 Task: Research Airbnb properties for attending a professional conference in Denver, Colorado, with a focus on accommodations near the conference center.
Action: Mouse moved to (581, 85)
Screenshot: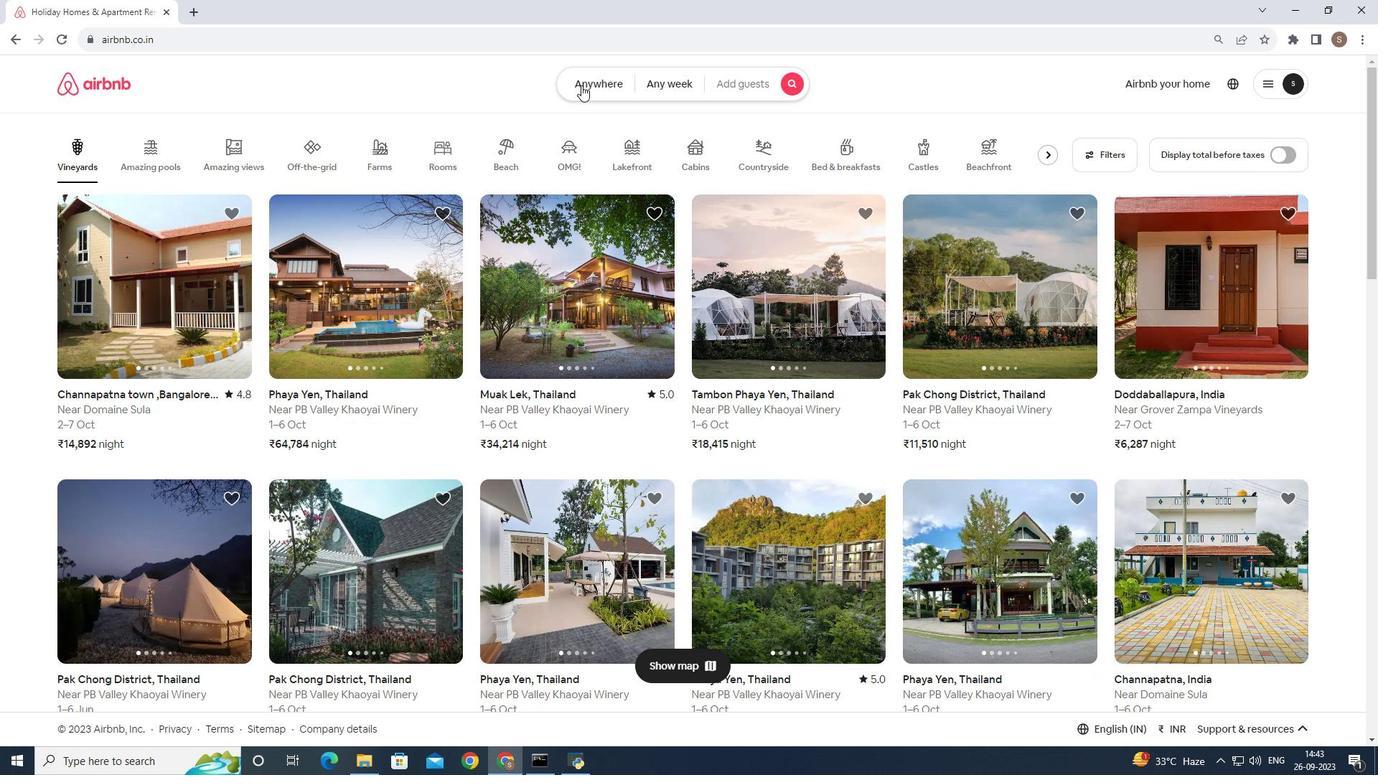 
Action: Mouse pressed left at (581, 85)
Screenshot: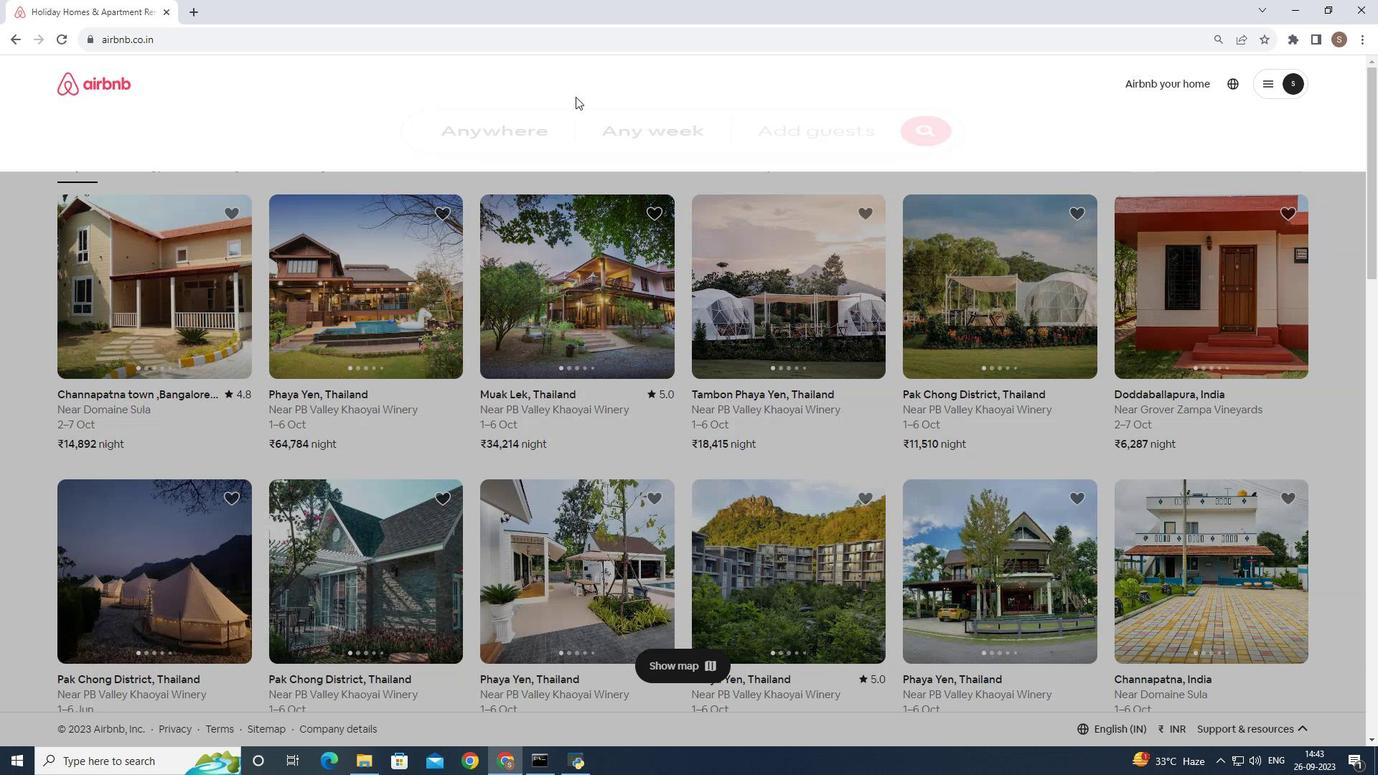 
Action: Mouse moved to (495, 137)
Screenshot: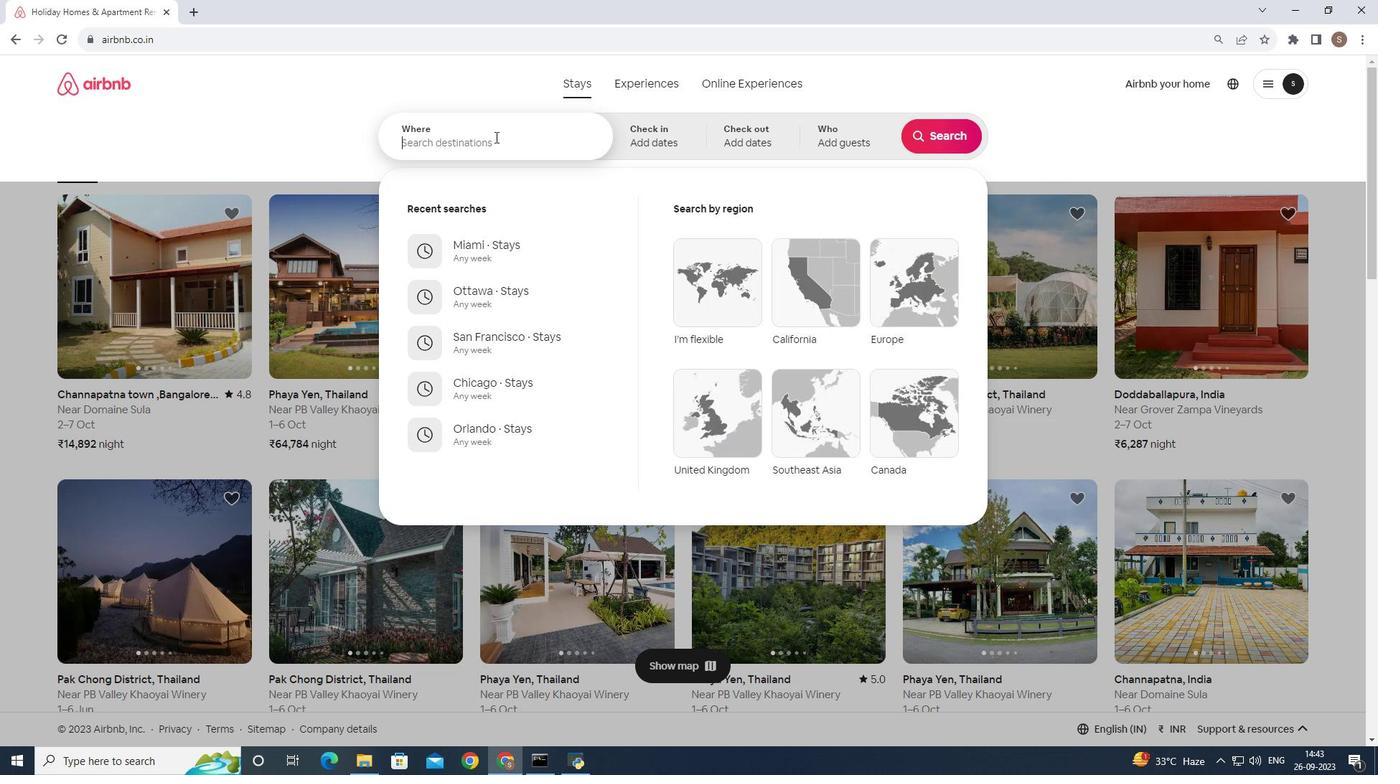 
Action: Mouse pressed left at (495, 137)
Screenshot: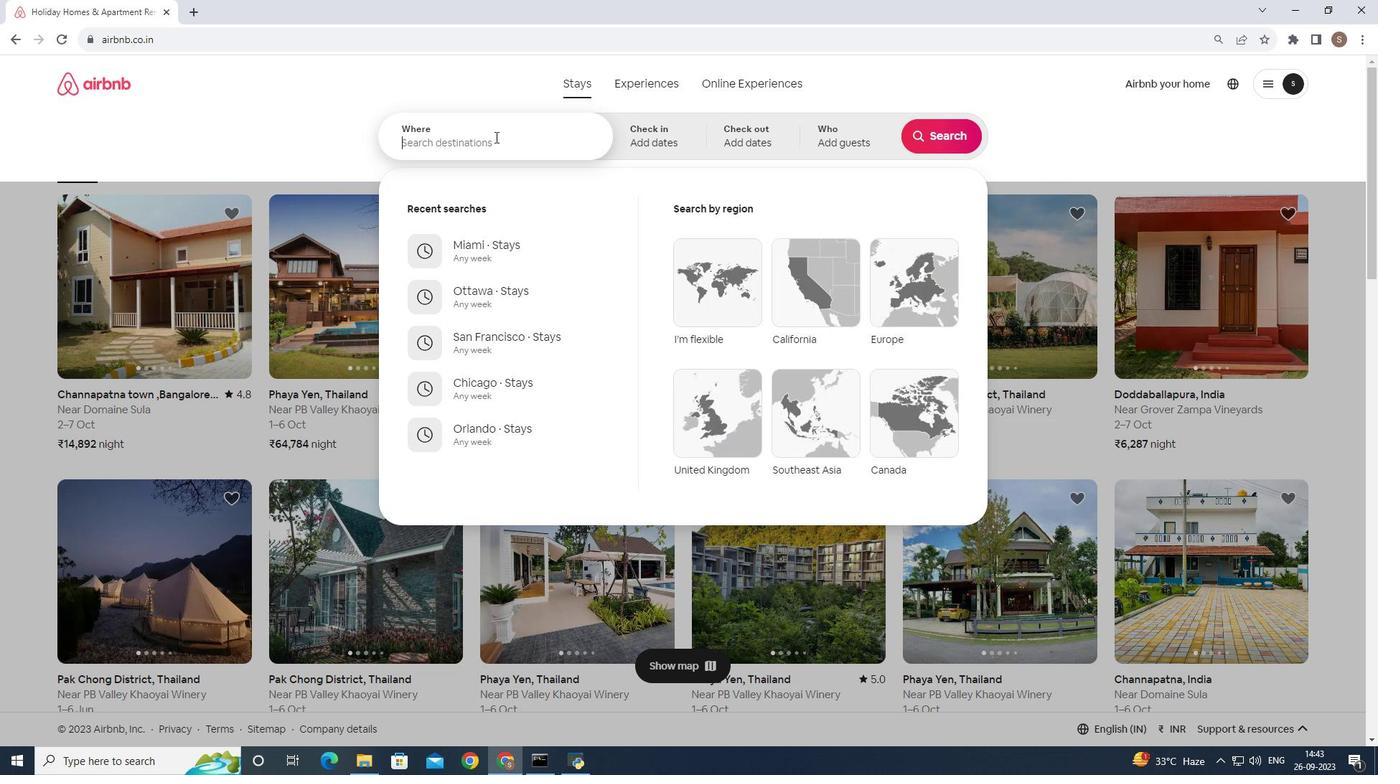
Action: Mouse moved to (488, 157)
Screenshot: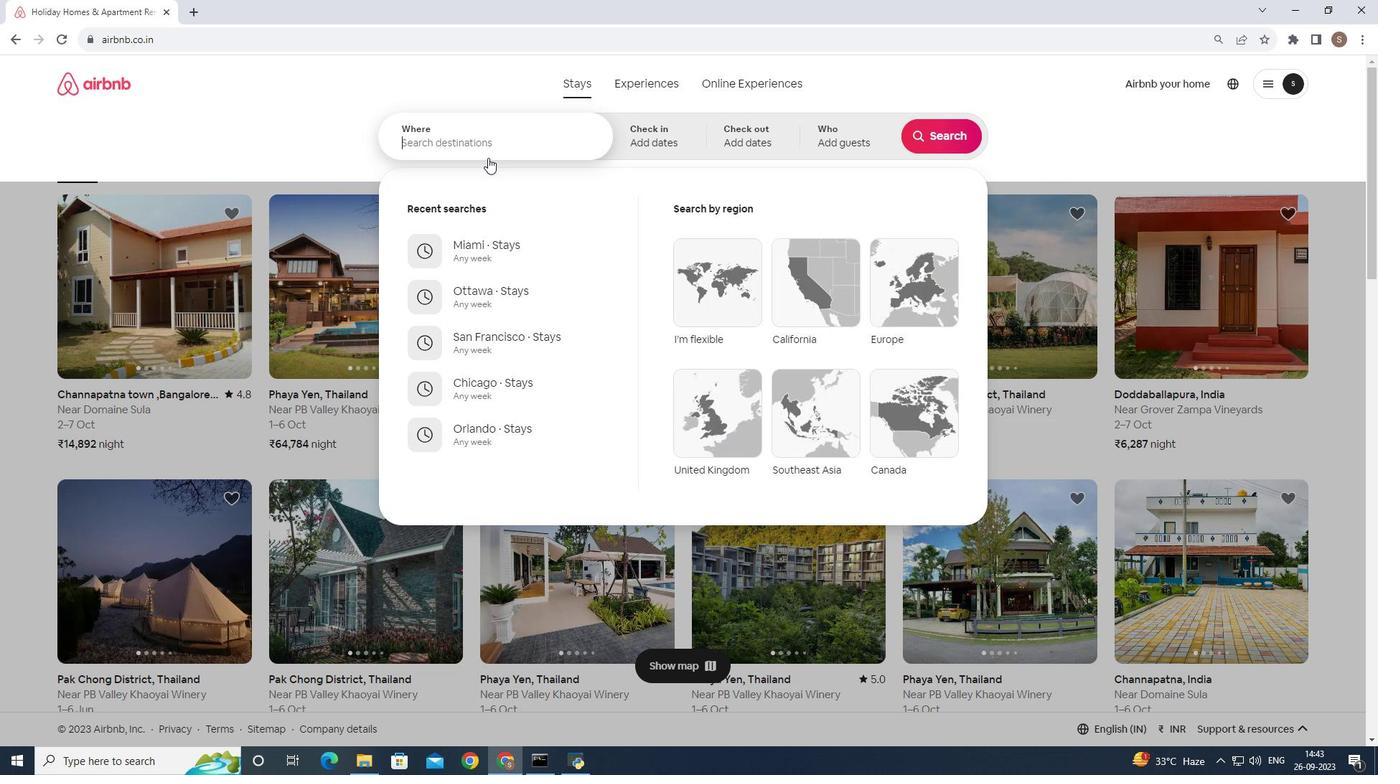 
Action: Key pressed <Key.shift><Key.shift><Key.shift><Key.shift>Denver,<Key.space>aa<Key.backspace><Key.backspace><Key.caps_lock><Key.caps_lock><Key.caps_lock><Key.caps_lock>colorado
Screenshot: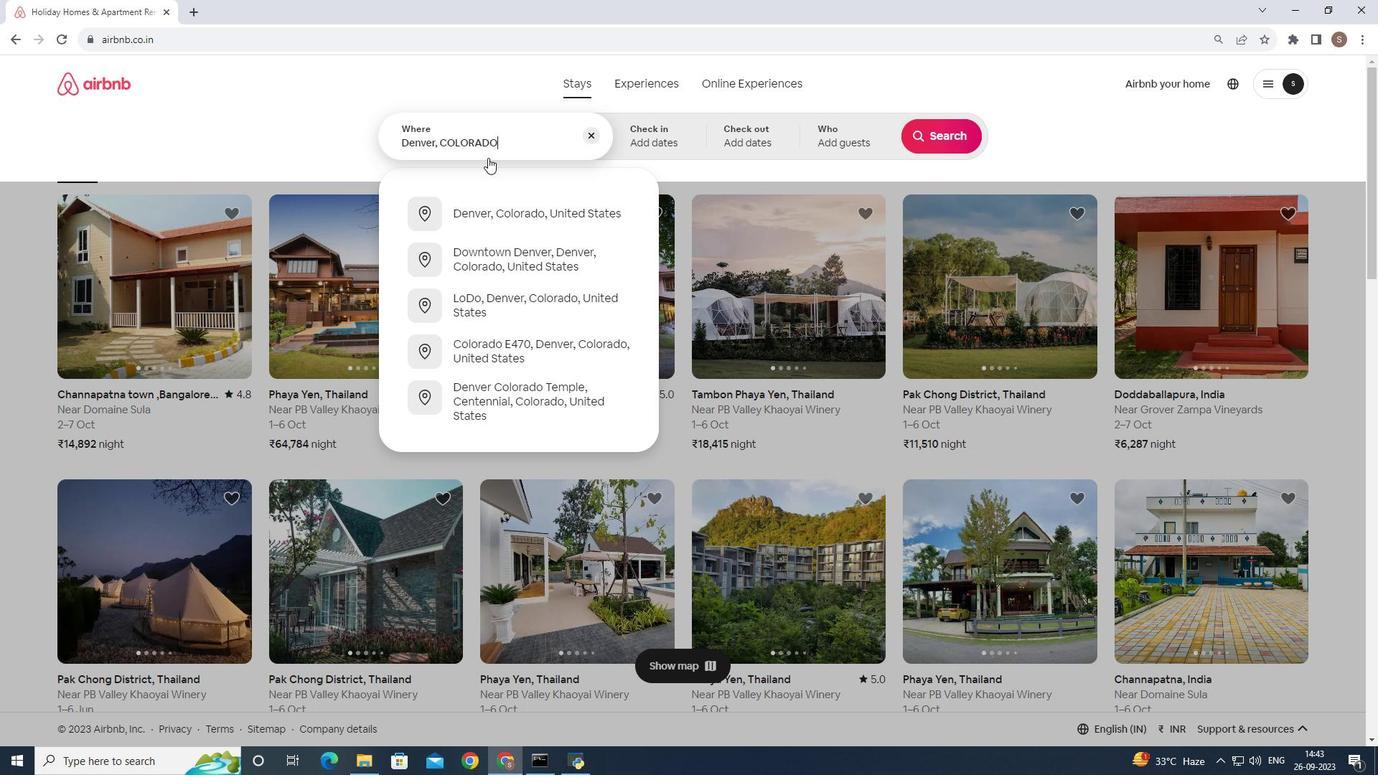 
Action: Mouse moved to (524, 222)
Screenshot: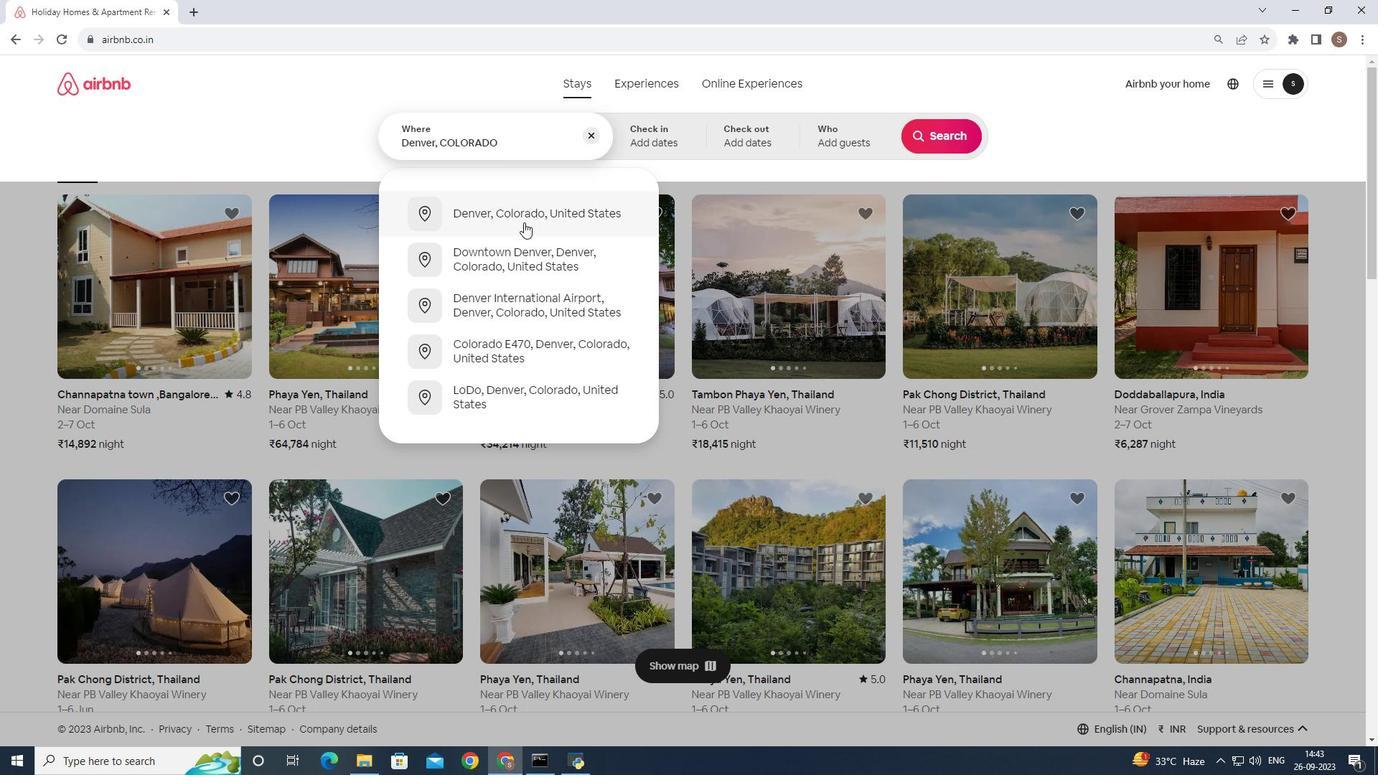 
Action: Mouse pressed left at (524, 222)
Screenshot: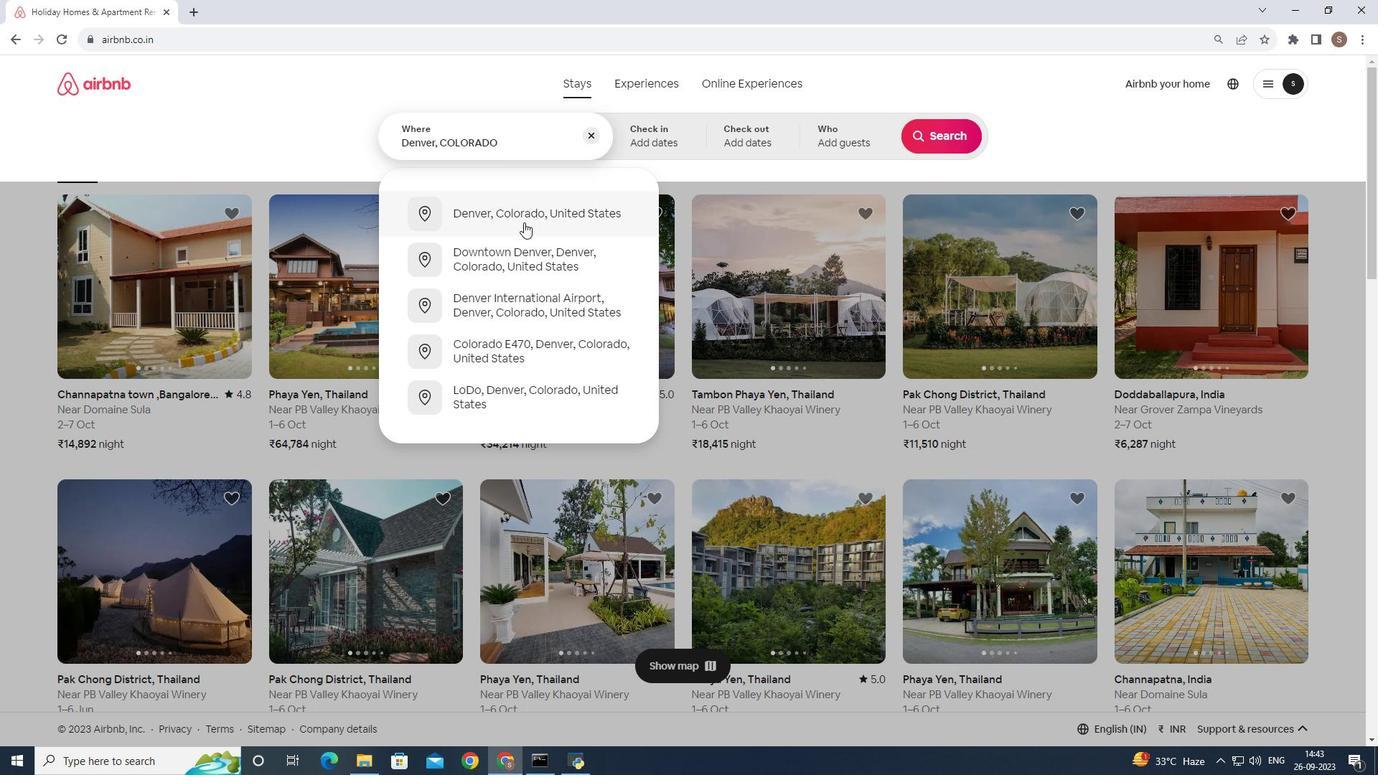 
Action: Mouse moved to (965, 135)
Screenshot: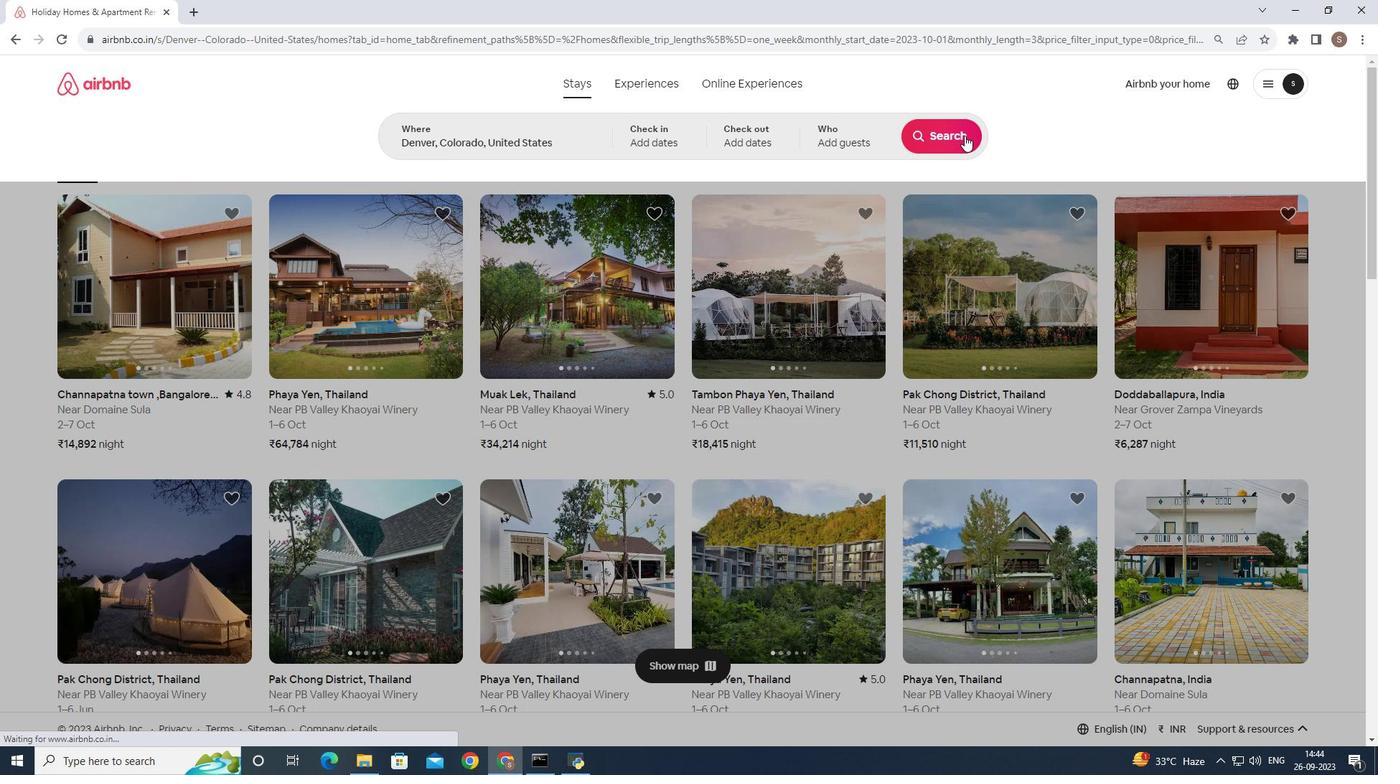 
Action: Mouse pressed left at (965, 135)
Screenshot: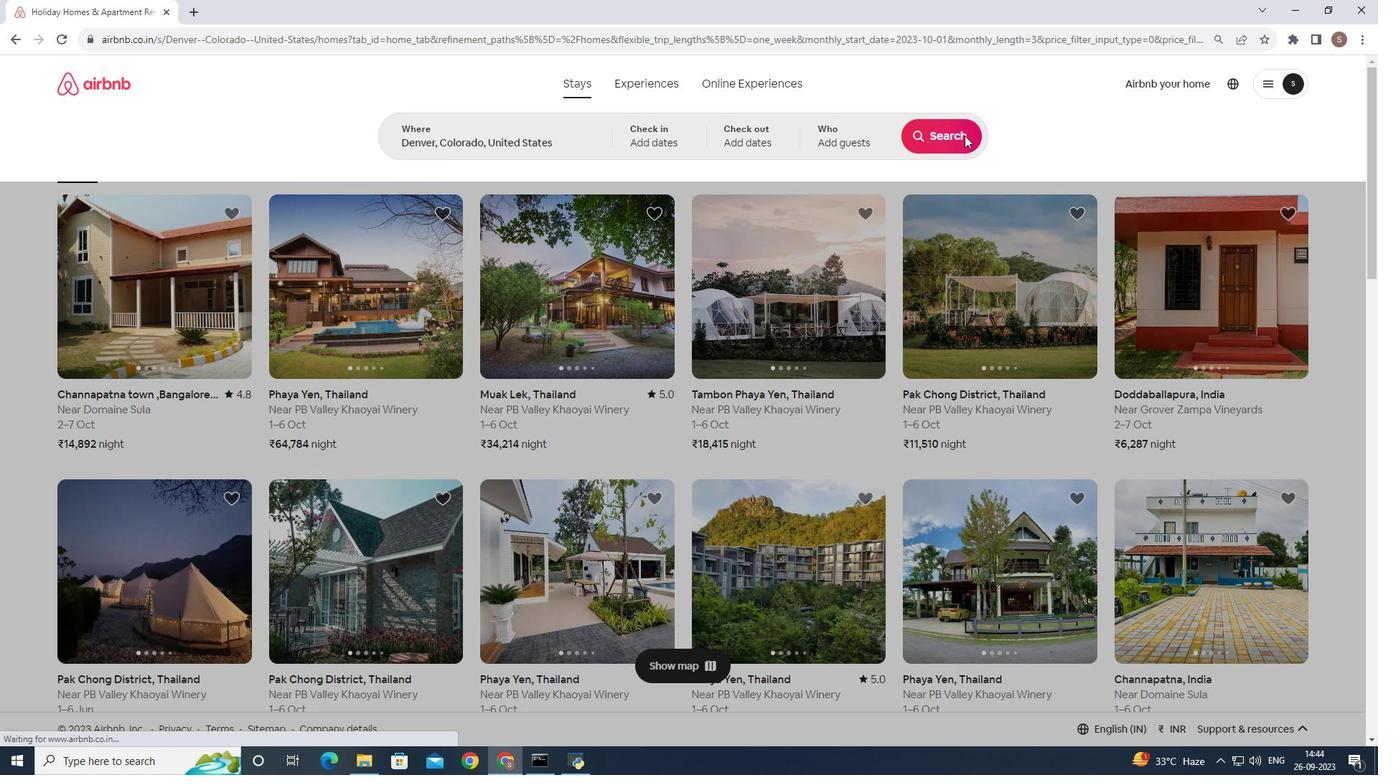 
Action: Mouse moved to (1166, 136)
Screenshot: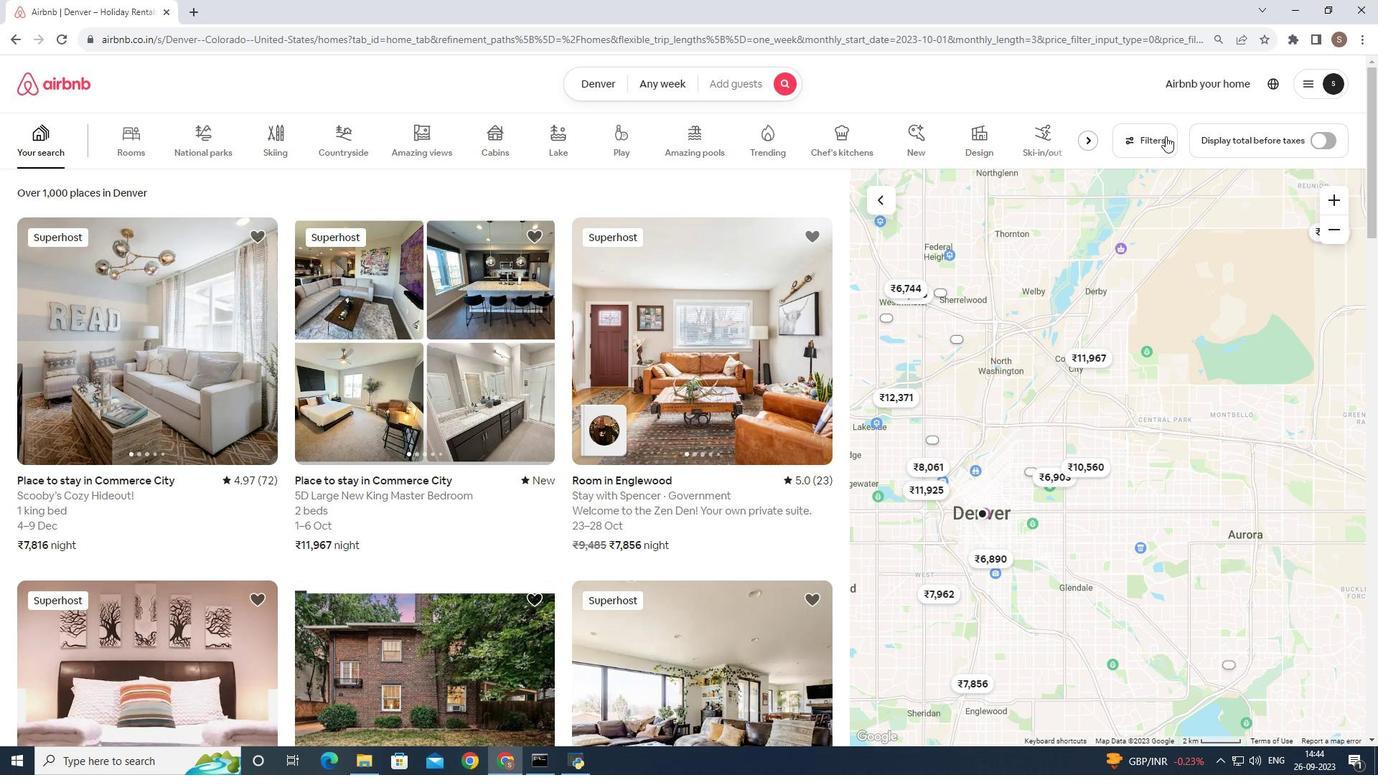 
Action: Mouse pressed left at (1166, 136)
Screenshot: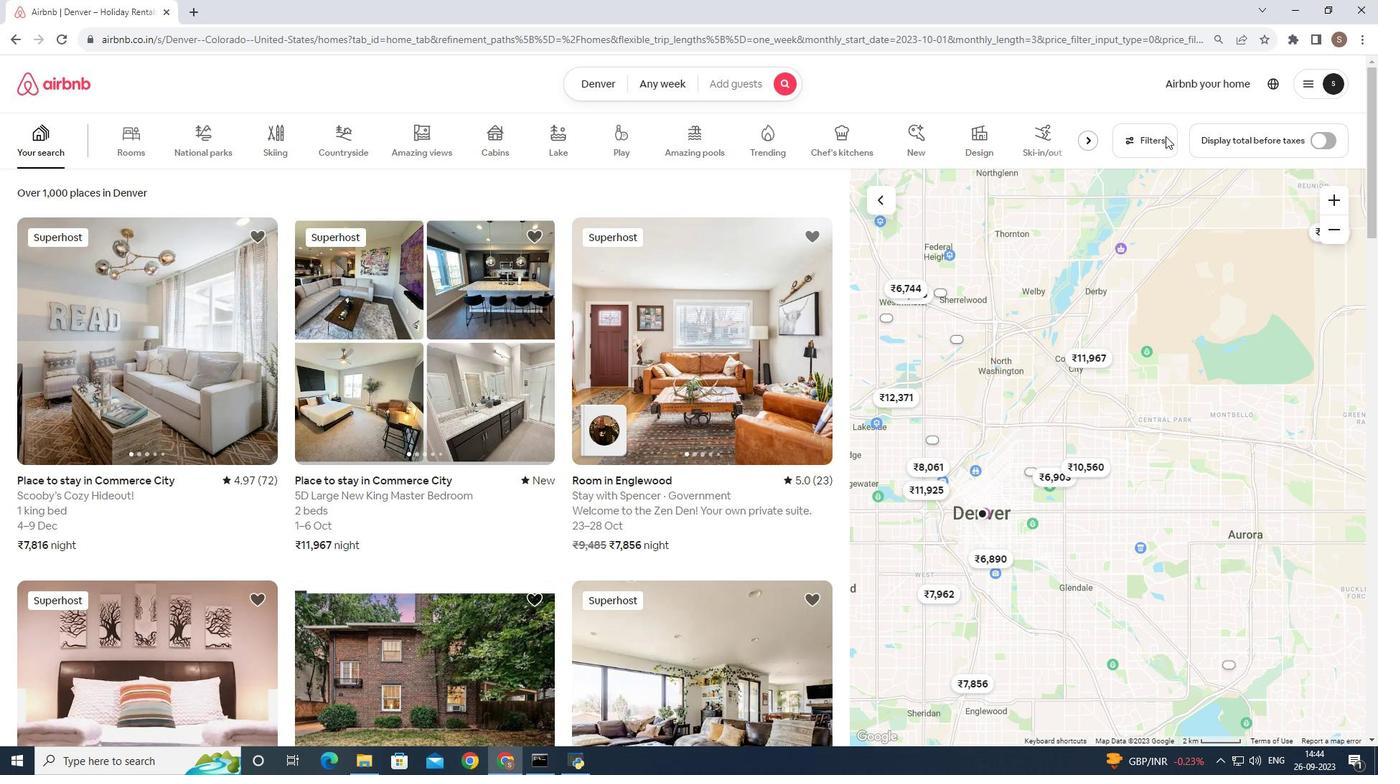 
Action: Mouse moved to (794, 543)
Screenshot: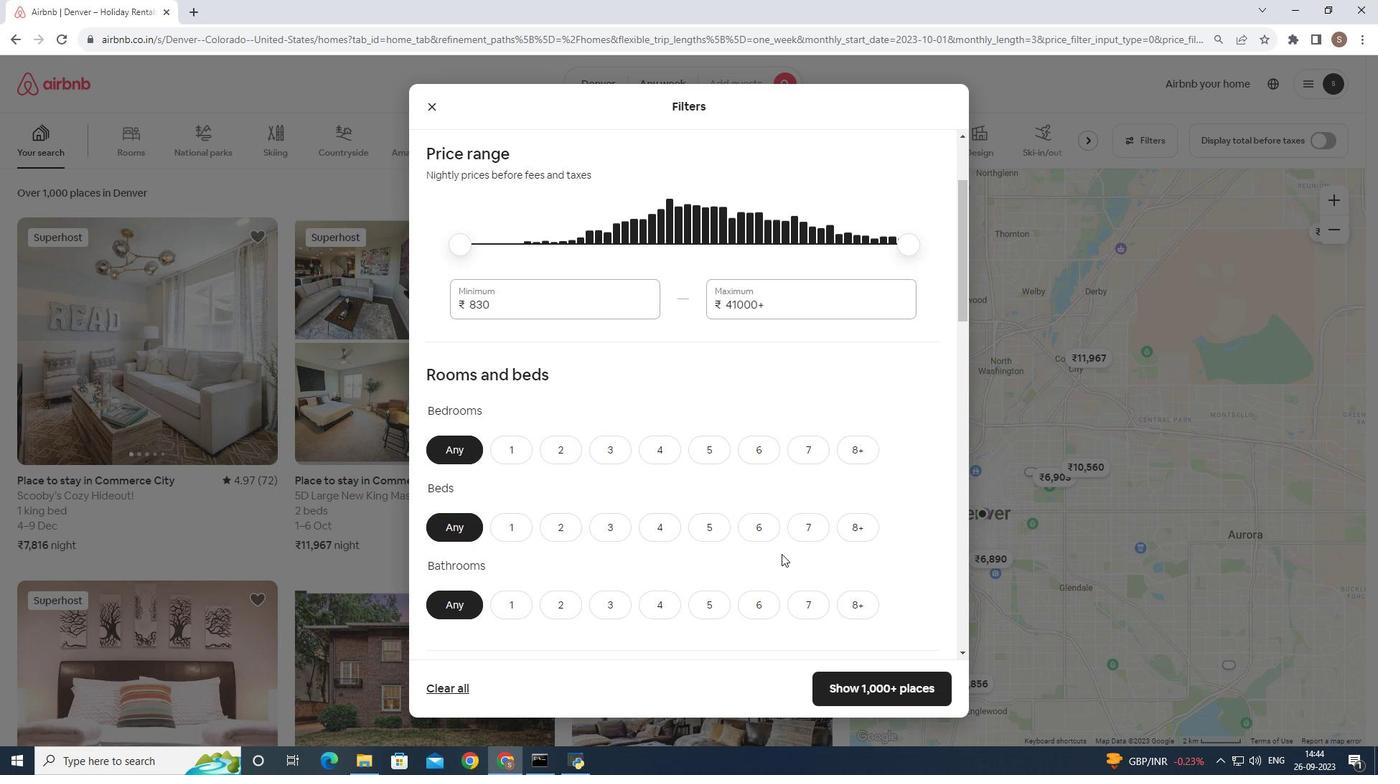 
Action: Mouse scrolled (794, 542) with delta (0, 0)
Screenshot: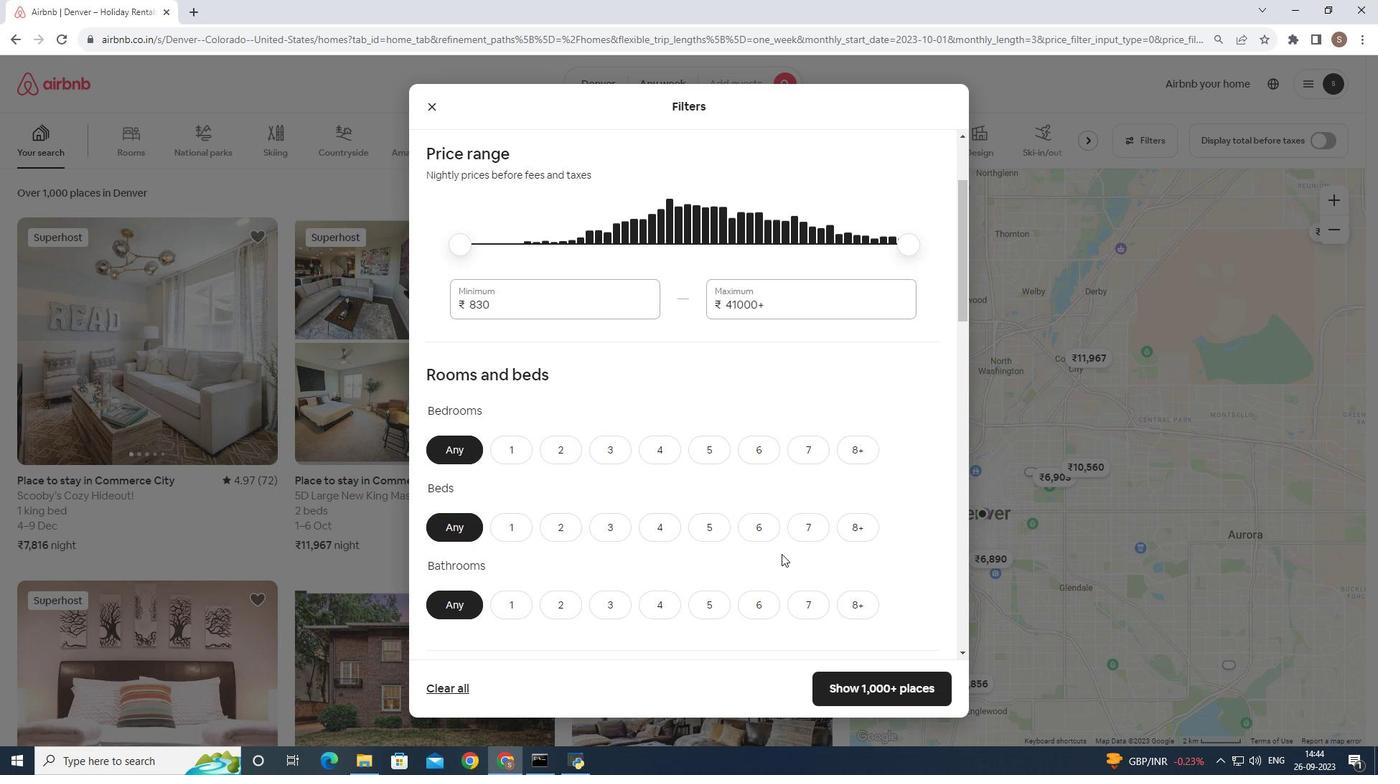 
Action: Mouse moved to (784, 552)
Screenshot: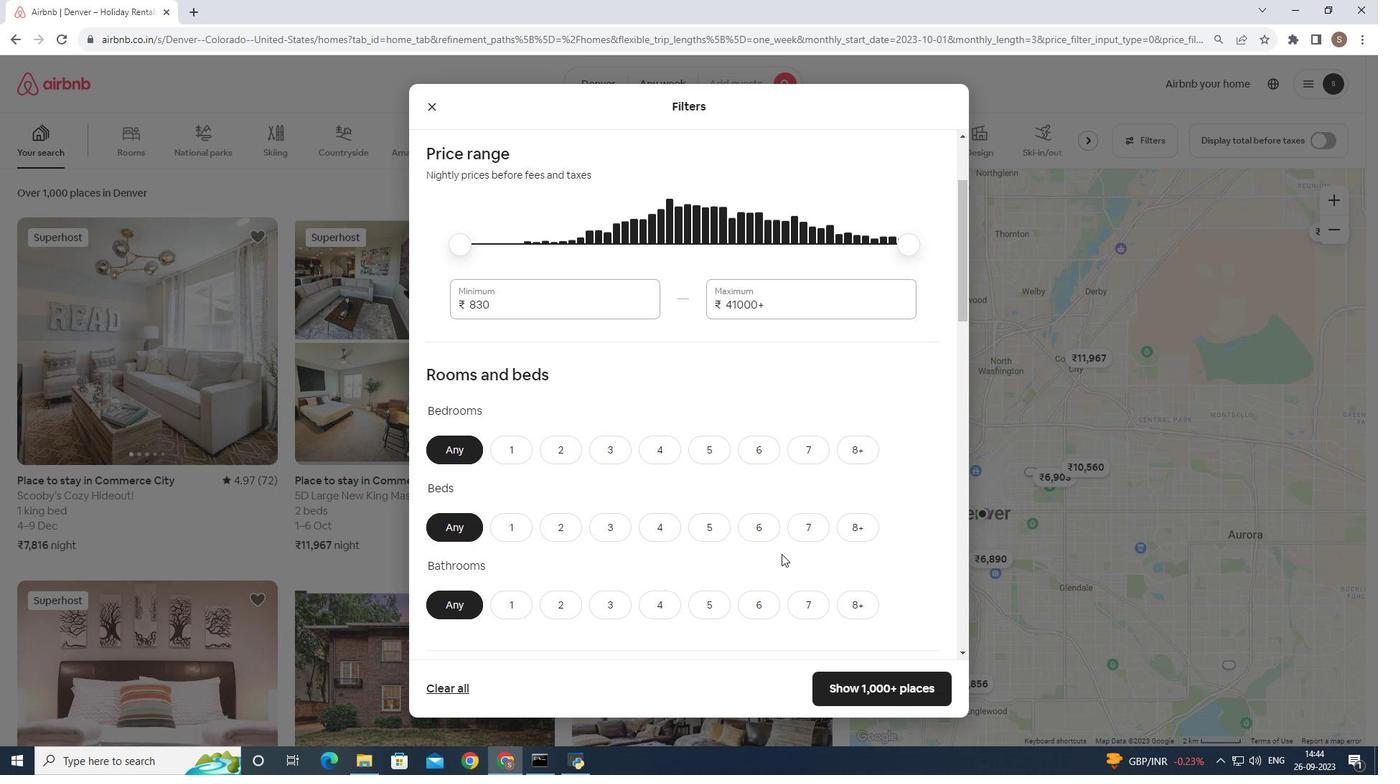 
Action: Mouse scrolled (784, 551) with delta (0, 0)
Screenshot: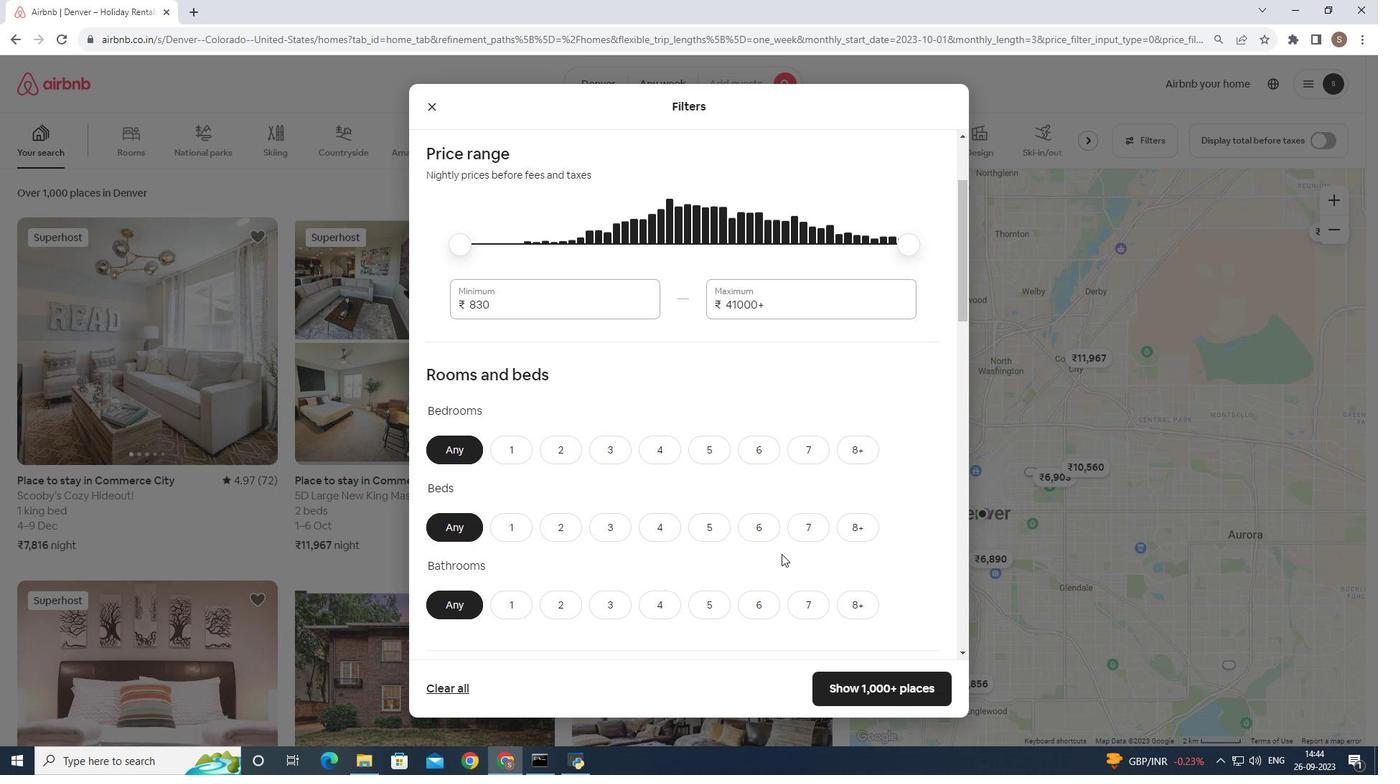 
Action: Mouse moved to (781, 554)
Screenshot: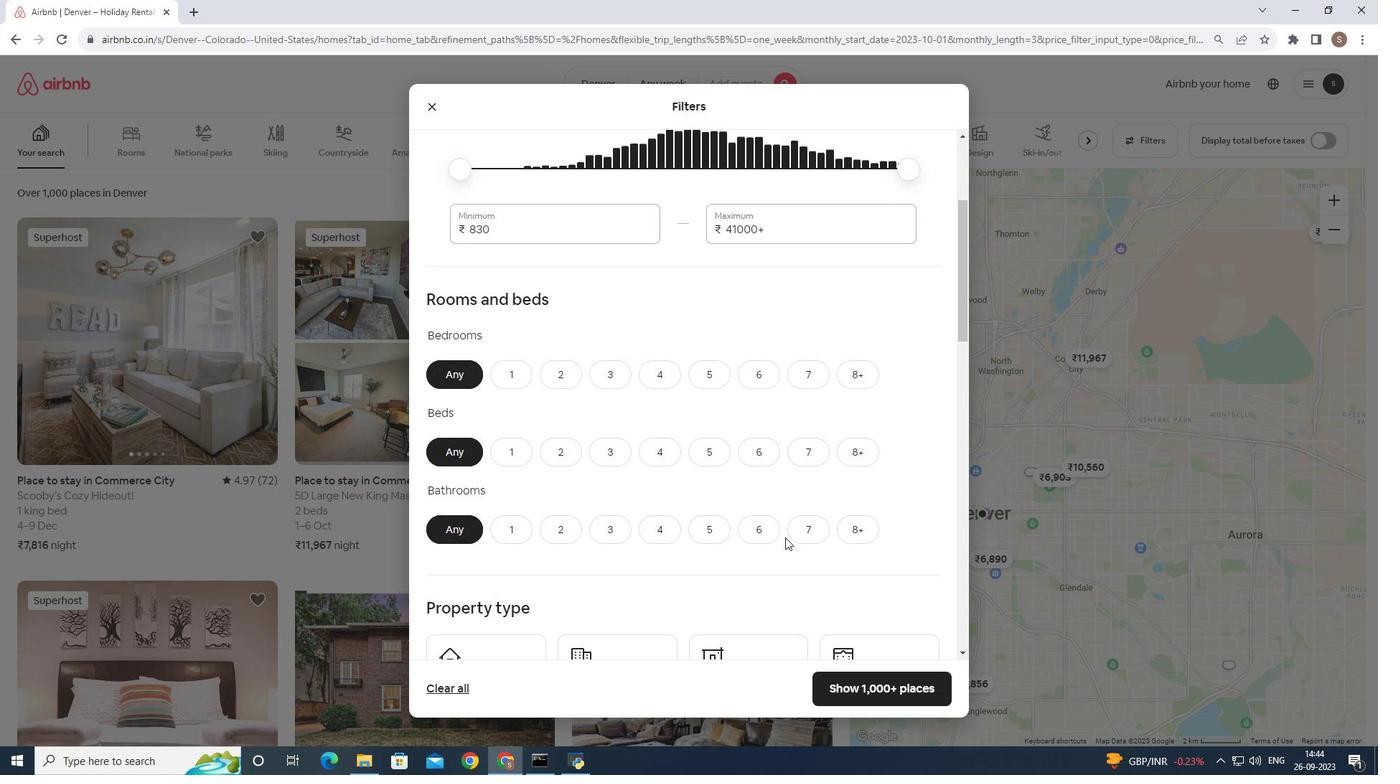 
Action: Mouse scrolled (781, 553) with delta (0, 0)
Screenshot: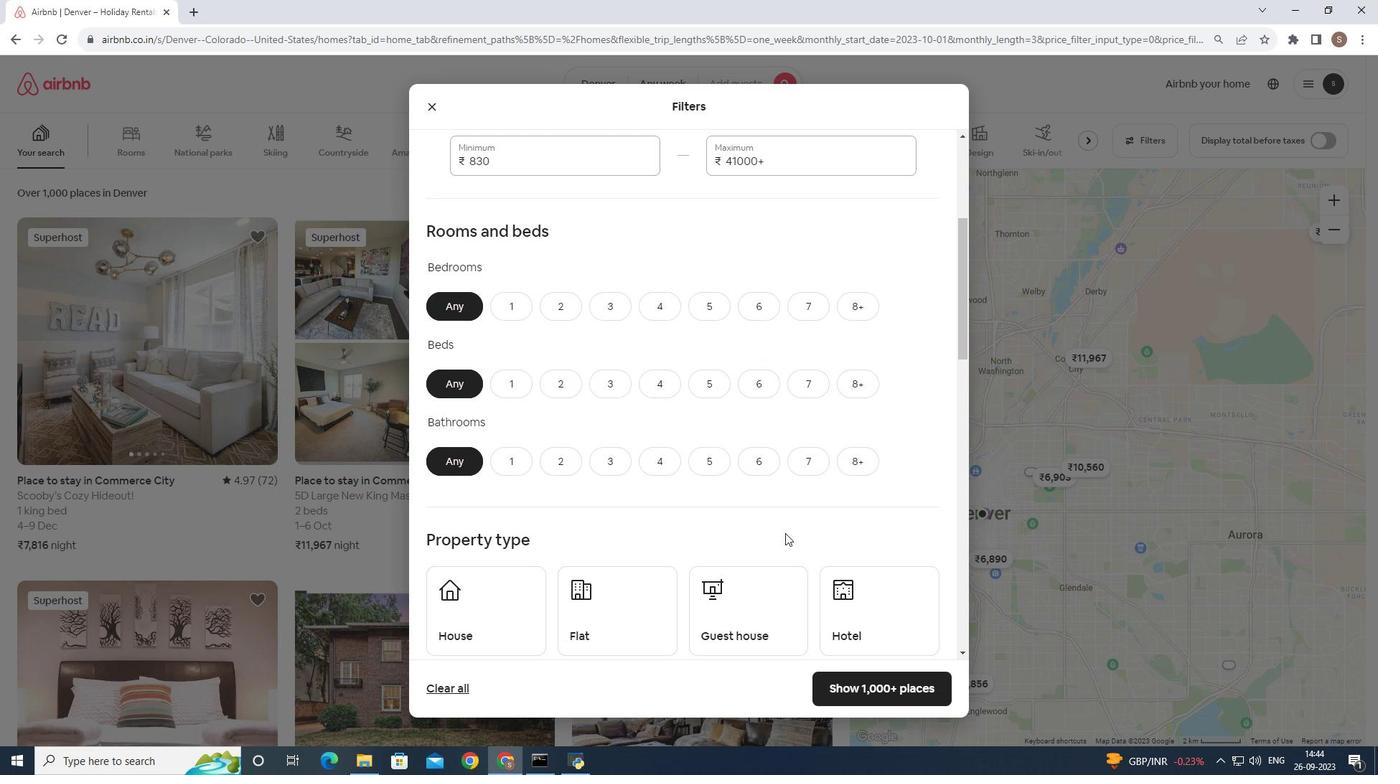
Action: Mouse scrolled (781, 553) with delta (0, 0)
Screenshot: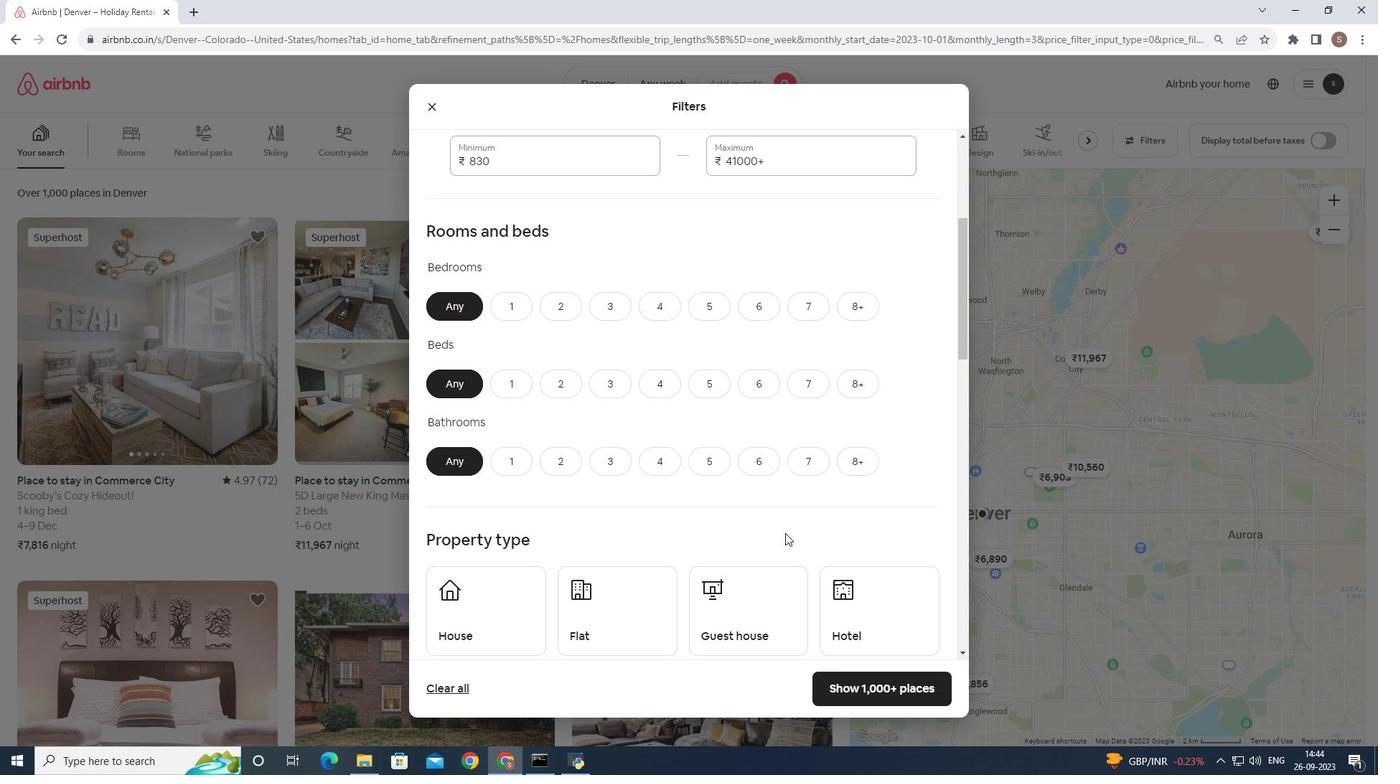 
Action: Mouse moved to (785, 533)
Screenshot: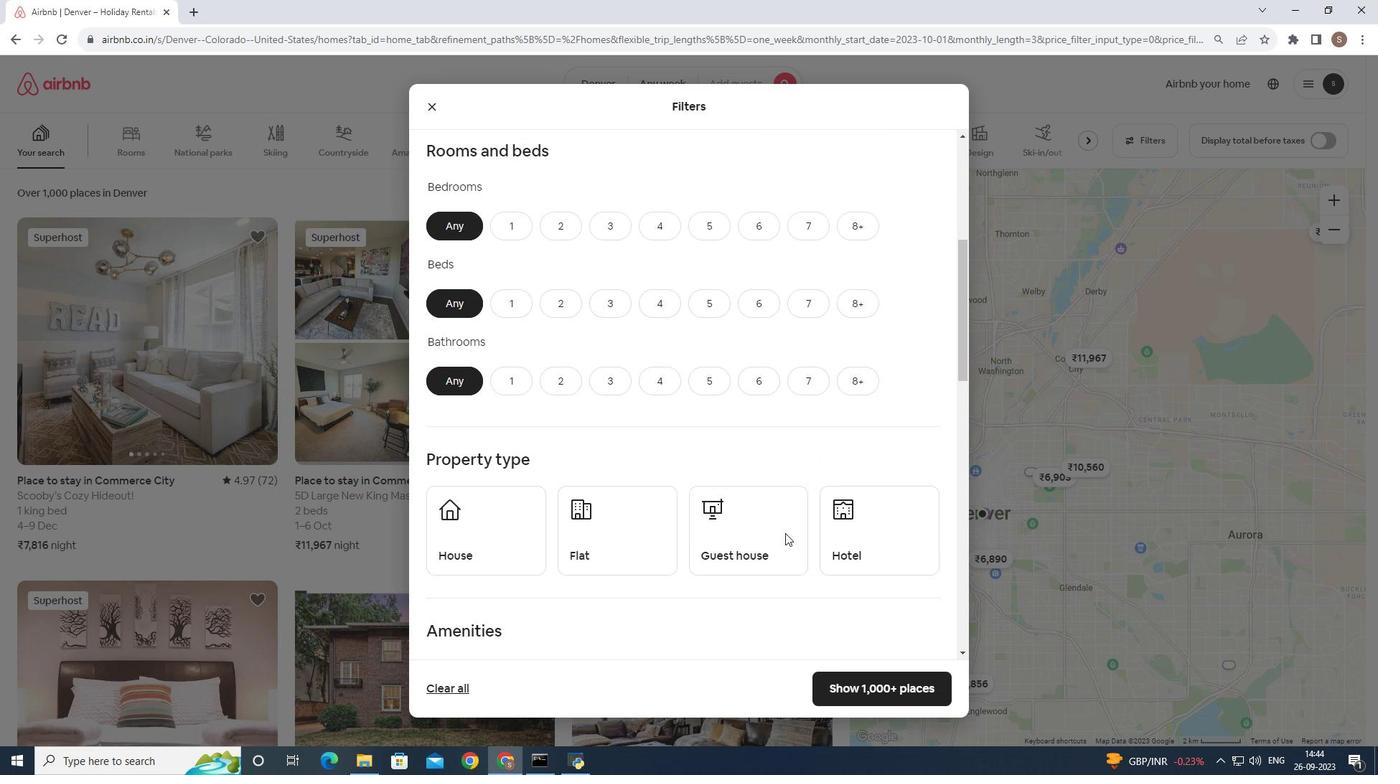 
Action: Mouse scrolled (785, 532) with delta (0, 0)
Screenshot: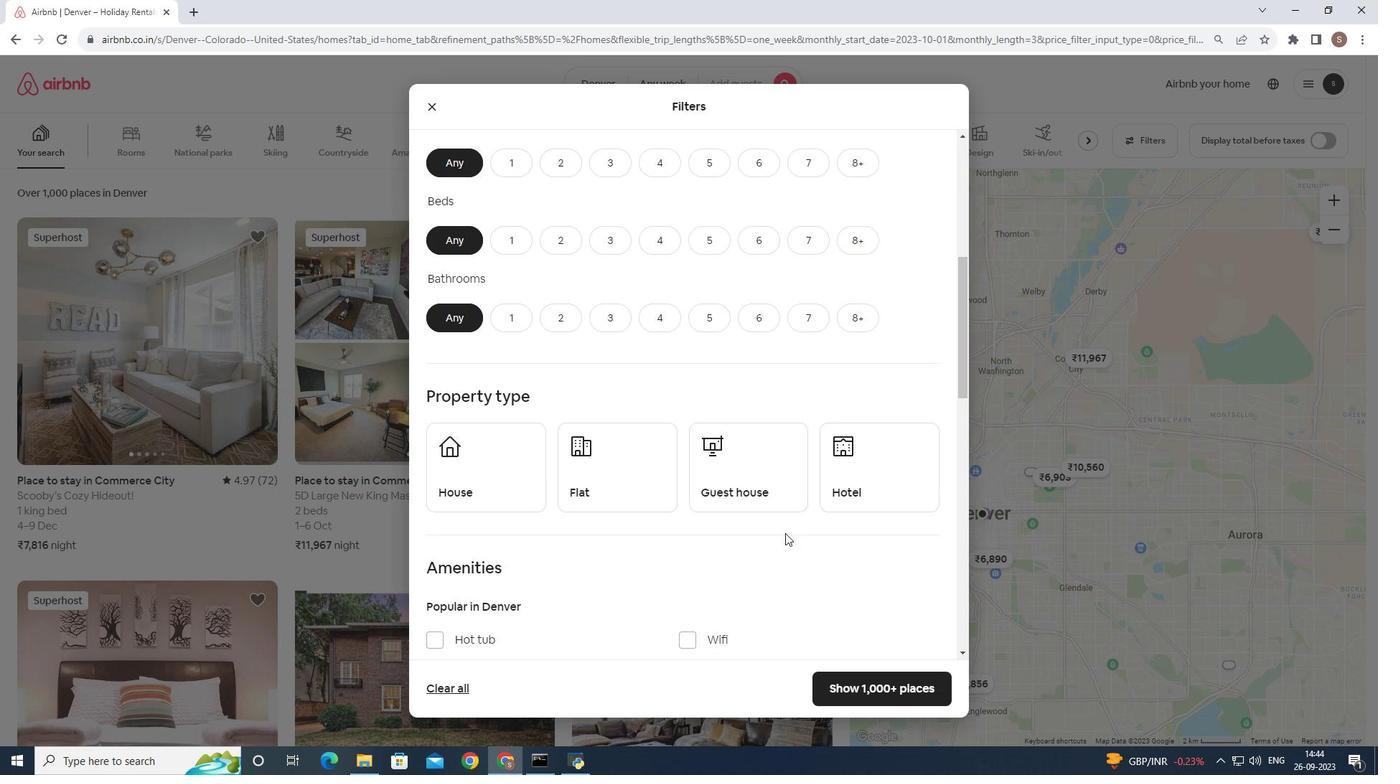 
Action: Mouse scrolled (785, 532) with delta (0, 0)
Screenshot: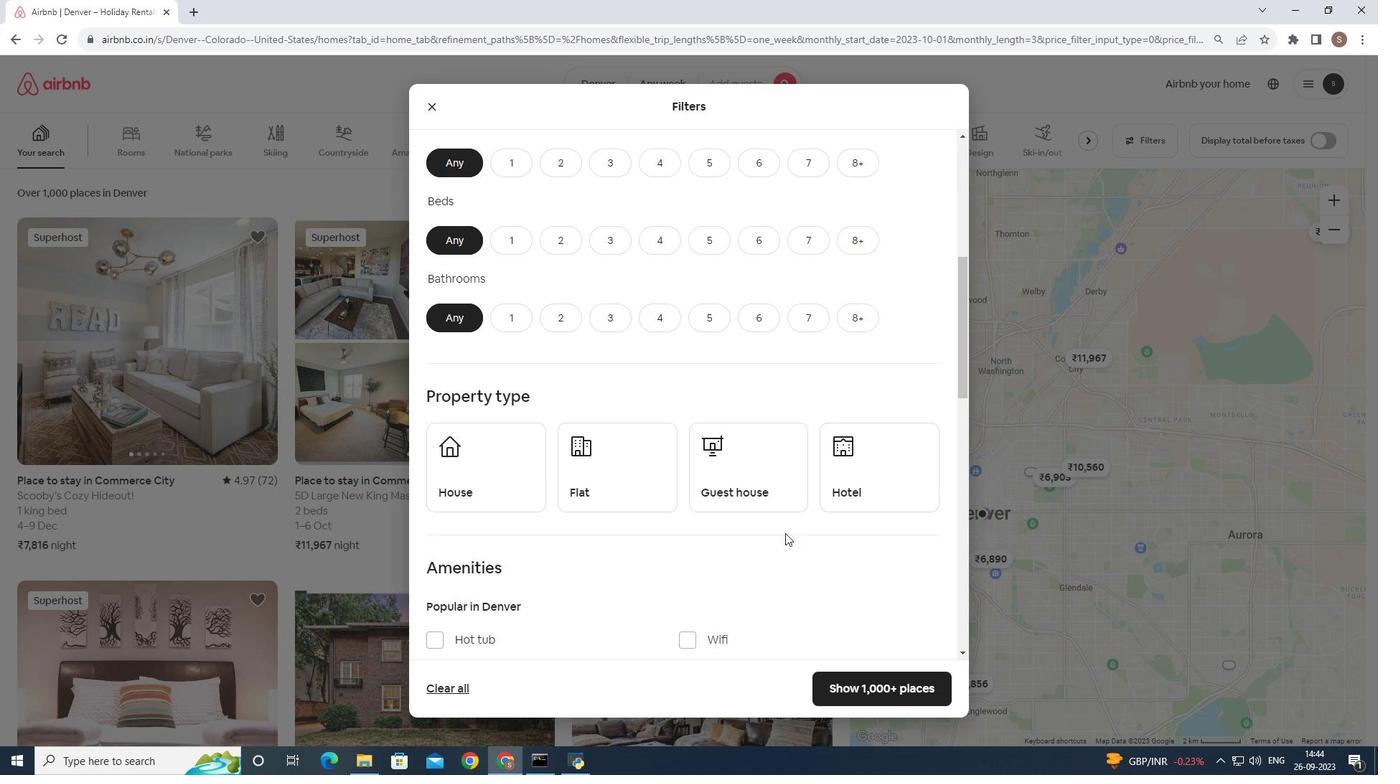 
Action: Mouse scrolled (785, 532) with delta (0, 0)
Screenshot: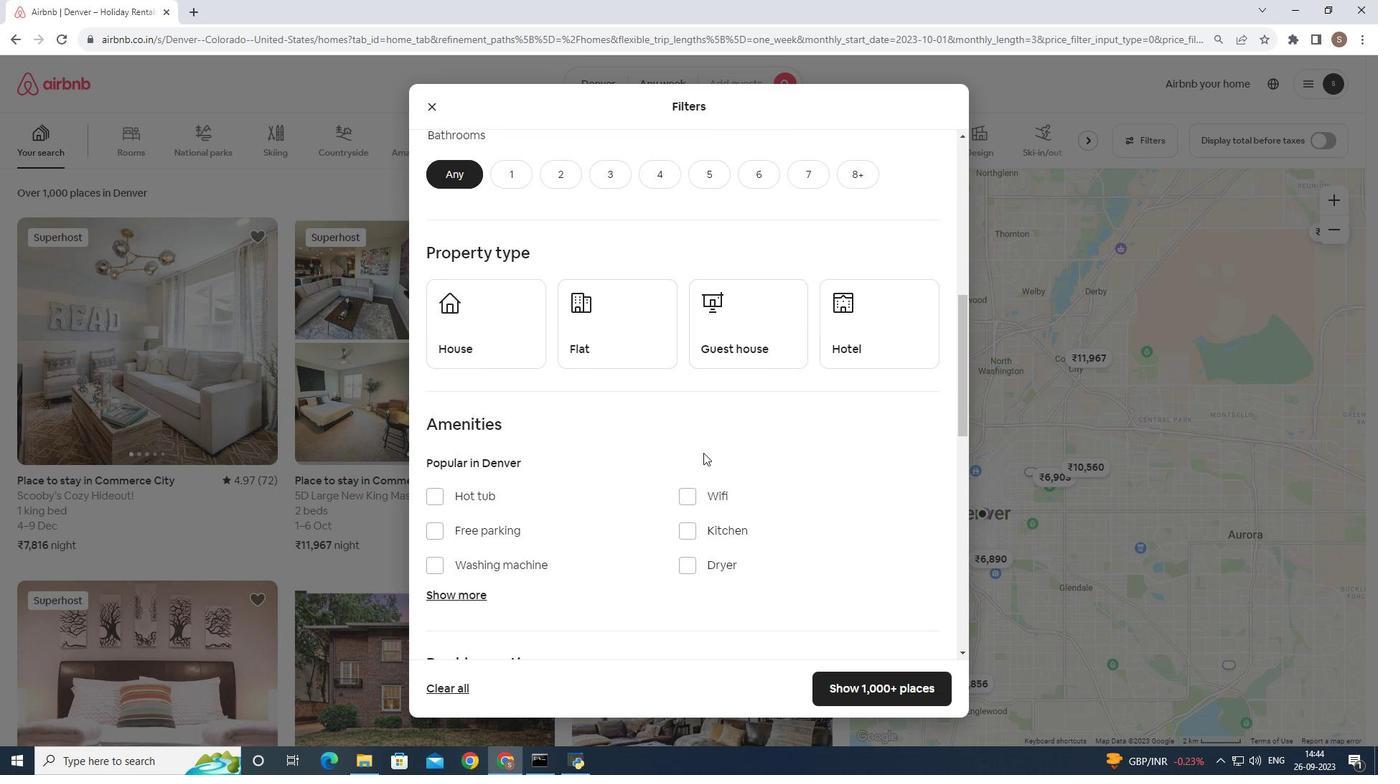 
Action: Mouse scrolled (785, 532) with delta (0, 0)
Screenshot: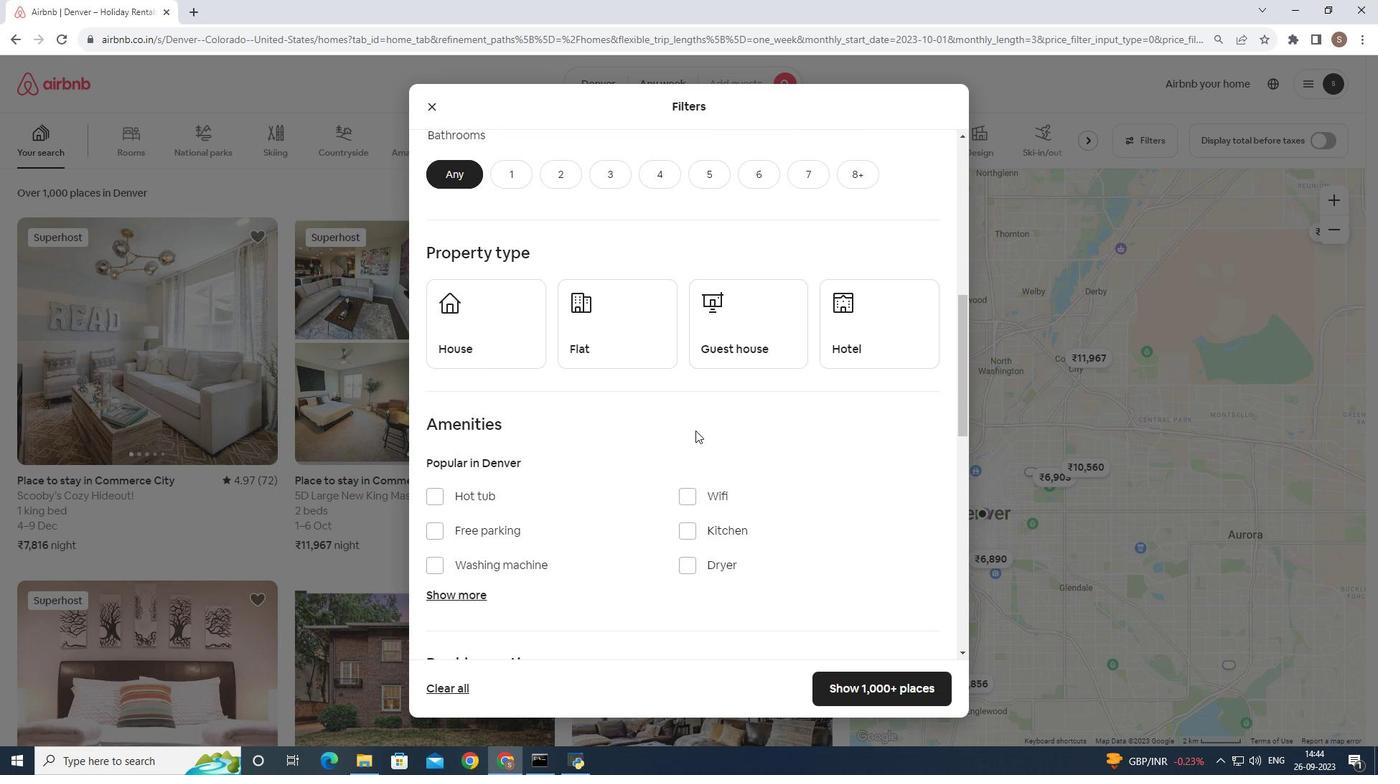 
Action: Mouse moved to (623, 339)
Screenshot: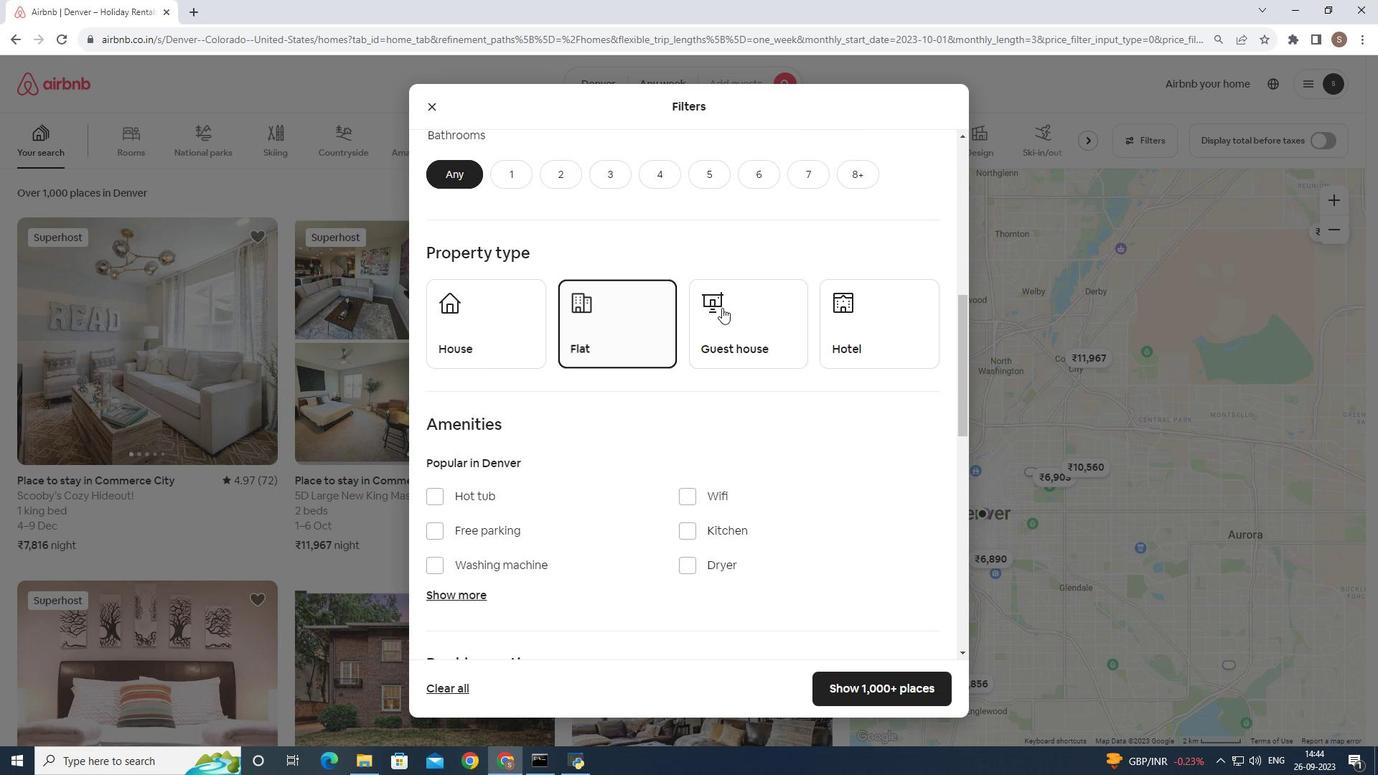 
Action: Mouse pressed left at (623, 339)
Screenshot: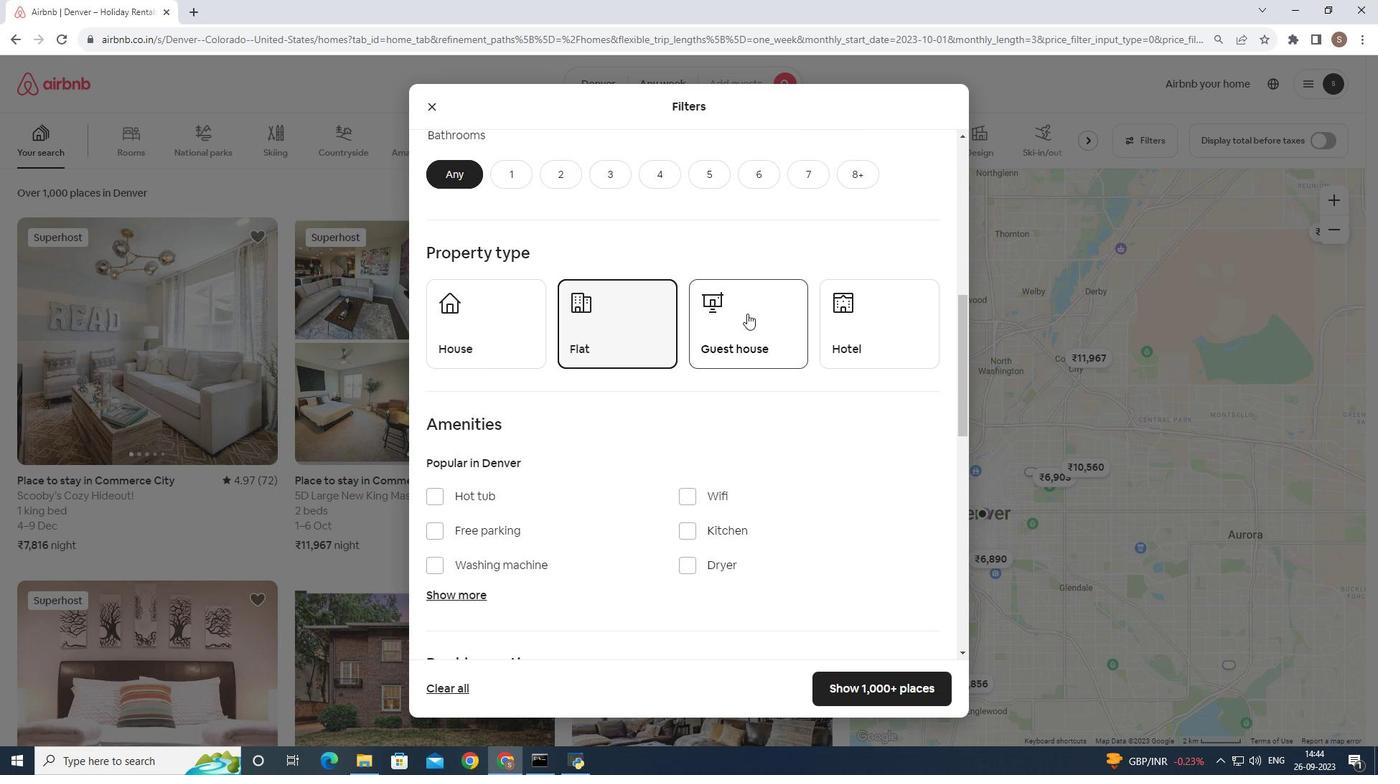 
Action: Mouse moved to (747, 313)
Screenshot: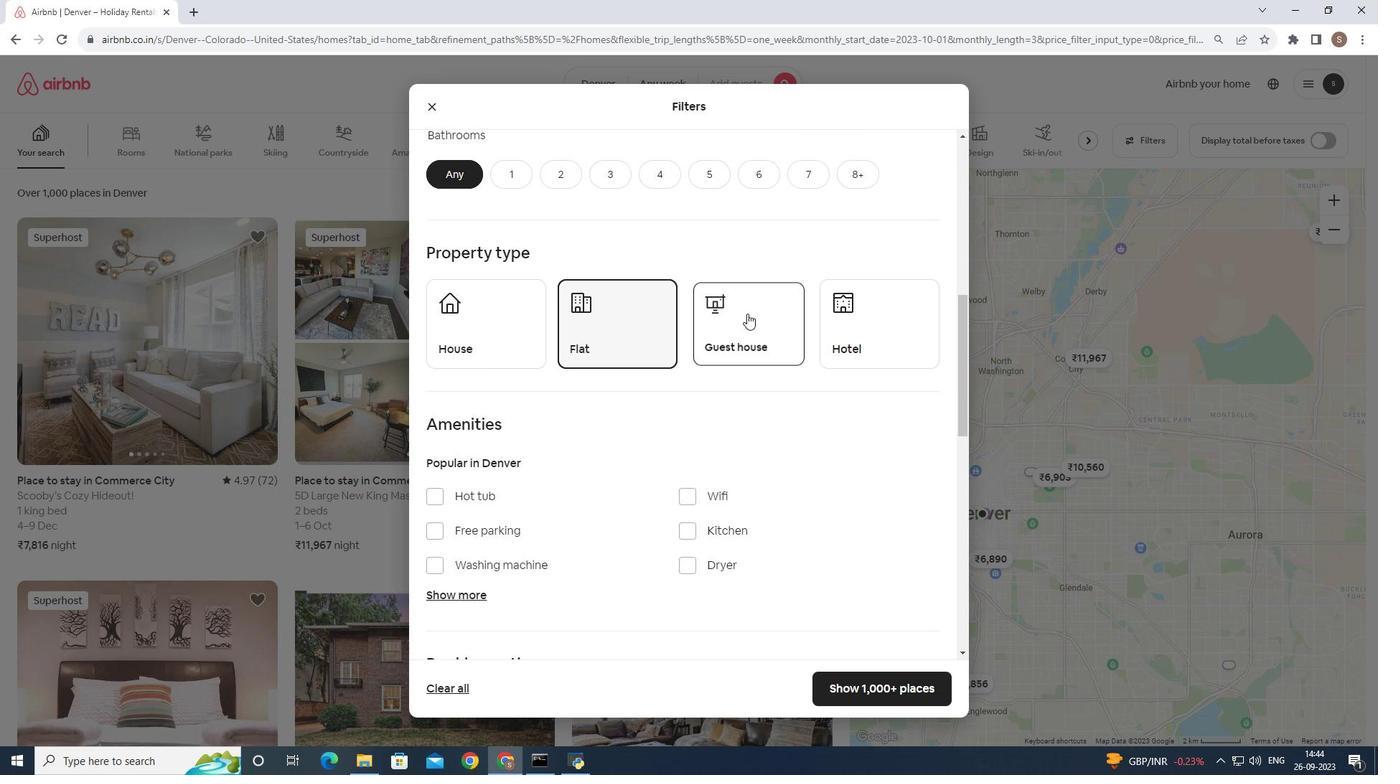 
Action: Mouse pressed left at (747, 313)
Screenshot: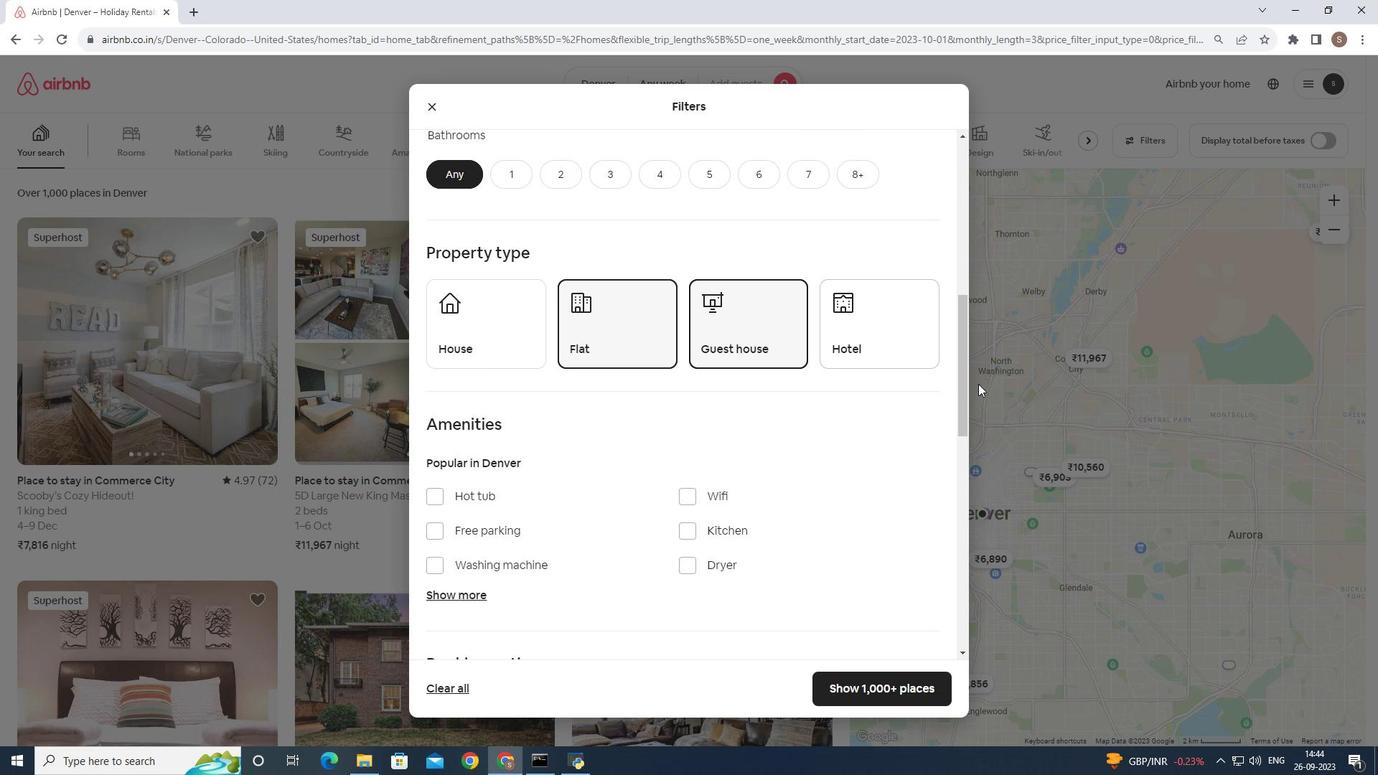 
Action: Mouse moved to (856, 315)
Screenshot: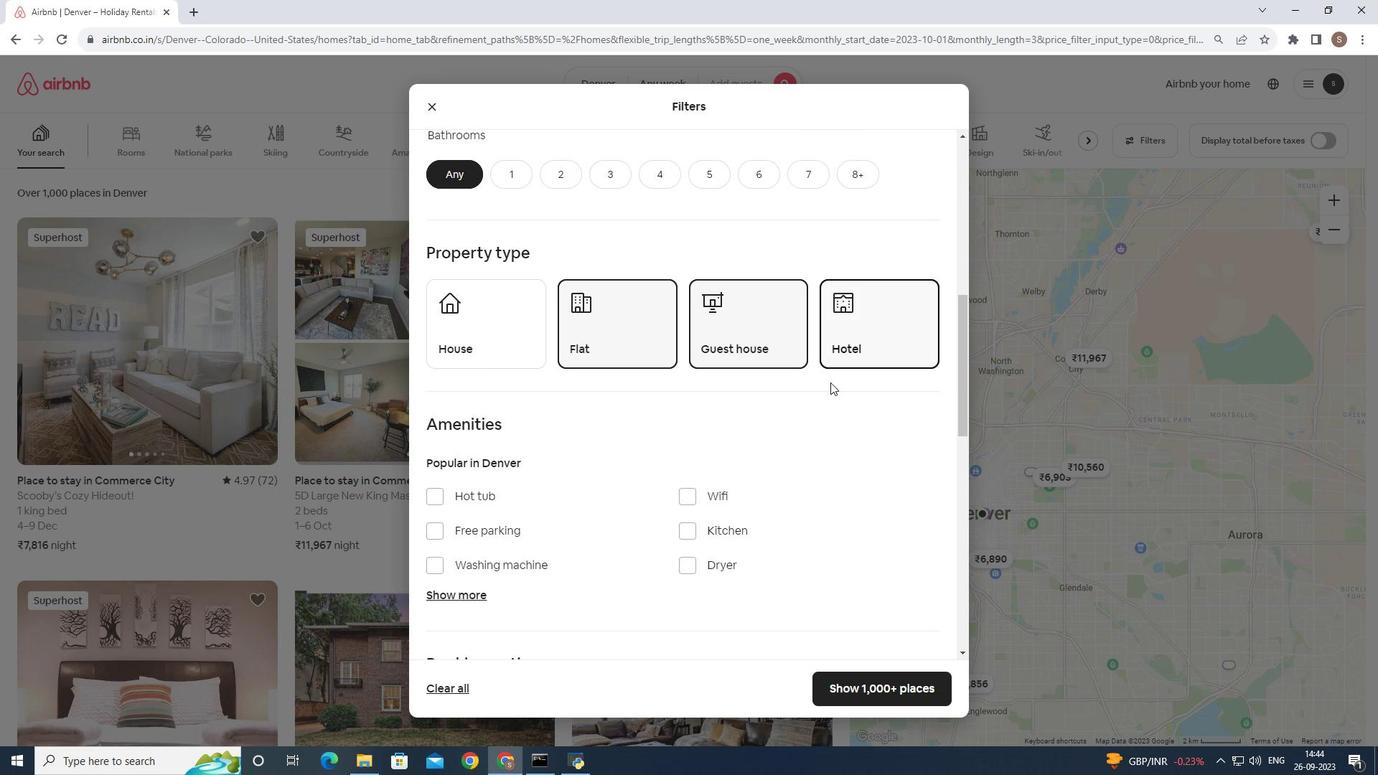 
Action: Mouse pressed left at (856, 315)
Screenshot: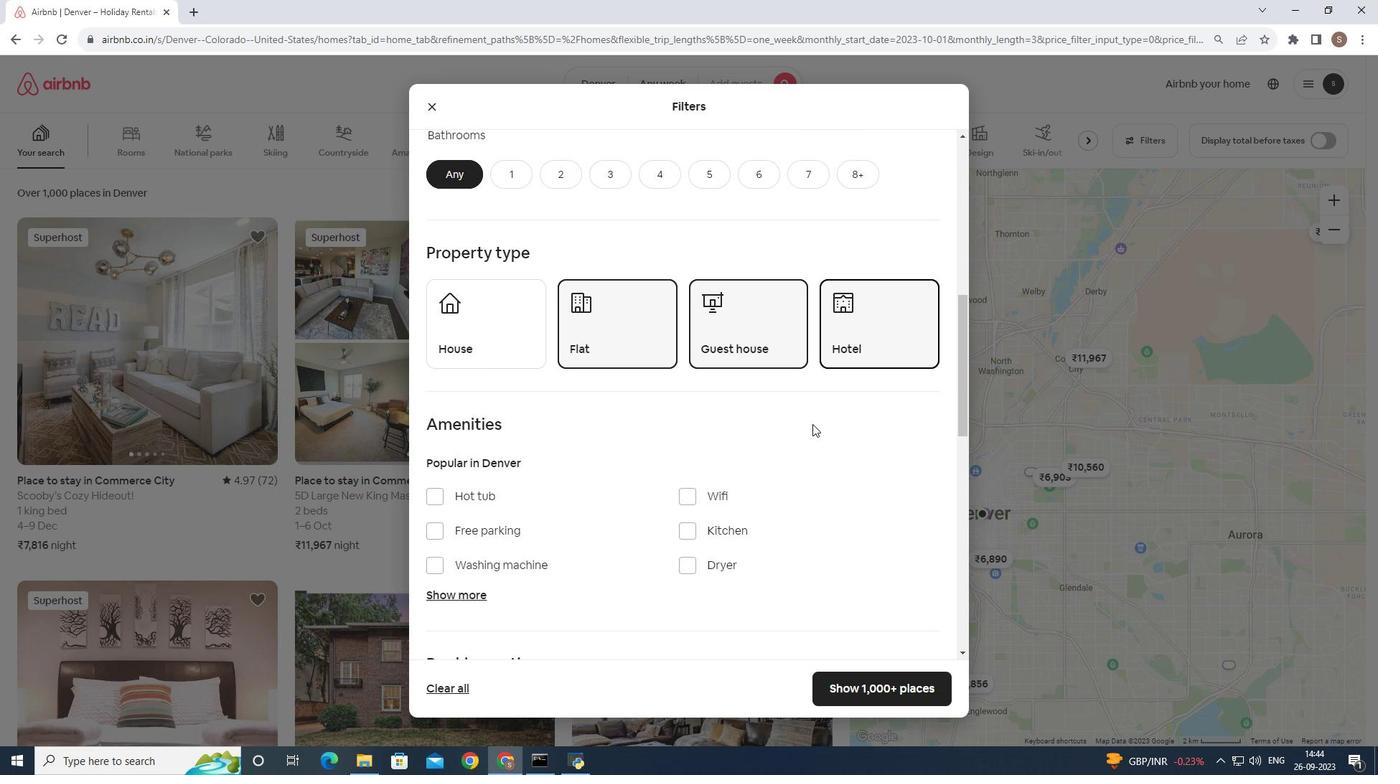 
Action: Mouse moved to (695, 487)
Screenshot: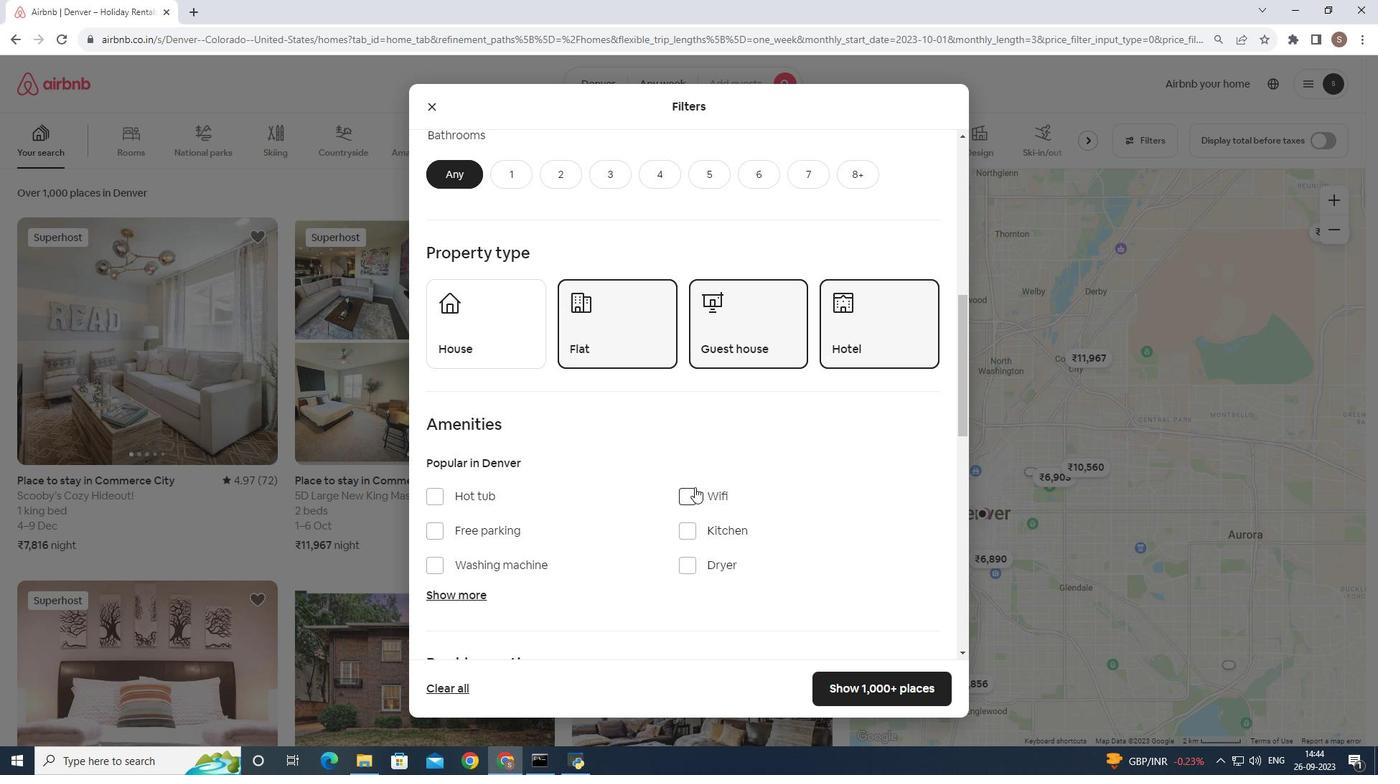 
Action: Mouse pressed left at (695, 487)
Screenshot: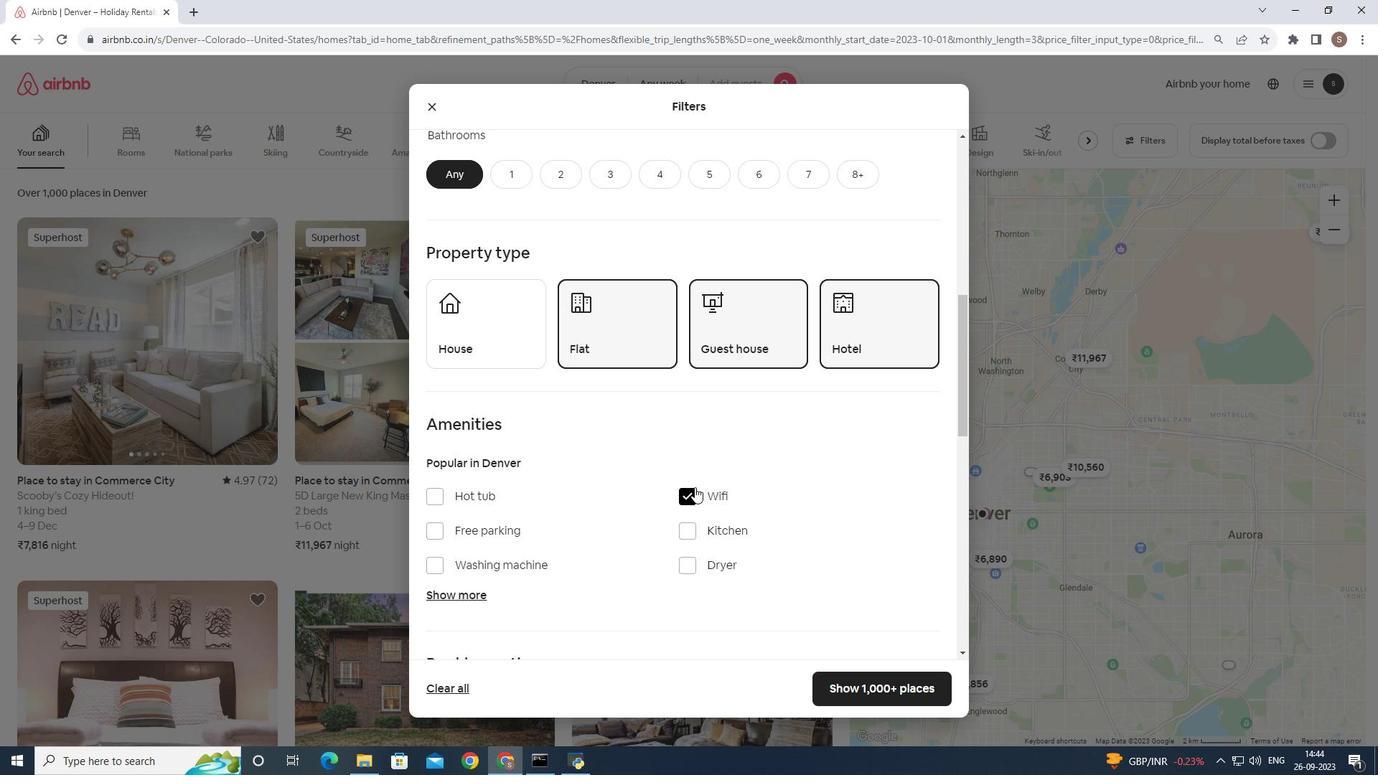 
Action: Mouse moved to (695, 520)
Screenshot: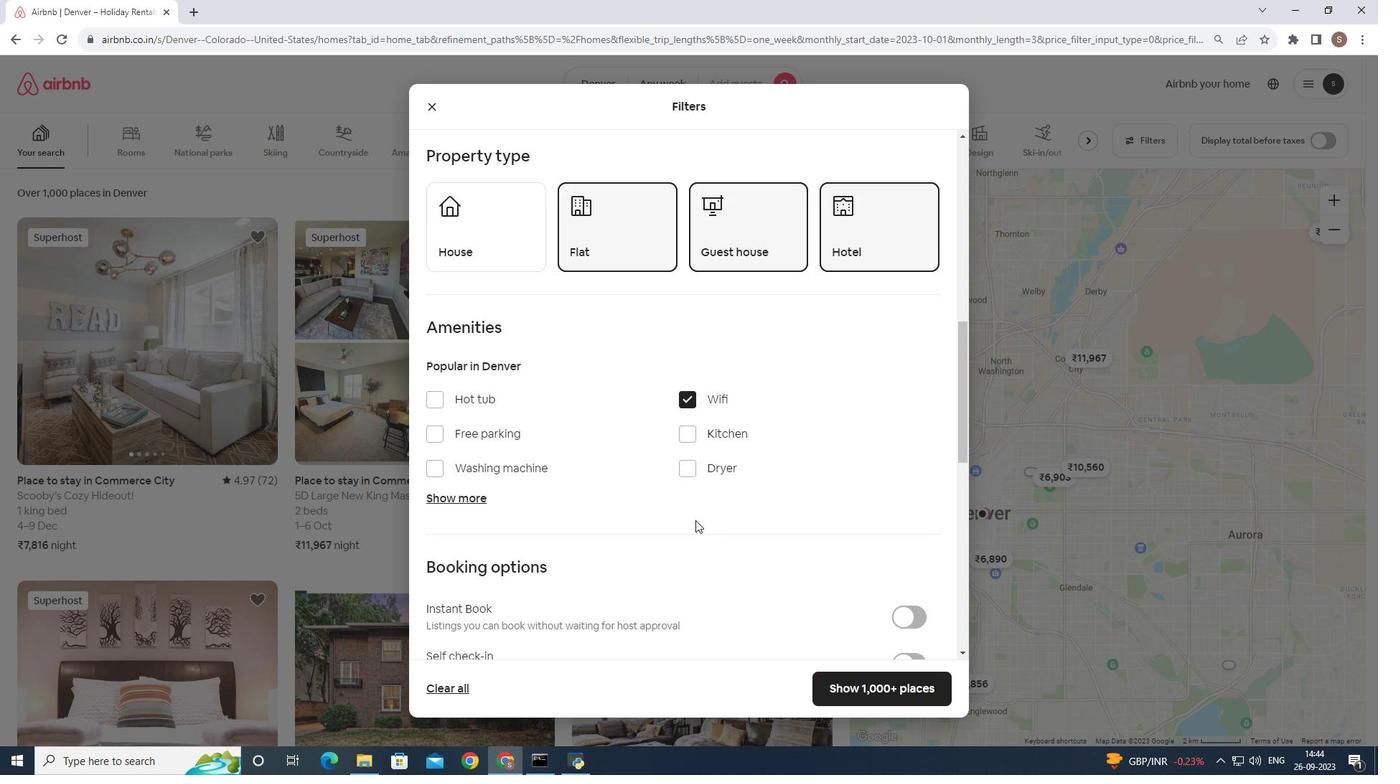 
Action: Mouse scrolled (695, 519) with delta (0, 0)
Screenshot: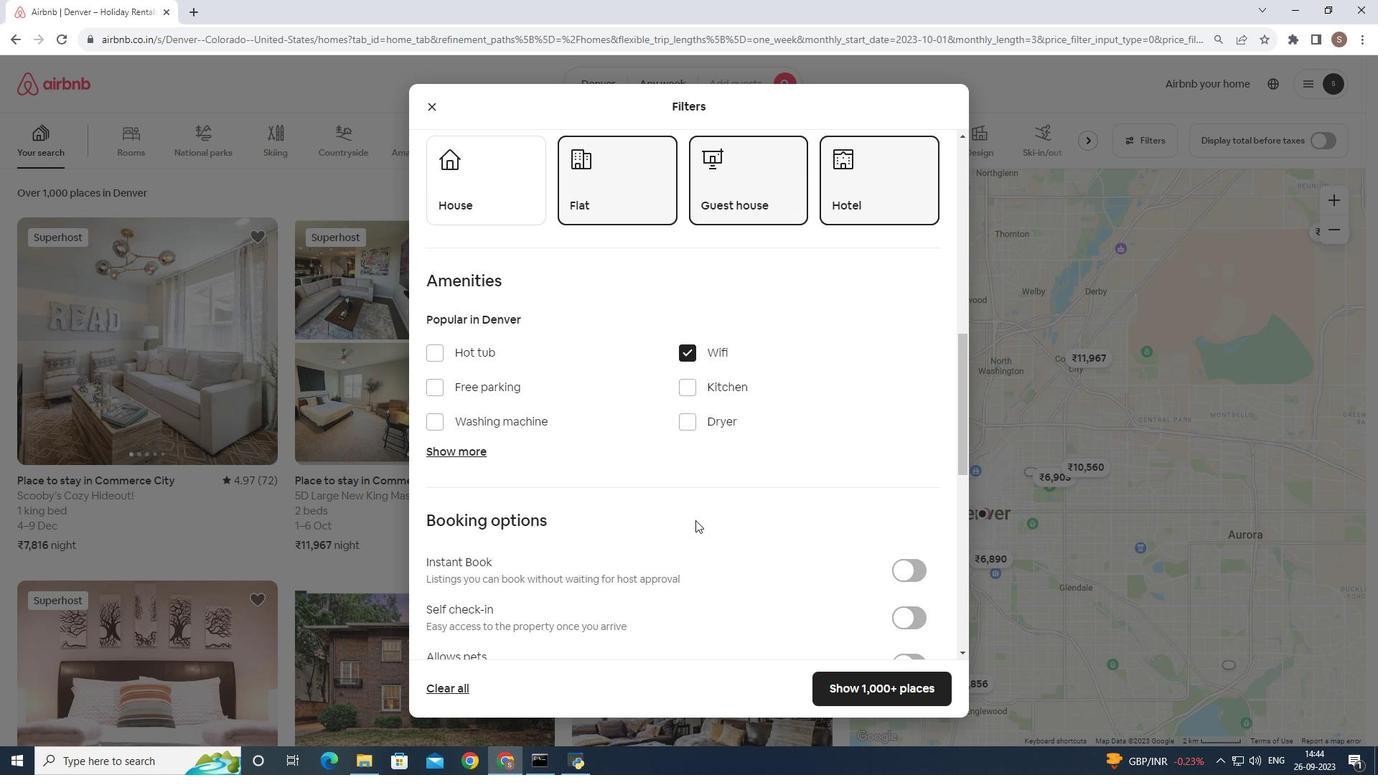 
Action: Mouse scrolled (695, 519) with delta (0, 0)
Screenshot: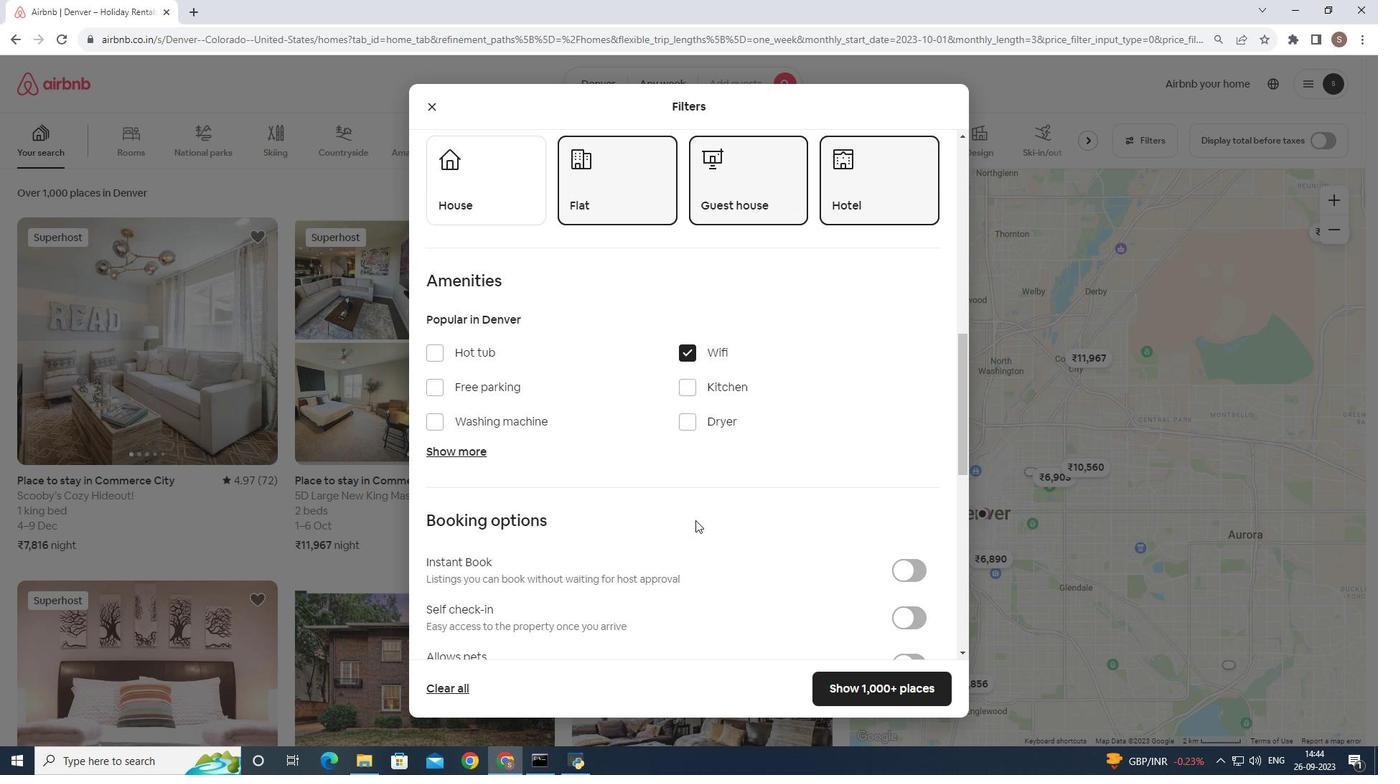 
Action: Mouse scrolled (695, 519) with delta (0, 0)
Screenshot: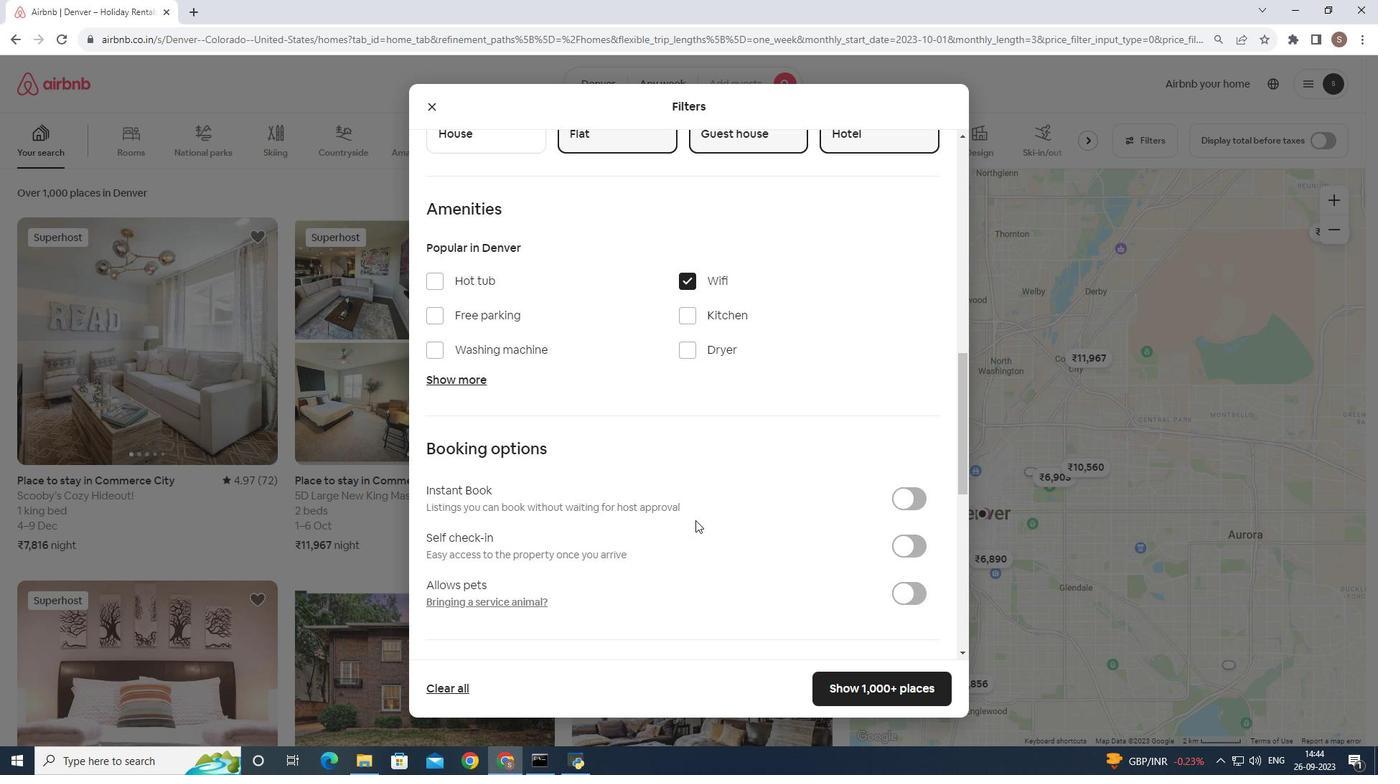 
Action: Mouse scrolled (695, 519) with delta (0, 0)
Screenshot: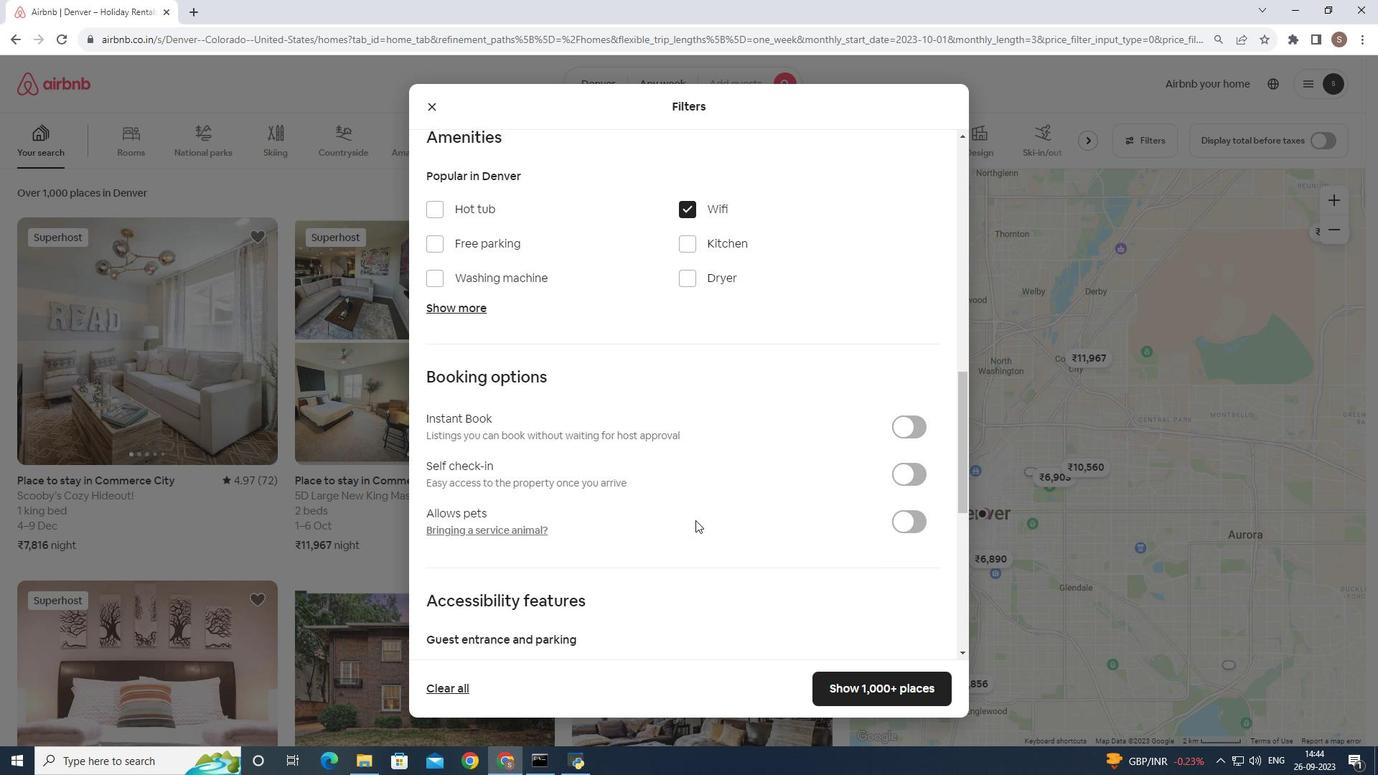
Action: Mouse moved to (454, 309)
Screenshot: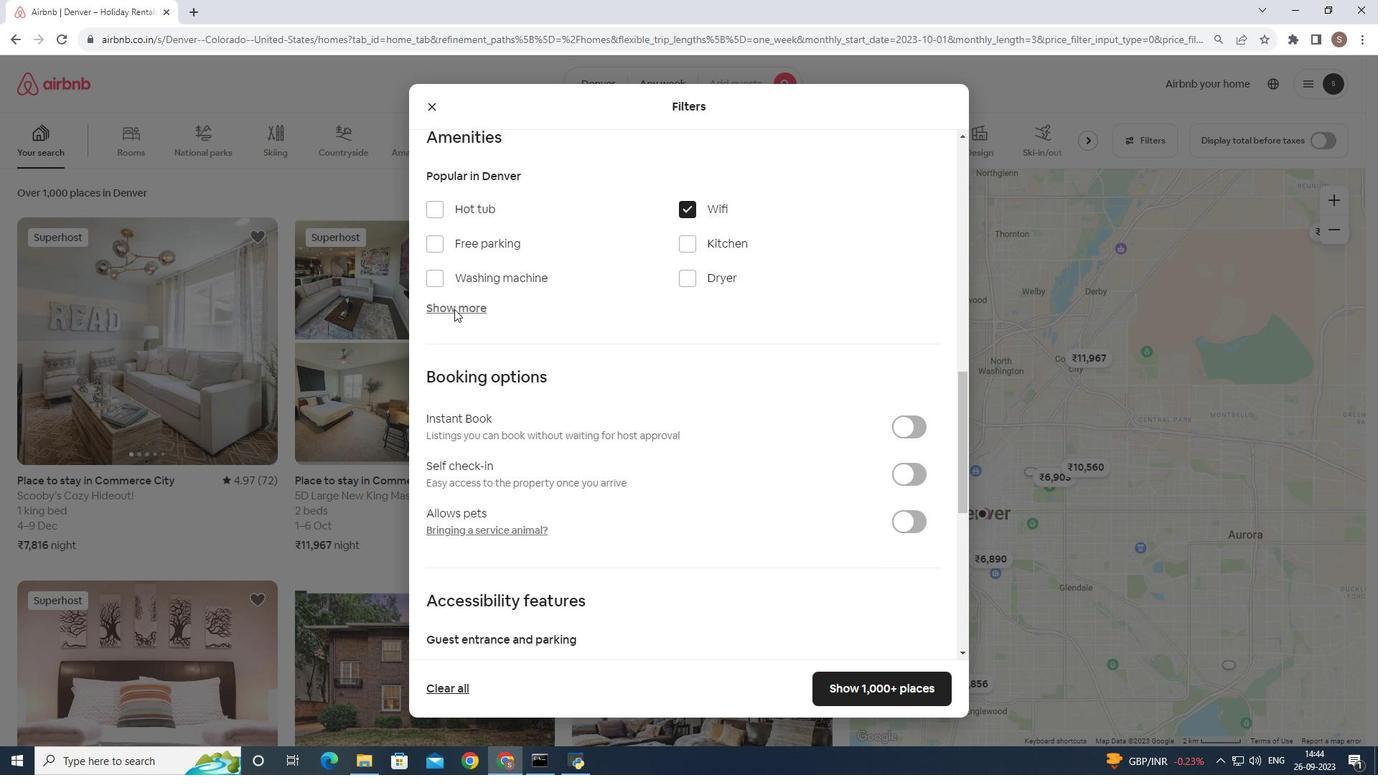 
Action: Mouse pressed left at (454, 309)
Screenshot: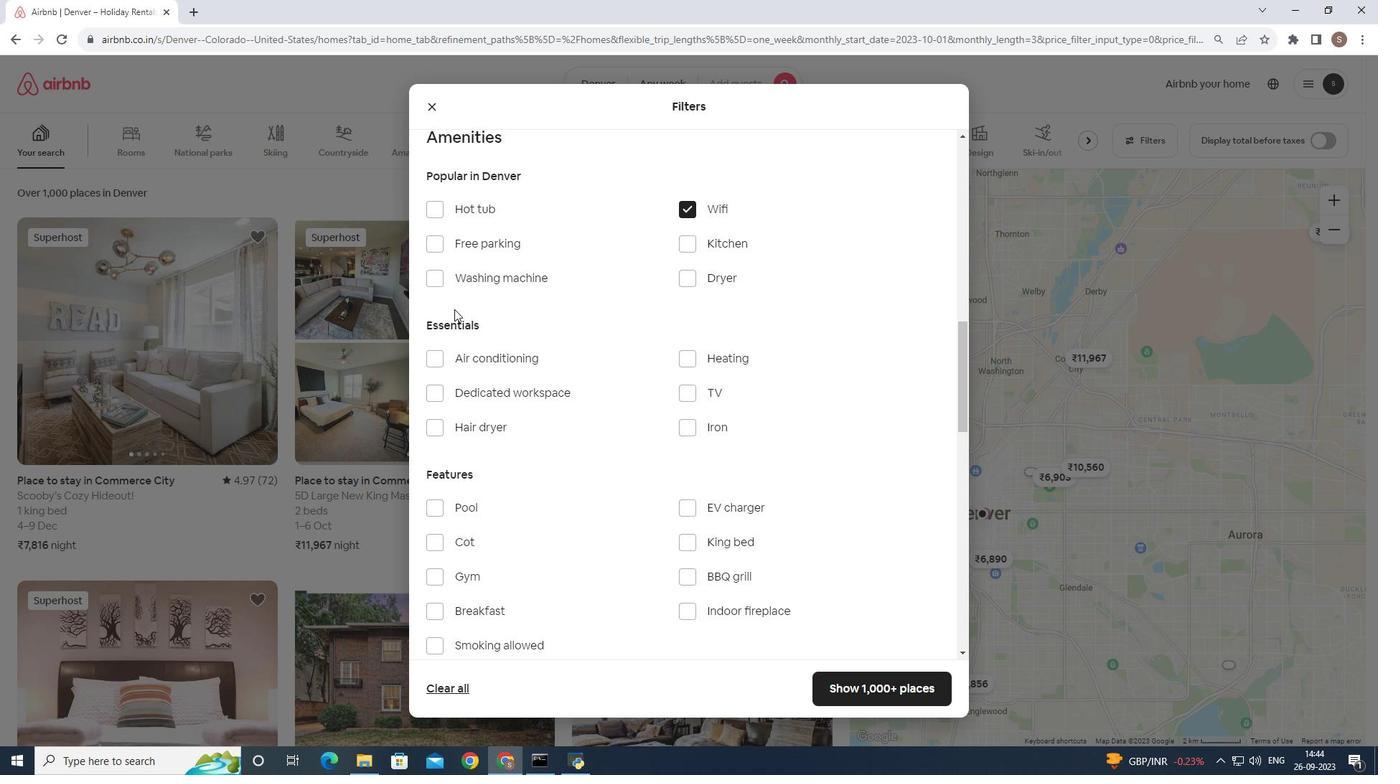 
Action: Mouse moved to (435, 398)
Screenshot: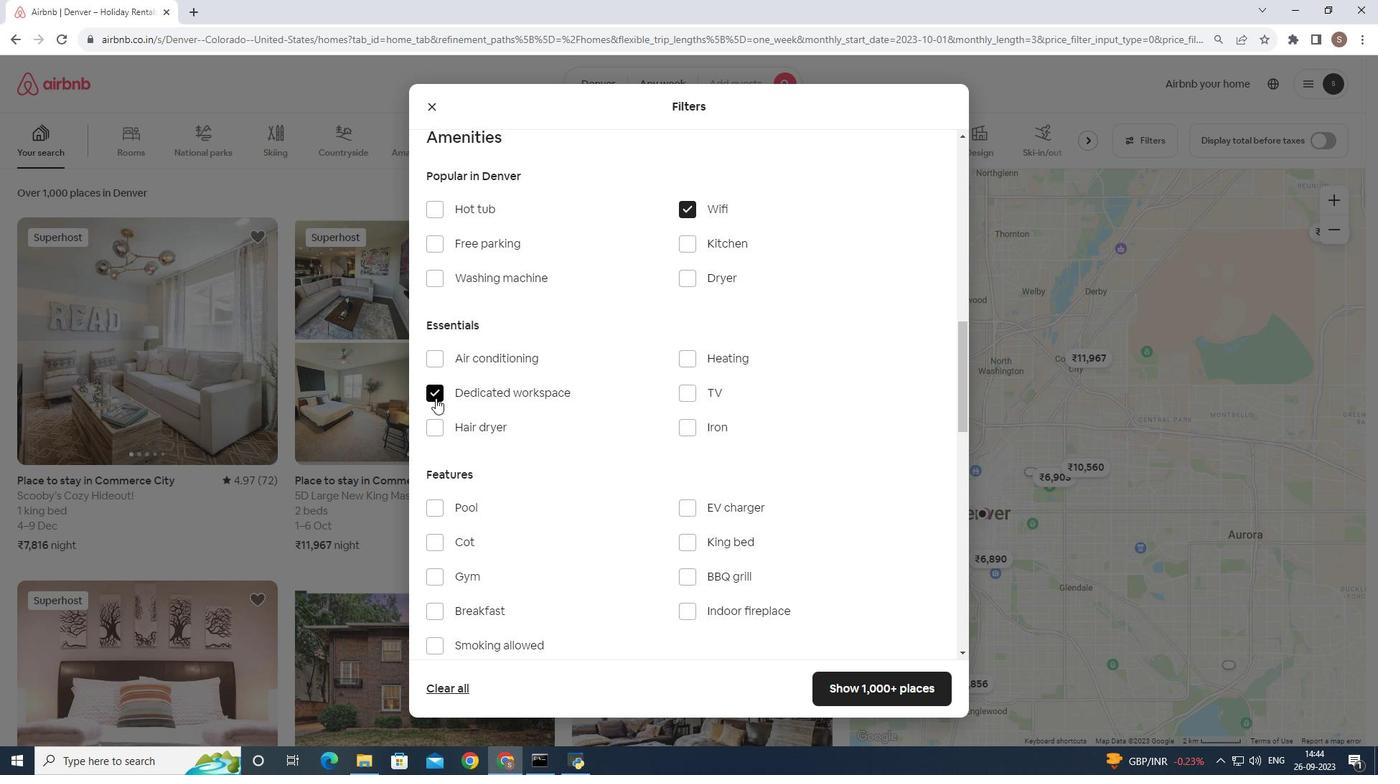 
Action: Mouse pressed left at (435, 398)
Screenshot: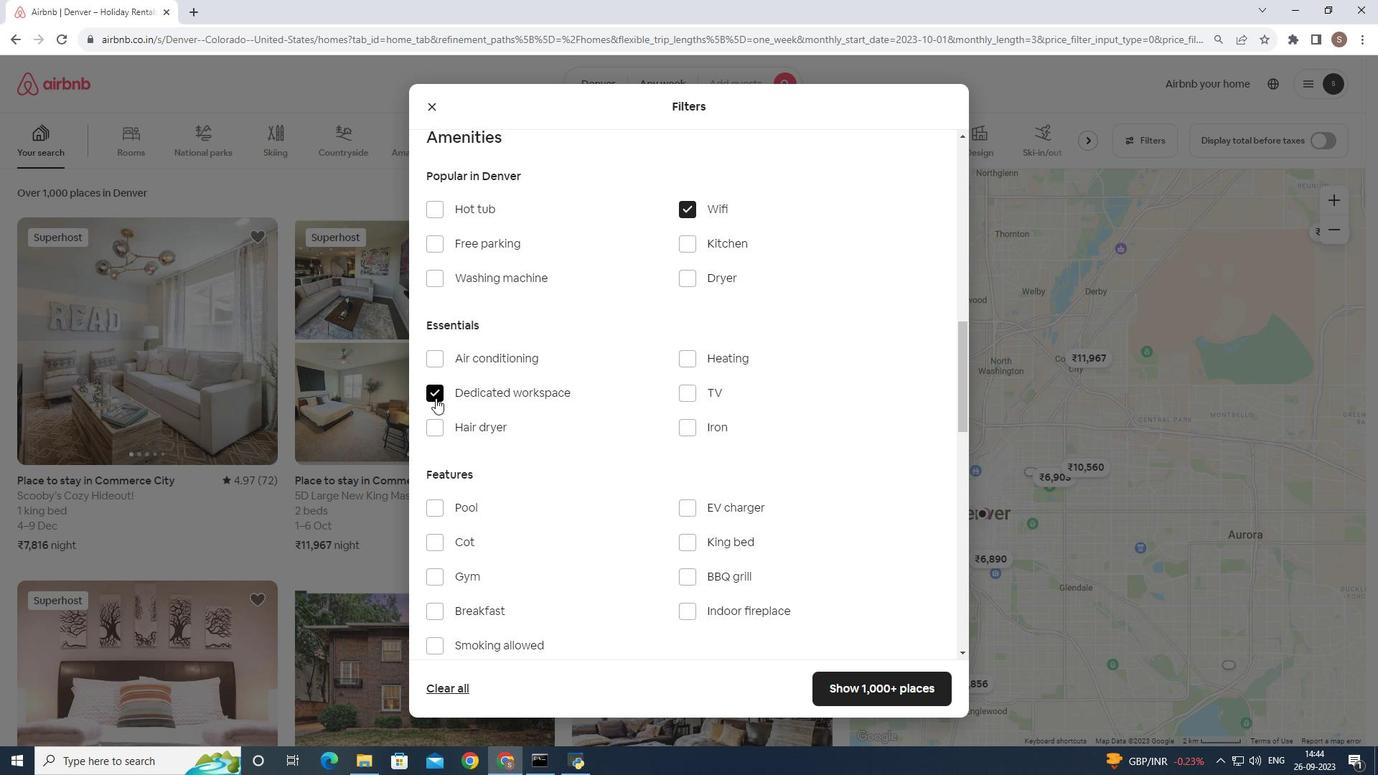 
Action: Mouse moved to (436, 397)
Screenshot: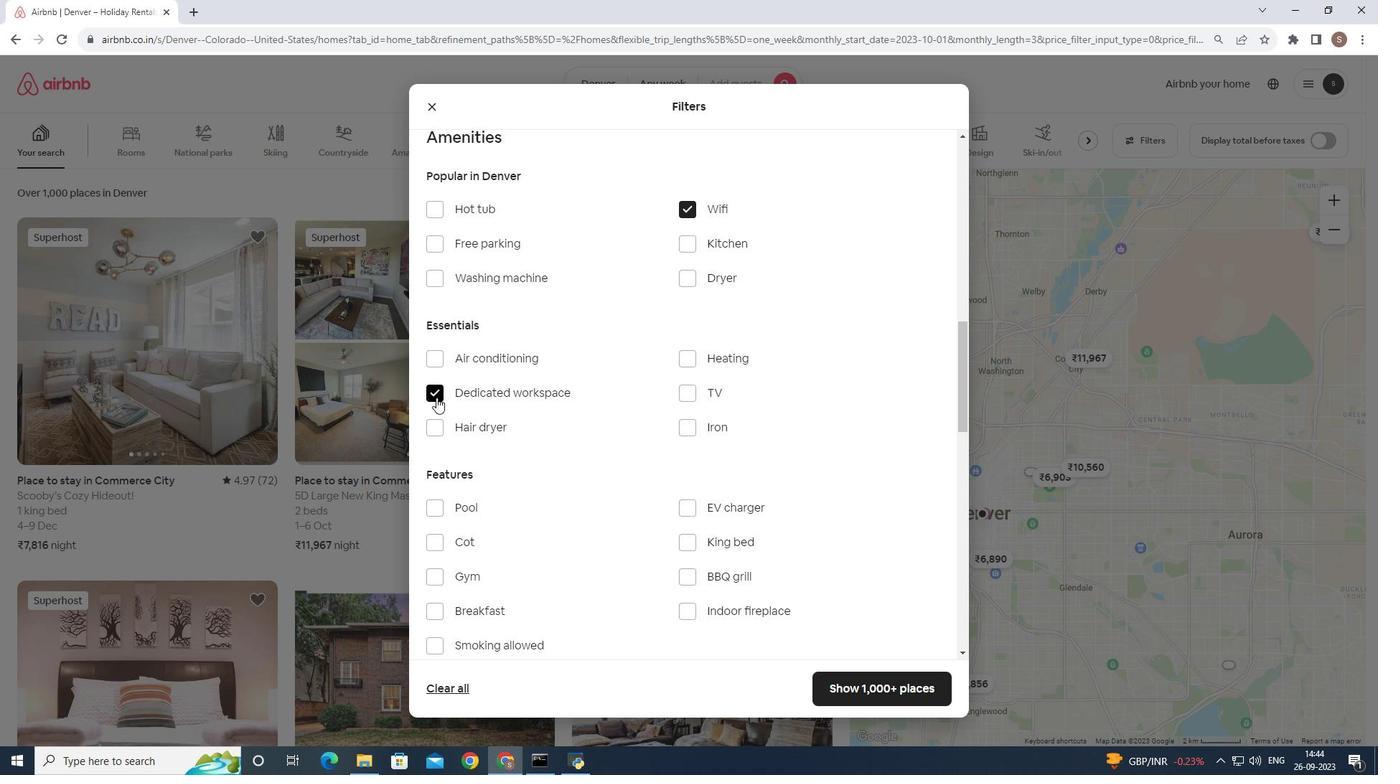 
Action: Mouse scrolled (436, 397) with delta (0, 0)
Screenshot: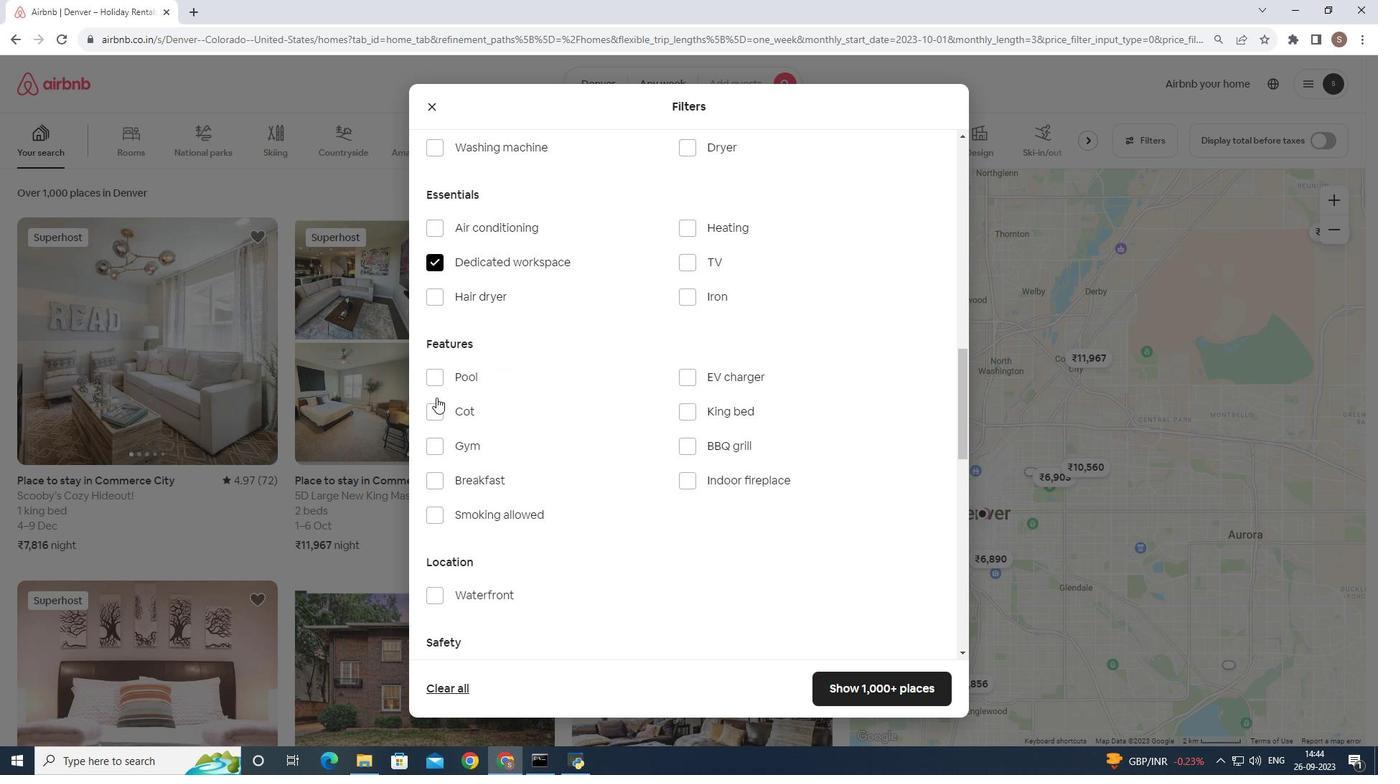 
Action: Mouse scrolled (436, 397) with delta (0, 0)
Screenshot: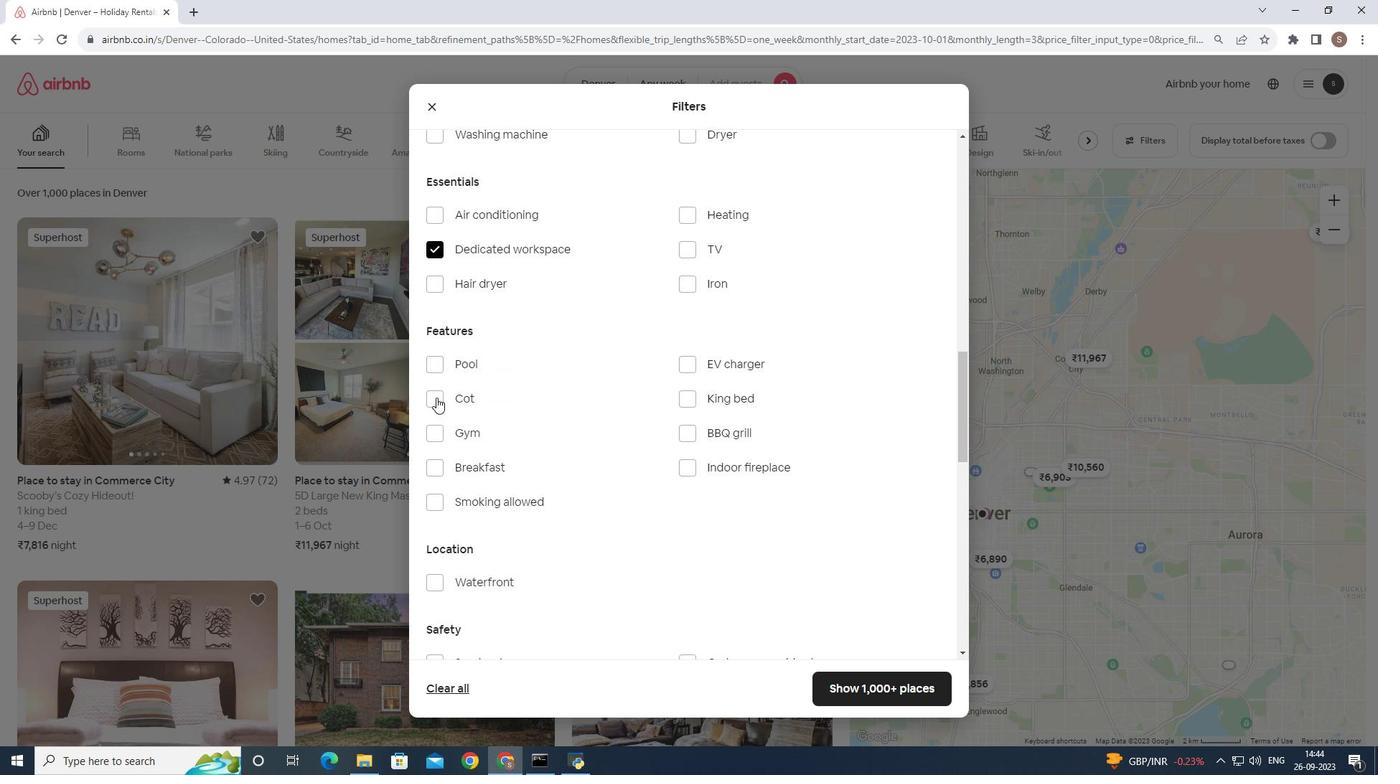 
Action: Mouse moved to (437, 397)
Screenshot: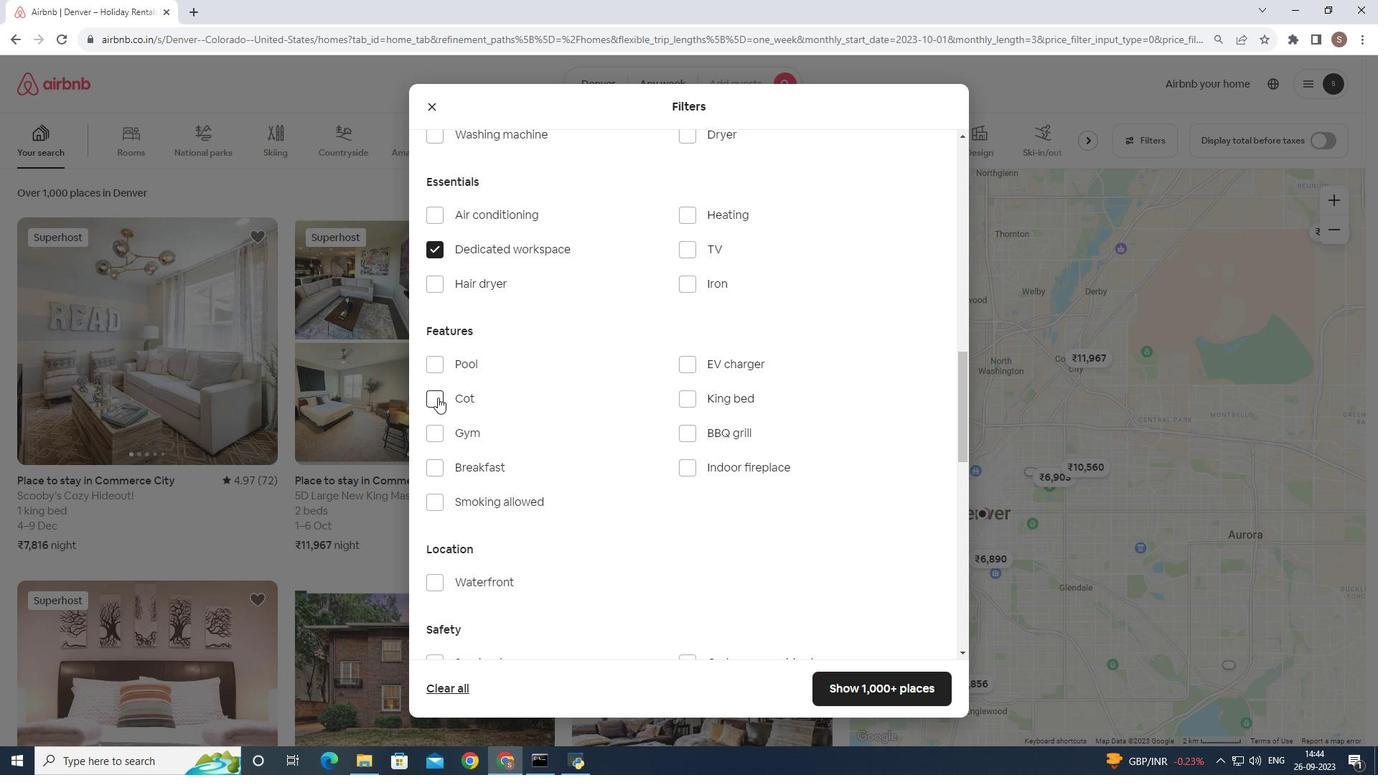 
Action: Mouse scrolled (437, 397) with delta (0, 0)
Screenshot: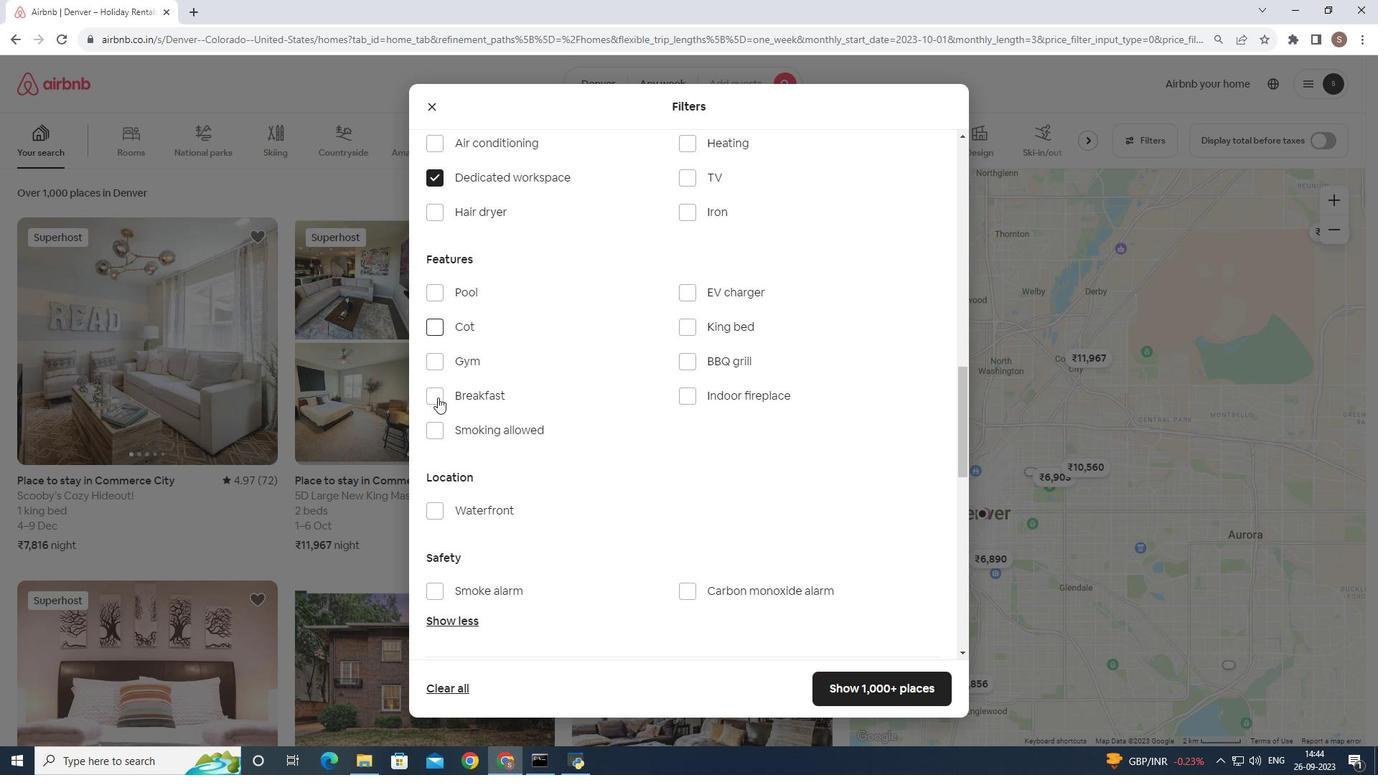 
Action: Mouse scrolled (437, 397) with delta (0, 0)
Screenshot: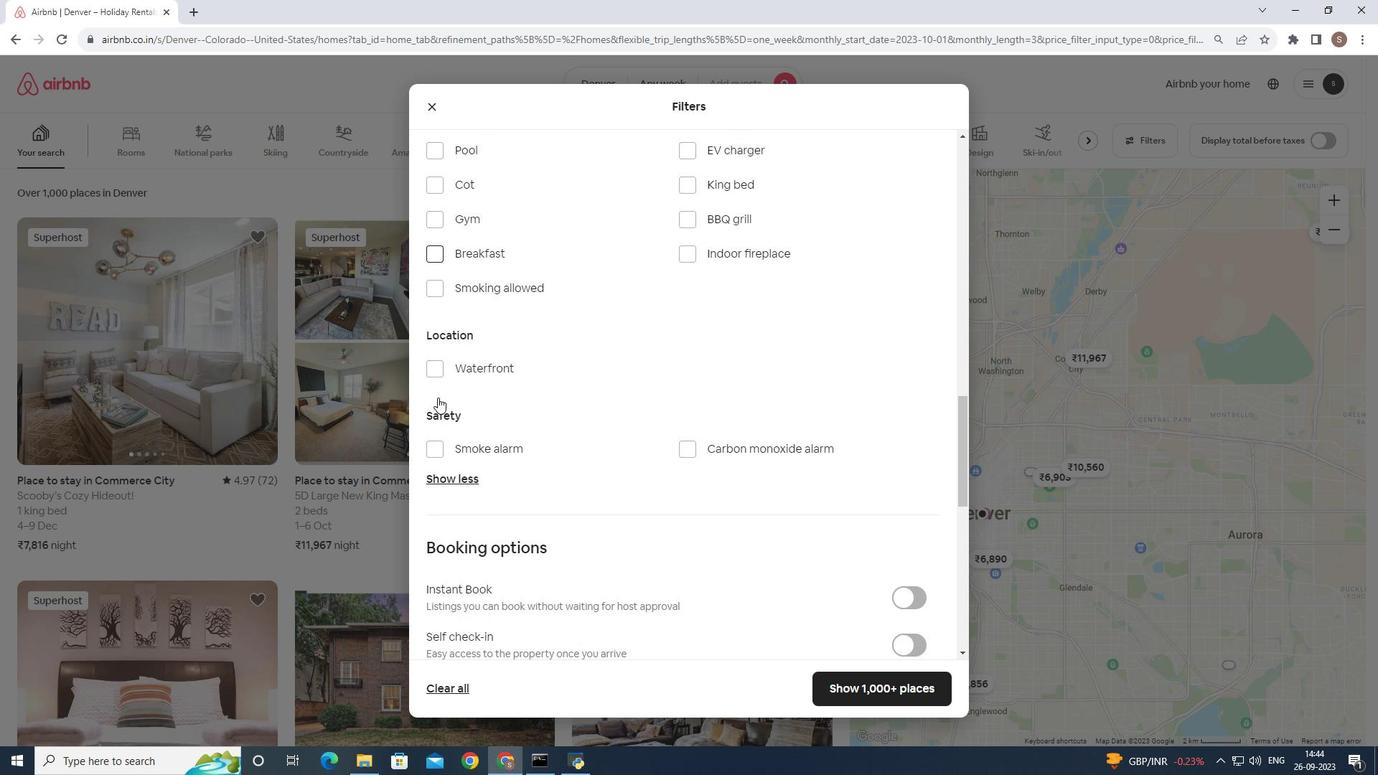 
Action: Mouse scrolled (437, 397) with delta (0, 0)
Screenshot: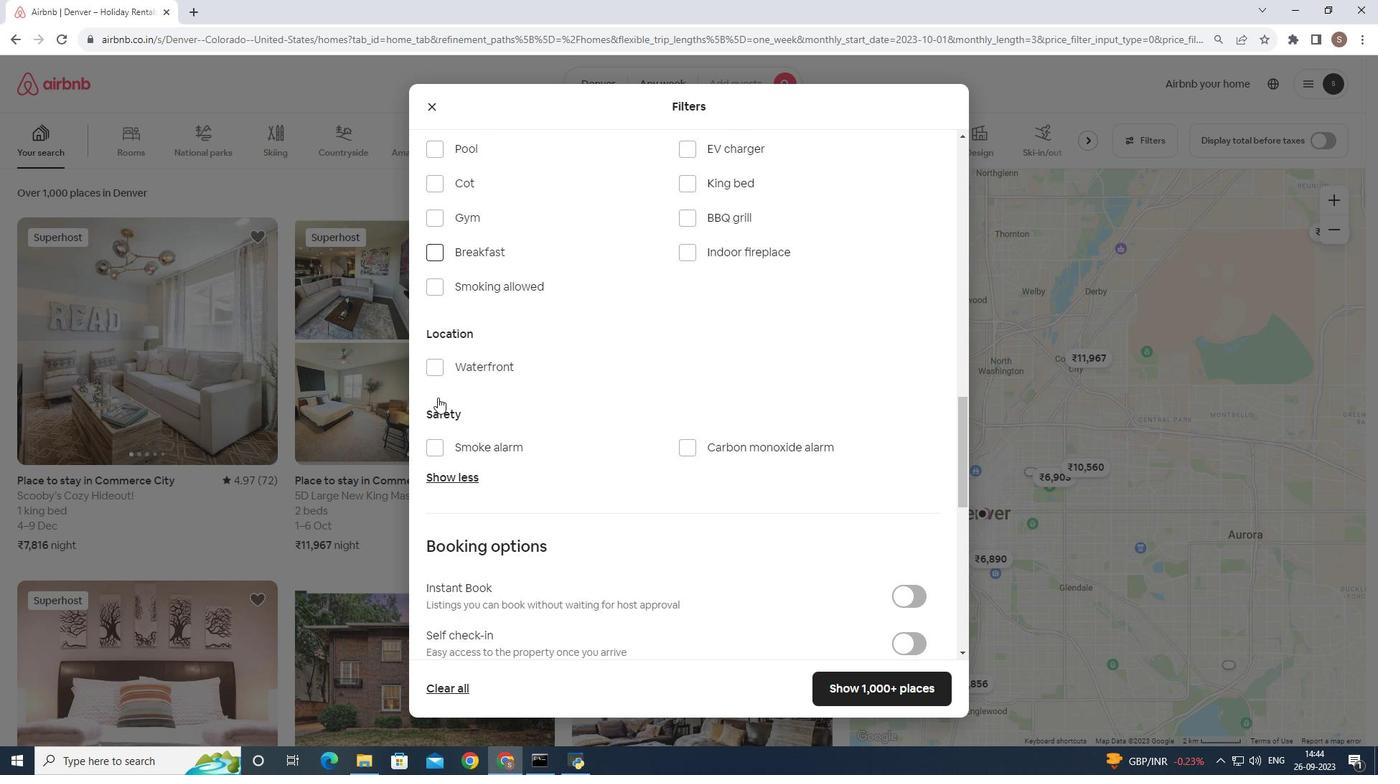 
Action: Mouse scrolled (437, 397) with delta (0, 0)
Screenshot: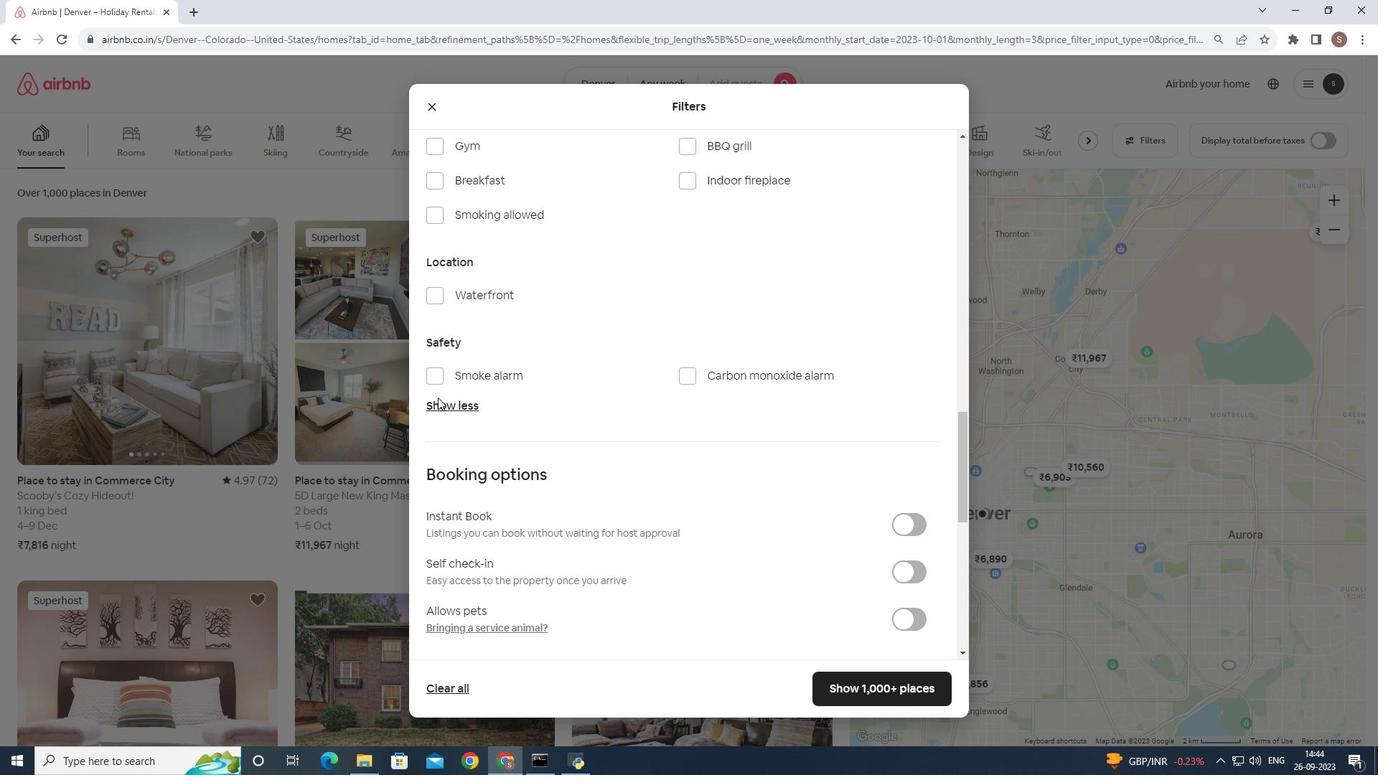
Action: Mouse moved to (436, 213)
Screenshot: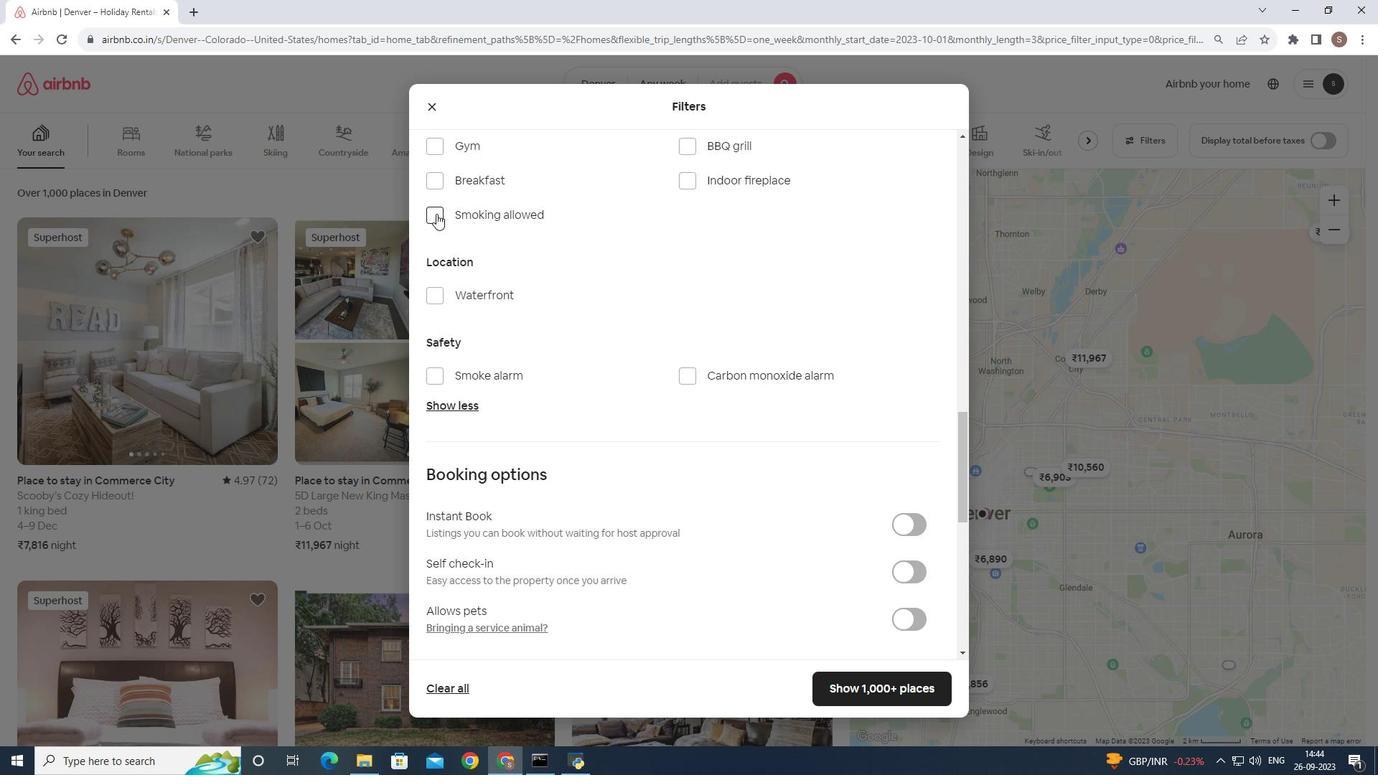 
Action: Mouse pressed left at (436, 213)
Screenshot: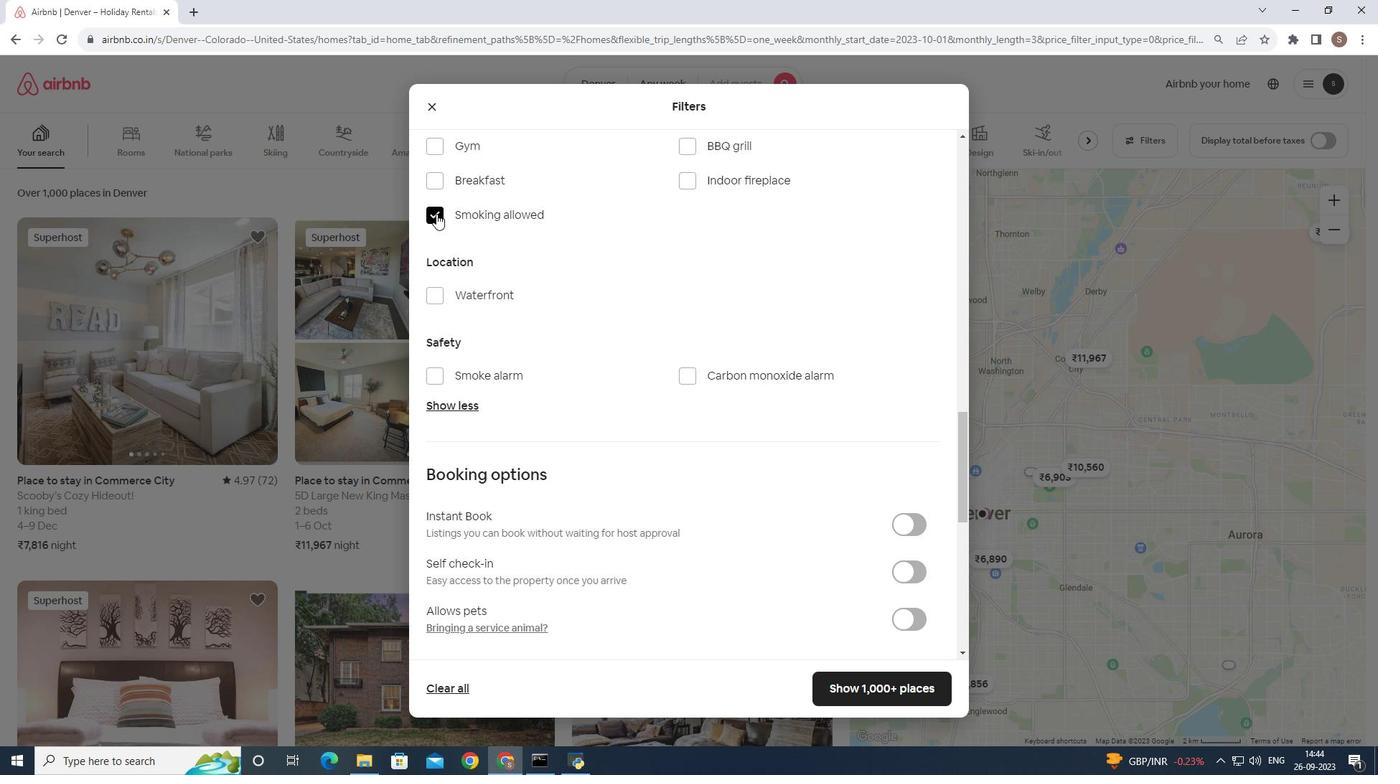 
Action: Mouse moved to (434, 210)
Screenshot: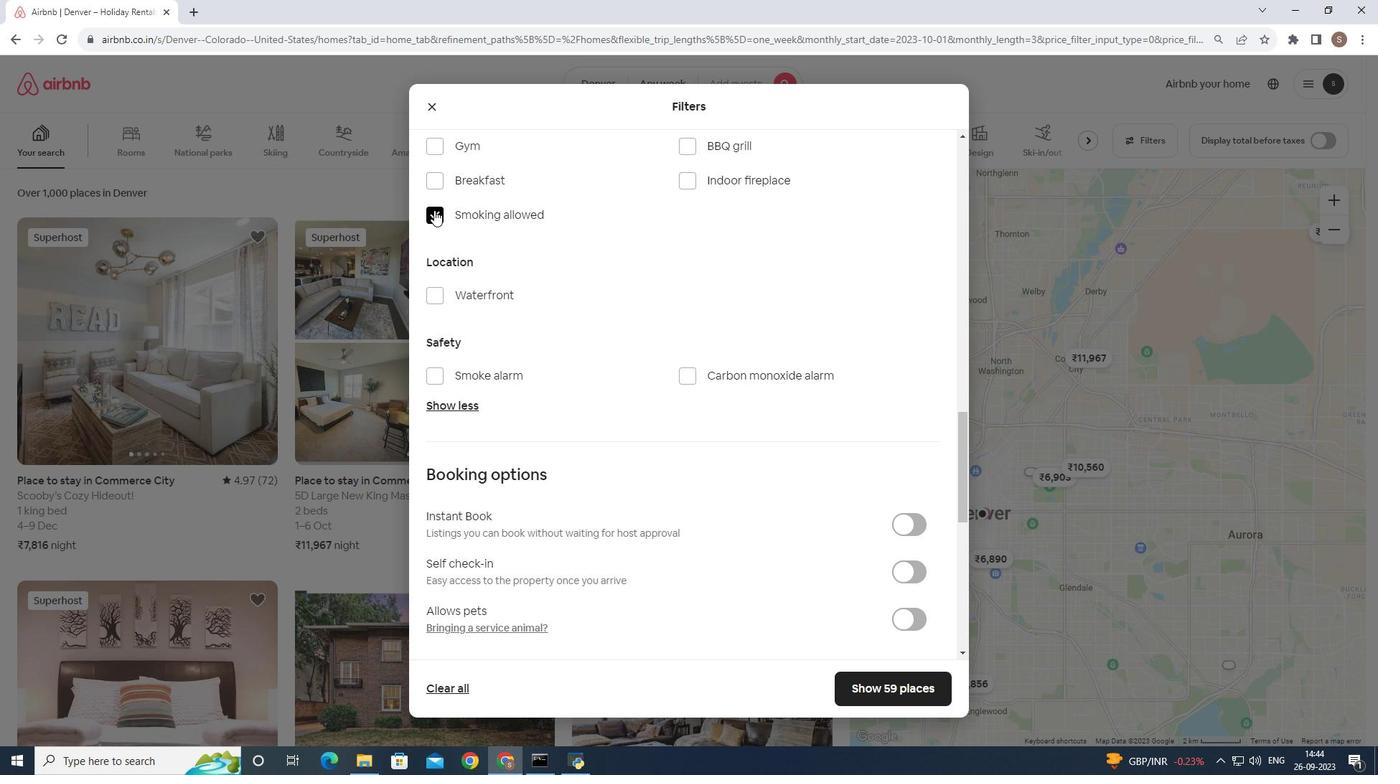 
Action: Mouse pressed left at (434, 210)
Screenshot: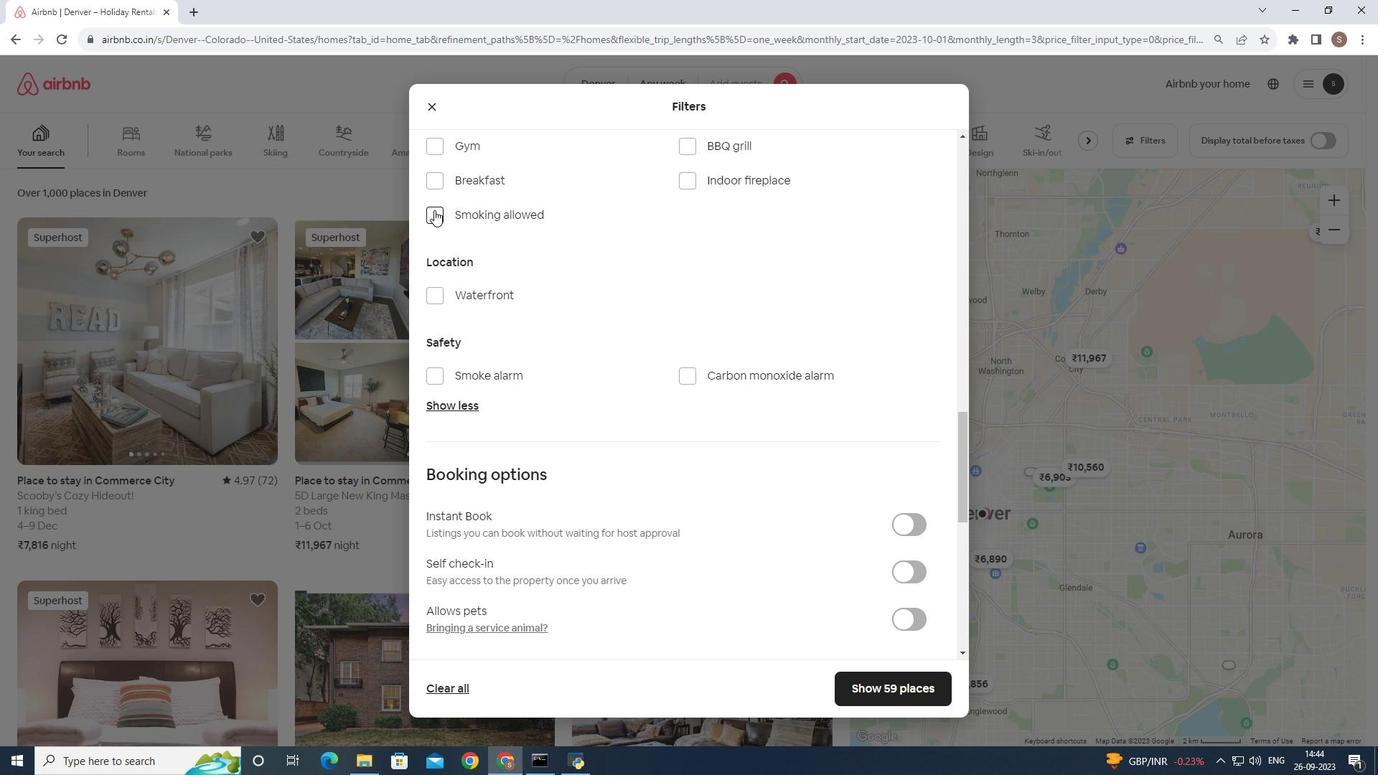 
Action: Mouse moved to (844, 682)
Screenshot: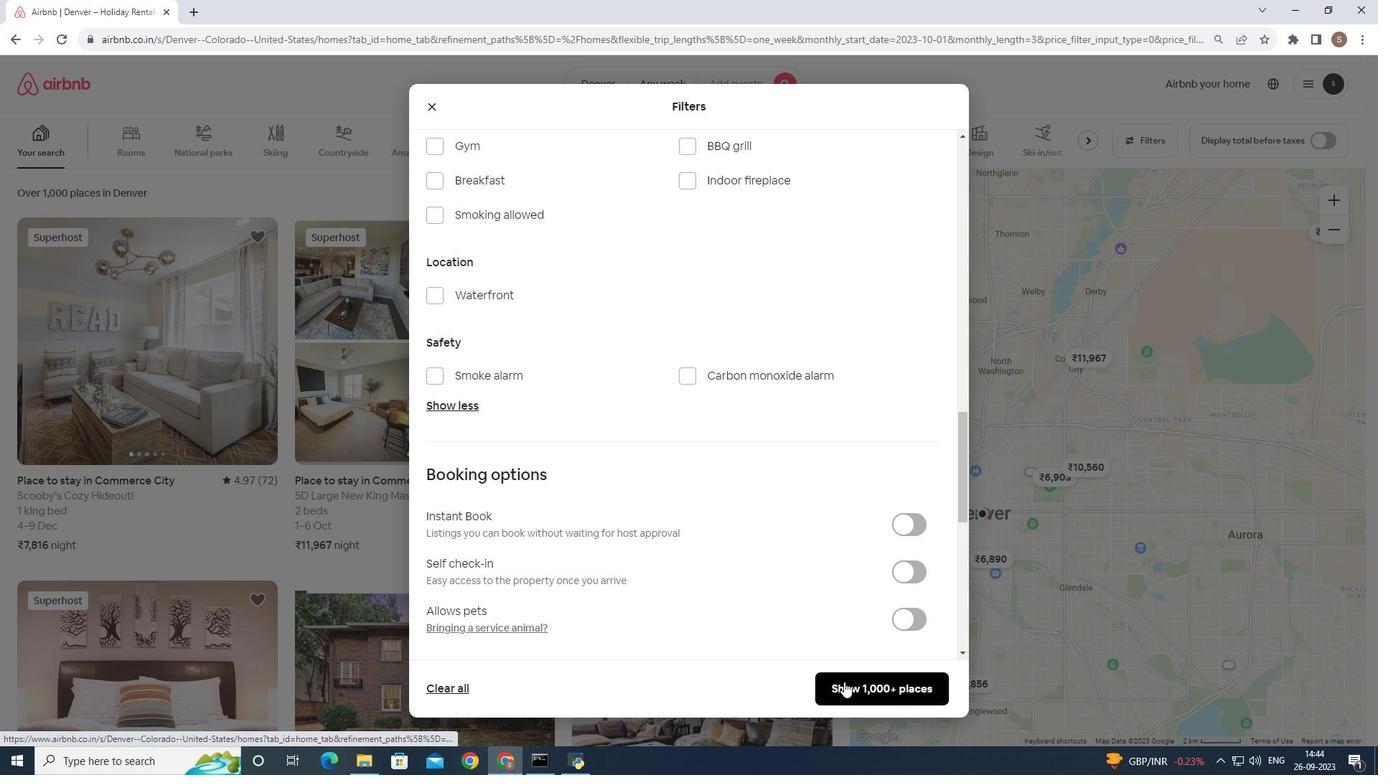 
Action: Mouse pressed left at (844, 682)
Screenshot: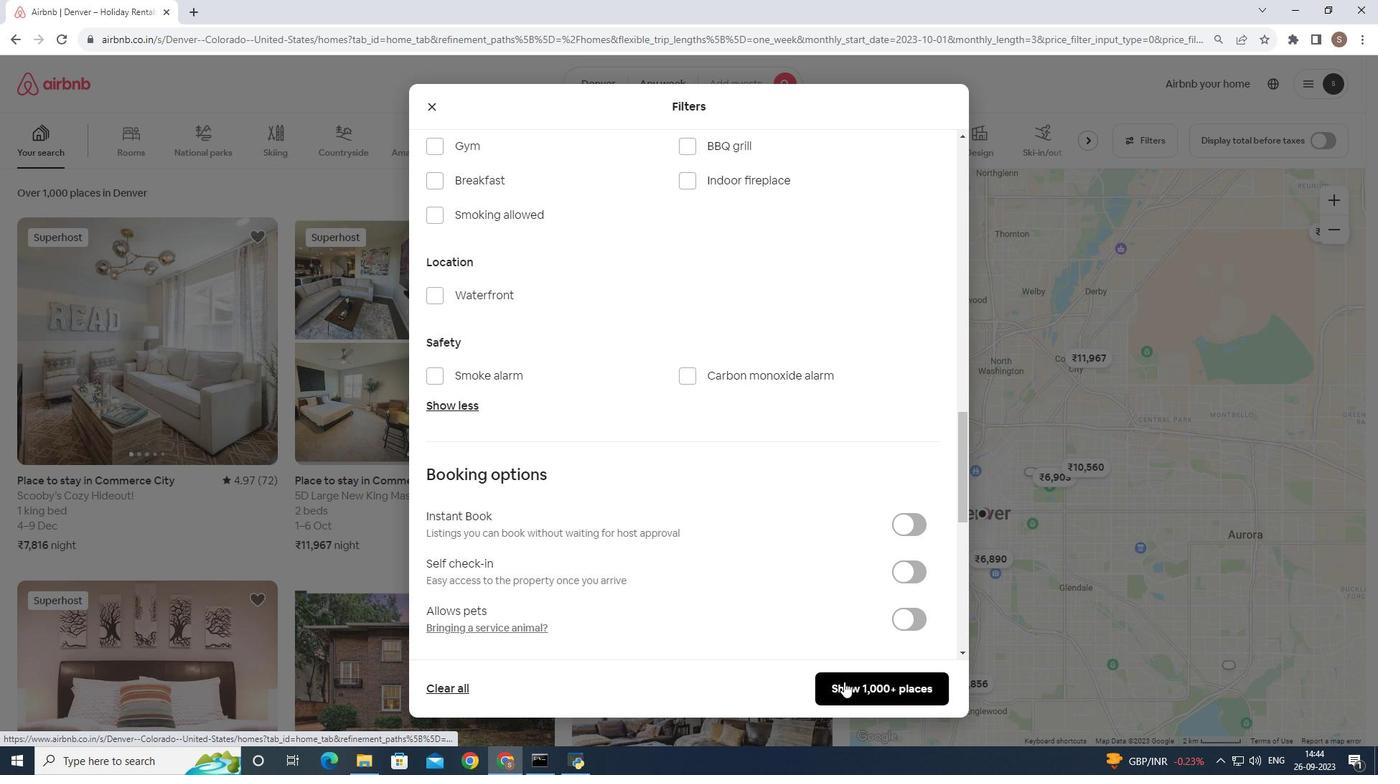 
Action: Mouse moved to (232, 399)
Screenshot: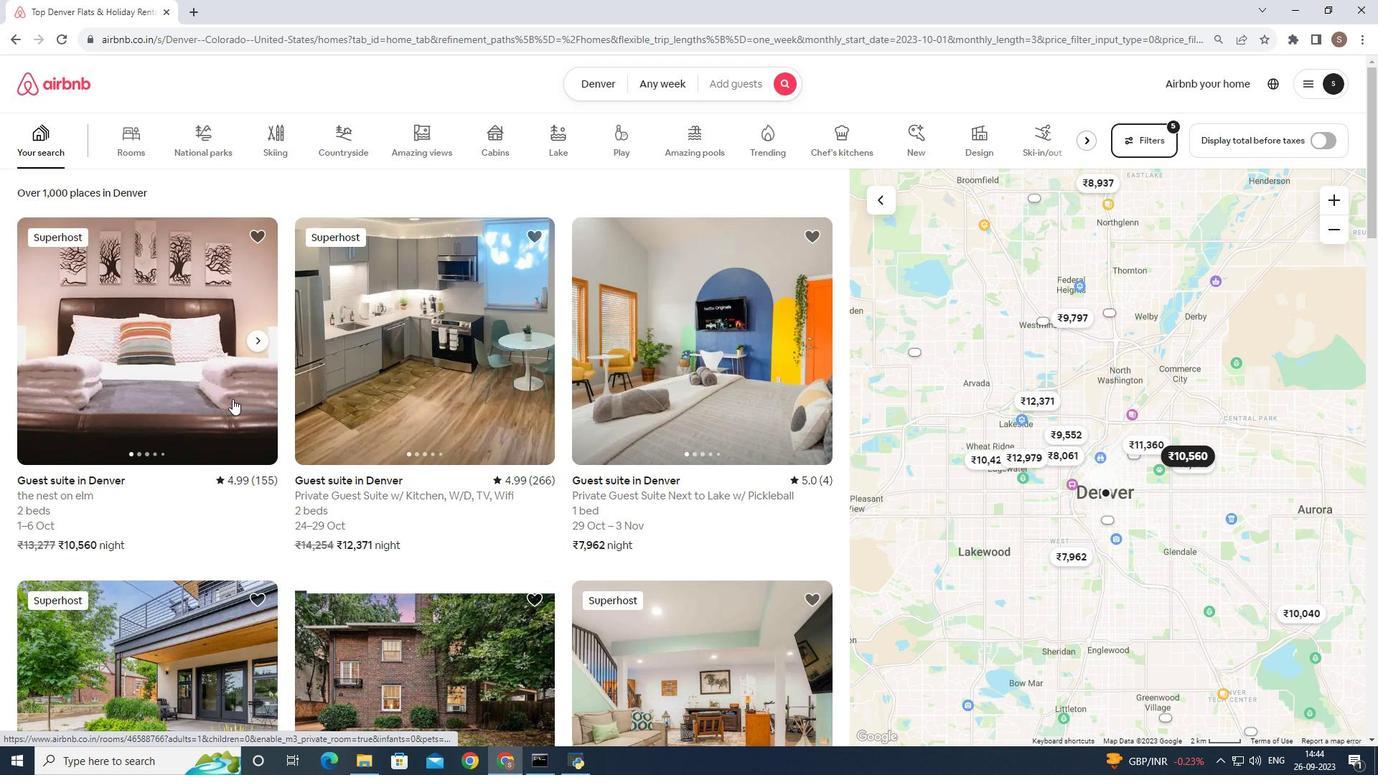
Action: Mouse scrolled (232, 398) with delta (0, 0)
Screenshot: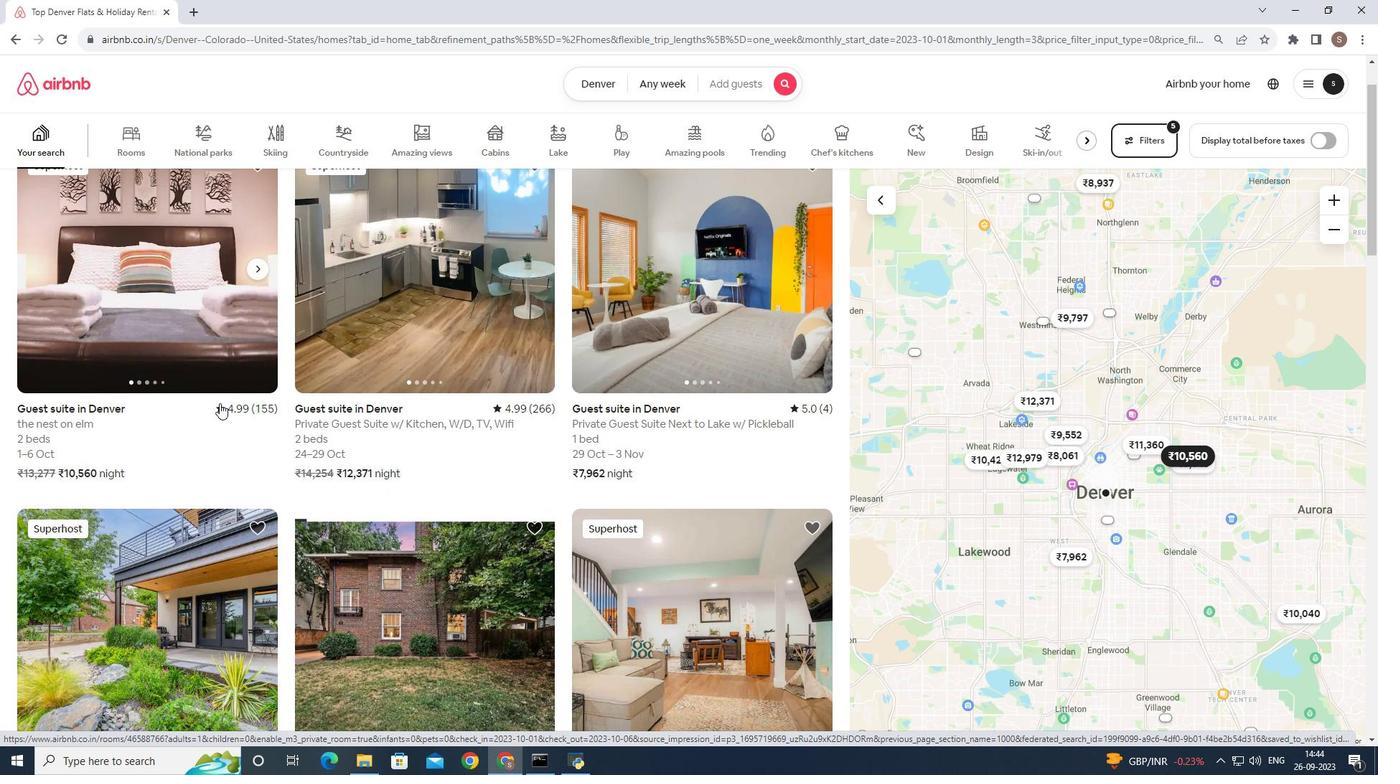 
Action: Mouse moved to (193, 367)
Screenshot: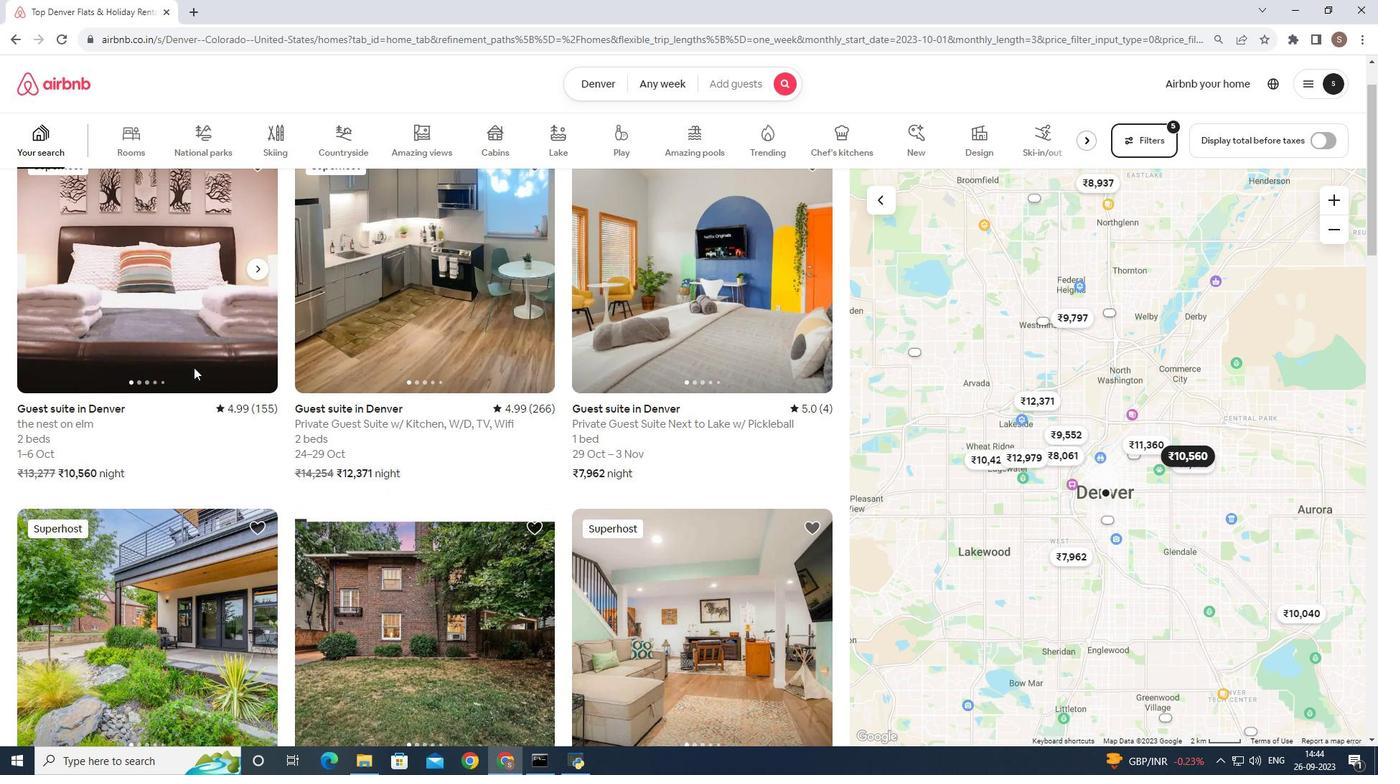 
Action: Mouse pressed left at (193, 367)
Screenshot: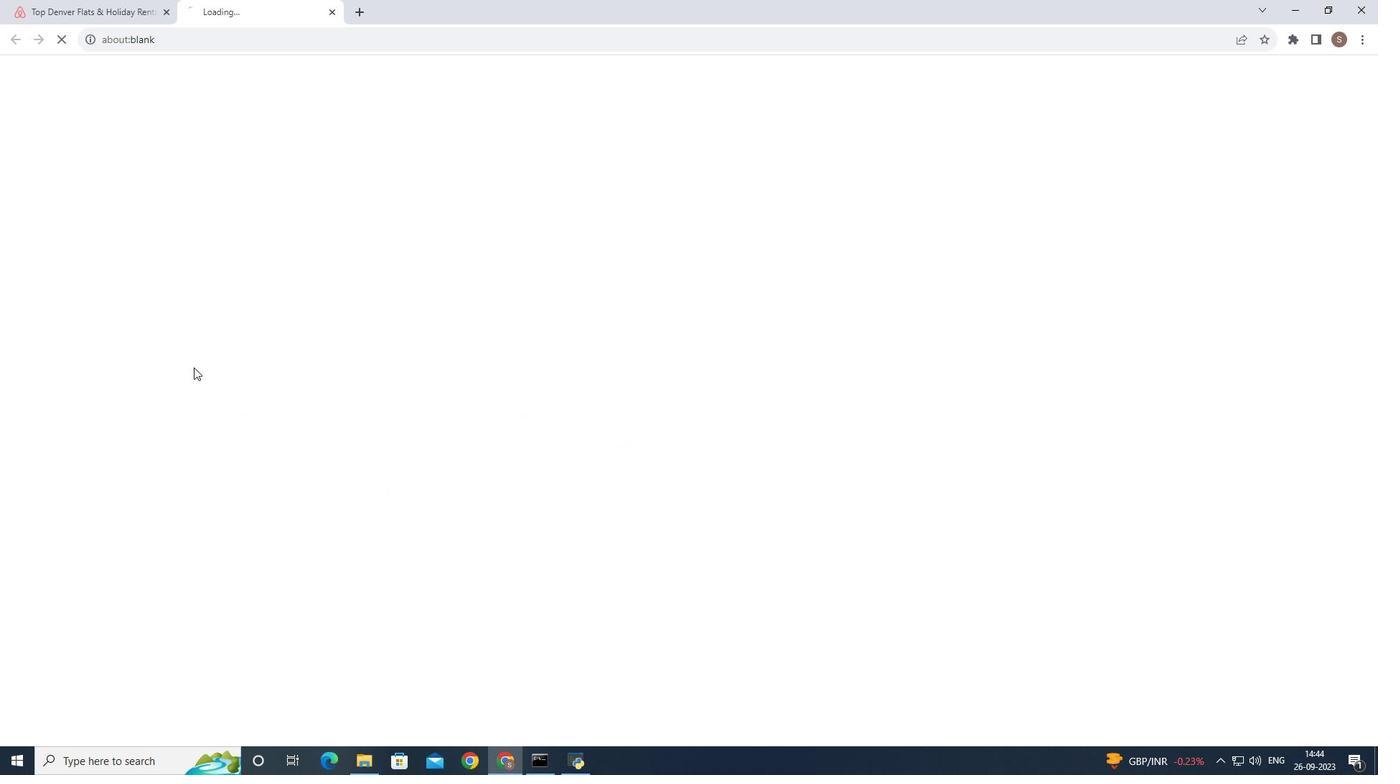 
Action: Mouse moved to (1000, 529)
Screenshot: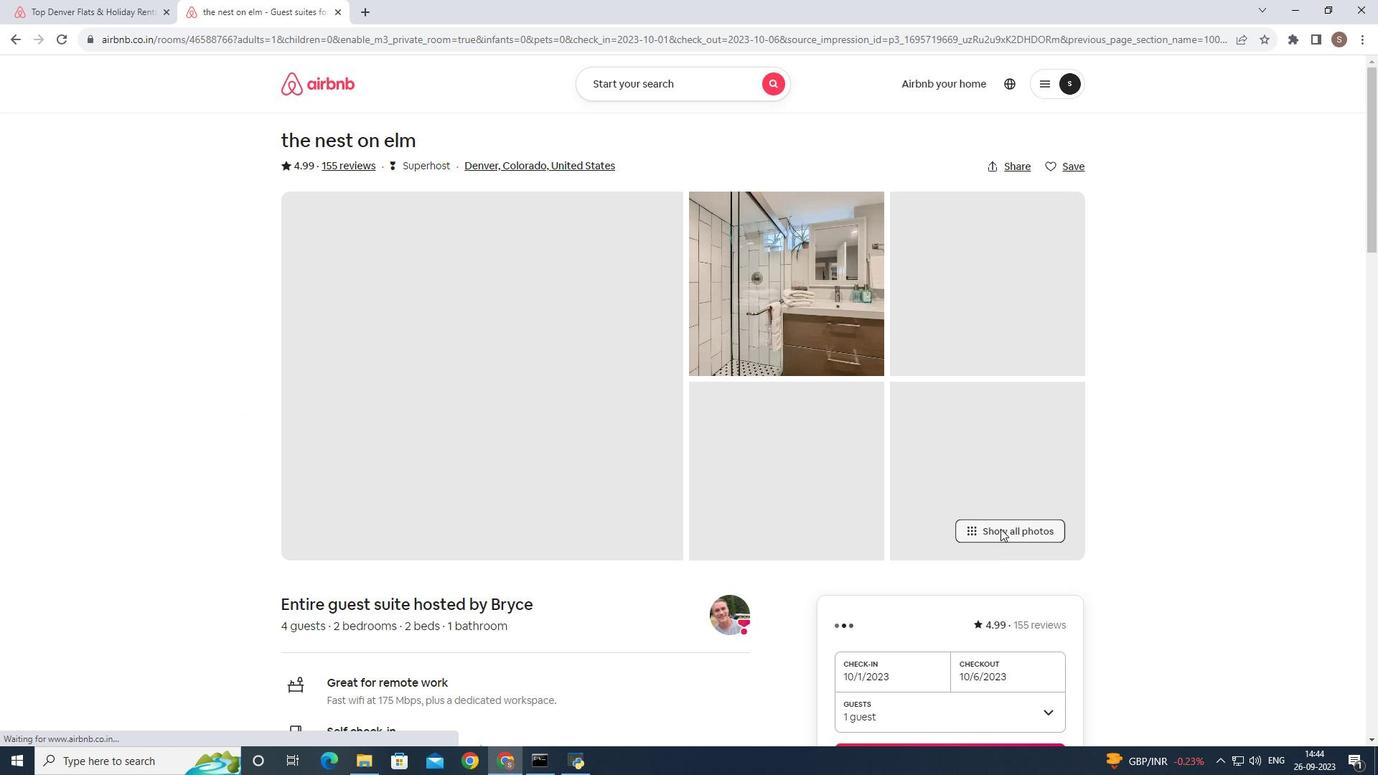 
Action: Mouse pressed left at (1000, 529)
Screenshot: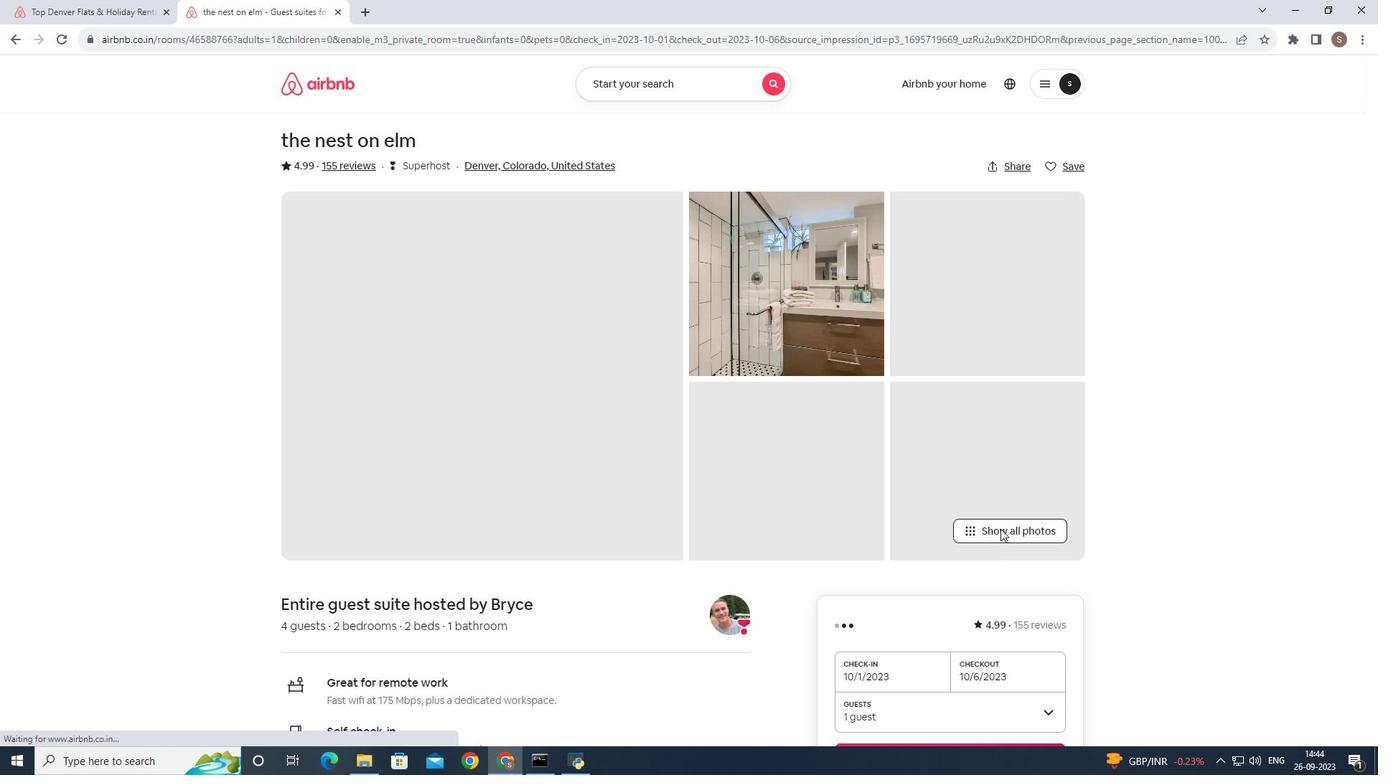 
Action: Mouse moved to (725, 483)
Screenshot: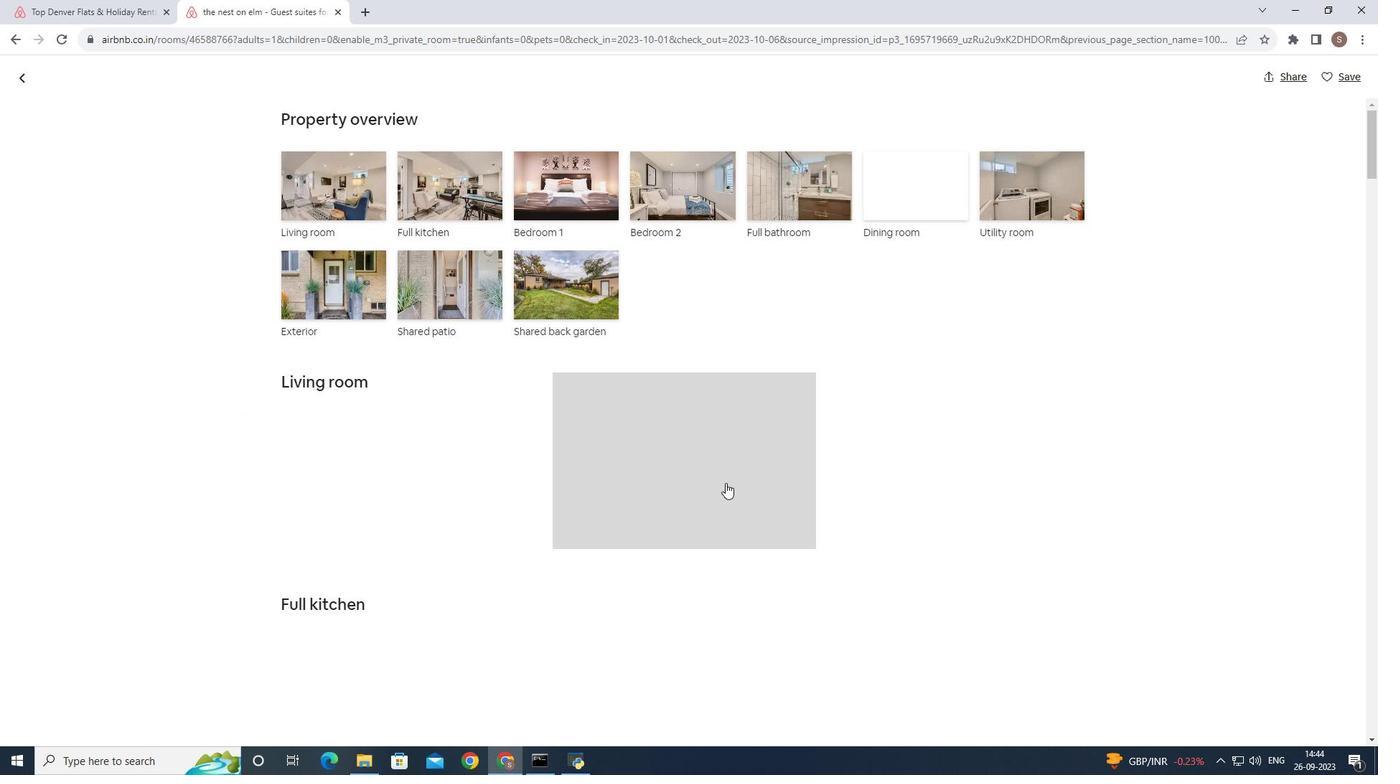
Action: Mouse pressed left at (725, 483)
Screenshot: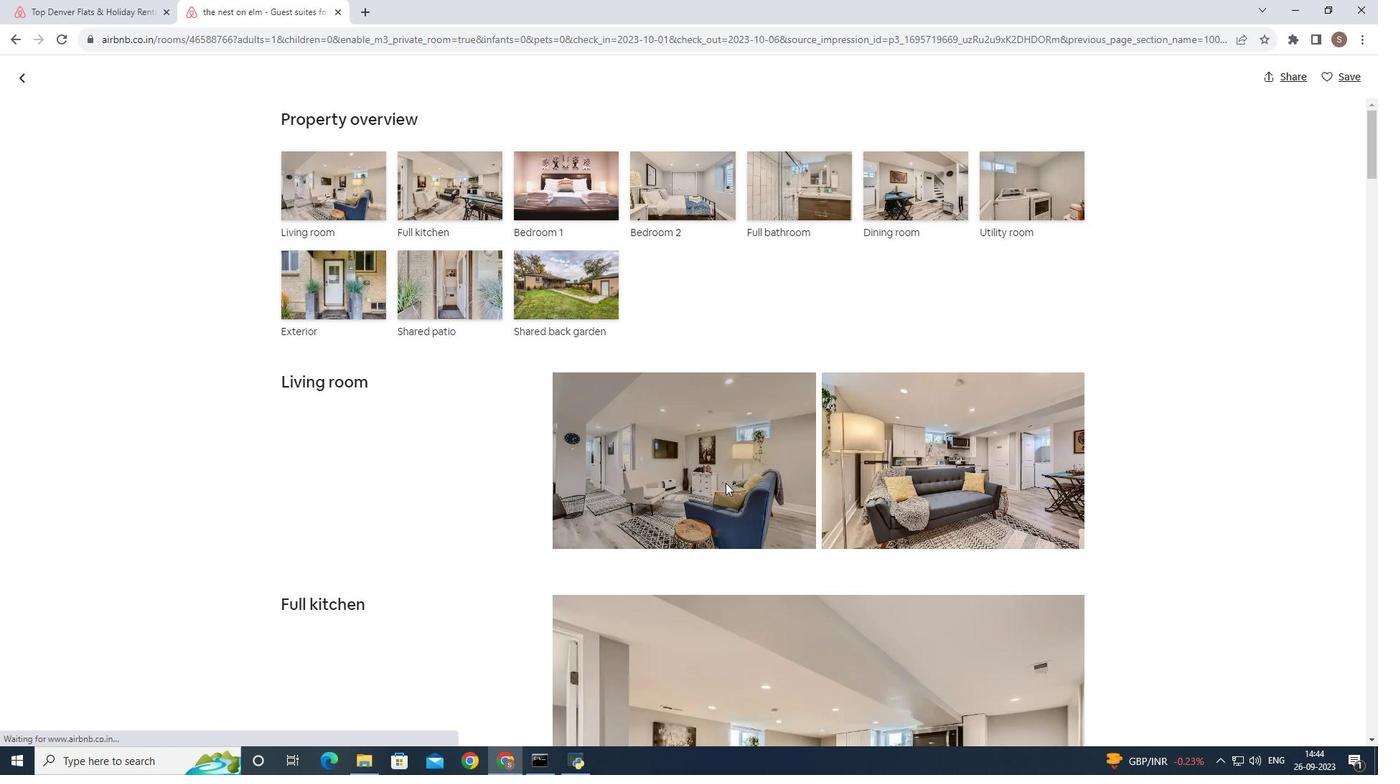 
Action: Key pressed <Key.right><Key.right><Key.right><Key.right><Key.right><Key.right><Key.right><Key.right><Key.right><Key.right><Key.right><Key.right><Key.right><Key.right><Key.right><Key.right><Key.right><Key.right><Key.right><Key.right><Key.right><Key.right><Key.right><Key.right>
Screenshot: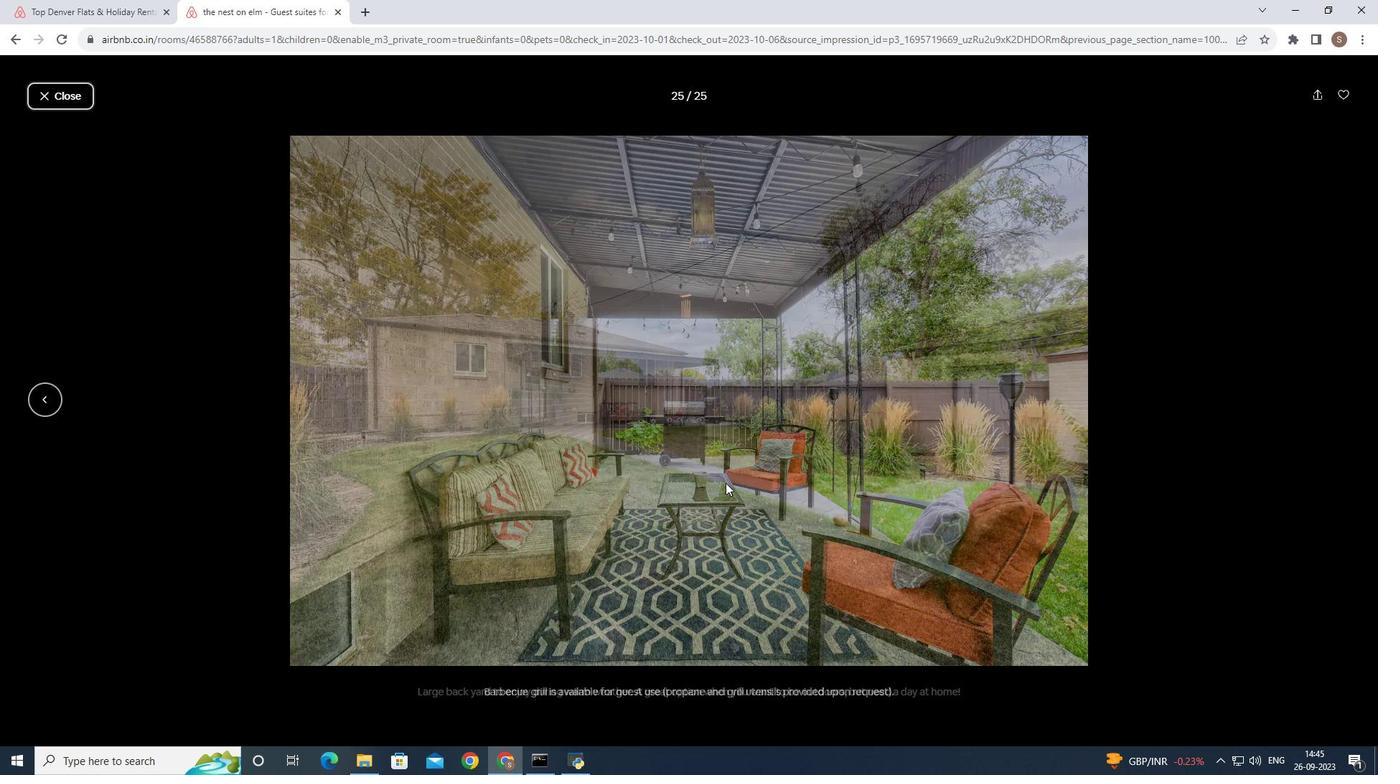 
Action: Mouse moved to (78, 94)
Screenshot: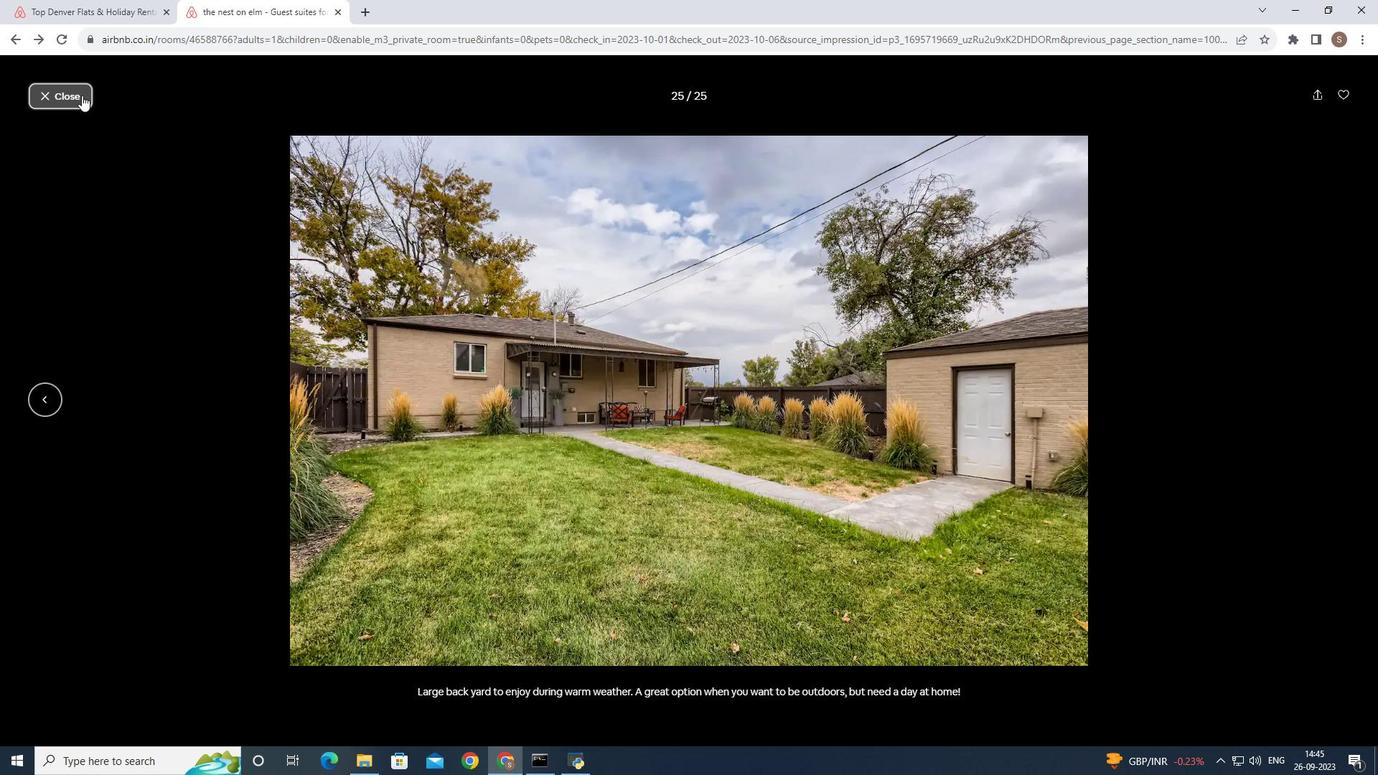 
Action: Mouse pressed left at (78, 94)
Screenshot: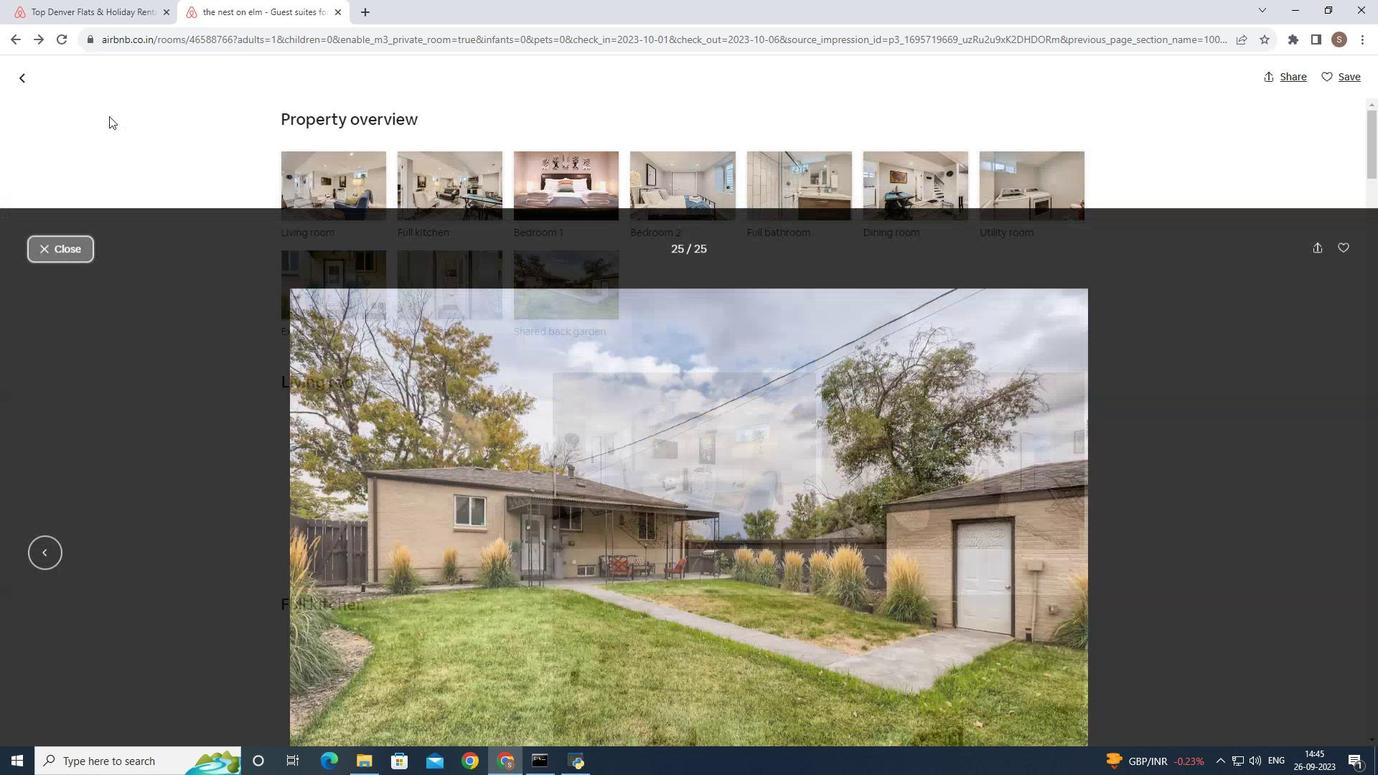 
Action: Mouse moved to (28, 75)
Screenshot: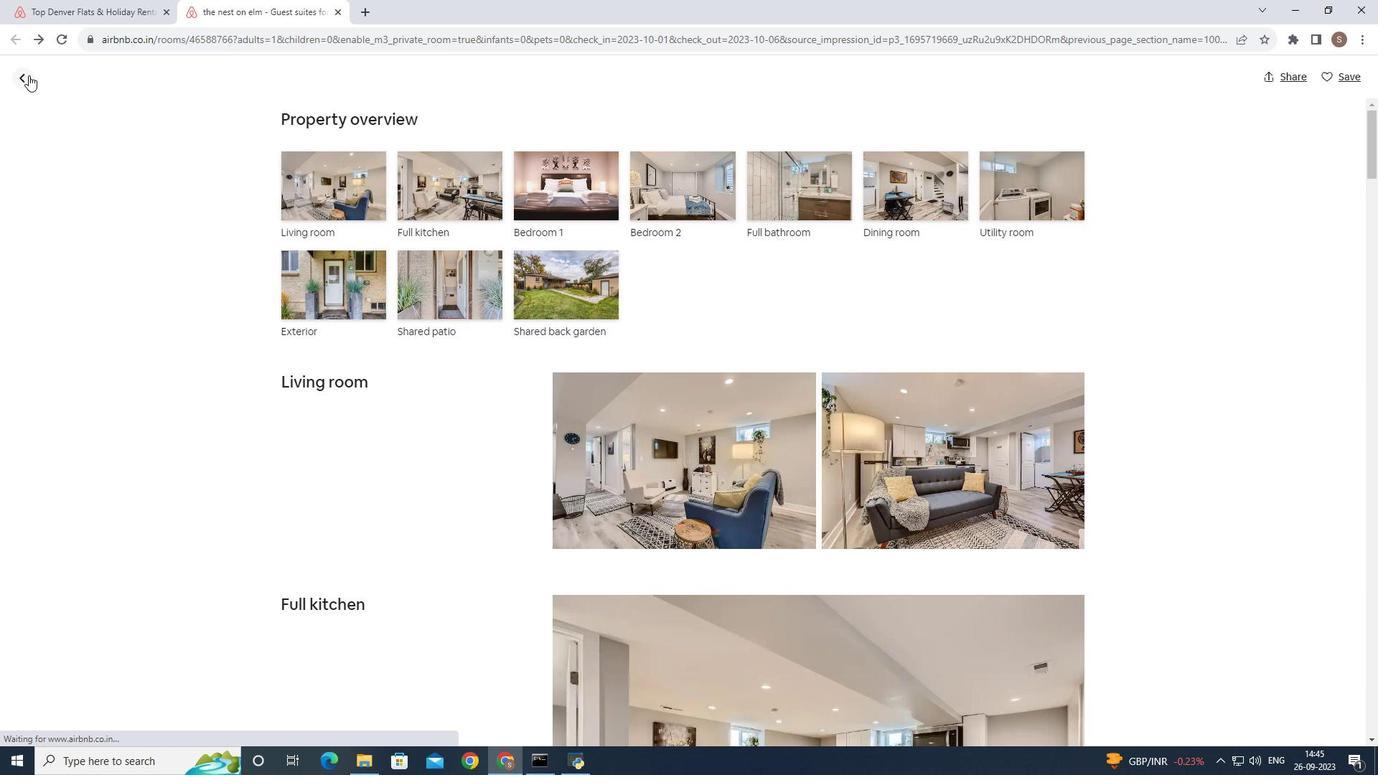 
Action: Mouse pressed left at (28, 75)
Screenshot: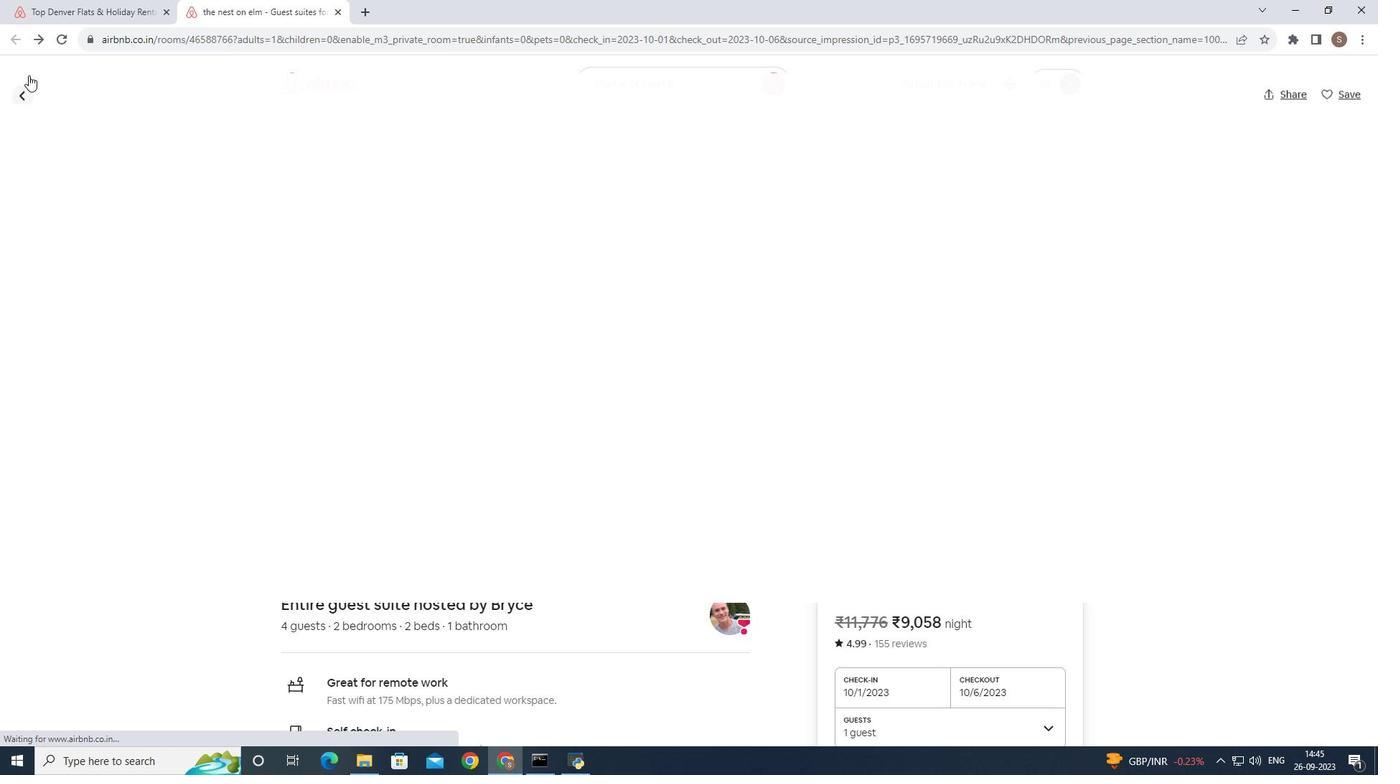 
Action: Mouse moved to (247, 344)
Screenshot: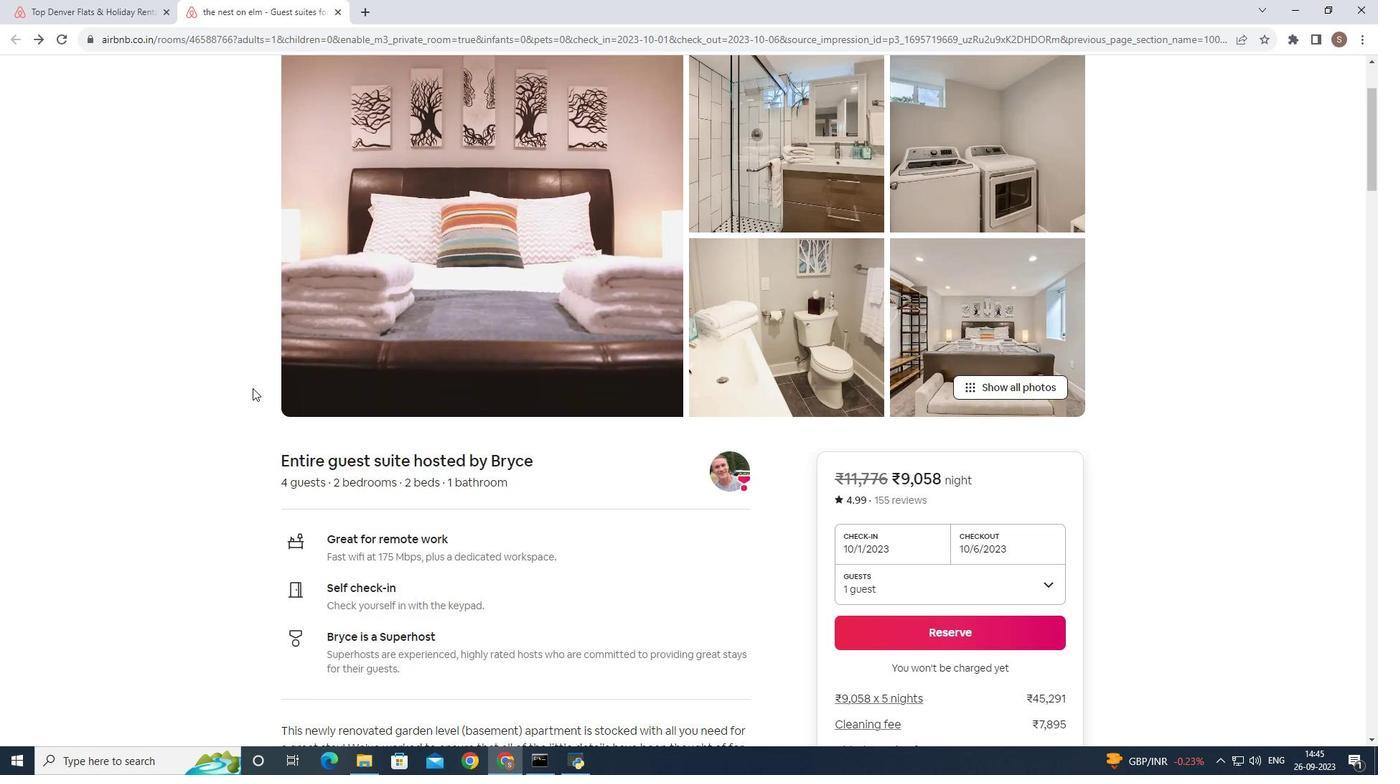 
Action: Mouse scrolled (247, 343) with delta (0, 0)
Screenshot: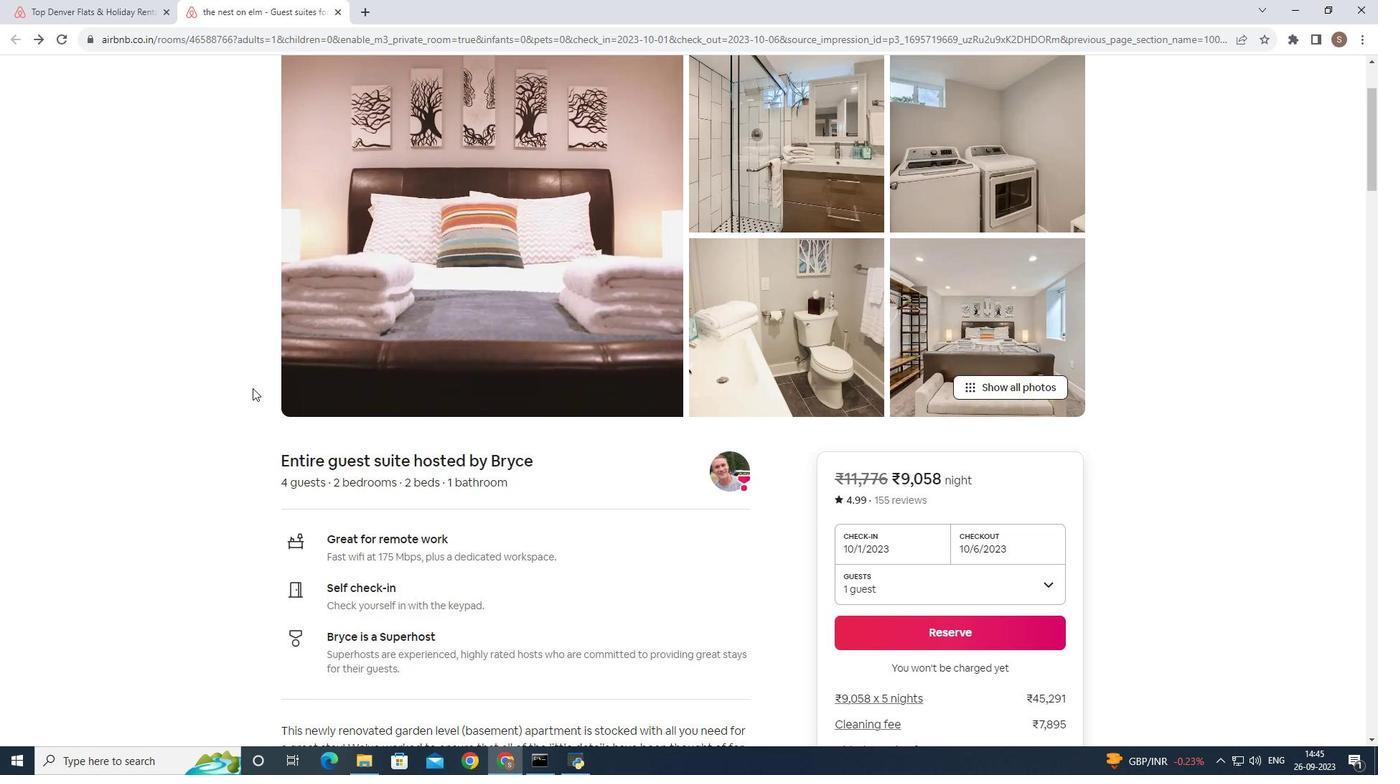 
Action: Mouse moved to (247, 346)
Screenshot: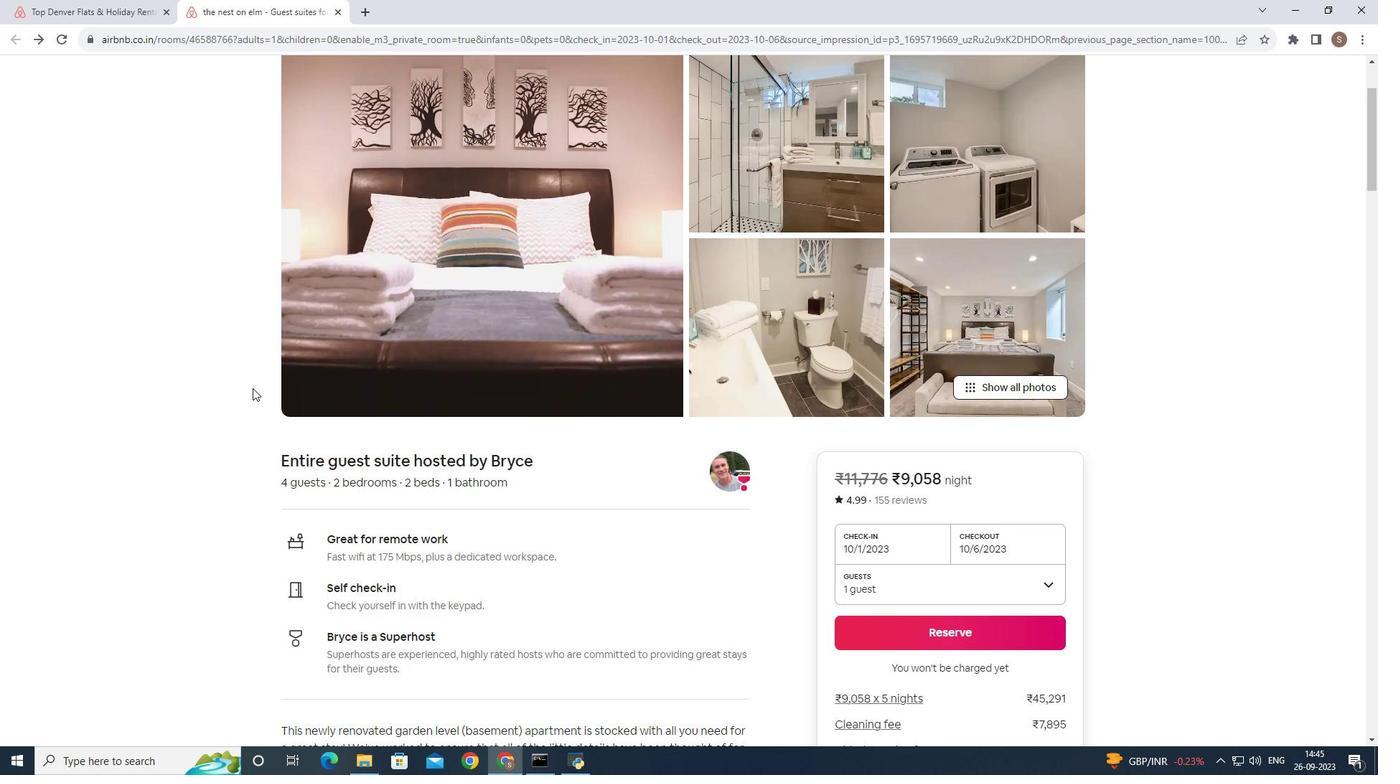 
Action: Mouse scrolled (247, 346) with delta (0, 0)
Screenshot: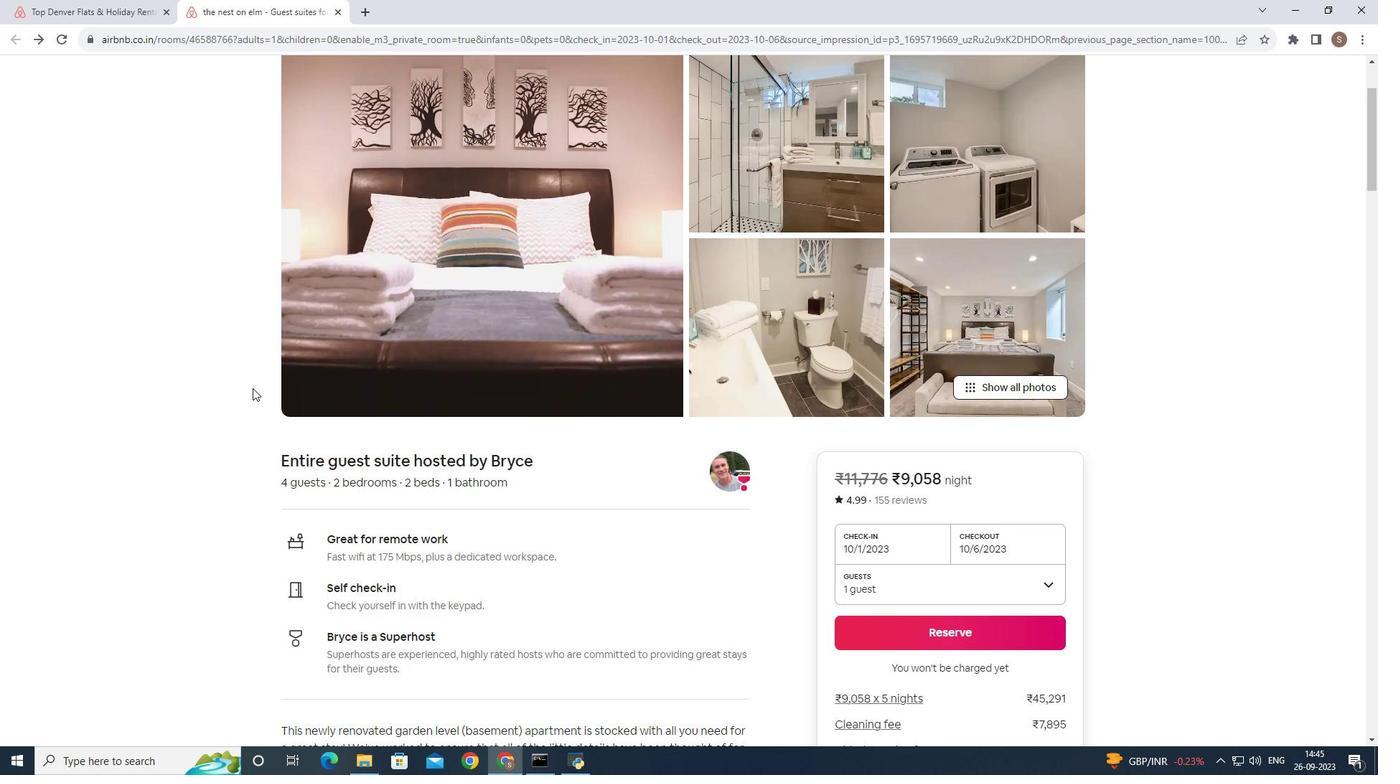 
Action: Mouse moved to (252, 388)
Screenshot: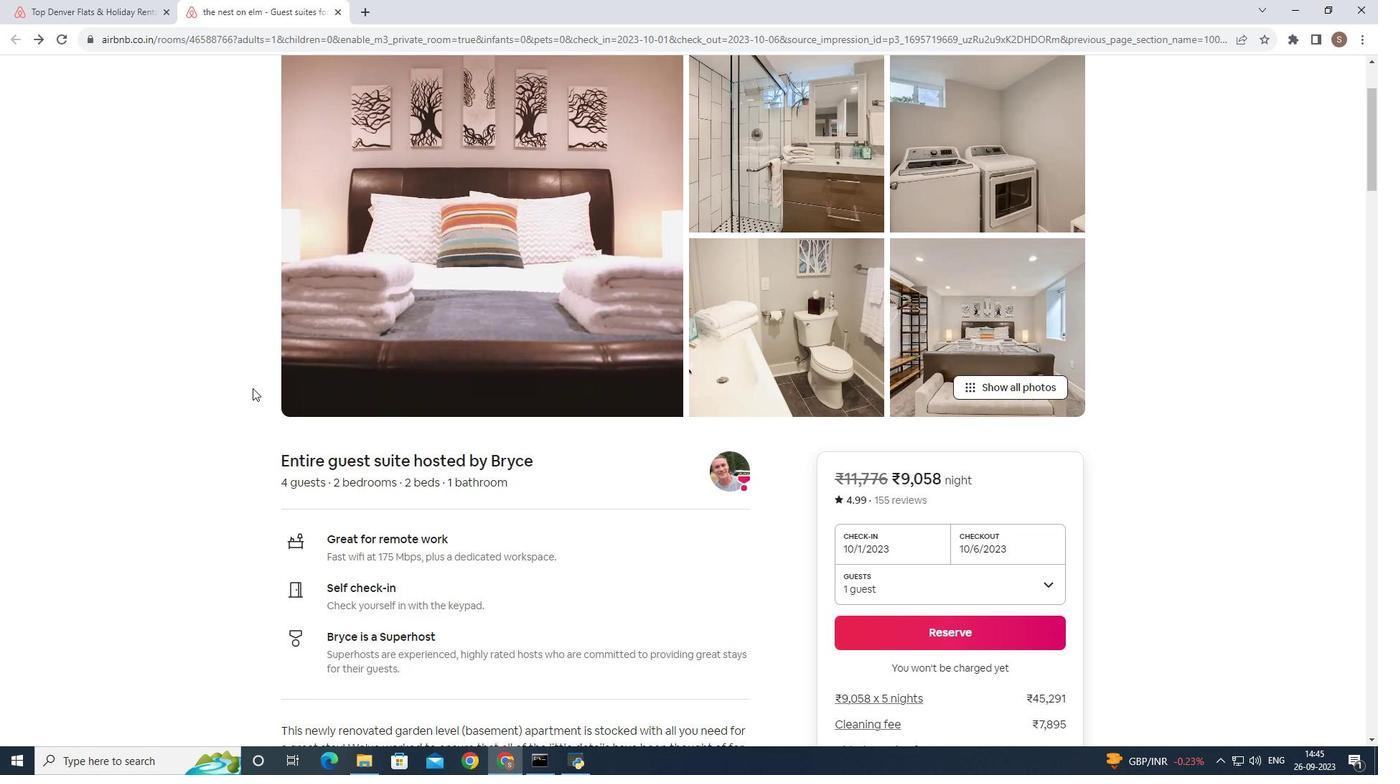 
Action: Mouse scrolled (252, 387) with delta (0, 0)
Screenshot: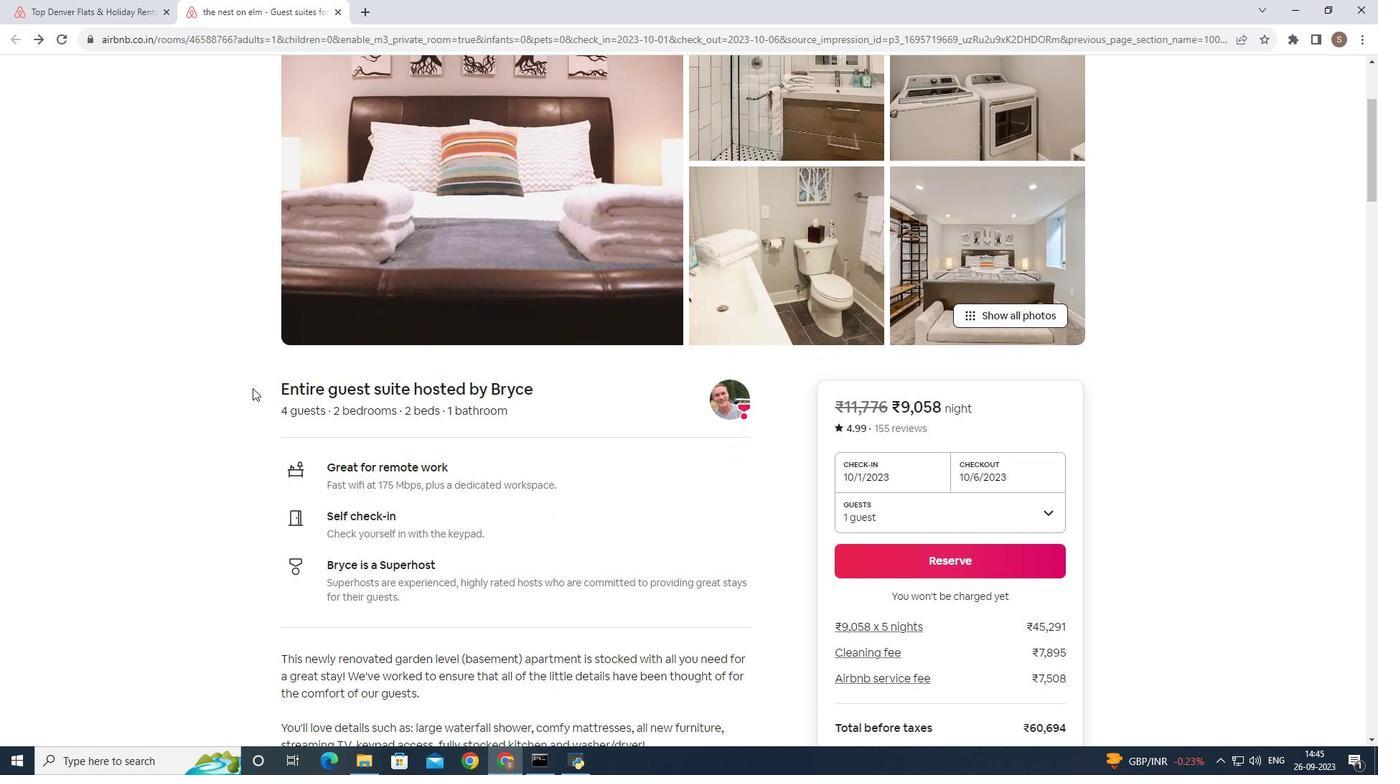
Action: Mouse scrolled (252, 387) with delta (0, 0)
Screenshot: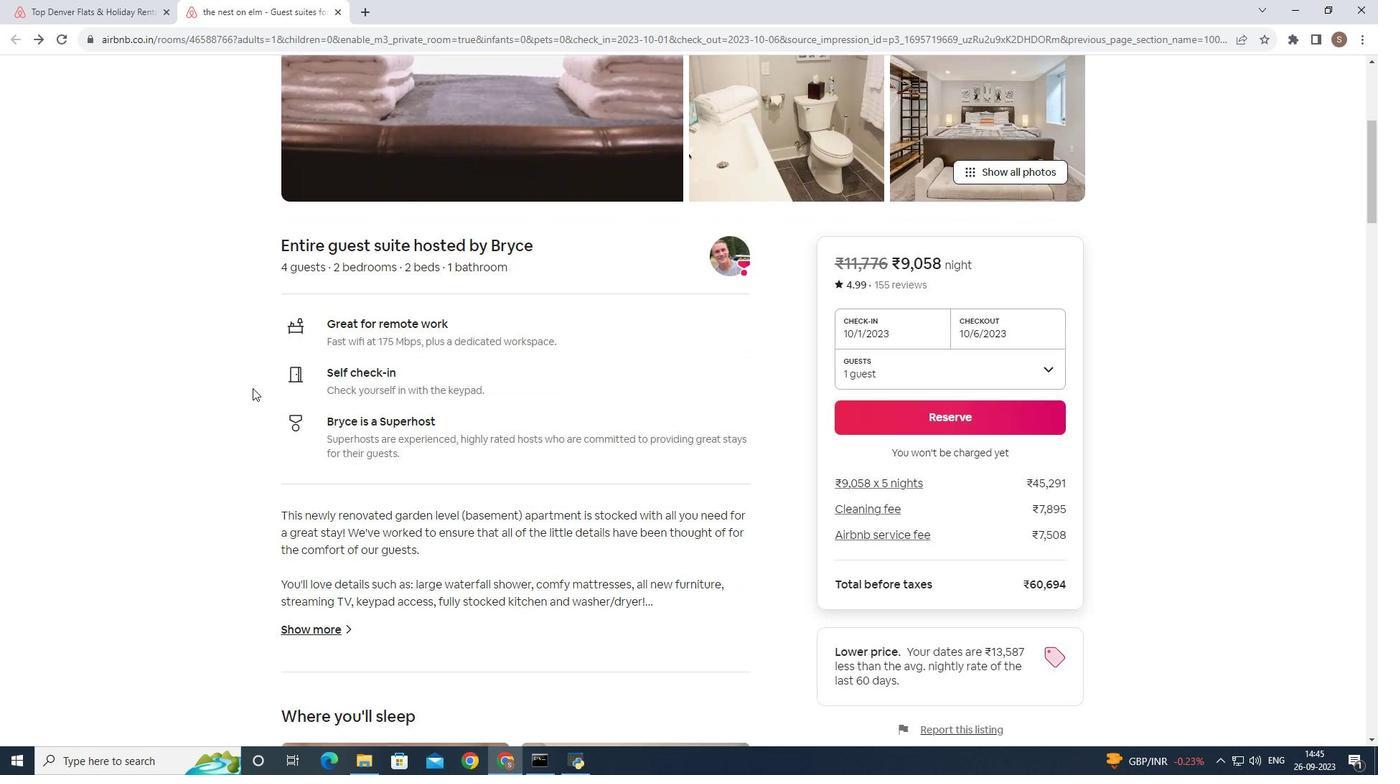 
Action: Mouse scrolled (252, 387) with delta (0, 0)
Screenshot: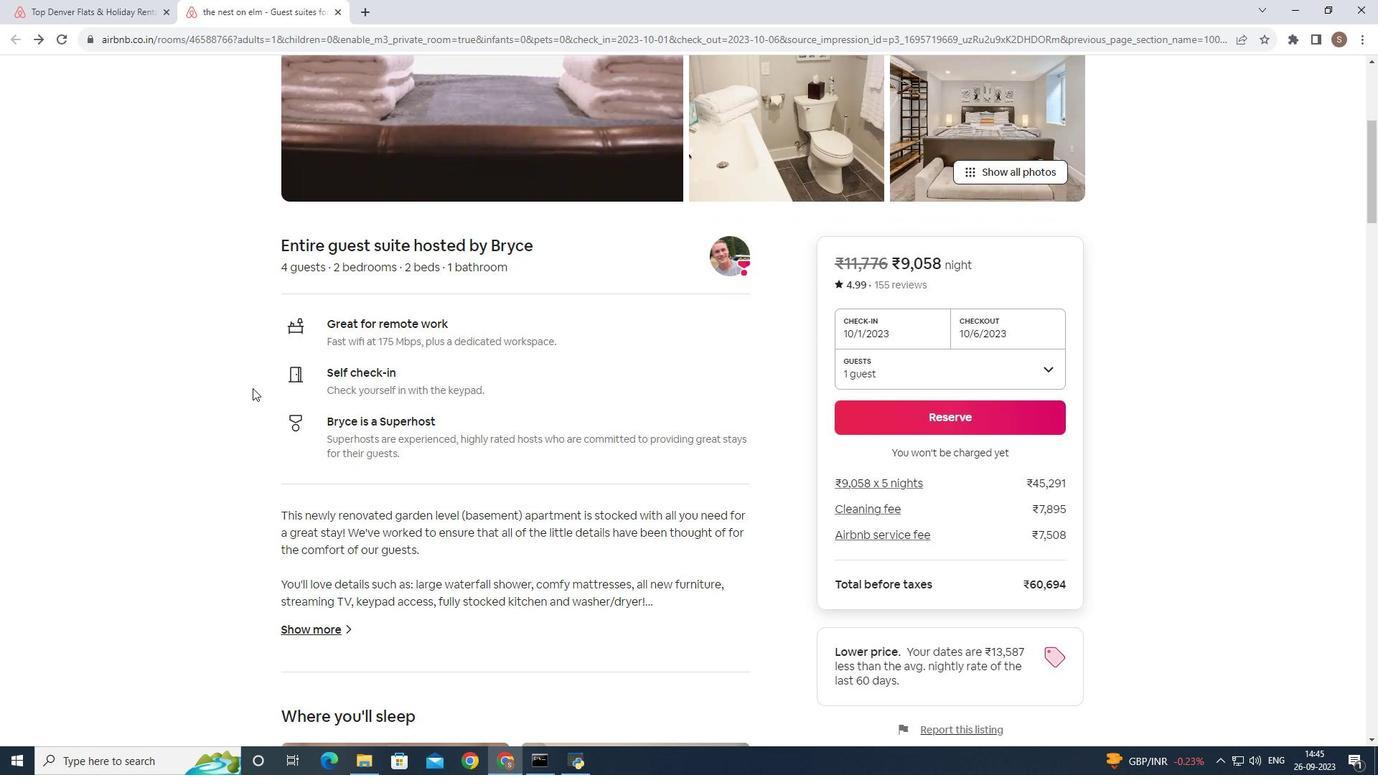 
Action: Mouse scrolled (252, 387) with delta (0, 0)
Screenshot: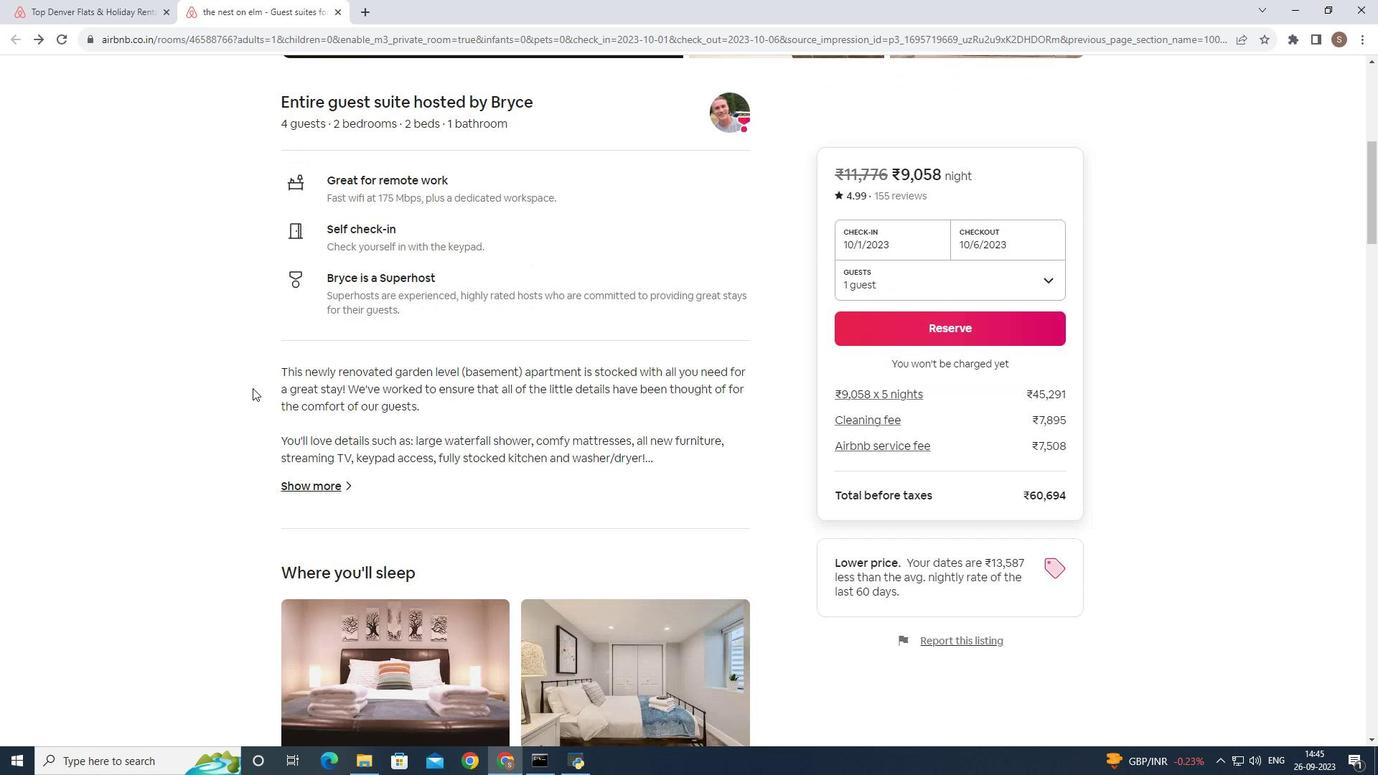 
Action: Mouse scrolled (252, 387) with delta (0, 0)
Screenshot: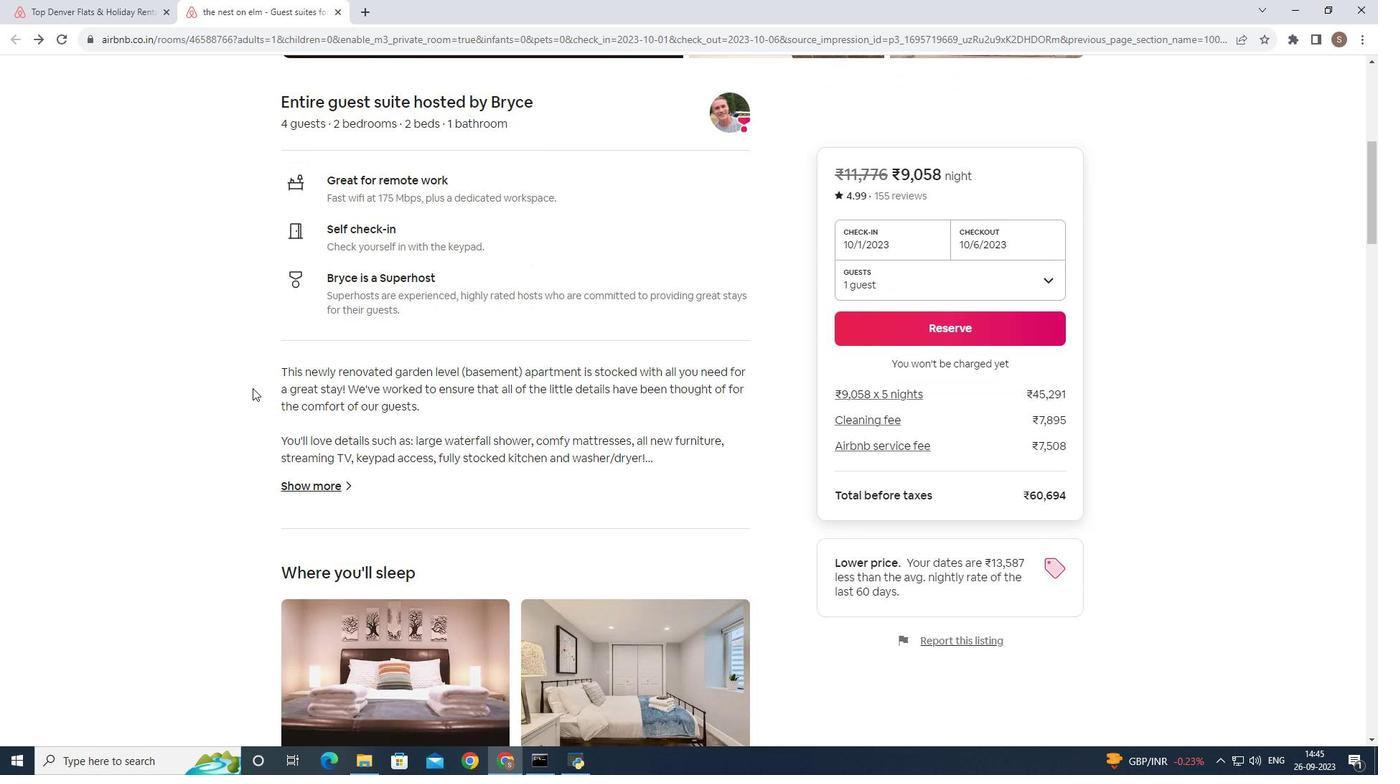 
Action: Mouse scrolled (252, 387) with delta (0, 0)
Screenshot: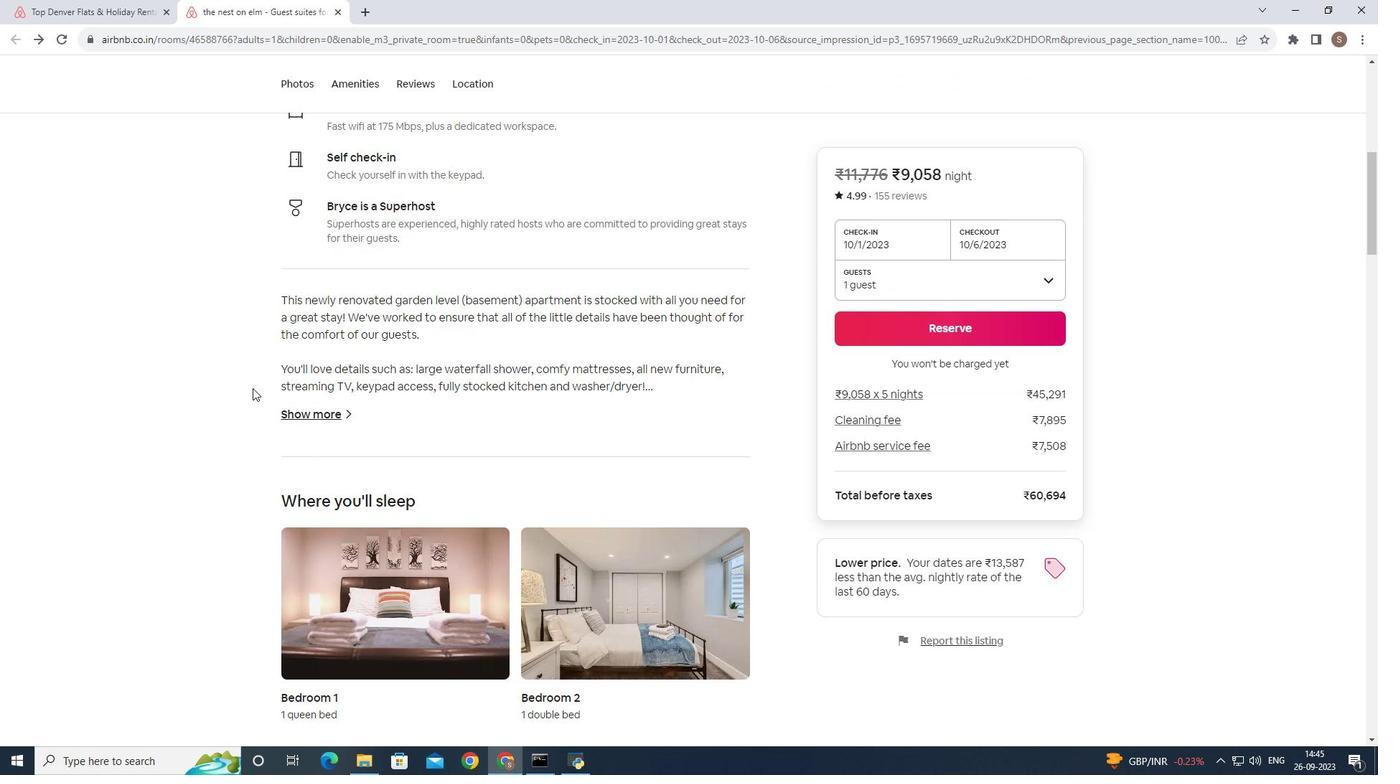 
Action: Mouse scrolled (252, 387) with delta (0, 0)
Screenshot: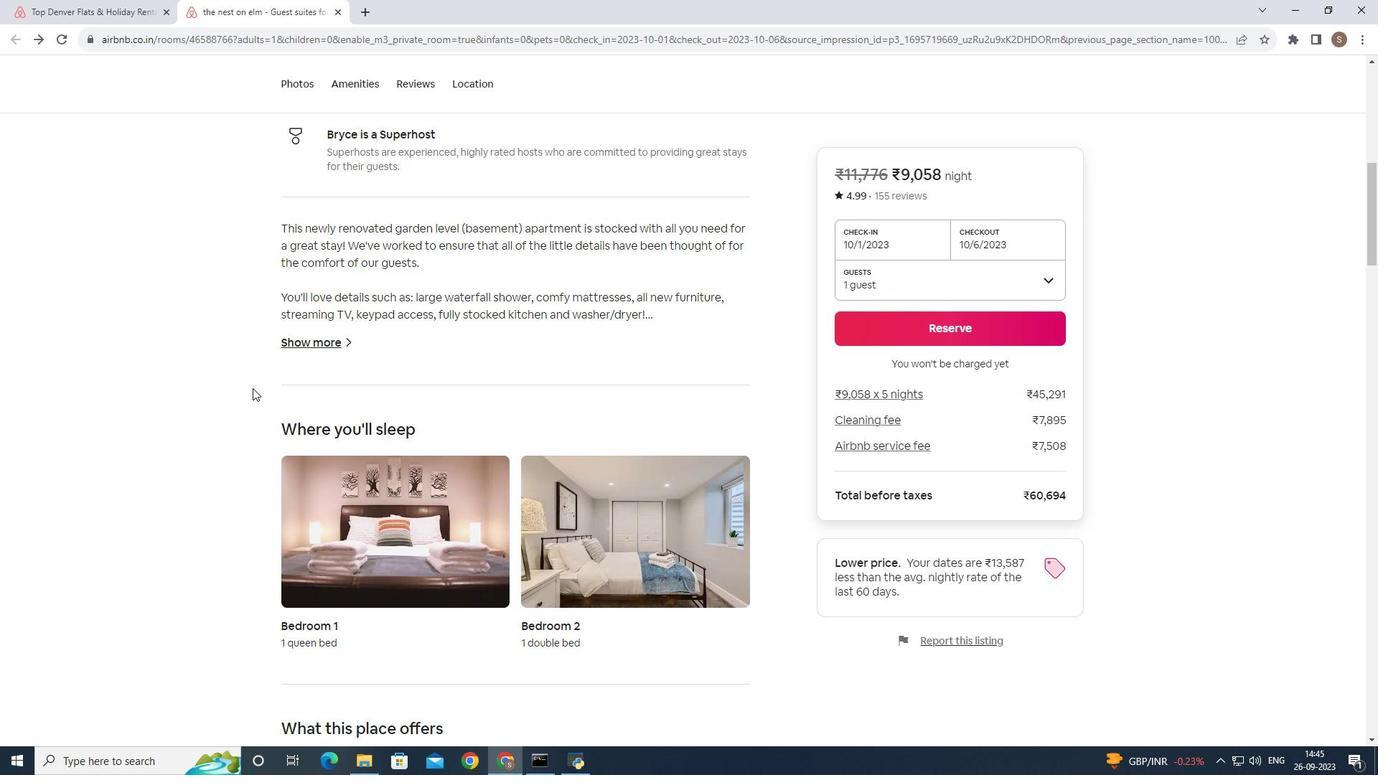 
Action: Mouse moved to (321, 343)
Screenshot: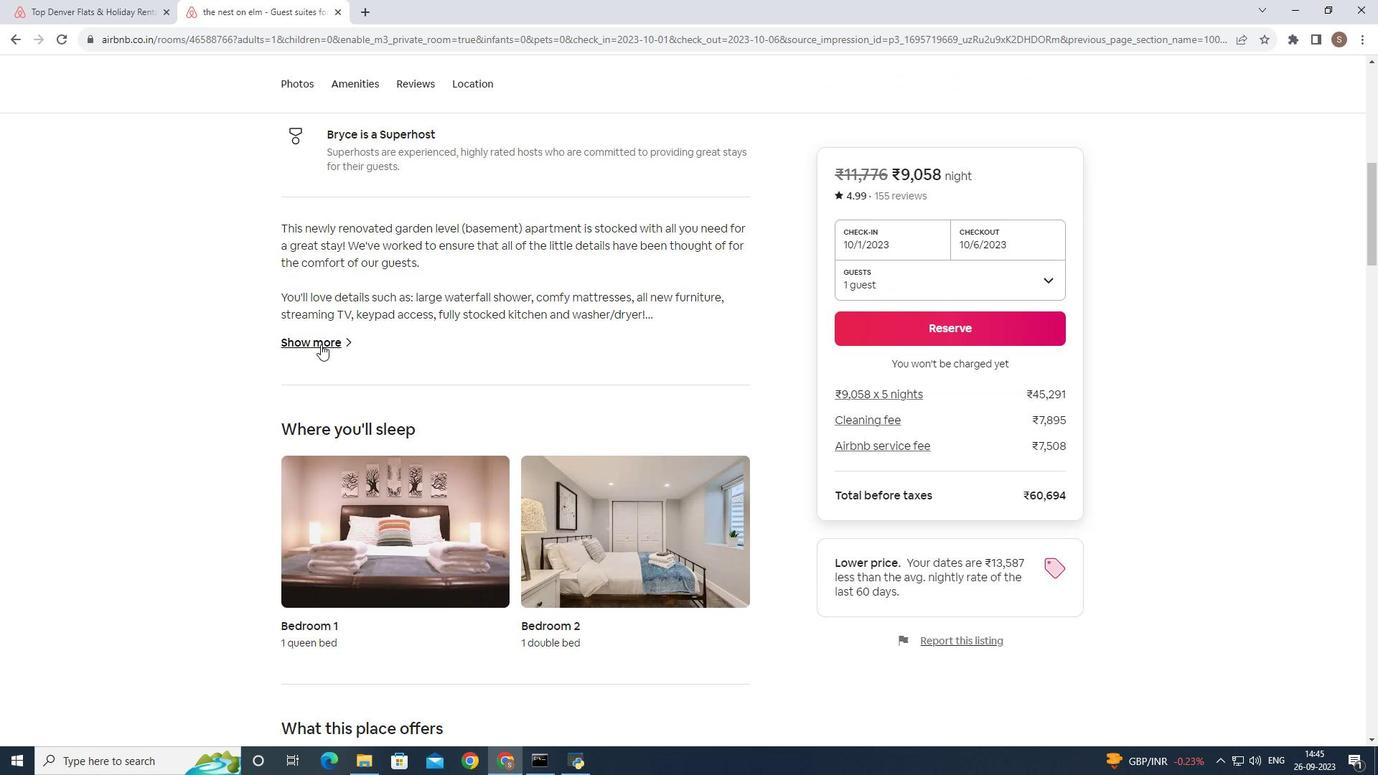 
Action: Mouse pressed left at (321, 343)
Screenshot: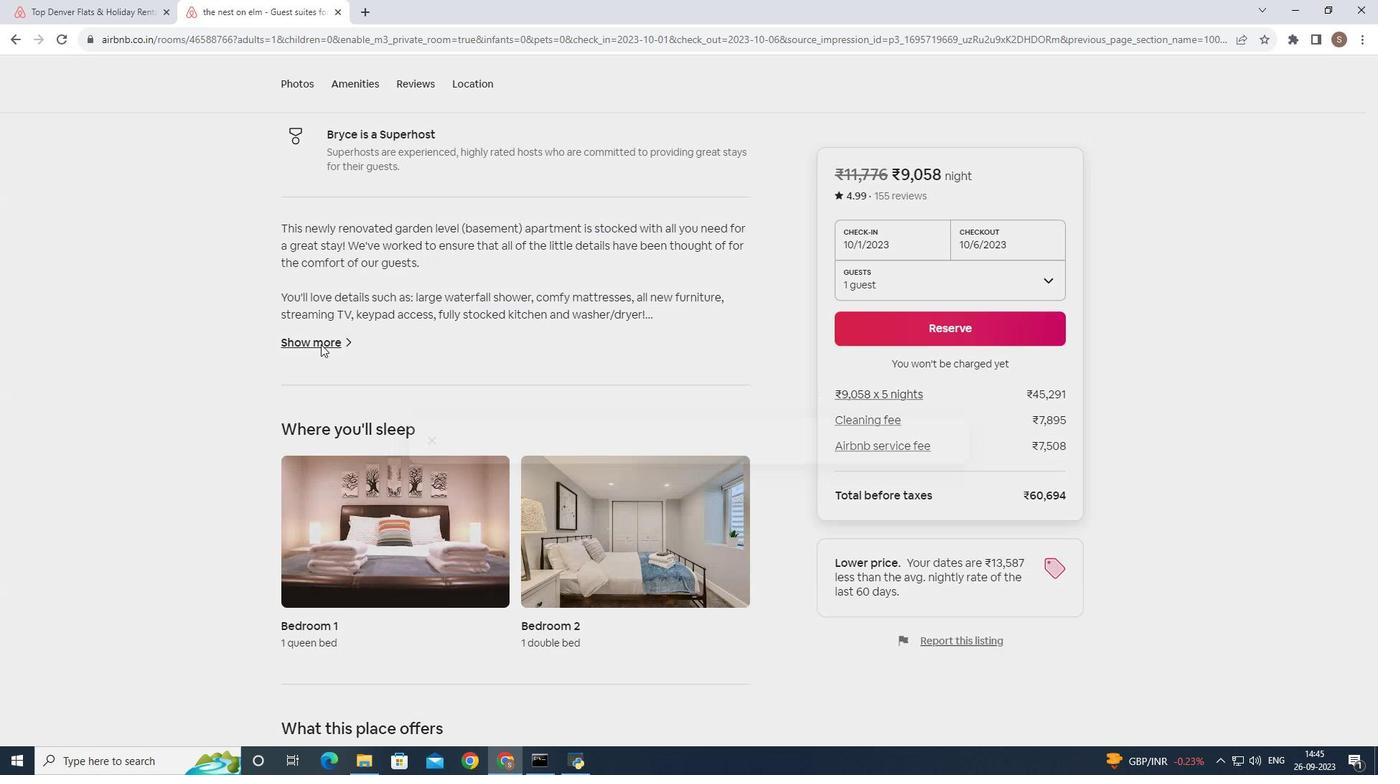 
Action: Mouse moved to (551, 382)
Screenshot: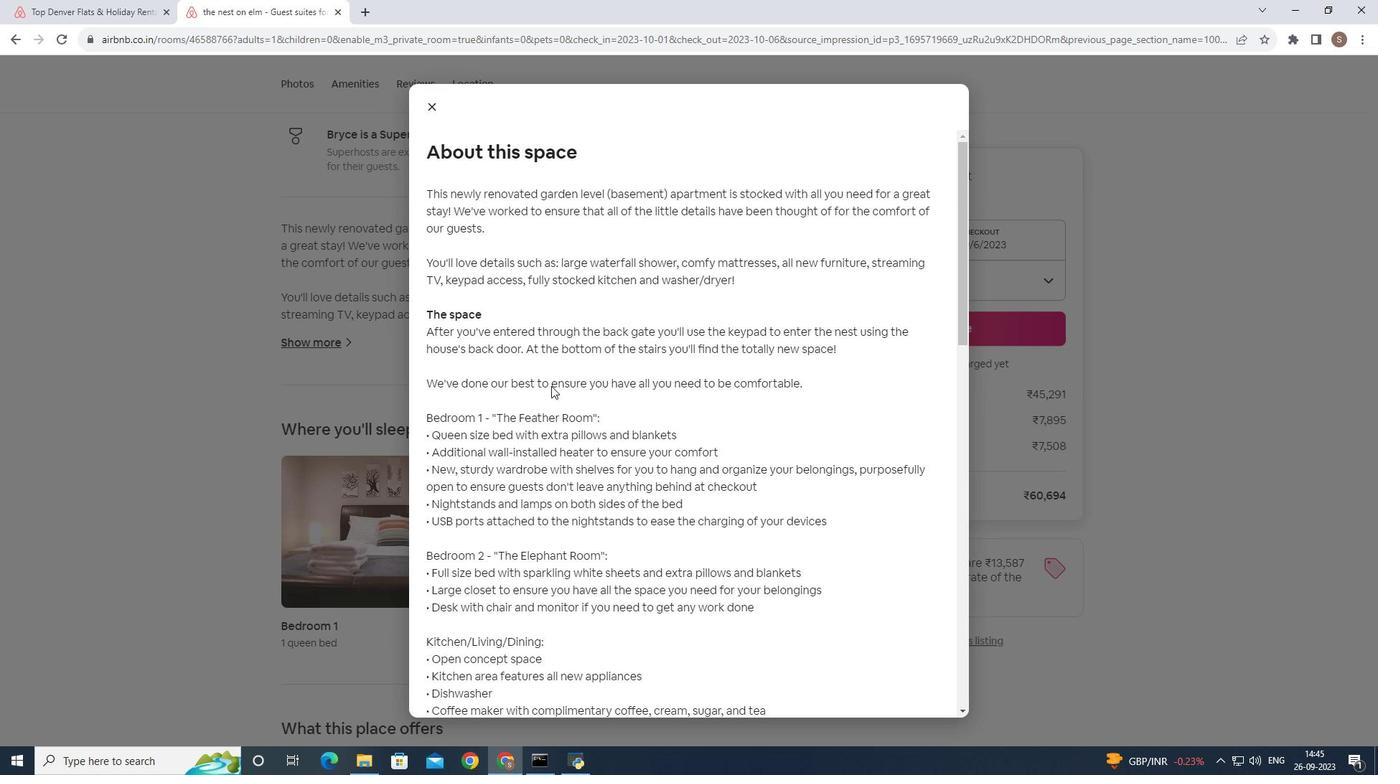 
Action: Mouse scrolled (551, 381) with delta (0, 0)
Screenshot: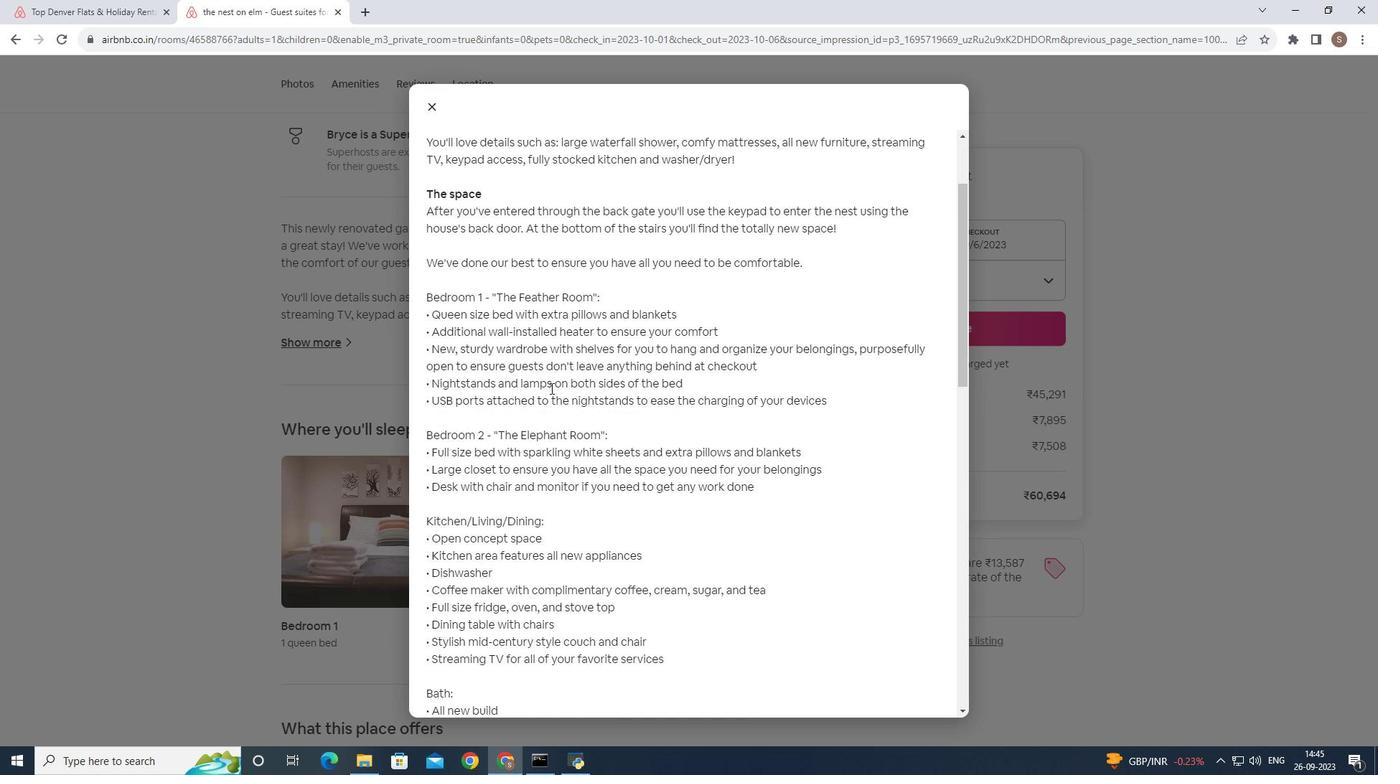 
Action: Mouse moved to (550, 388)
Screenshot: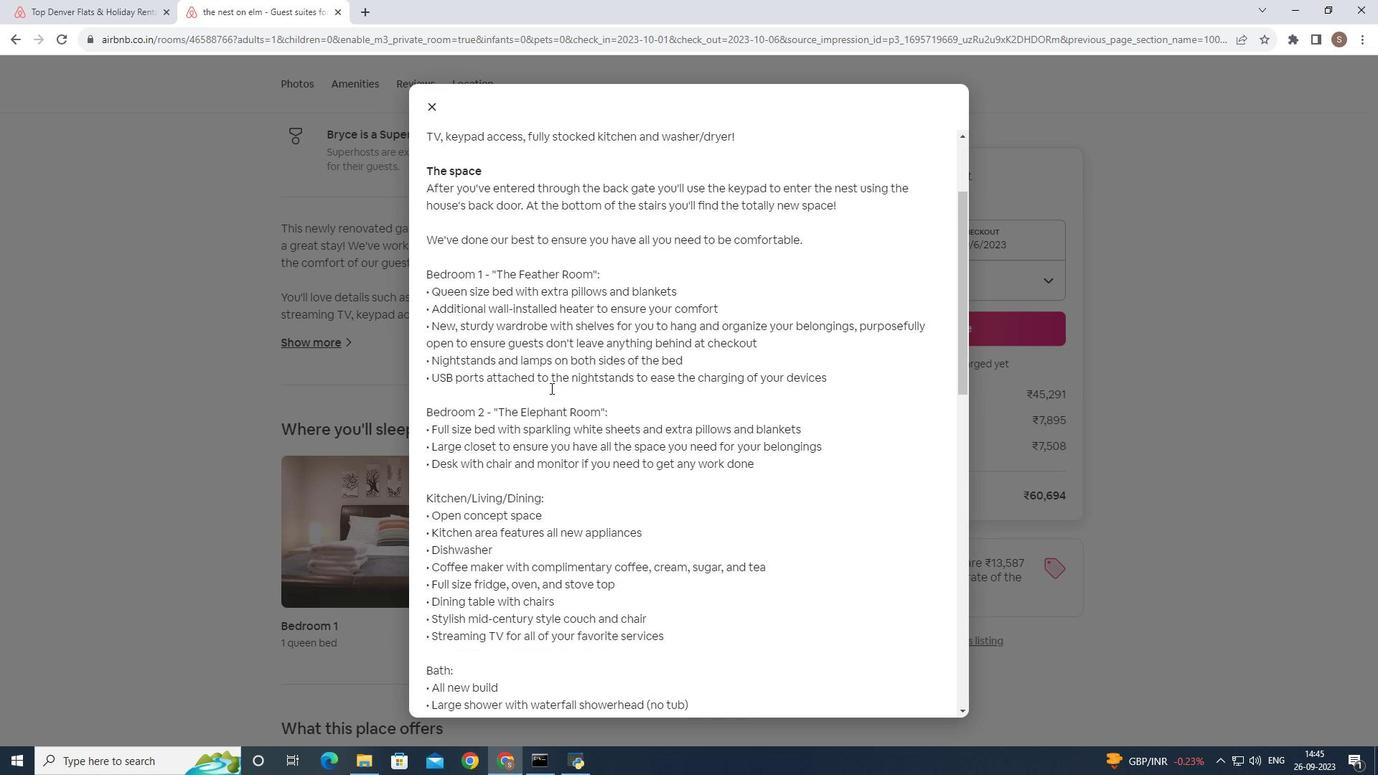 
Action: Mouse scrolled (550, 387) with delta (0, 0)
Screenshot: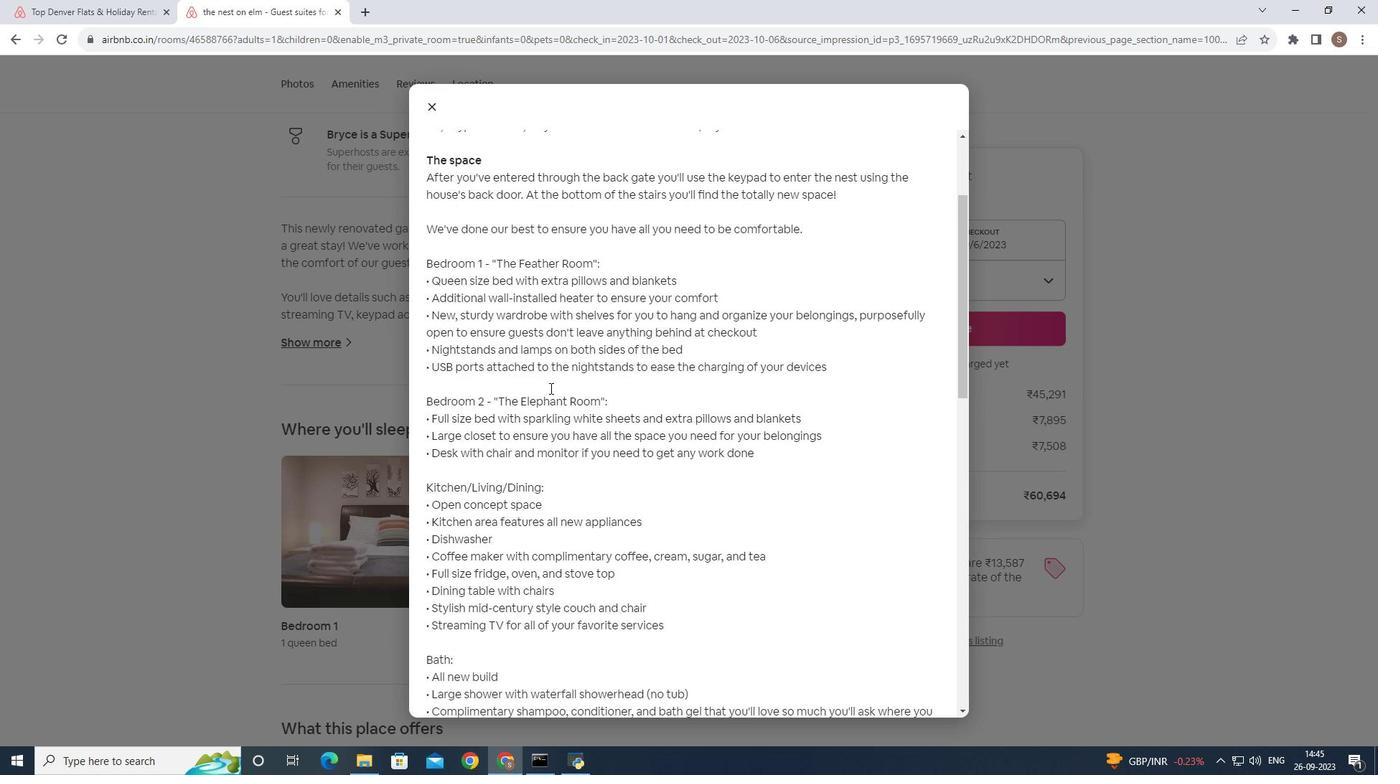
Action: Mouse scrolled (550, 387) with delta (0, 0)
Screenshot: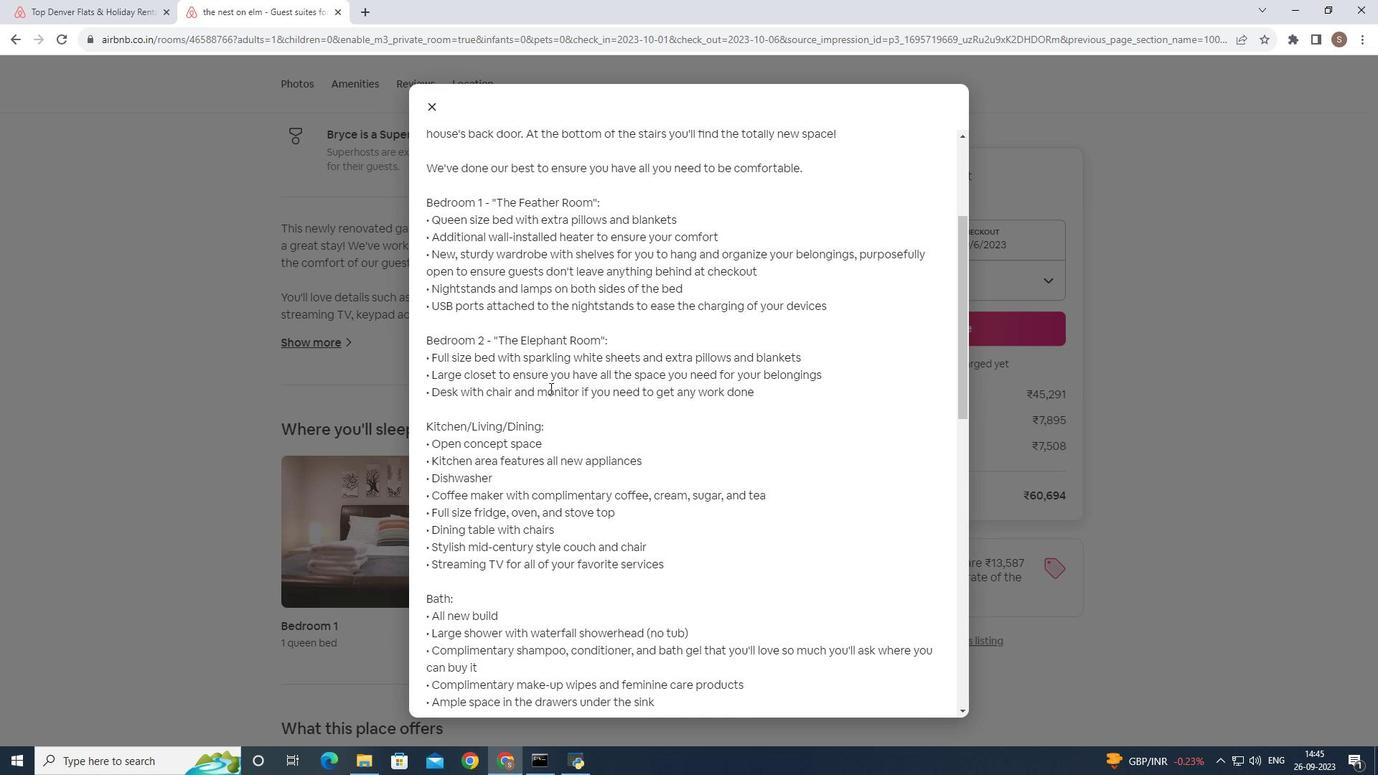 
Action: Mouse moved to (550, 388)
Screenshot: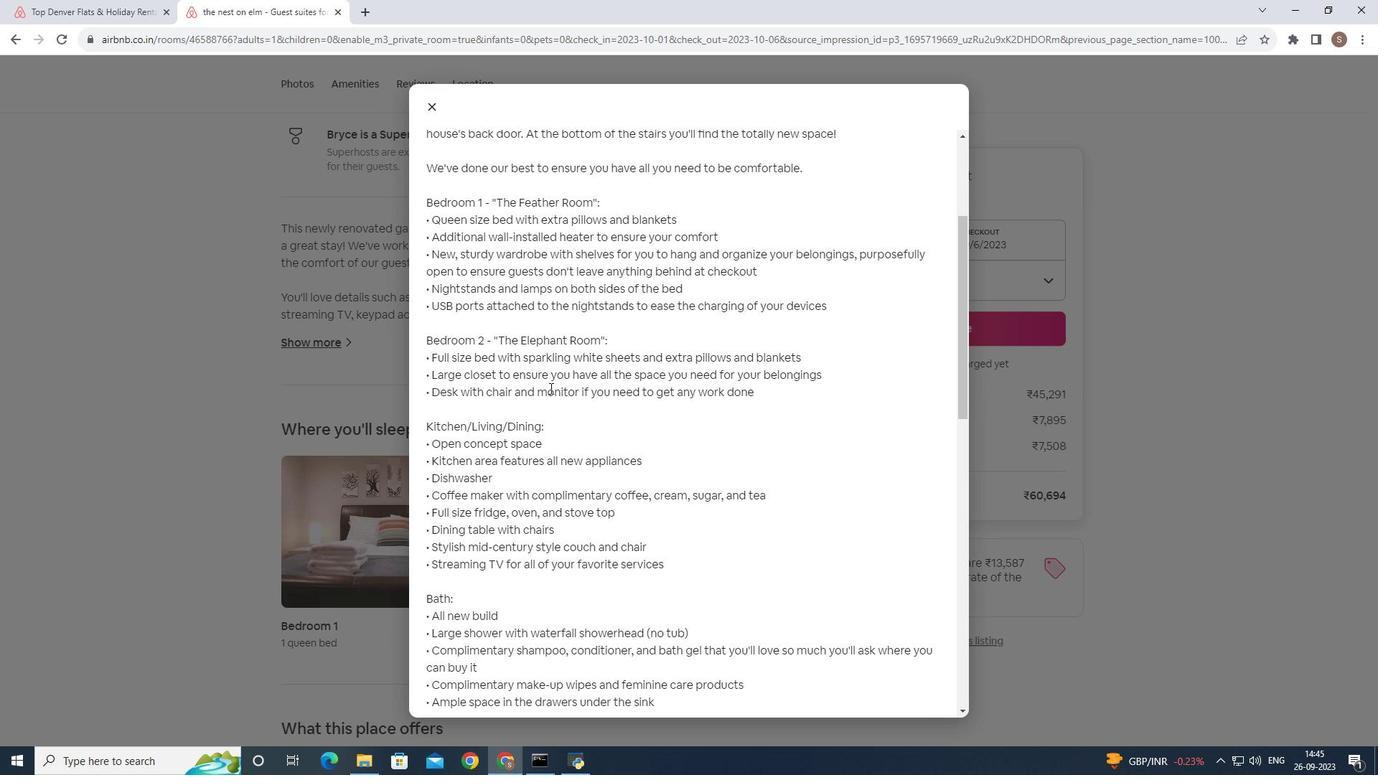 
Action: Mouse scrolled (550, 387) with delta (0, 0)
Screenshot: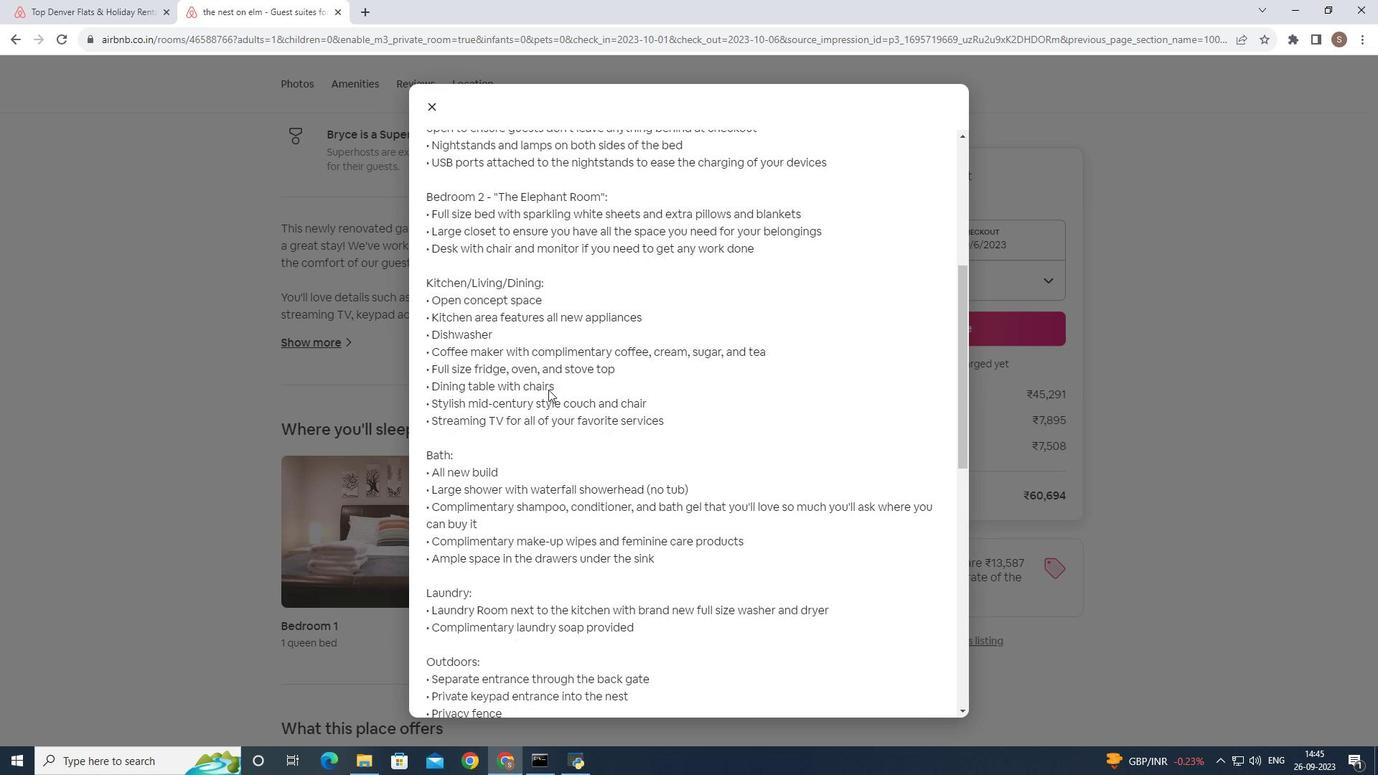 
Action: Mouse moved to (548, 389)
Screenshot: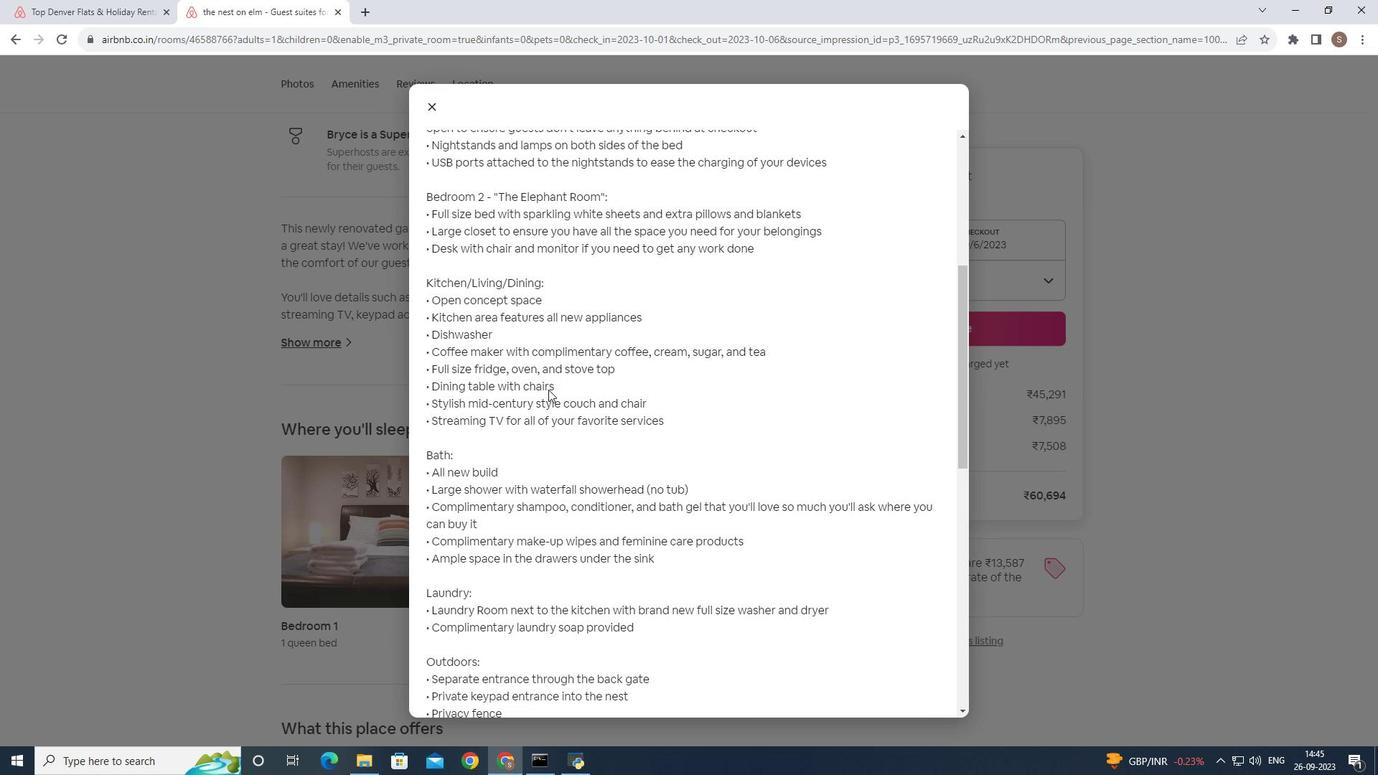 
Action: Mouse scrolled (548, 389) with delta (0, 0)
Screenshot: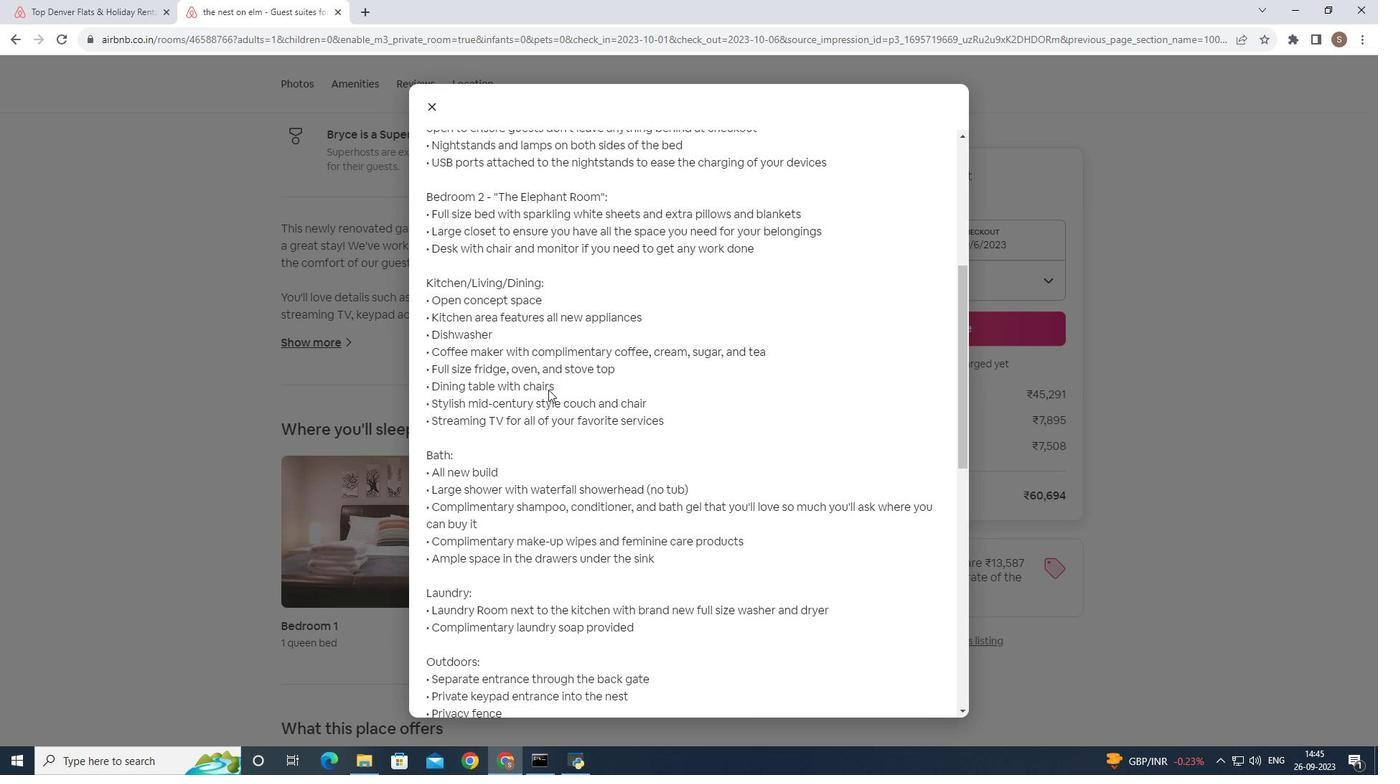 
Action: Mouse scrolled (548, 389) with delta (0, 0)
Screenshot: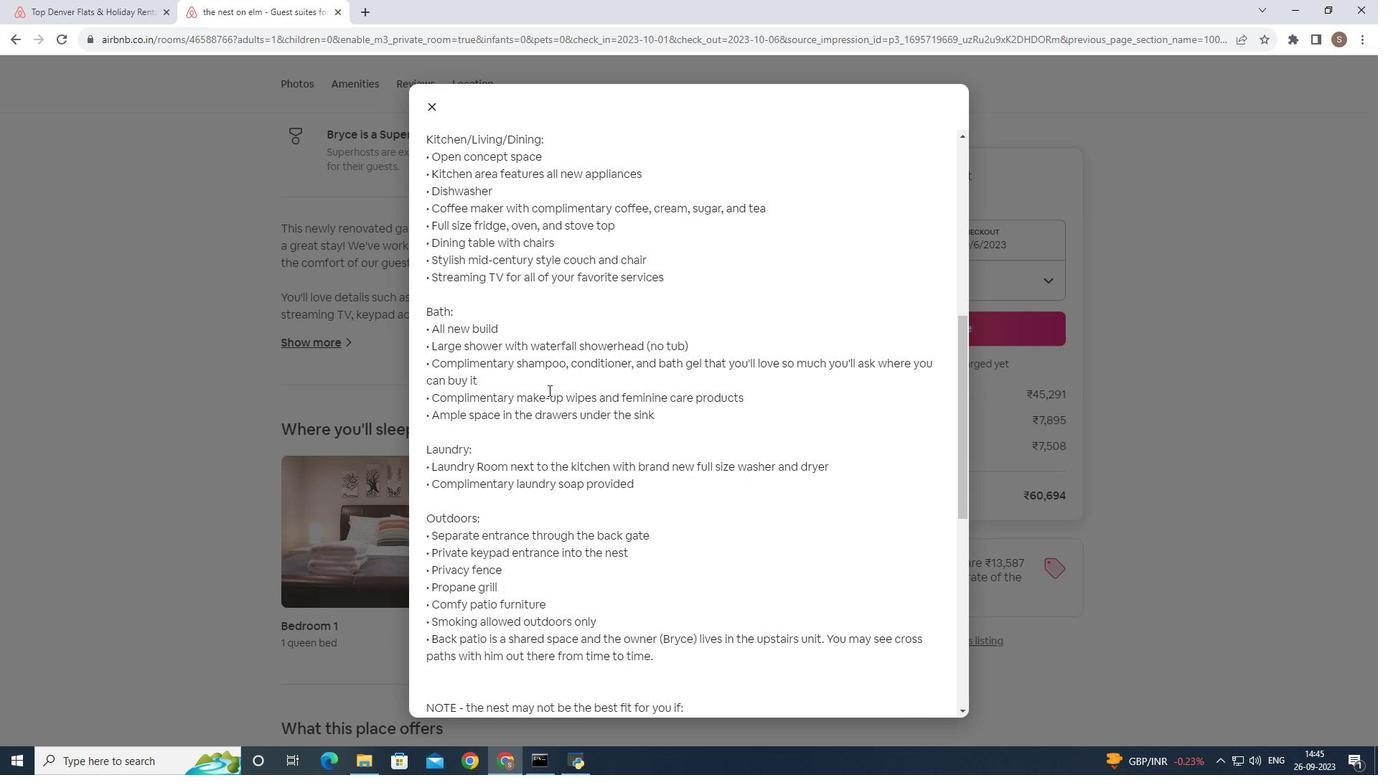 
Action: Mouse moved to (548, 390)
Screenshot: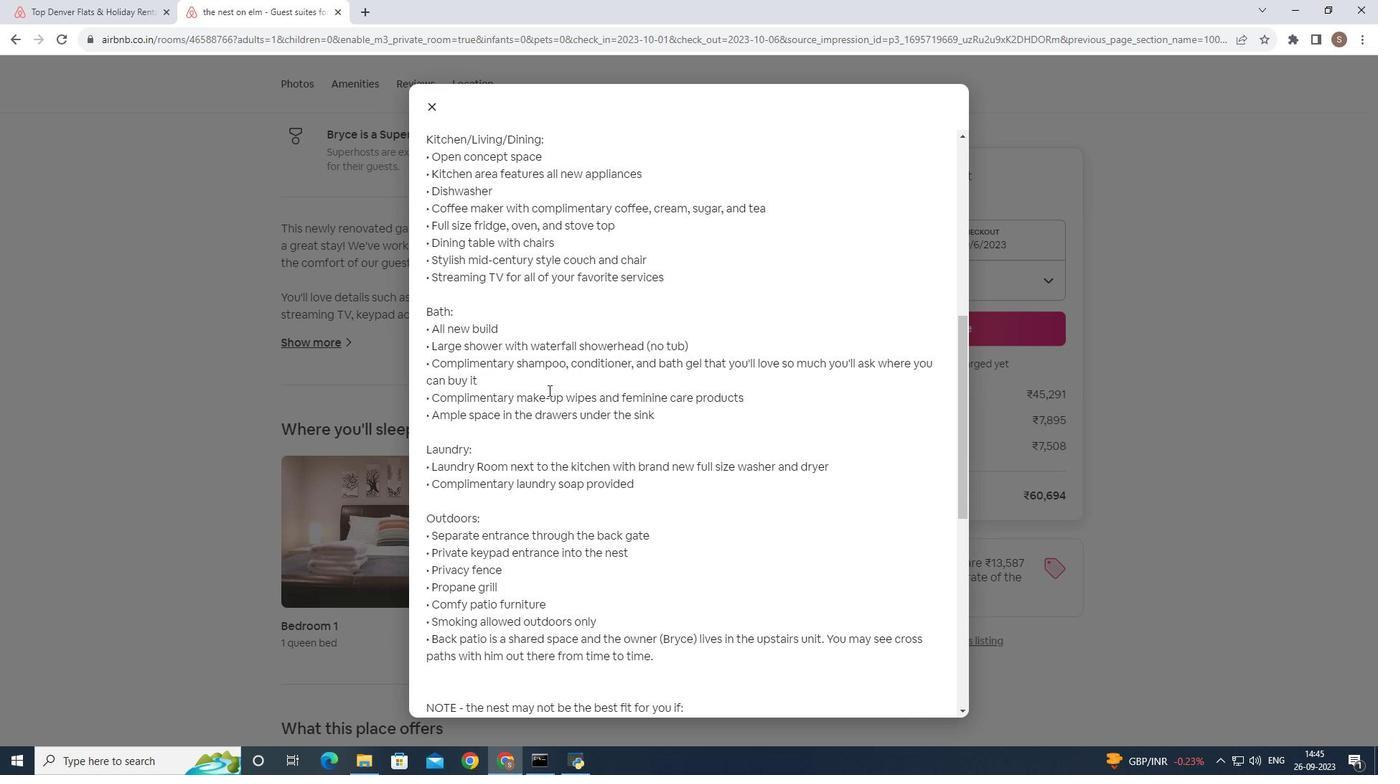 
Action: Mouse scrolled (548, 389) with delta (0, 0)
Screenshot: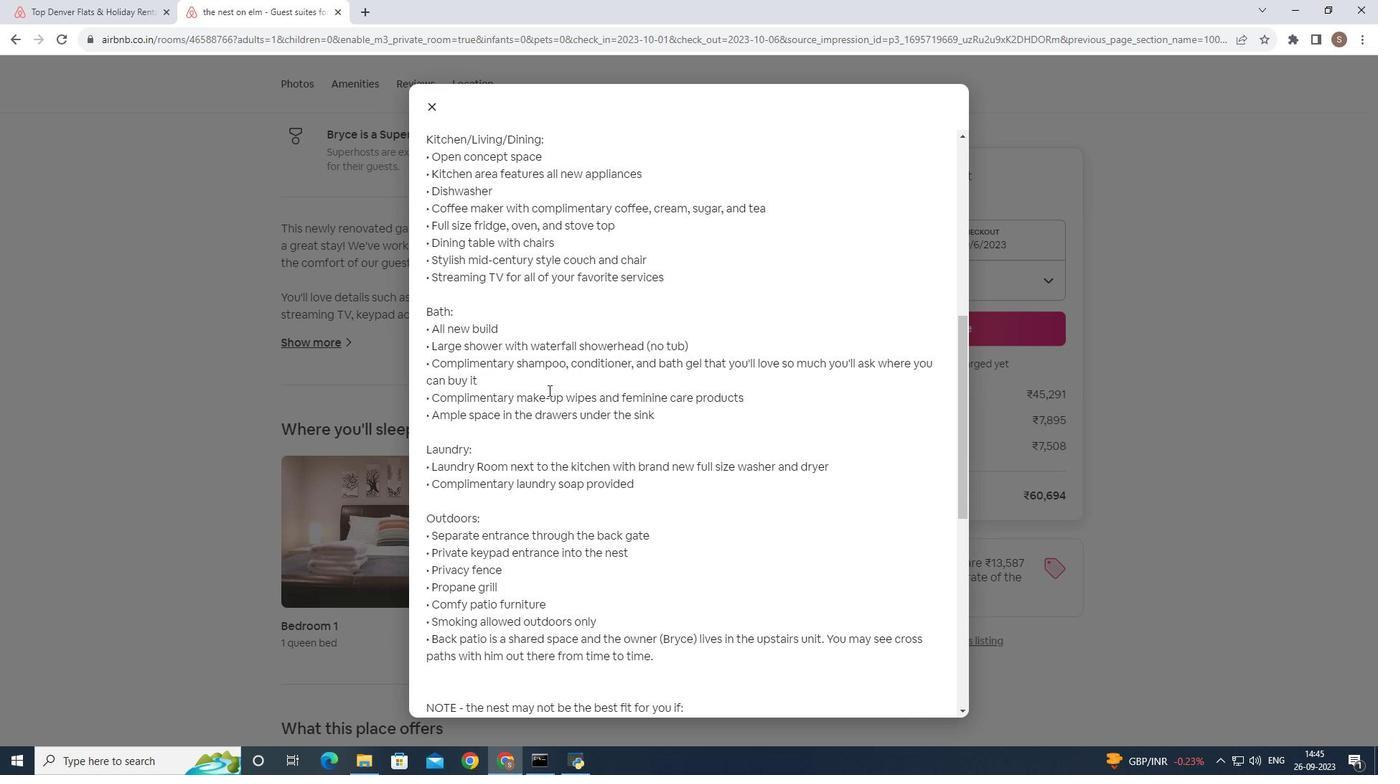 
Action: Mouse scrolled (548, 389) with delta (0, 0)
Screenshot: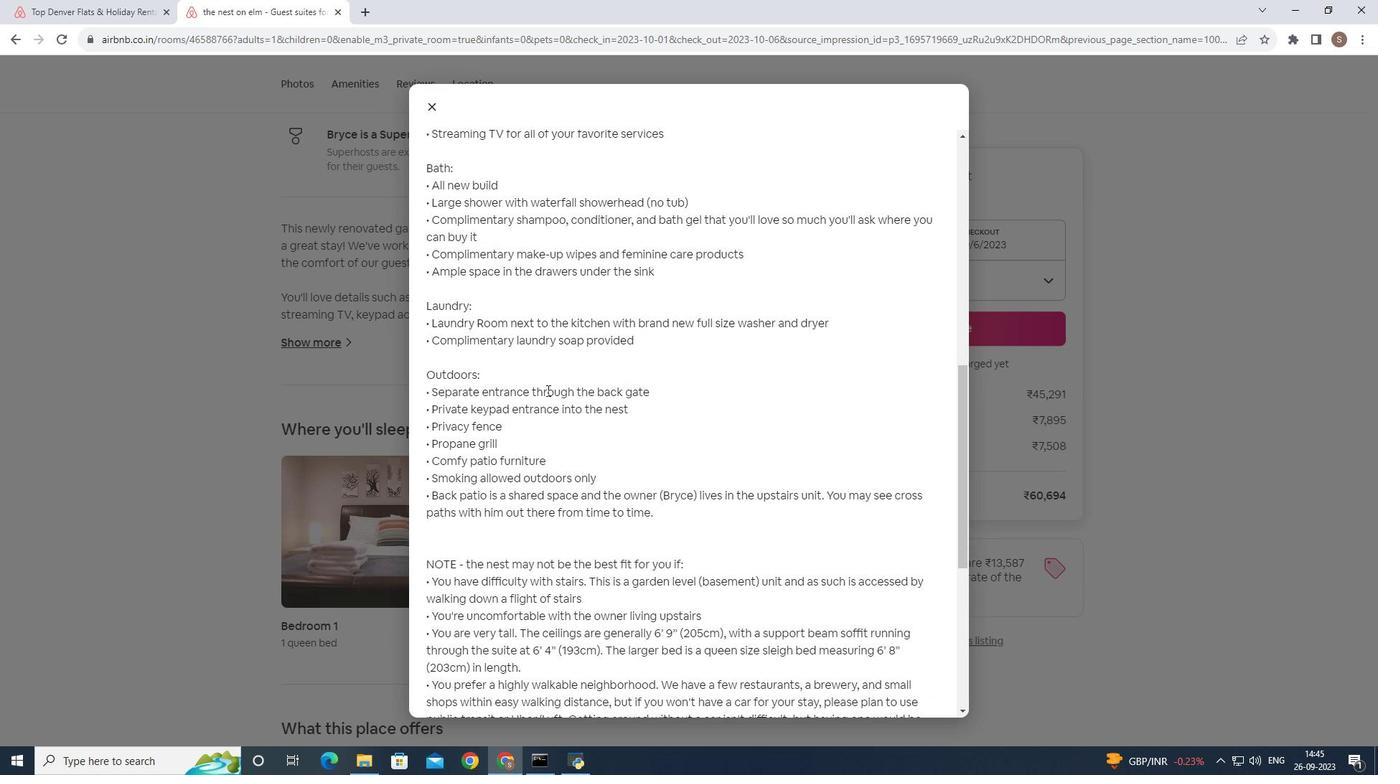 
Action: Mouse scrolled (548, 389) with delta (0, 0)
Screenshot: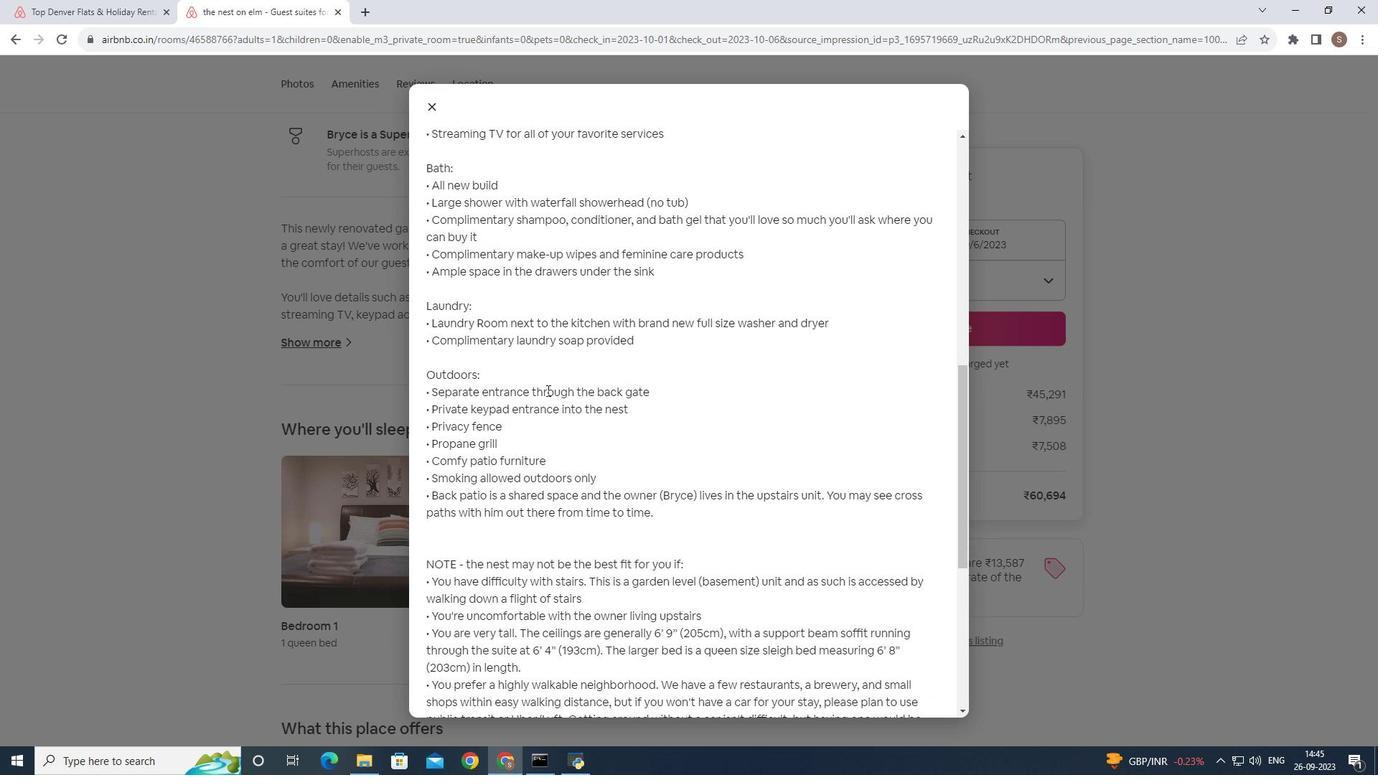
Action: Mouse moved to (547, 390)
Screenshot: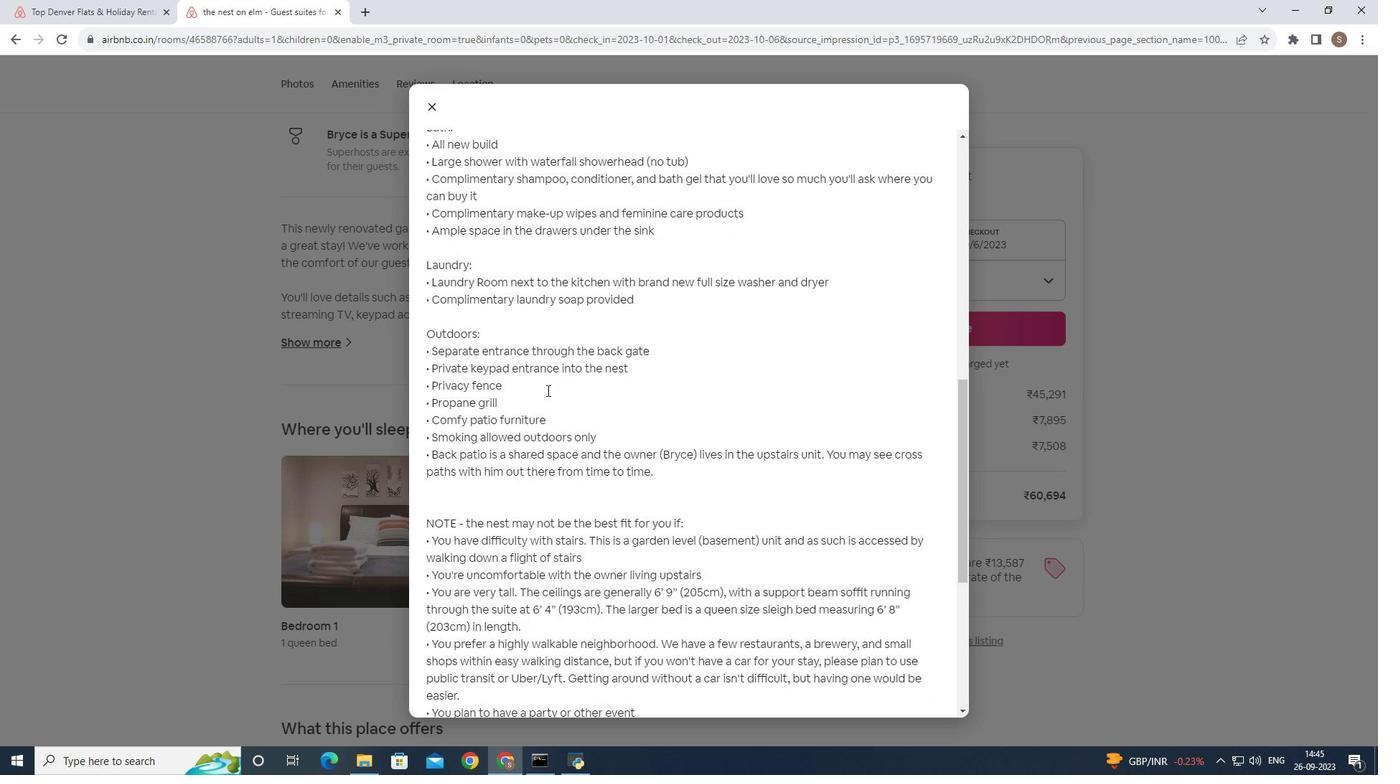 
Action: Mouse scrolled (547, 389) with delta (0, 0)
Screenshot: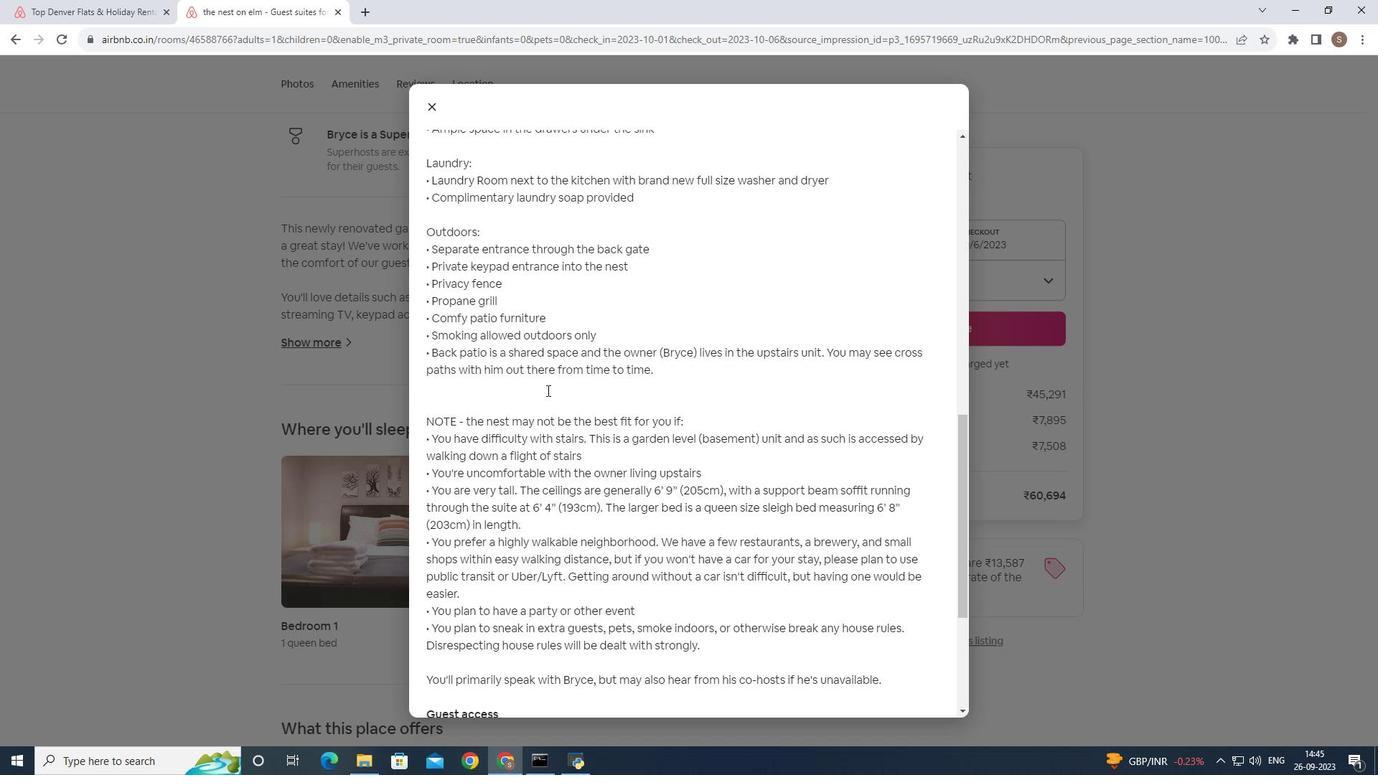 
Action: Mouse scrolled (547, 389) with delta (0, 0)
Screenshot: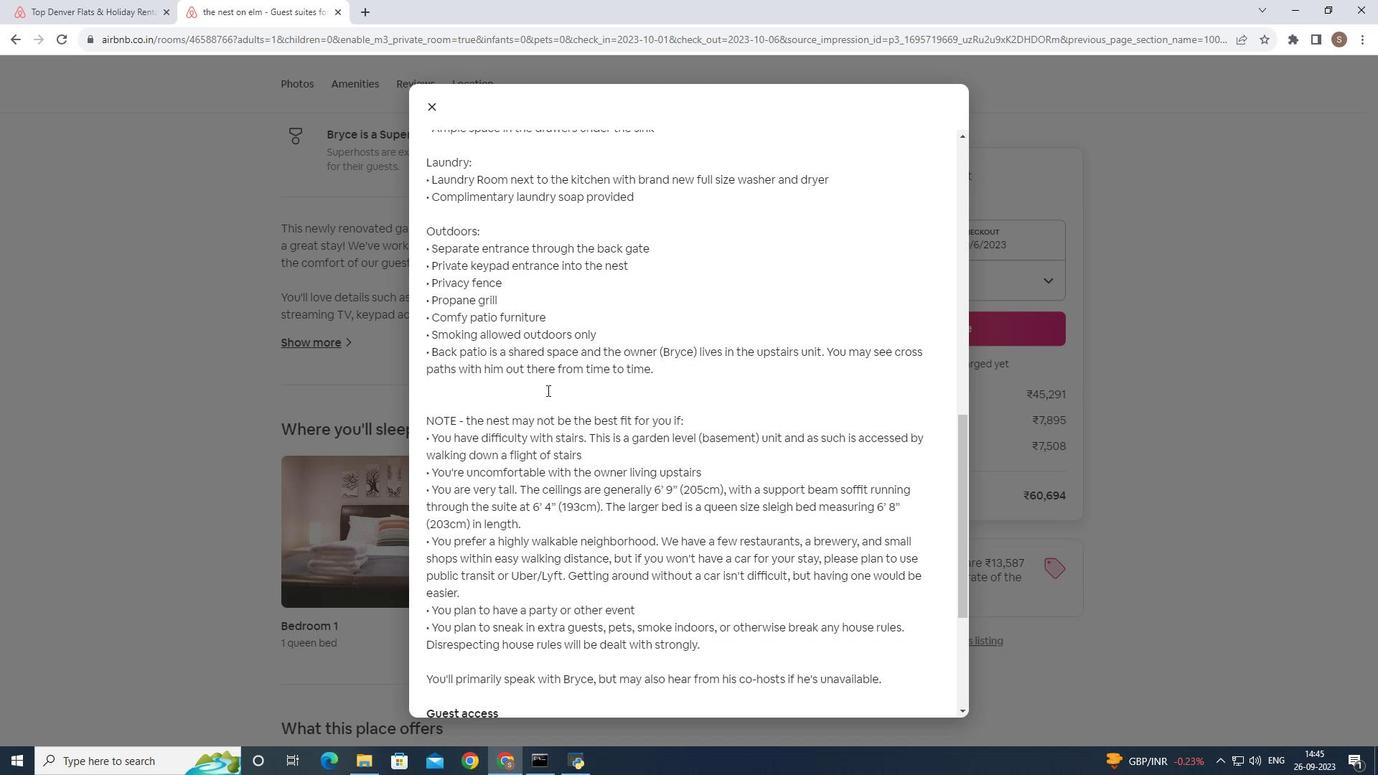 
Action: Mouse scrolled (547, 389) with delta (0, 0)
Screenshot: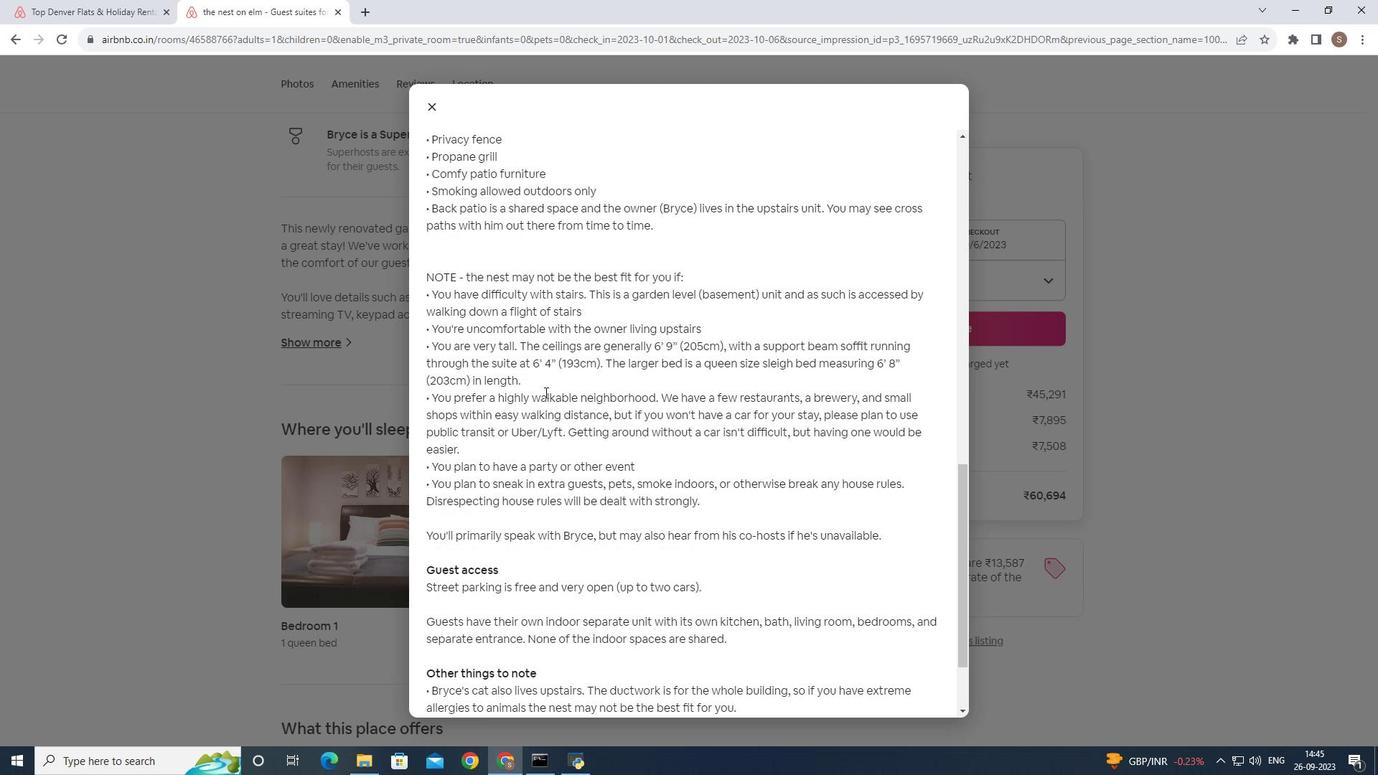 
Action: Mouse scrolled (547, 389) with delta (0, 0)
Screenshot: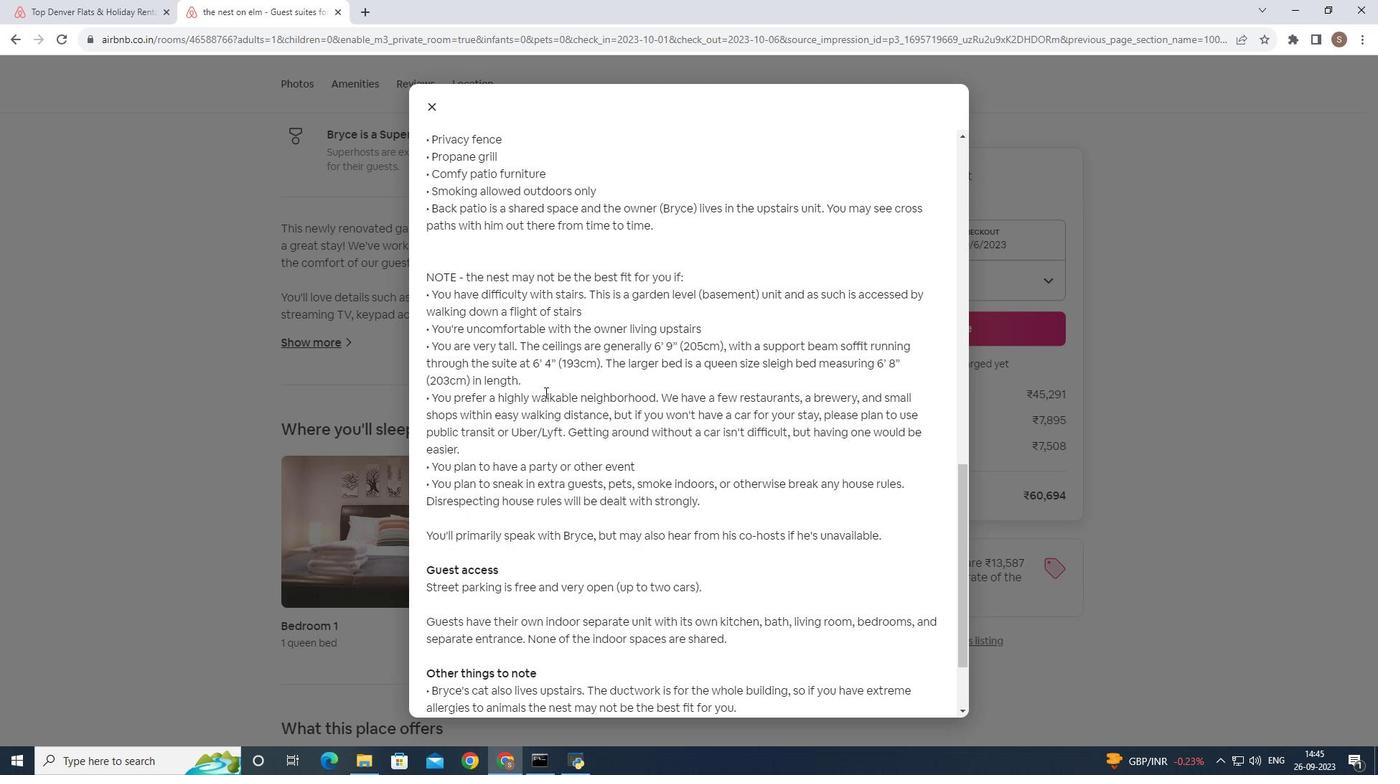 
Action: Mouse moved to (544, 392)
Screenshot: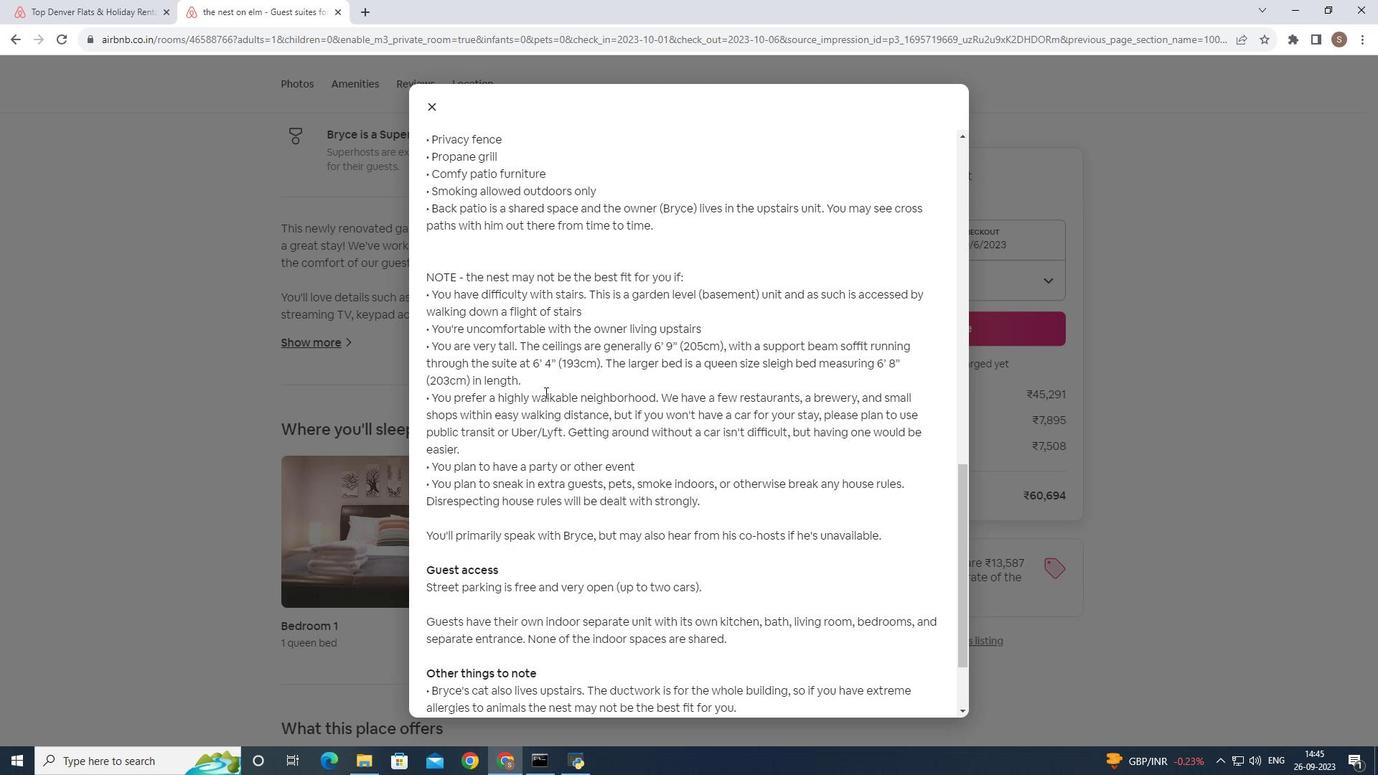 
Action: Mouse scrolled (544, 392) with delta (0, 0)
Screenshot: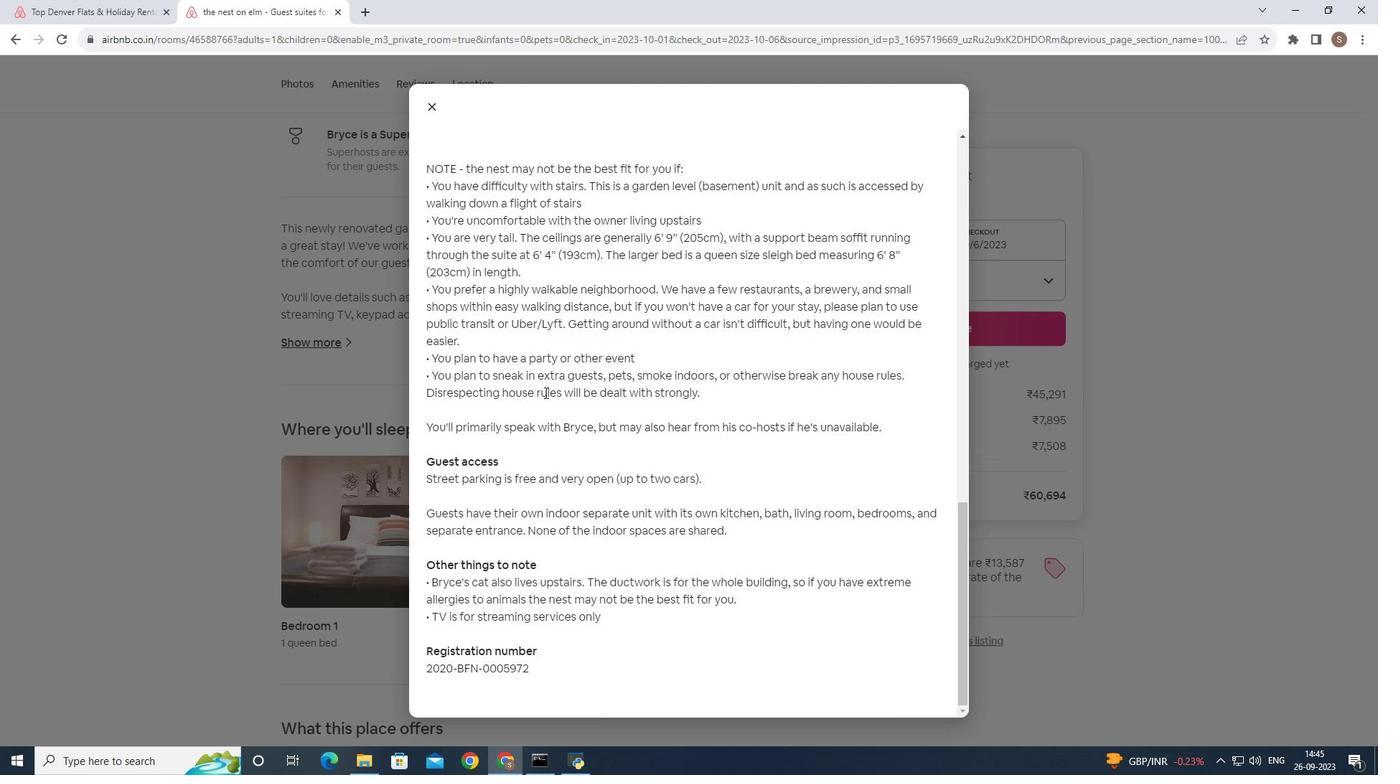 
Action: Mouse scrolled (544, 392) with delta (0, 0)
Screenshot: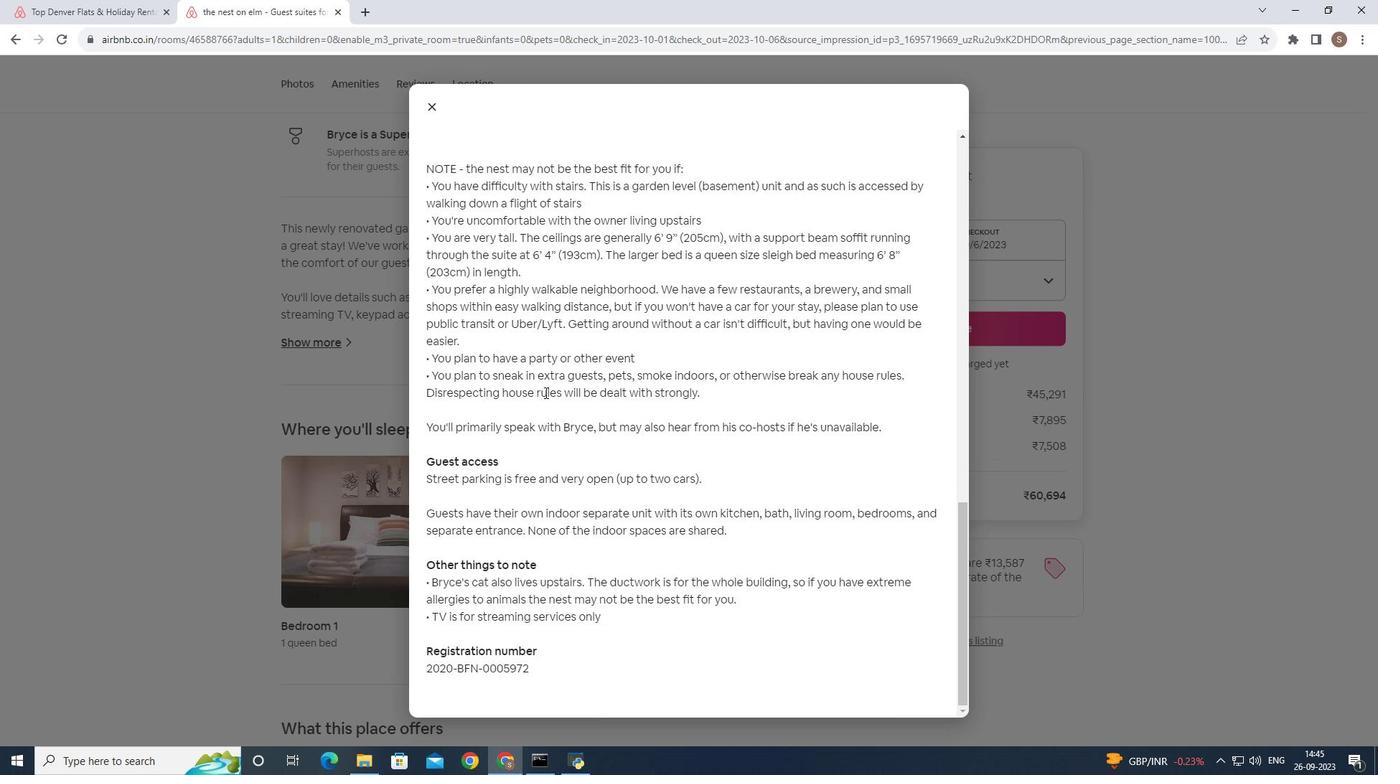 
Action: Mouse scrolled (544, 392) with delta (0, 0)
Screenshot: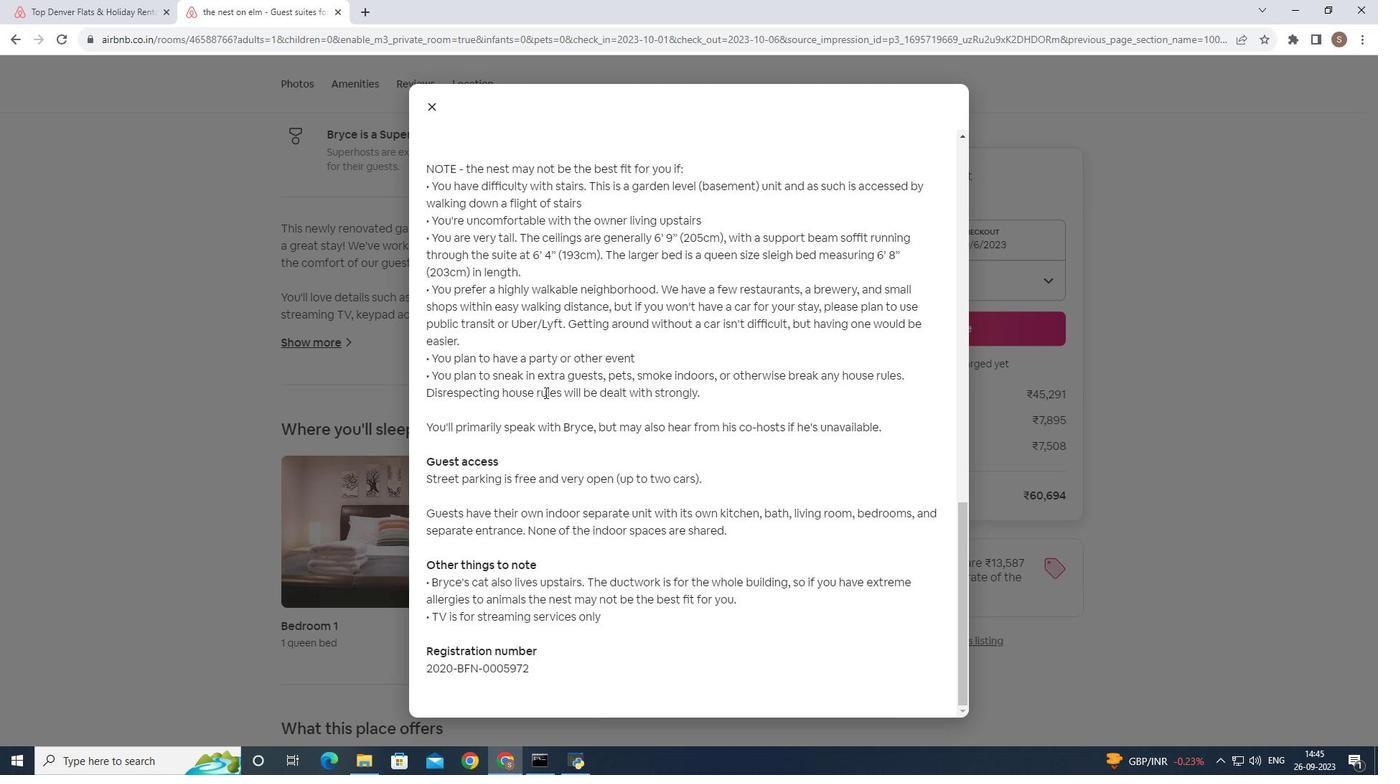 
Action: Mouse scrolled (544, 392) with delta (0, 0)
Screenshot: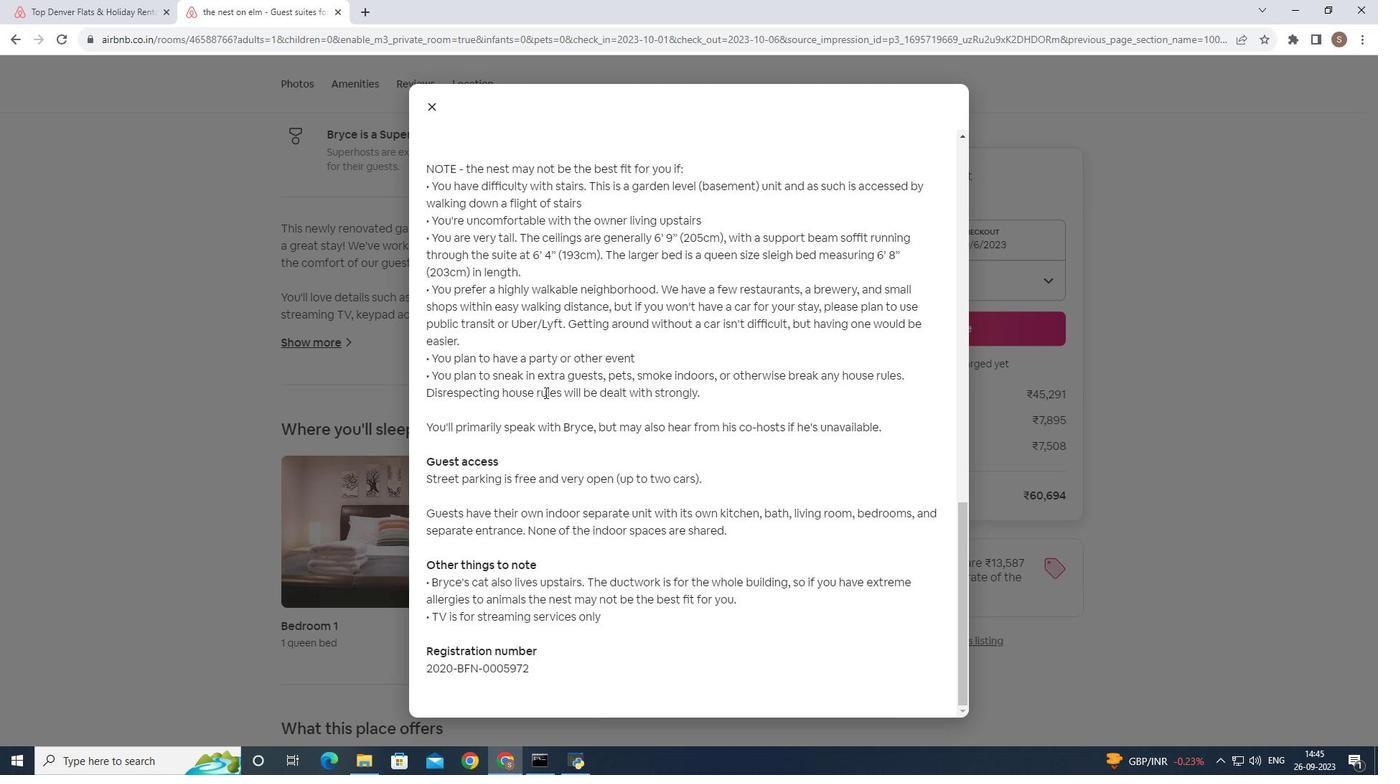 
Action: Mouse scrolled (544, 392) with delta (0, 0)
Screenshot: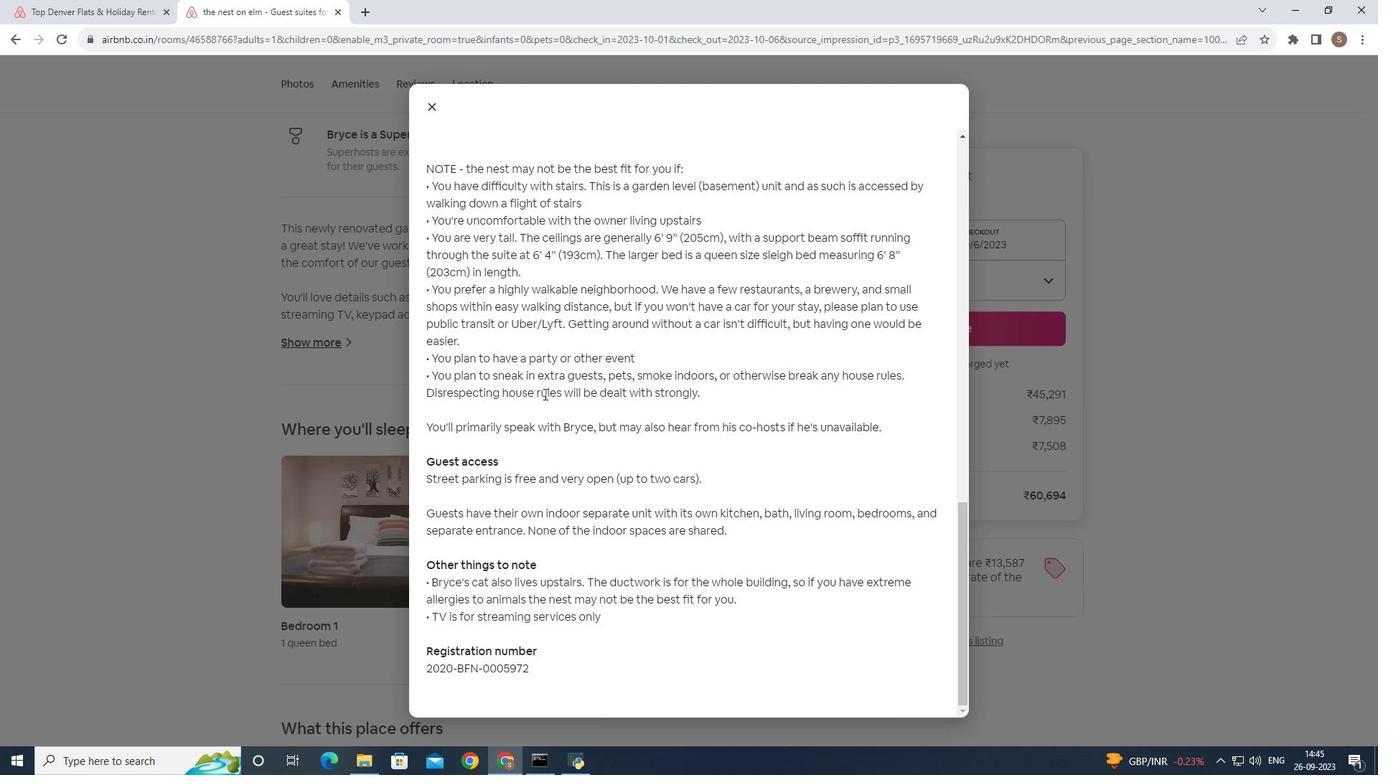 
Action: Mouse scrolled (544, 392) with delta (0, 0)
Screenshot: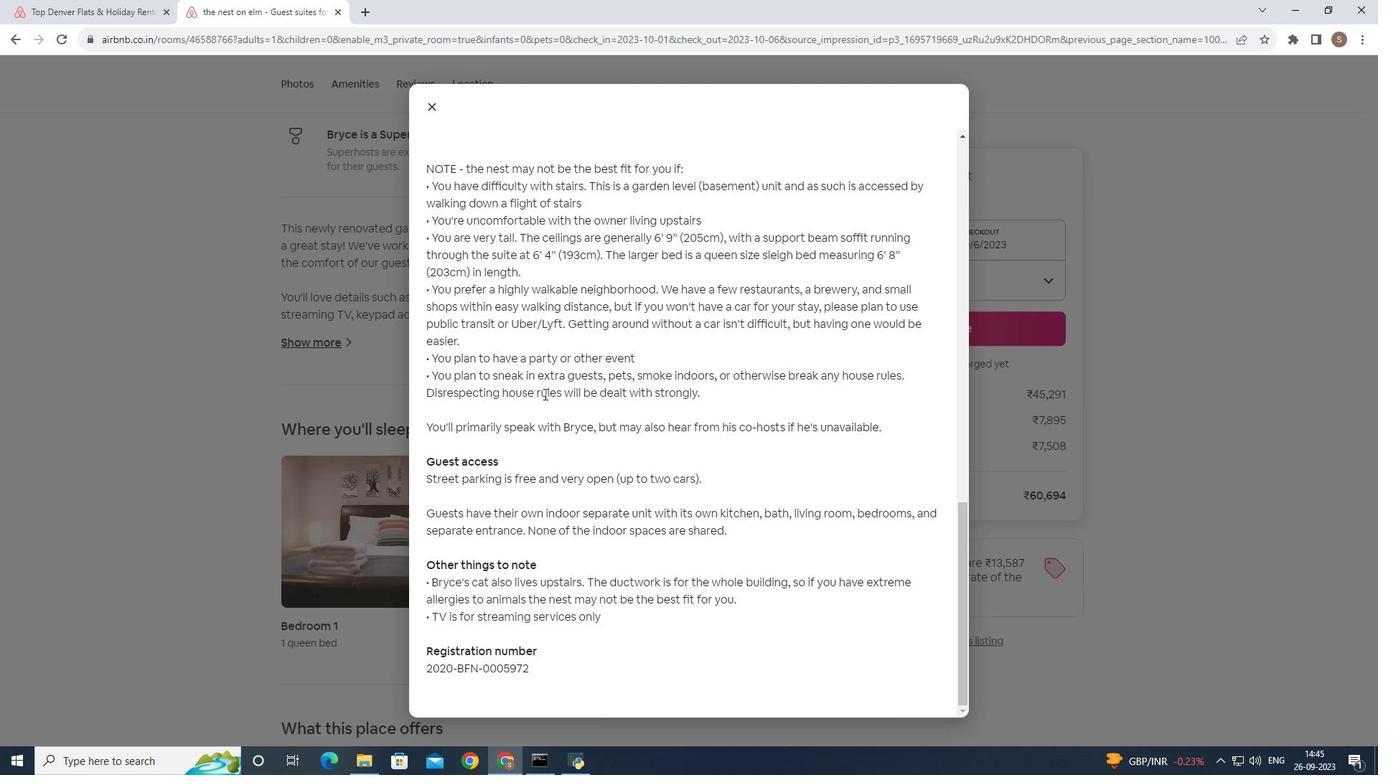 
Action: Mouse moved to (430, 108)
Screenshot: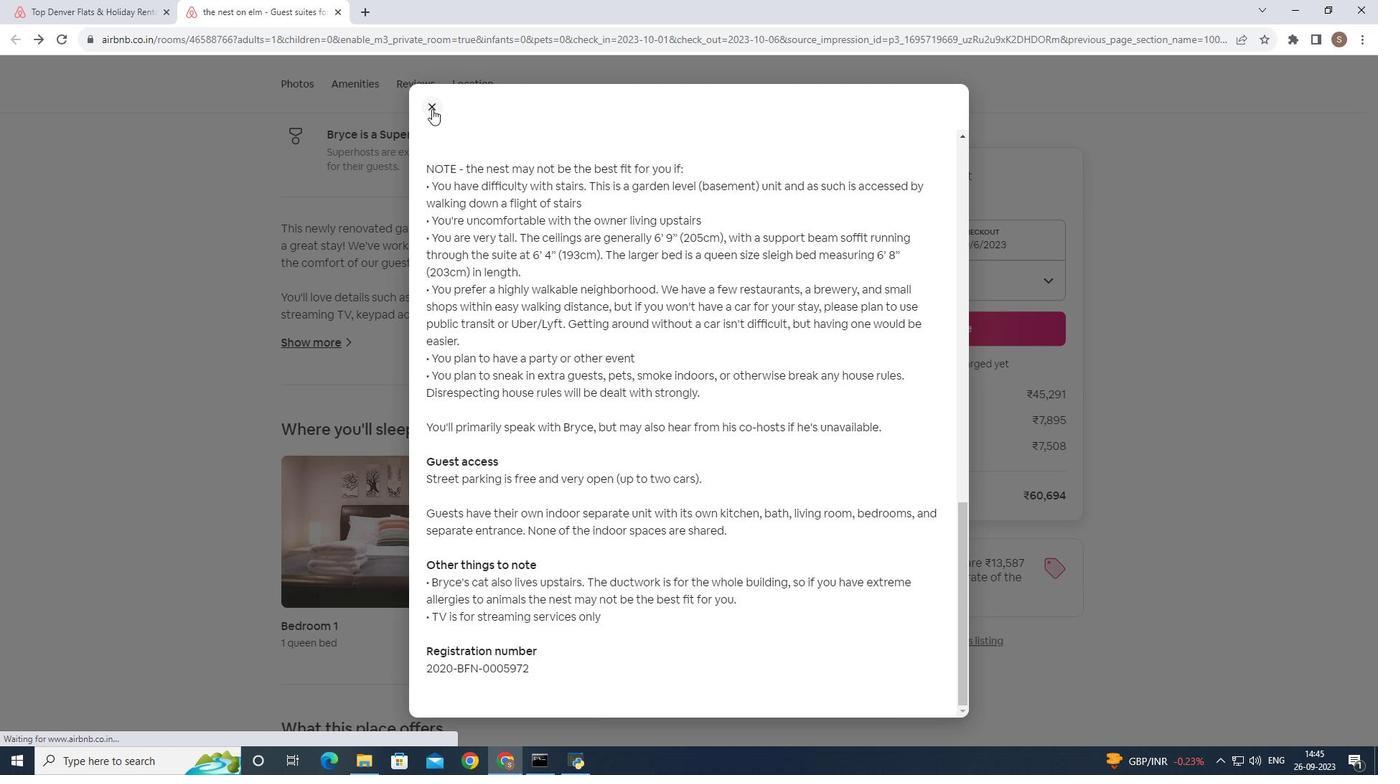 
Action: Mouse pressed left at (430, 108)
Screenshot: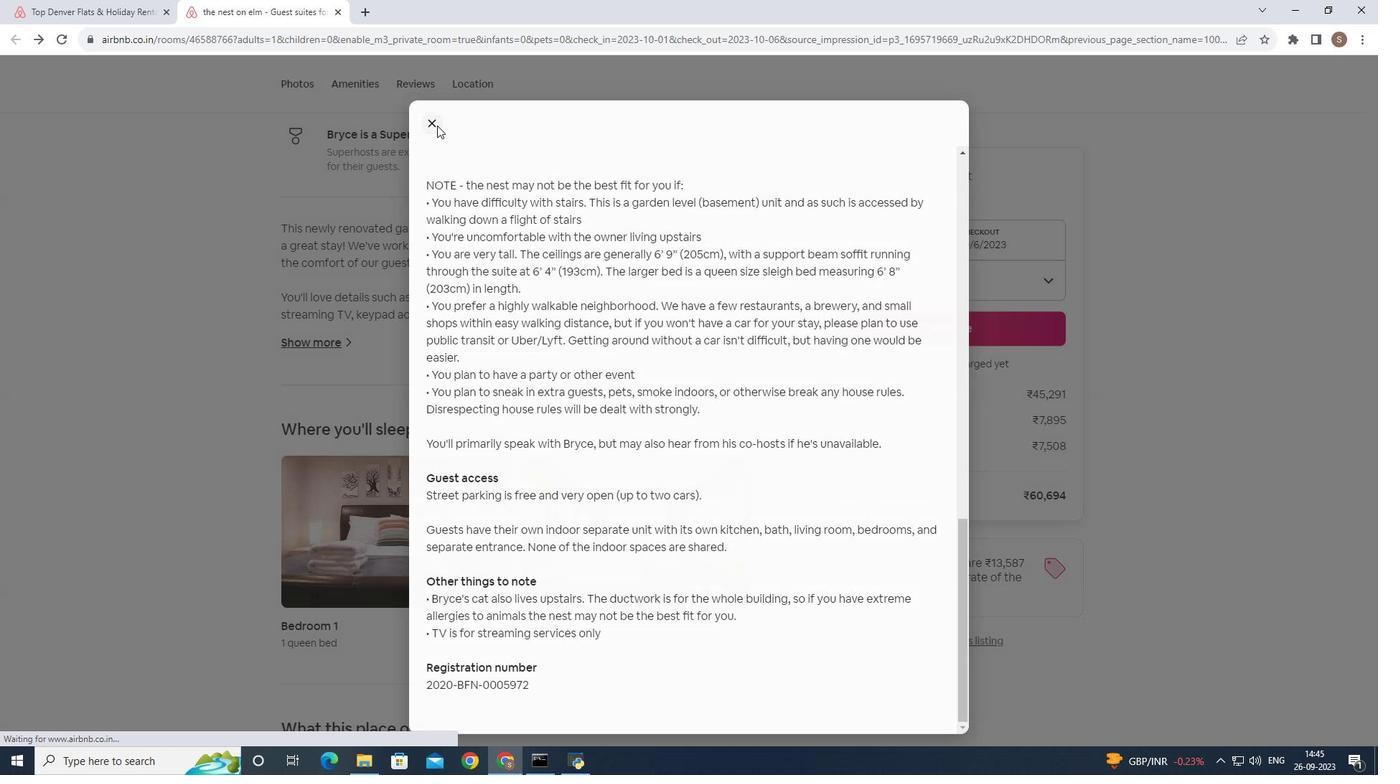 
Action: Mouse moved to (474, 552)
Screenshot: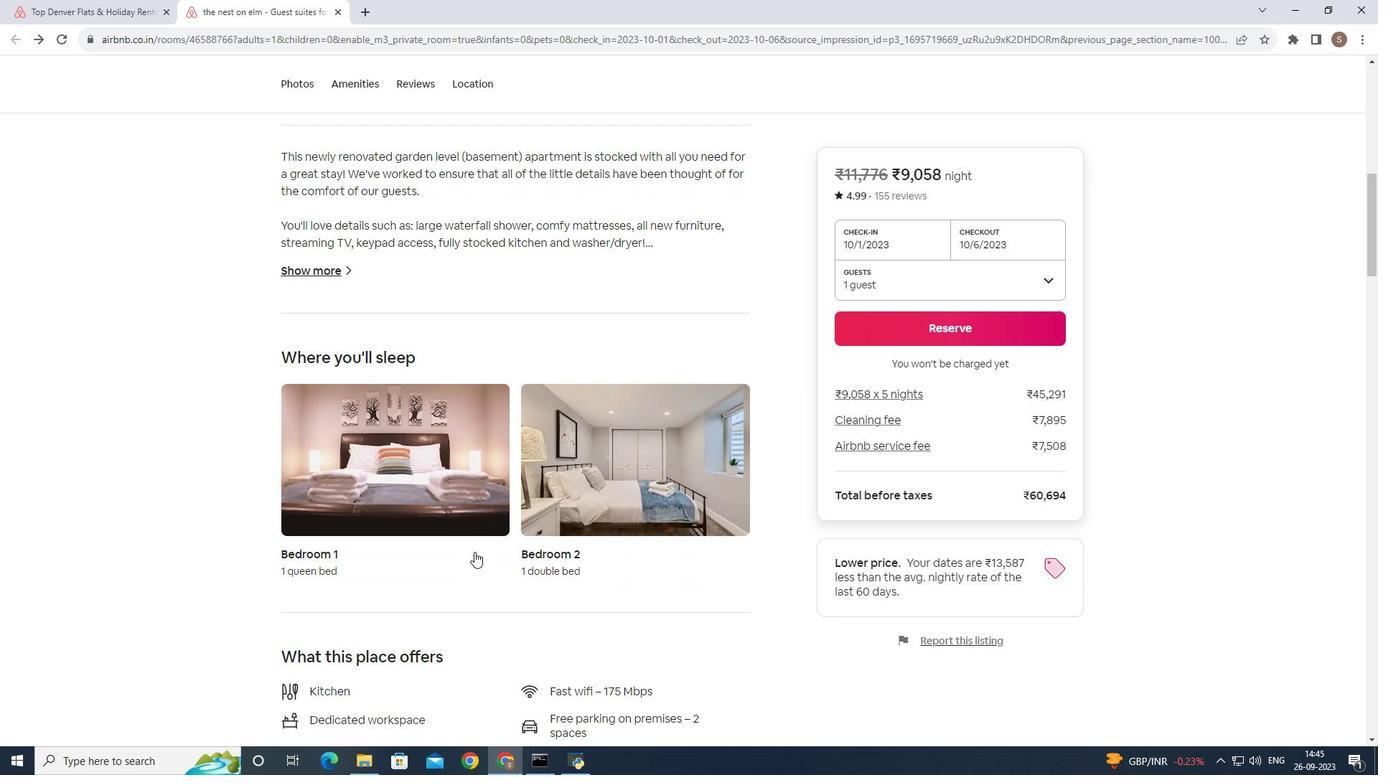 
Action: Mouse scrolled (474, 551) with delta (0, 0)
Screenshot: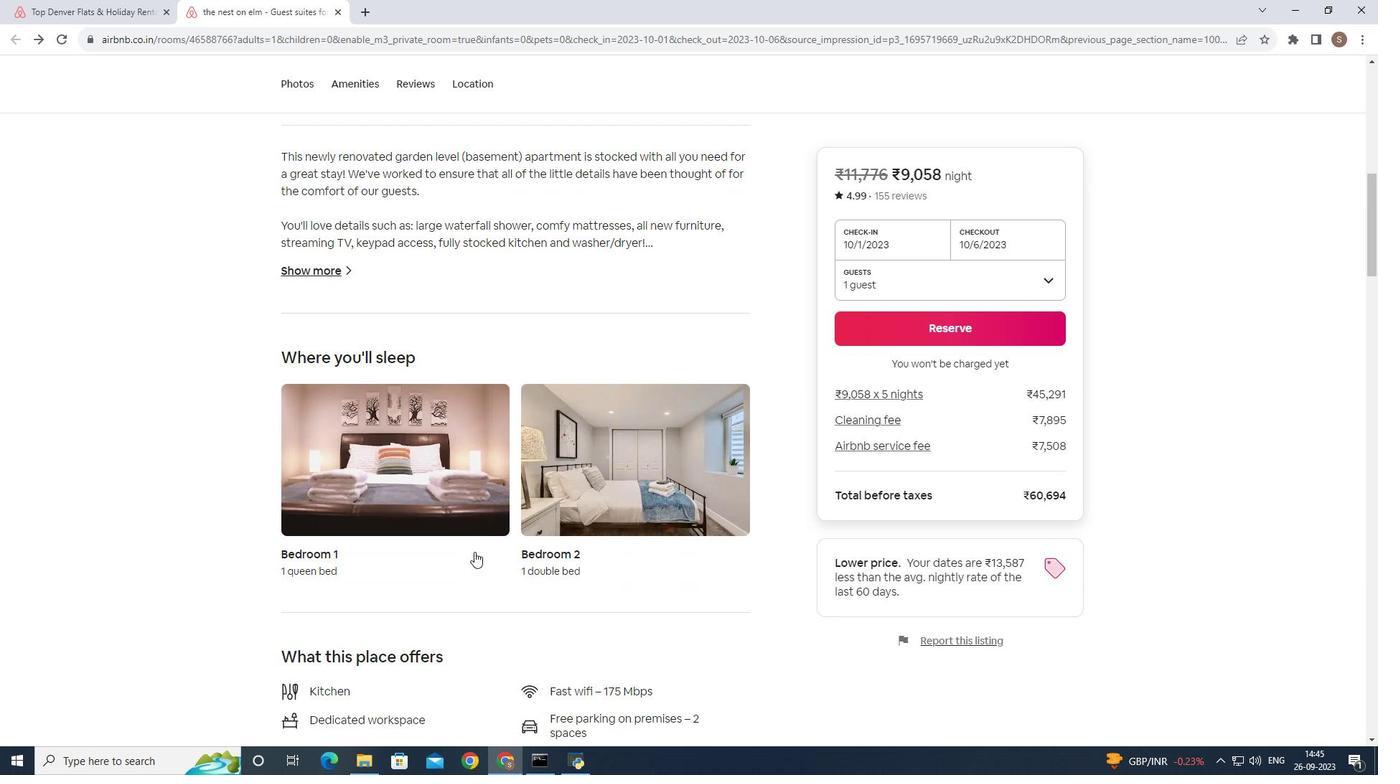 
Action: Mouse scrolled (474, 551) with delta (0, 0)
Screenshot: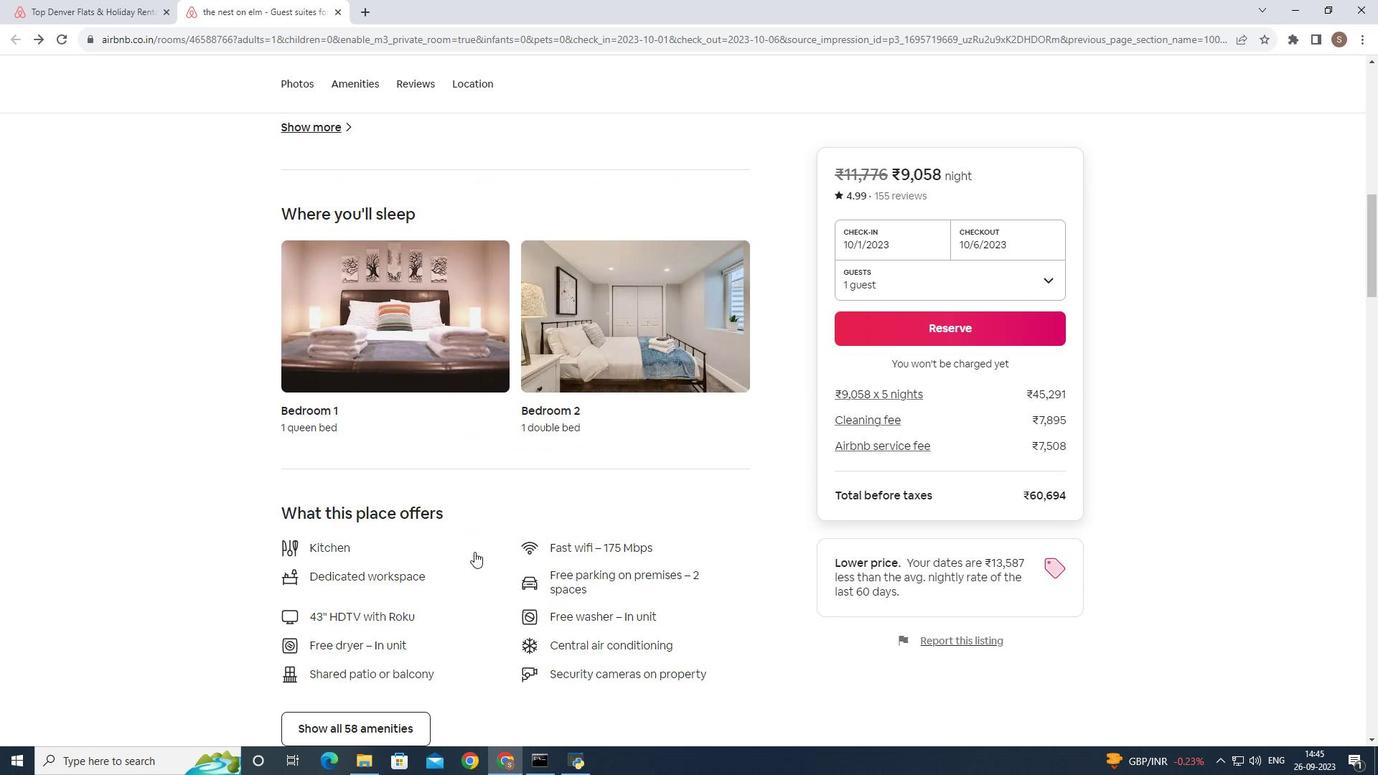 
Action: Mouse scrolled (474, 551) with delta (0, 0)
Screenshot: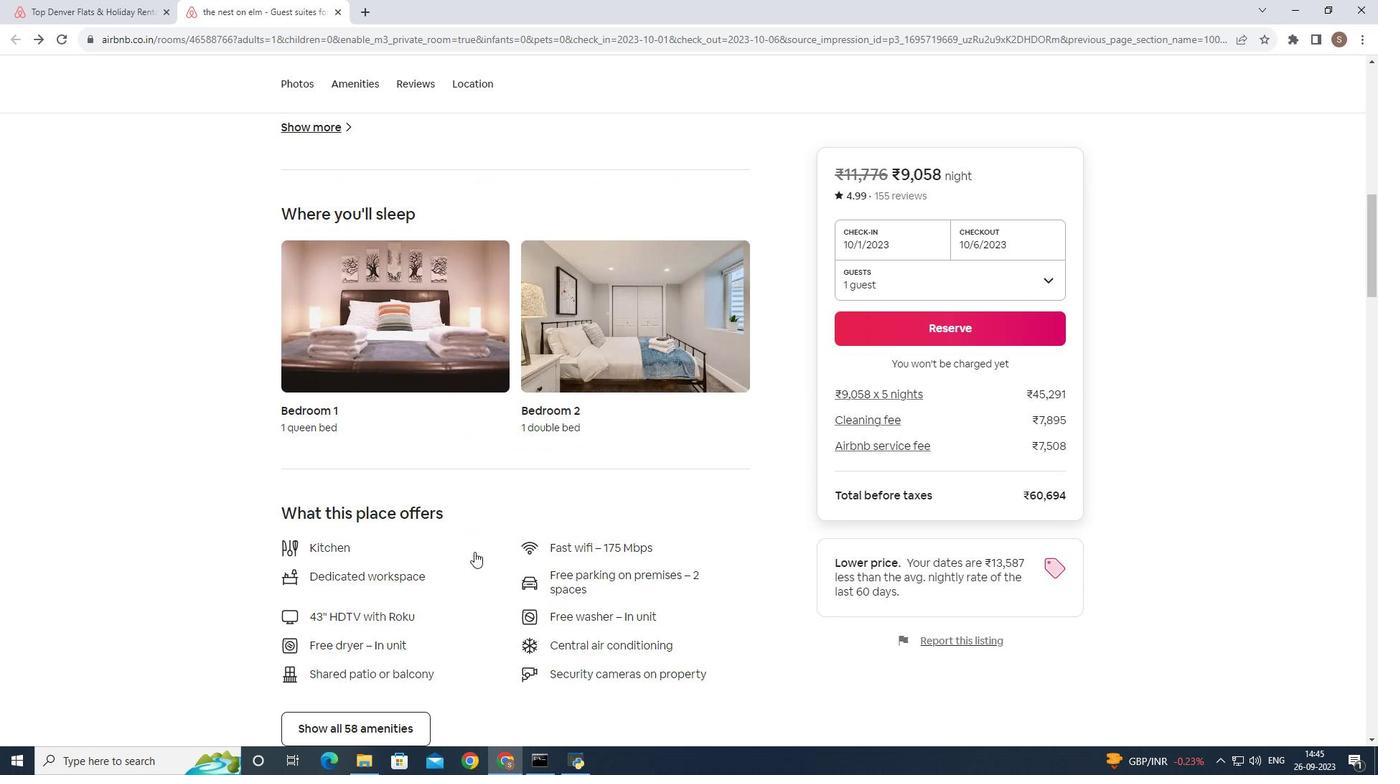 
Action: Mouse scrolled (474, 551) with delta (0, 0)
Screenshot: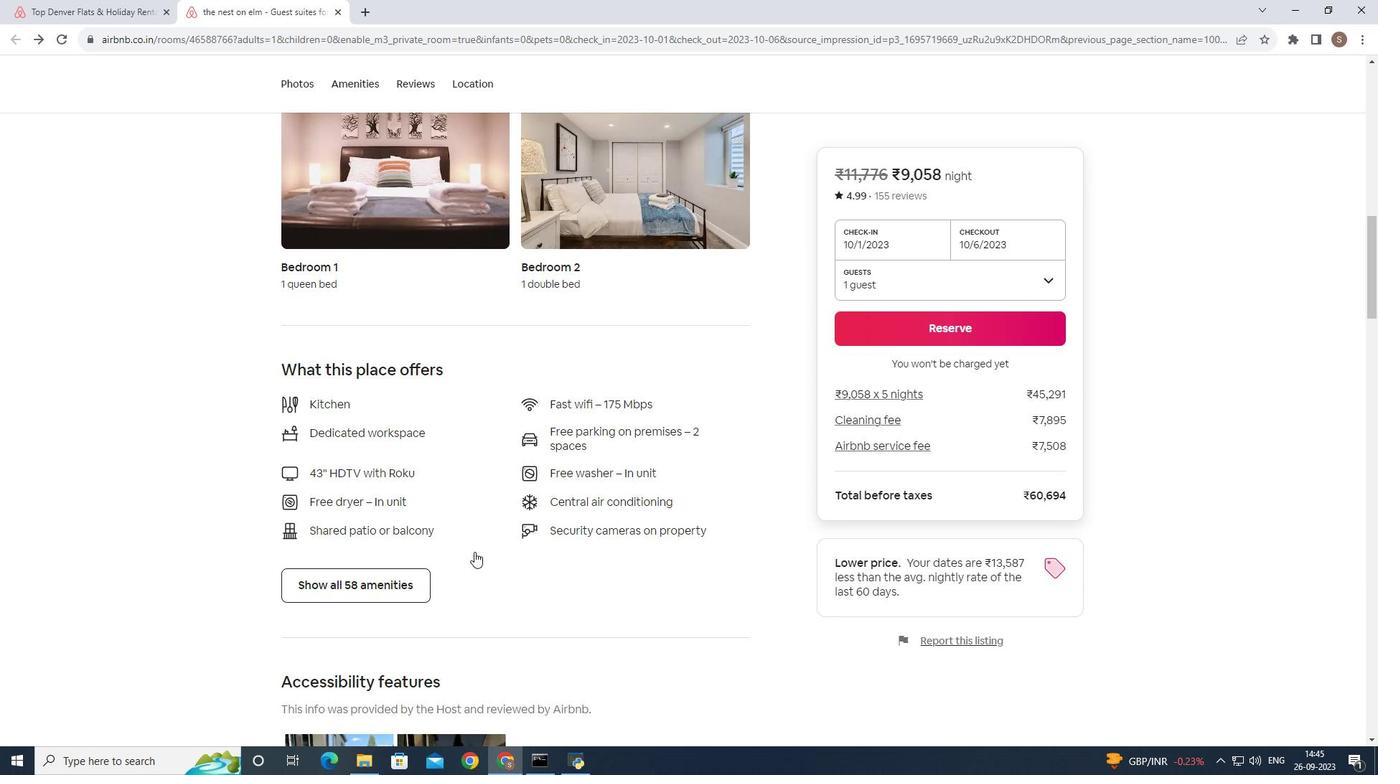 
Action: Mouse scrolled (474, 551) with delta (0, 0)
Screenshot: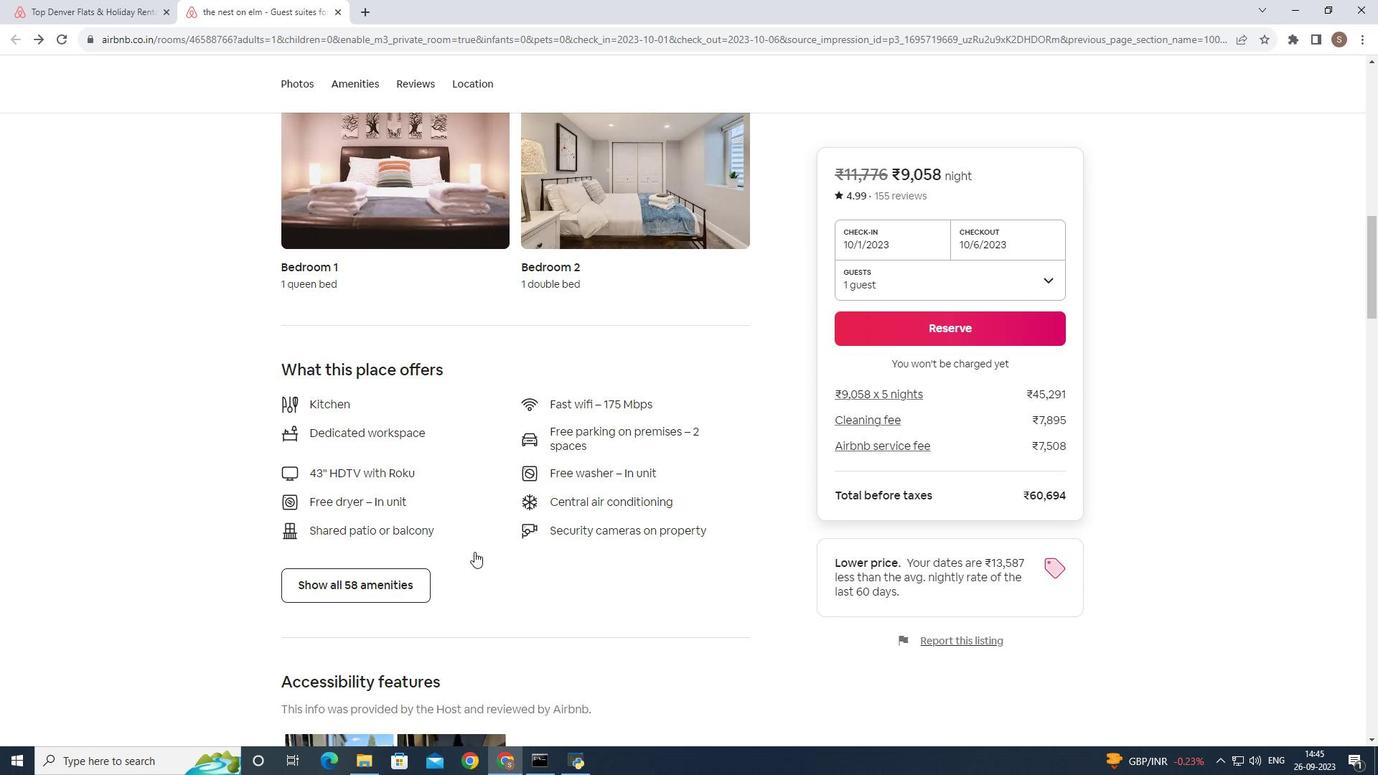 
Action: Mouse moved to (404, 580)
Screenshot: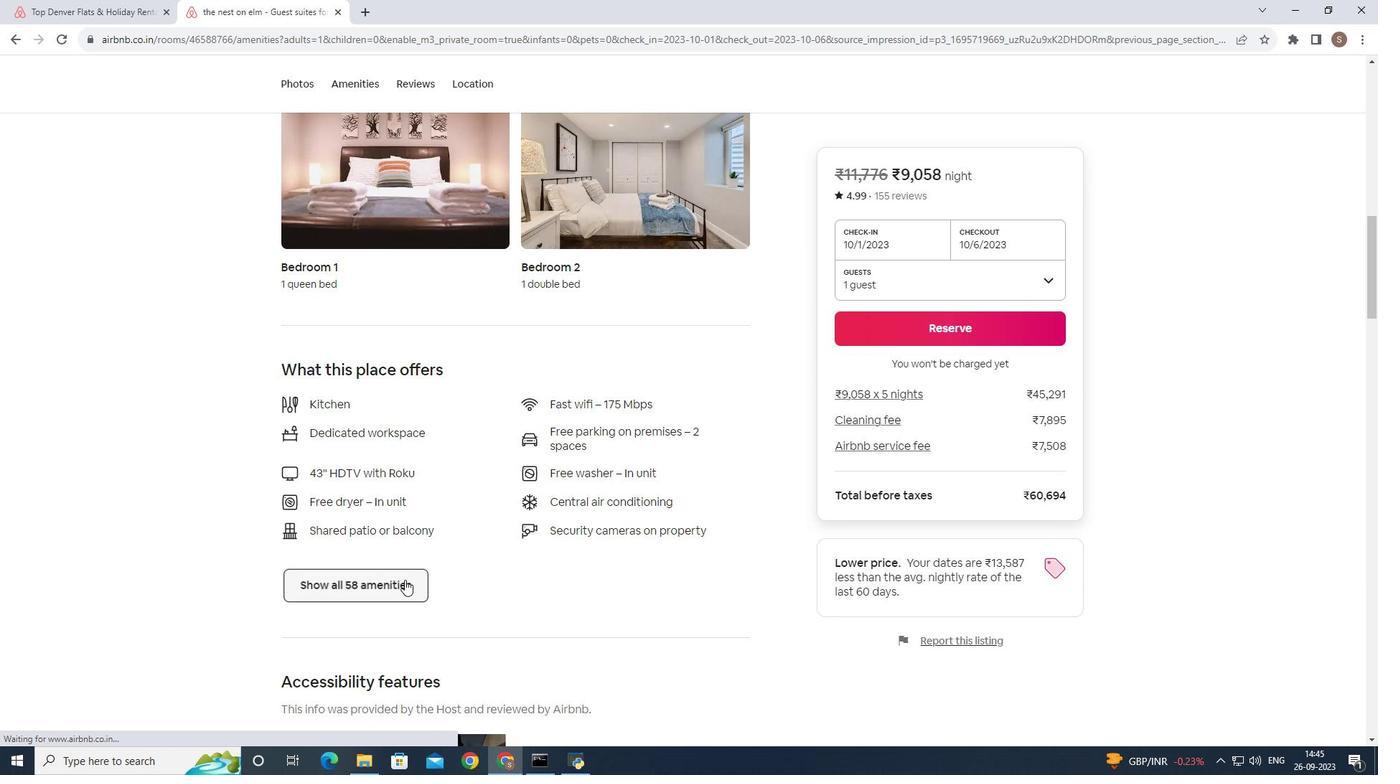 
Action: Mouse pressed left at (404, 580)
Screenshot: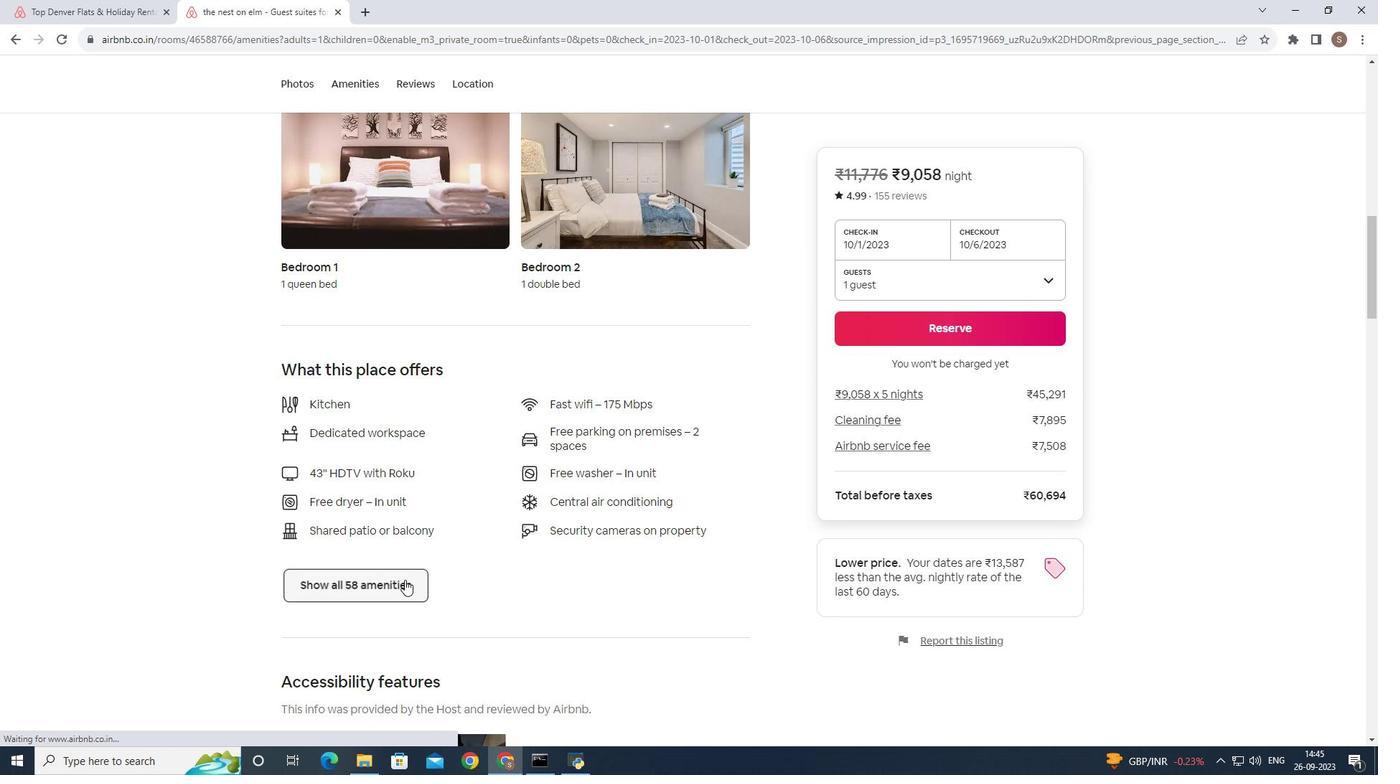 
Action: Mouse moved to (557, 412)
Screenshot: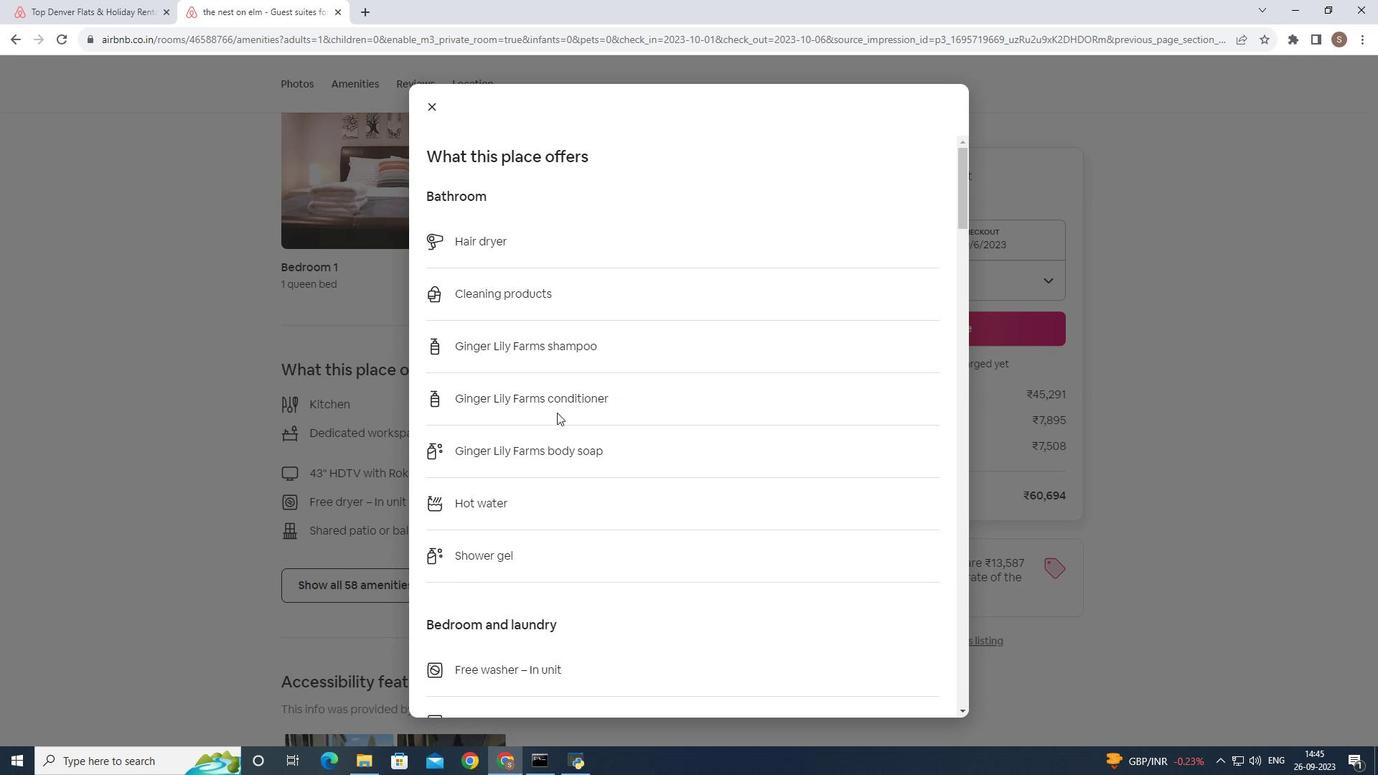 
Action: Mouse pressed left at (557, 412)
Screenshot: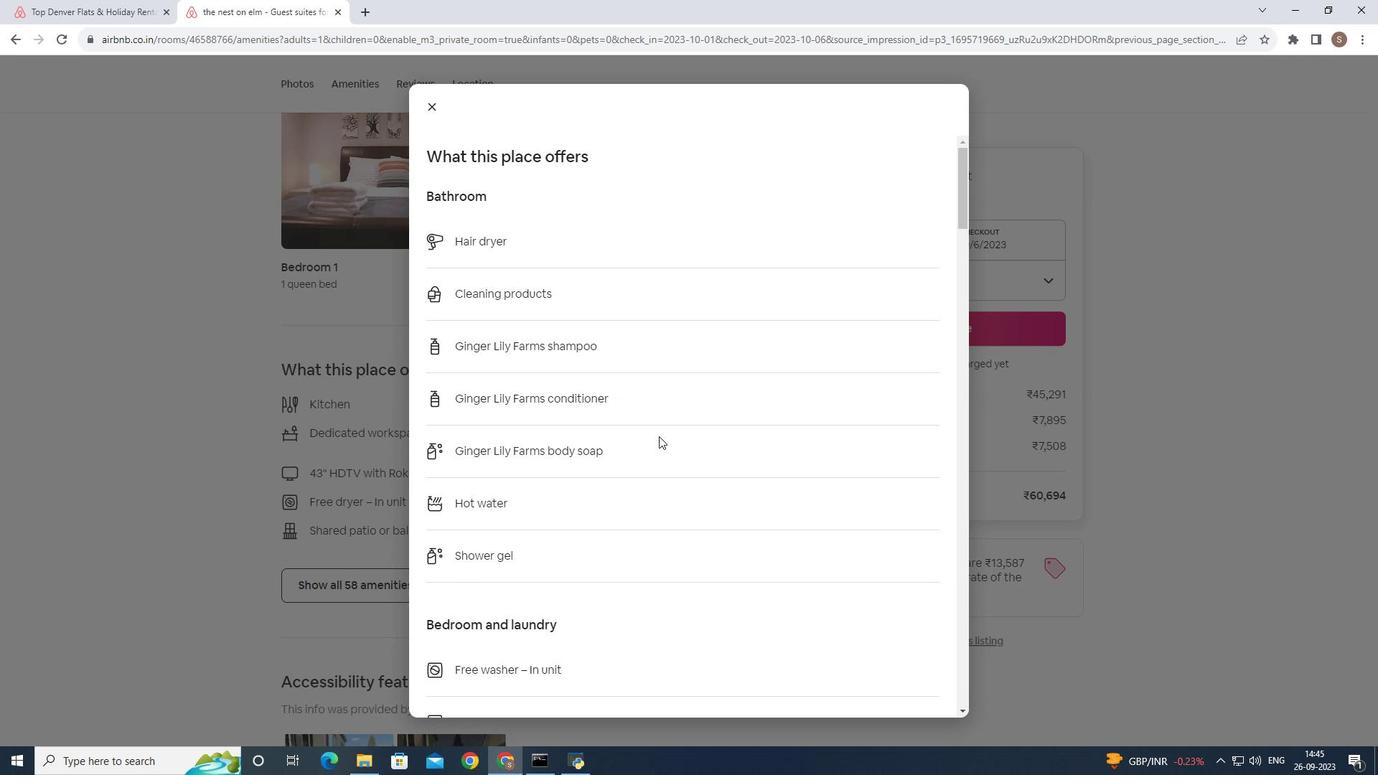 
Action: Mouse moved to (689, 432)
Screenshot: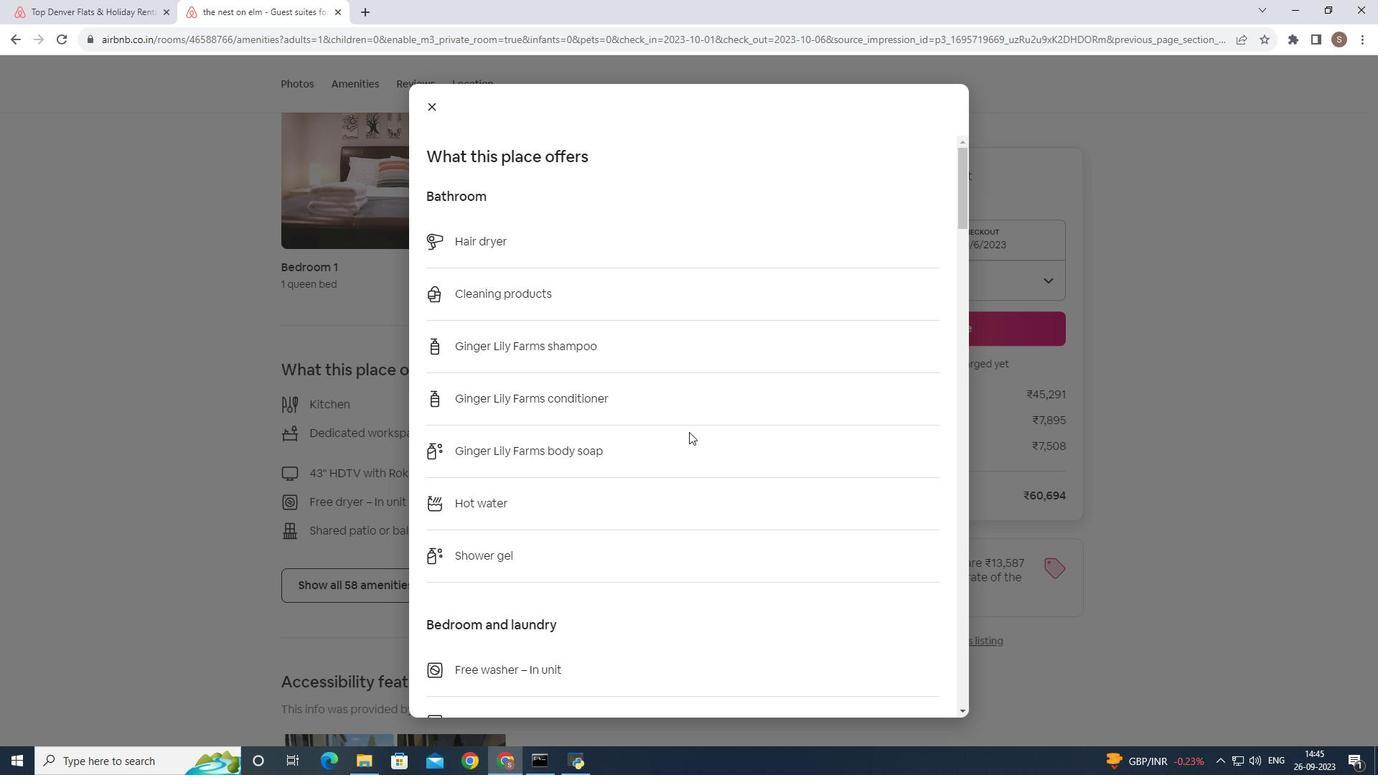
Action: Key pressed <Key.down><Key.down><Key.down><Key.down><Key.down><Key.down><Key.down><Key.down><Key.down><Key.down><Key.down><Key.down><Key.down><Key.down><Key.down><Key.down><Key.down><Key.down><Key.down><Key.down><Key.down><Key.down><Key.down><Key.down><Key.down><Key.down><Key.down><Key.down><Key.down><Key.down><Key.down><Key.down><Key.down><Key.down><Key.down><Key.down><Key.down><Key.down><Key.down><Key.down><Key.down><Key.down><Key.down><Key.down><Key.down><Key.down><Key.down><Key.down><Key.down><Key.down><Key.down><Key.down><Key.down><Key.down><Key.down><Key.down><Key.down><Key.down><Key.down><Key.down><Key.down><Key.down><Key.down><Key.down><Key.down><Key.down><Key.down><Key.down><Key.down><Key.down><Key.down><Key.down><Key.down><Key.down><Key.down><Key.down><Key.down><Key.down><Key.down><Key.down><Key.down><Key.down><Key.down><Key.down><Key.down><Key.down><Key.down><Key.down><Key.down><Key.down><Key.down><Key.down><Key.down><Key.down><Key.down><Key.down><Key.down><Key.down><Key.down><Key.down><Key.down><Key.down><Key.down><Key.down><Key.down><Key.down><Key.down><Key.down><Key.down><Key.down><Key.down><Key.down><Key.down><Key.down><Key.down><Key.down><Key.down><Key.down><Key.down><Key.down><Key.down><Key.down><Key.down>
Screenshot: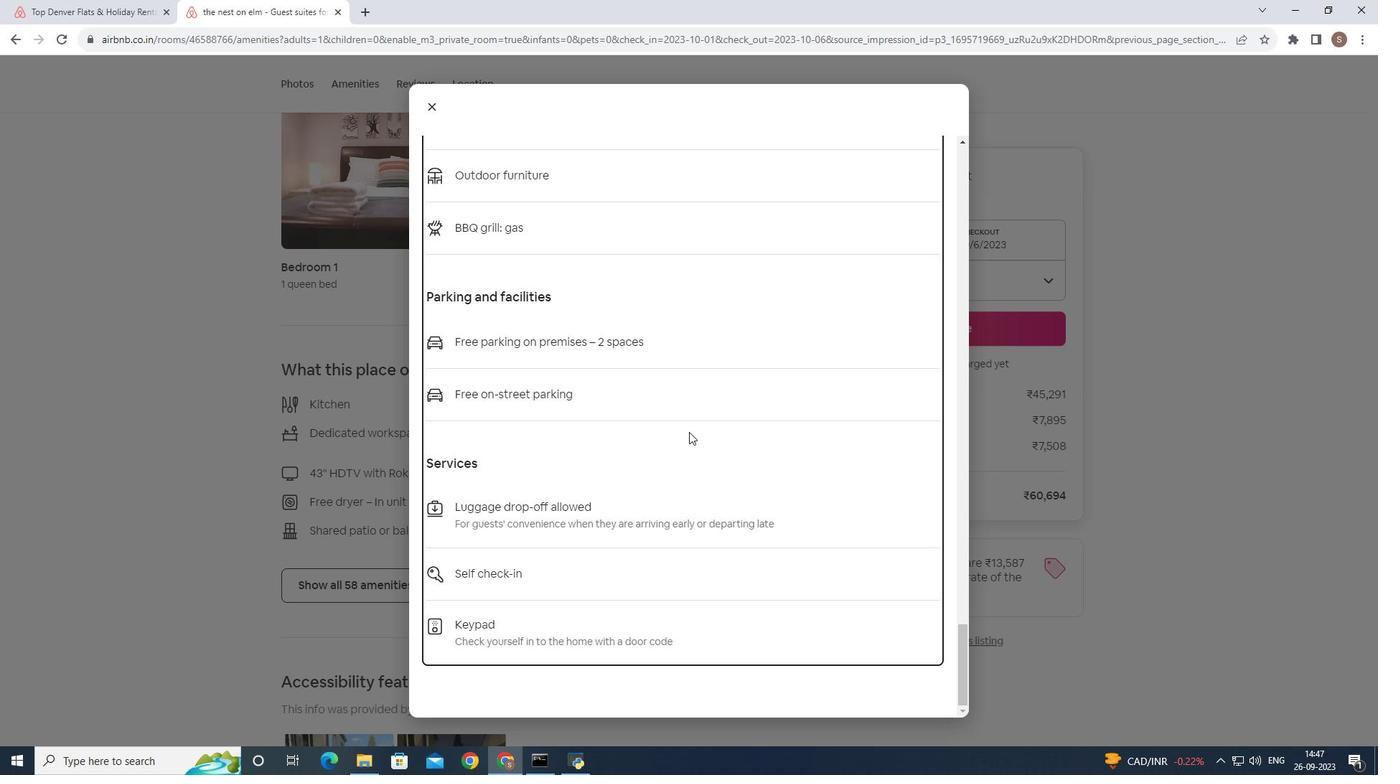 
Action: Mouse moved to (427, 111)
Screenshot: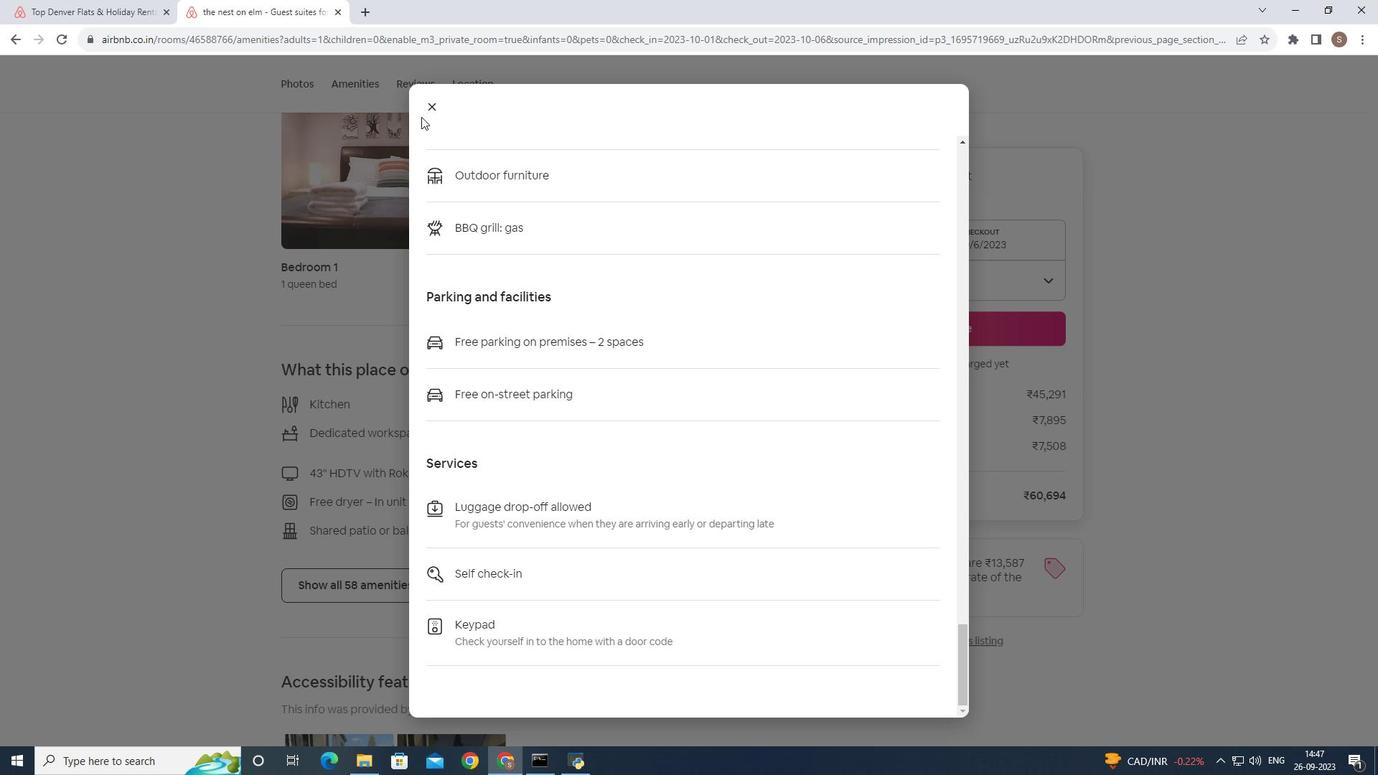 
Action: Mouse pressed left at (427, 111)
Screenshot: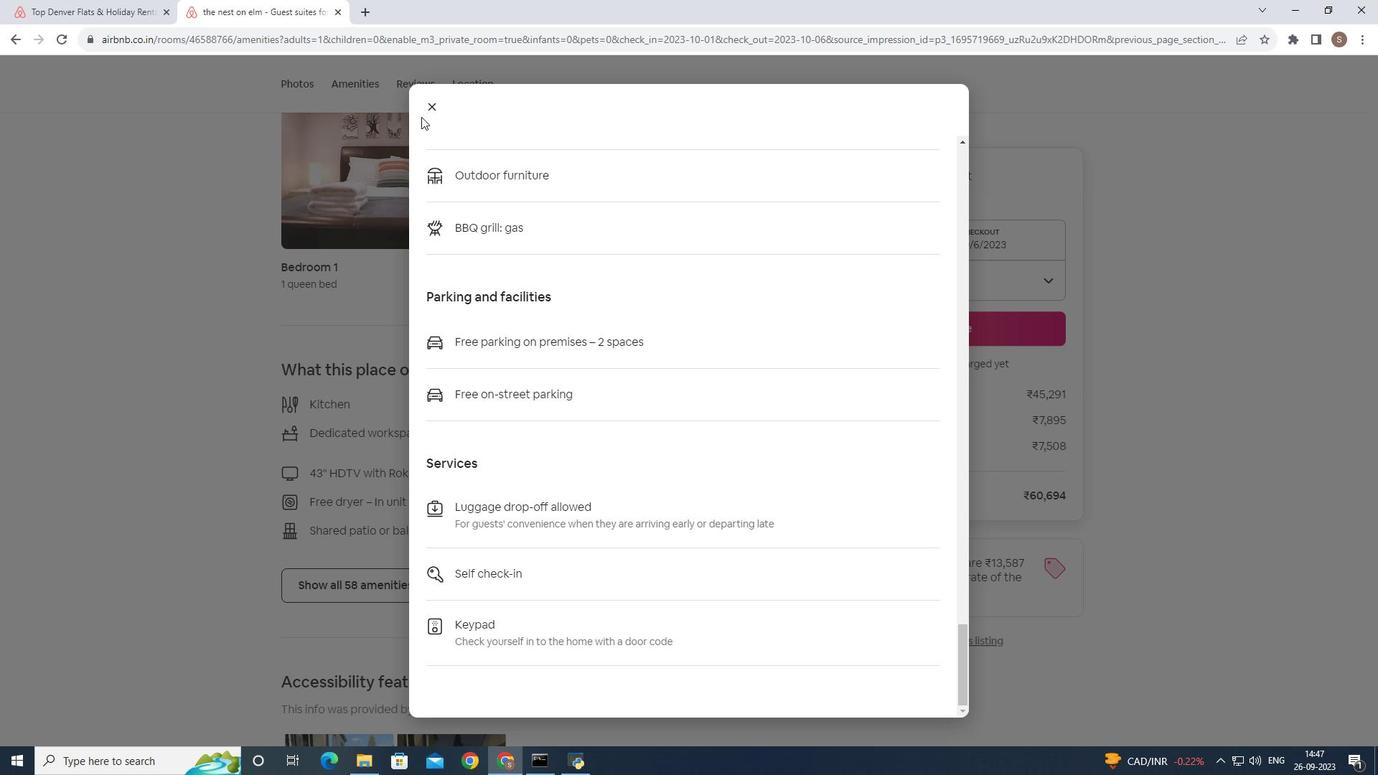
Action: Mouse moved to (427, 112)
Screenshot: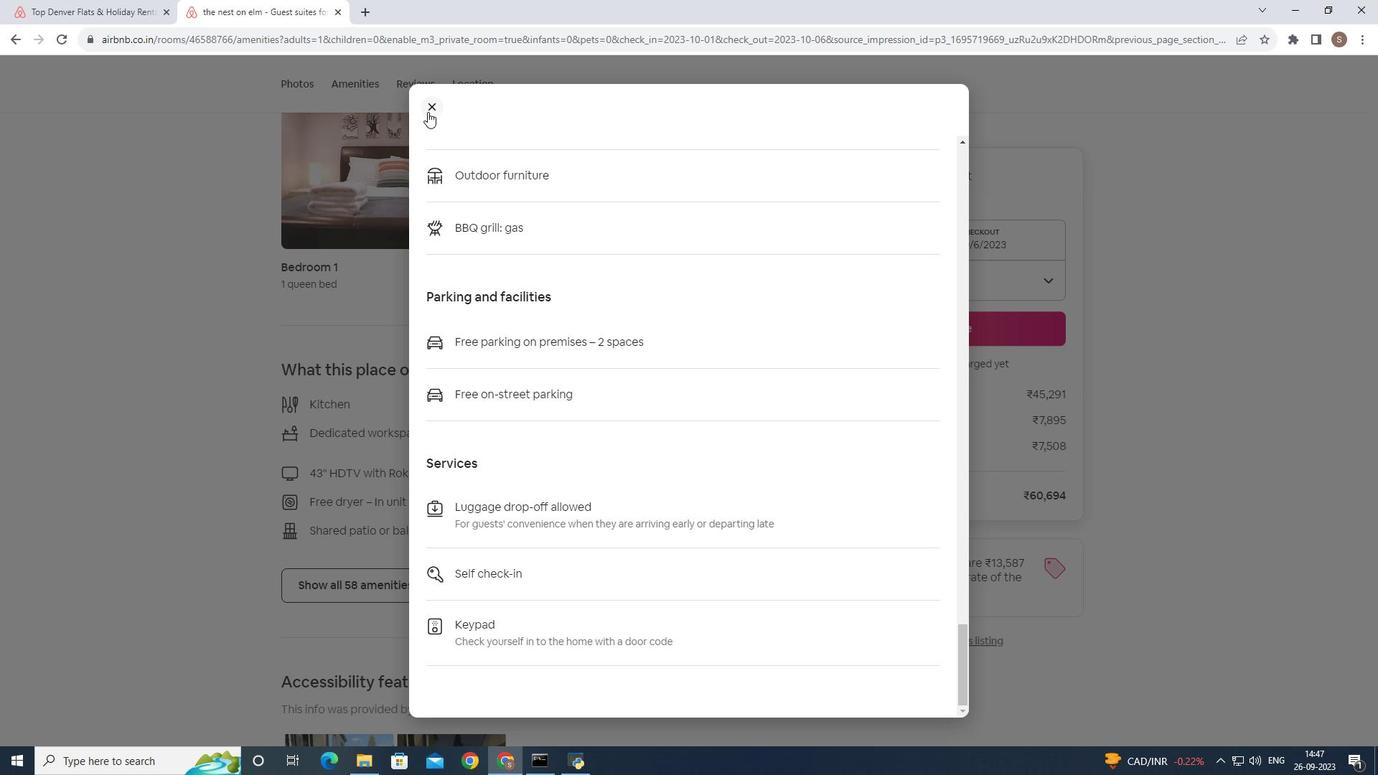 
Action: Mouse pressed left at (427, 112)
Screenshot: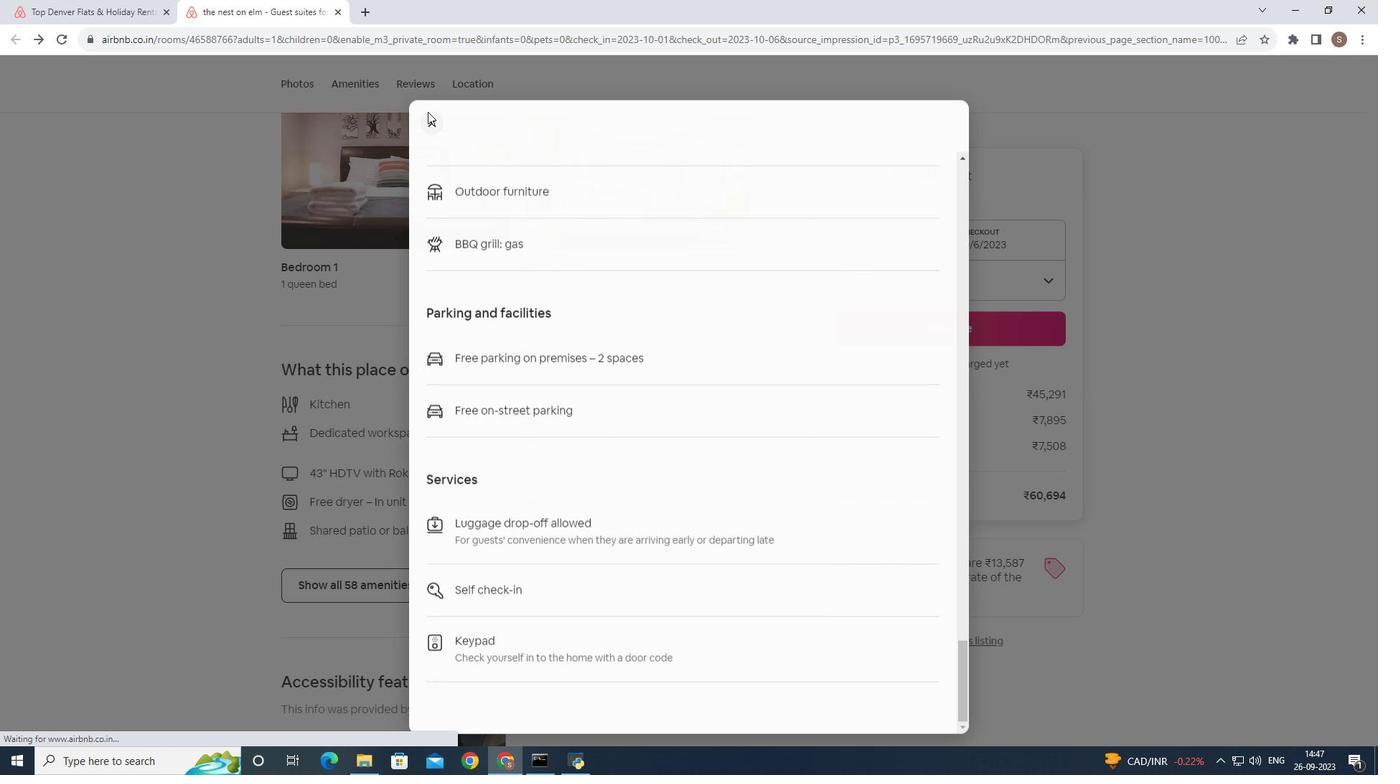 
Action: Mouse moved to (425, 188)
Screenshot: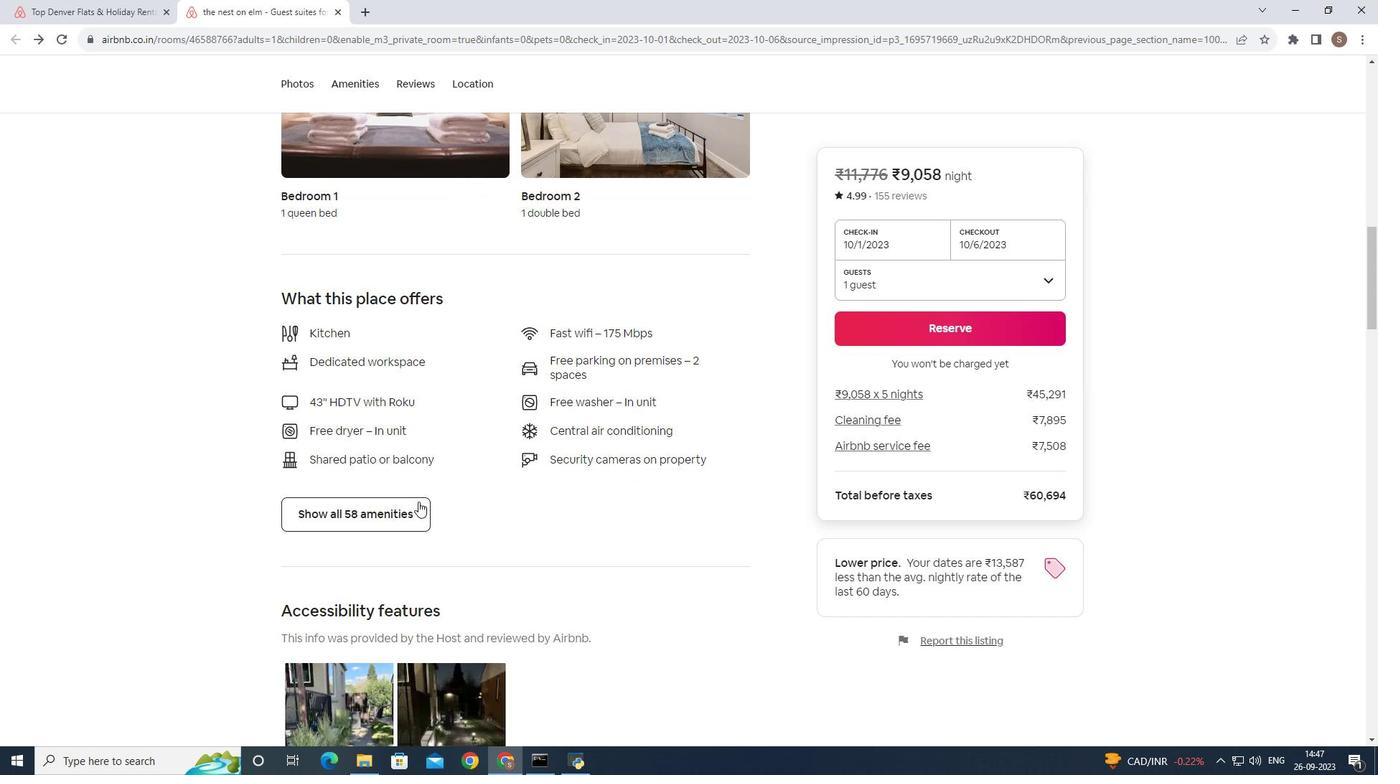 
Action: Mouse scrolled (425, 188) with delta (0, 0)
Screenshot: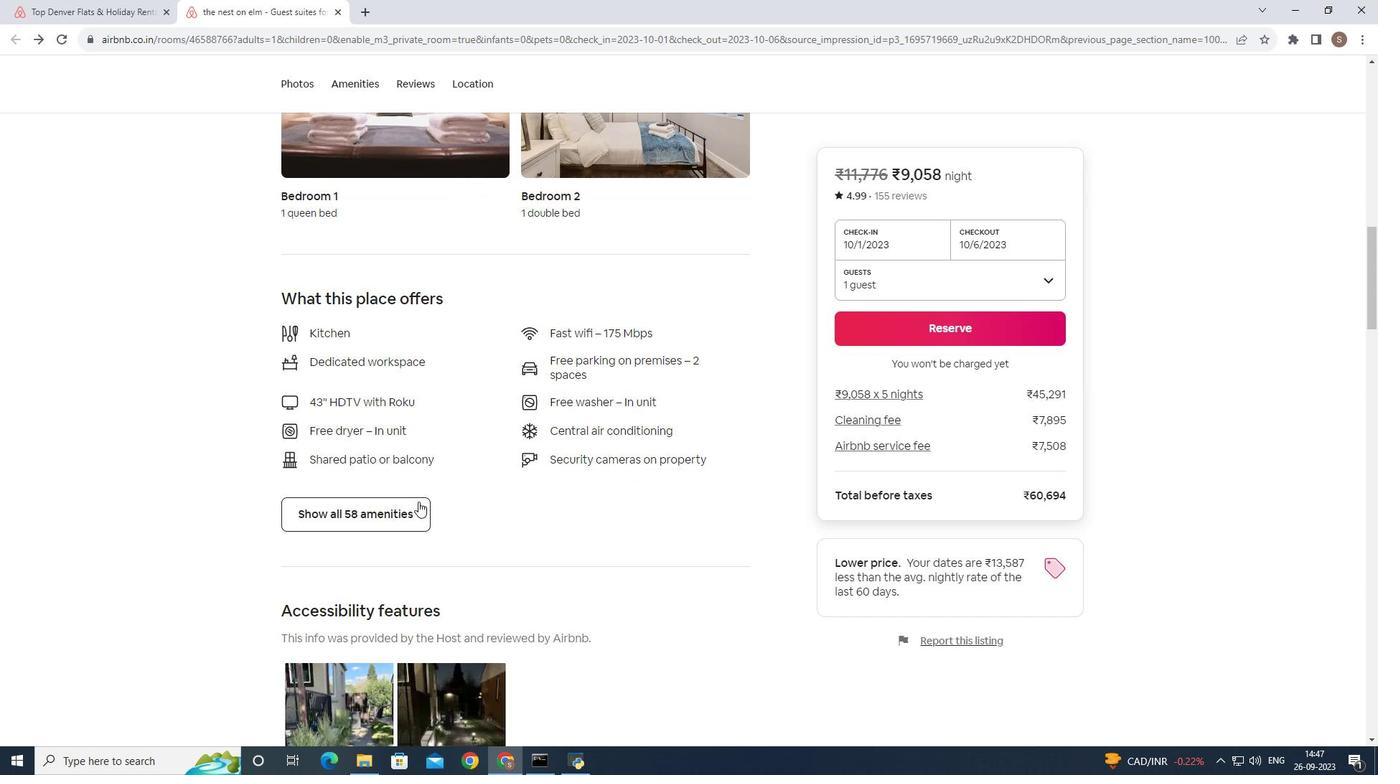 
Action: Mouse moved to (420, 448)
Screenshot: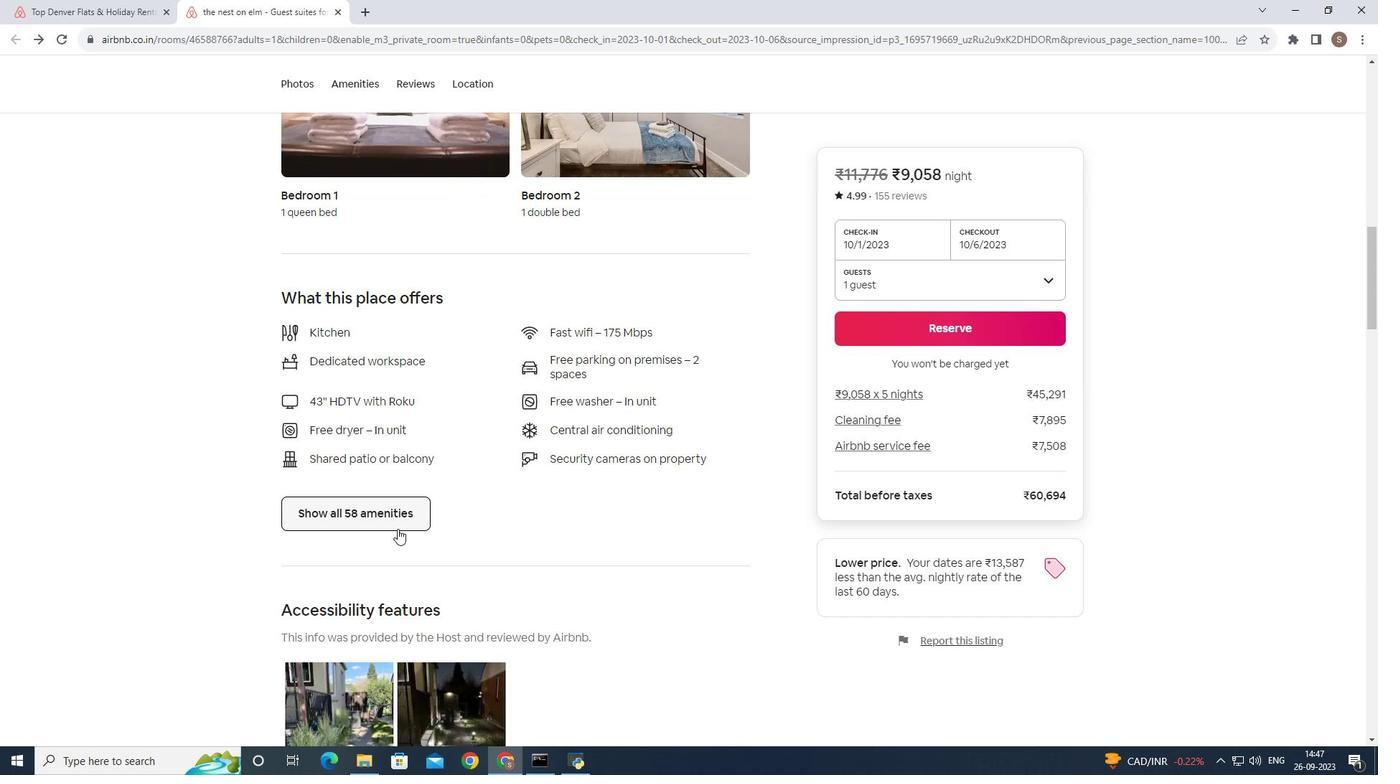 
Action: Mouse scrolled (420, 448) with delta (0, 0)
Screenshot: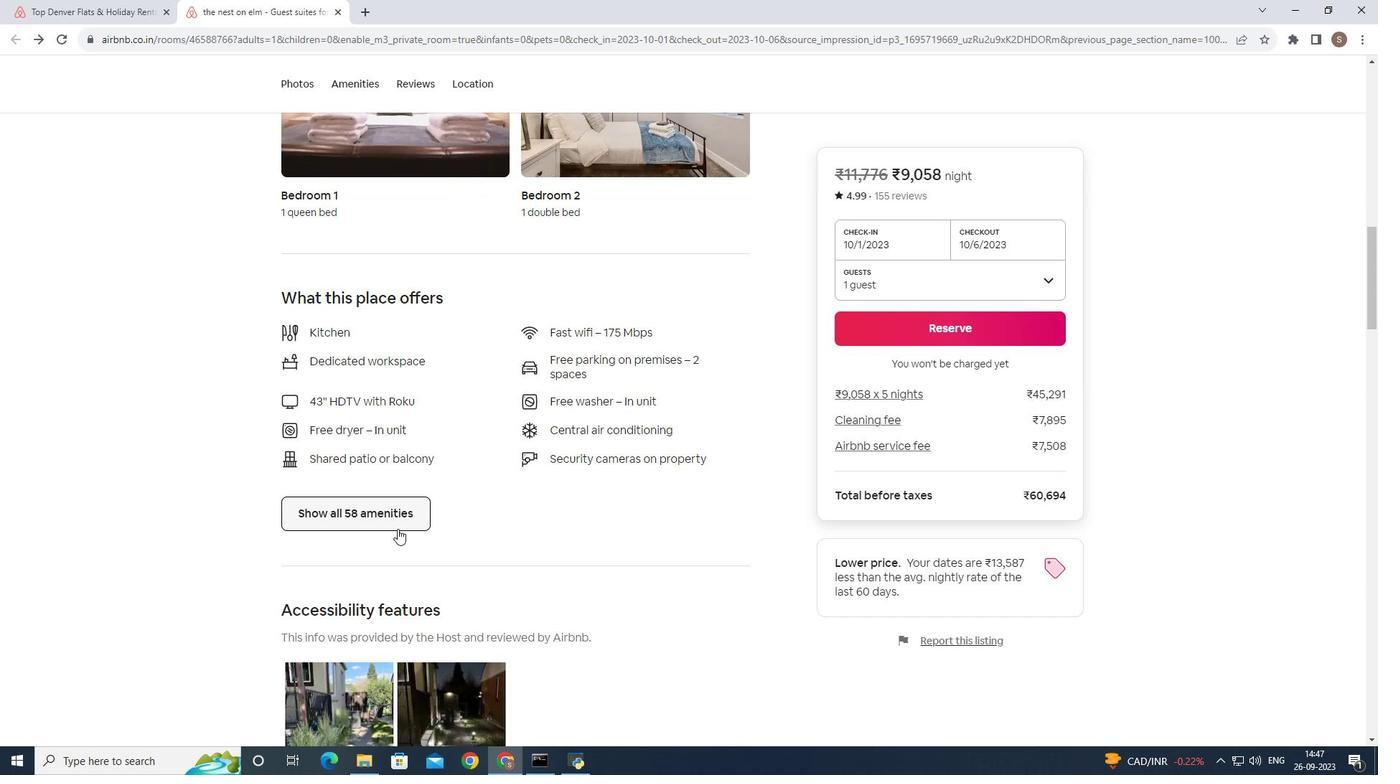 
Action: Mouse moved to (396, 531)
Screenshot: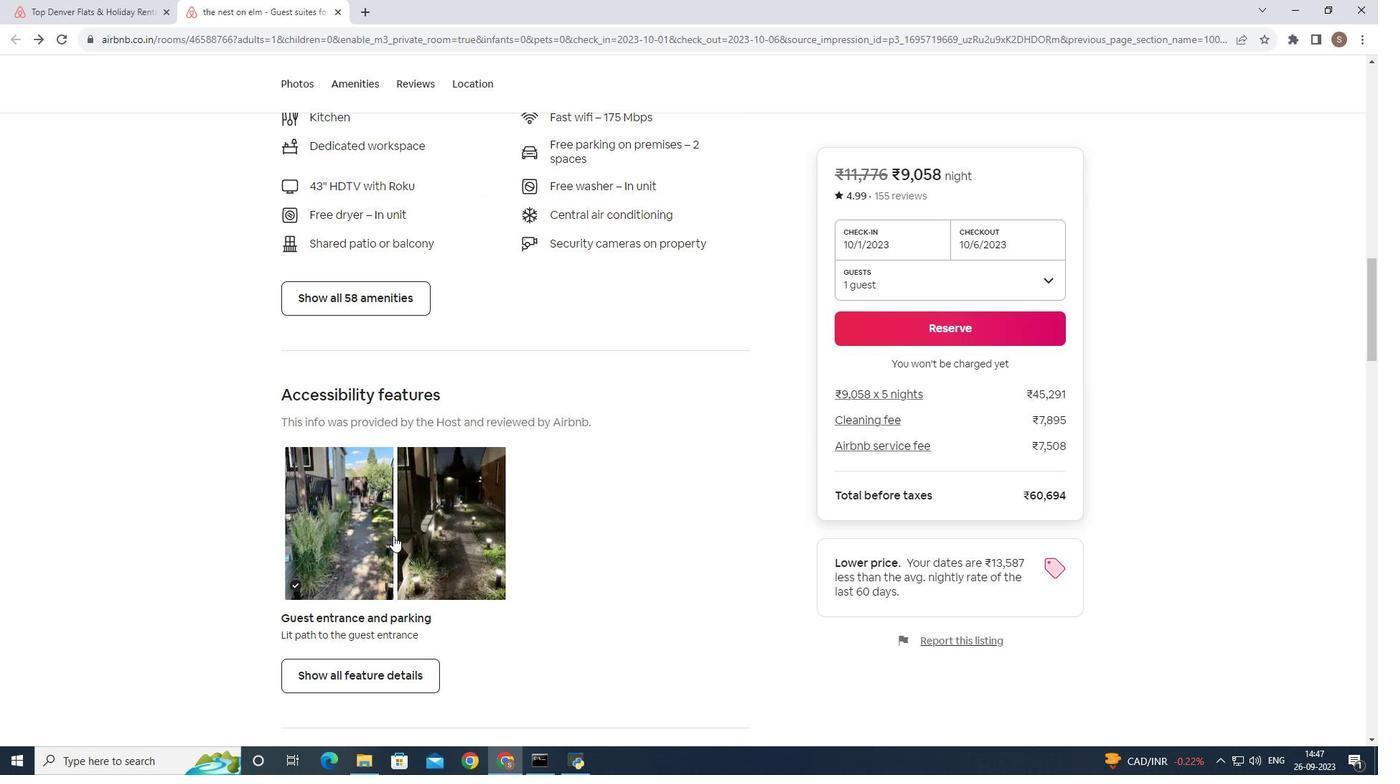 
Action: Mouse scrolled (396, 530) with delta (0, 0)
Screenshot: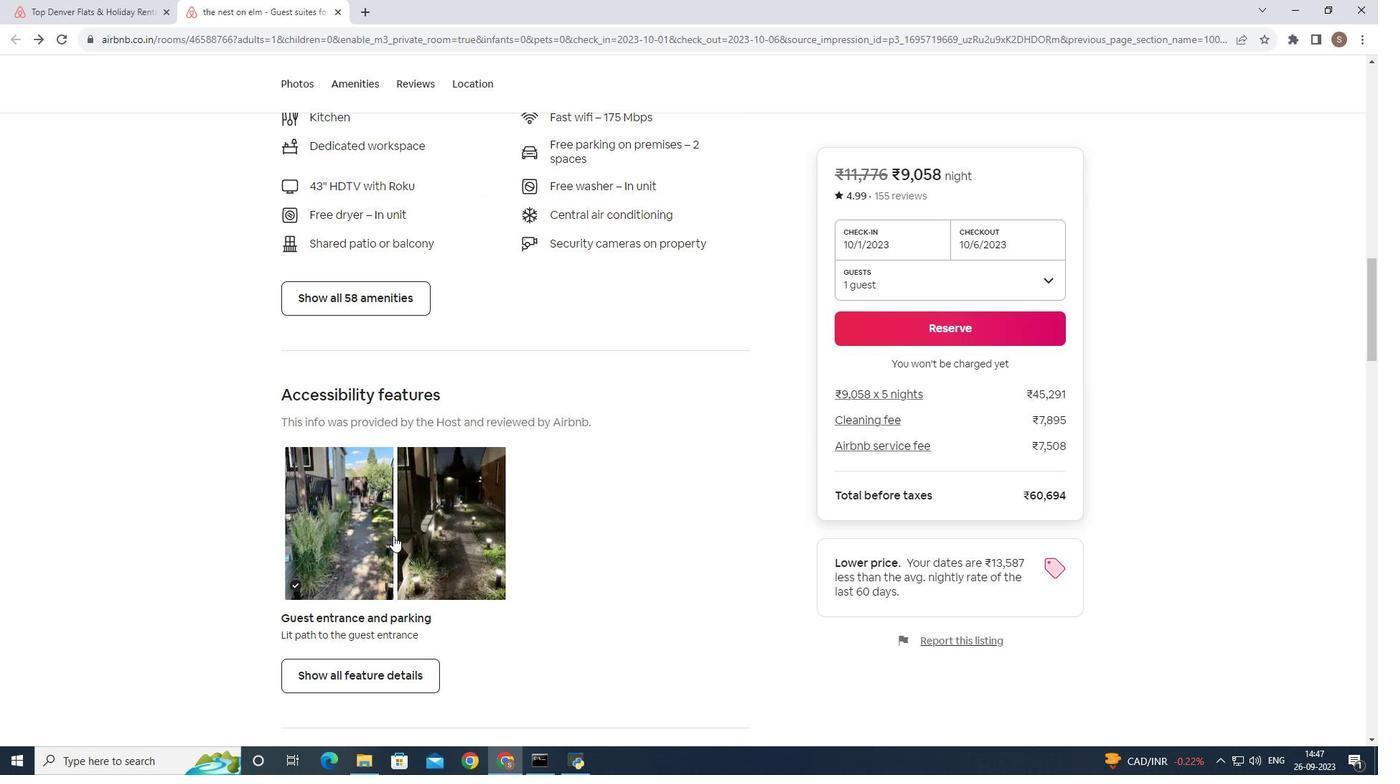 
Action: Mouse scrolled (396, 530) with delta (0, 0)
Screenshot: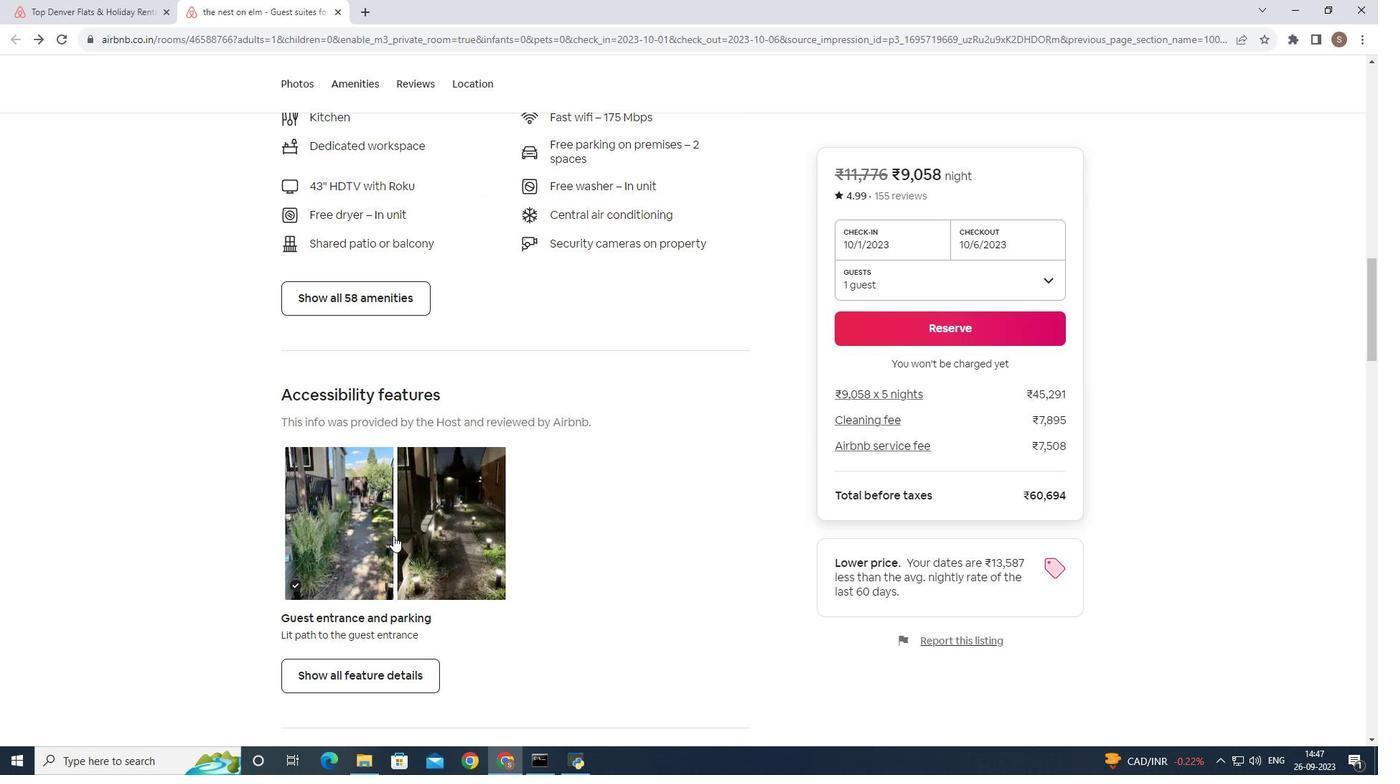 
Action: Mouse moved to (394, 534)
Screenshot: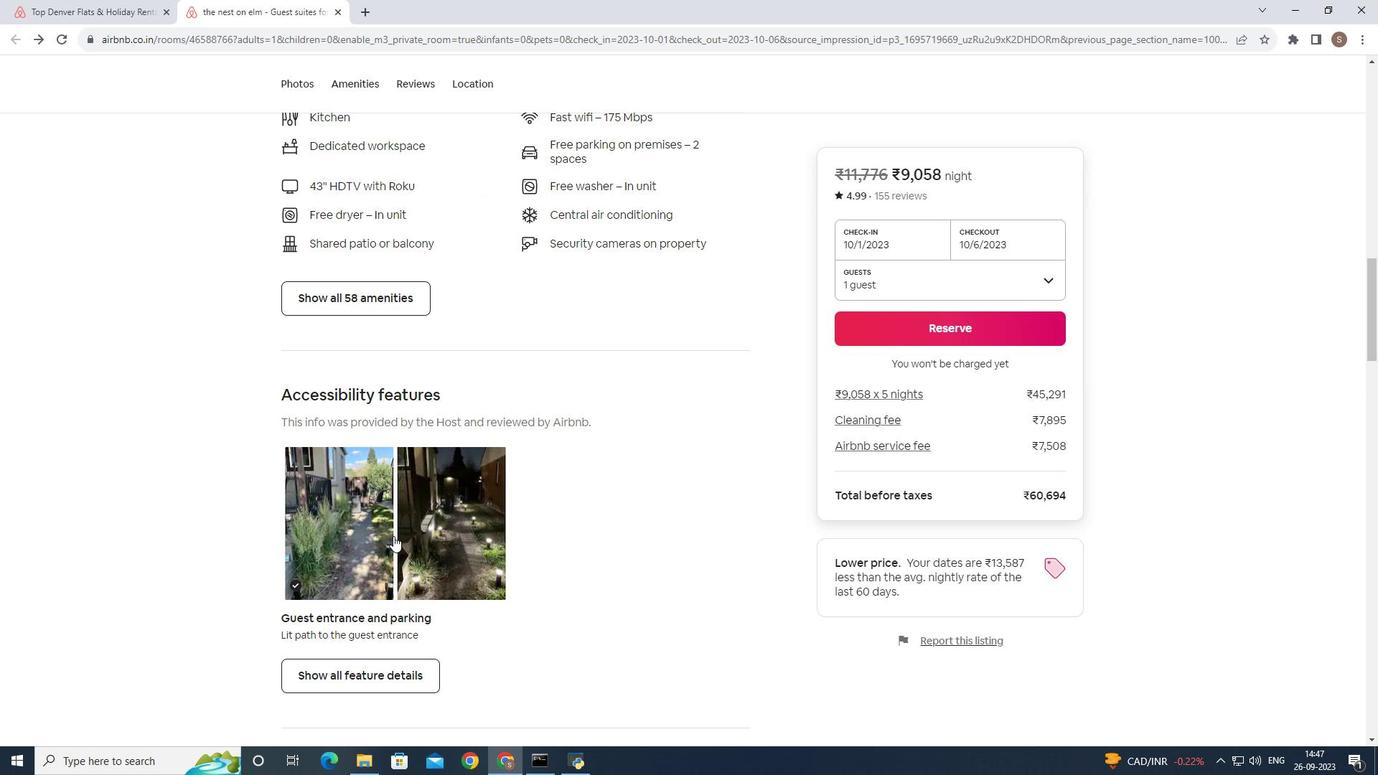 
Action: Mouse scrolled (394, 534) with delta (0, 0)
Screenshot: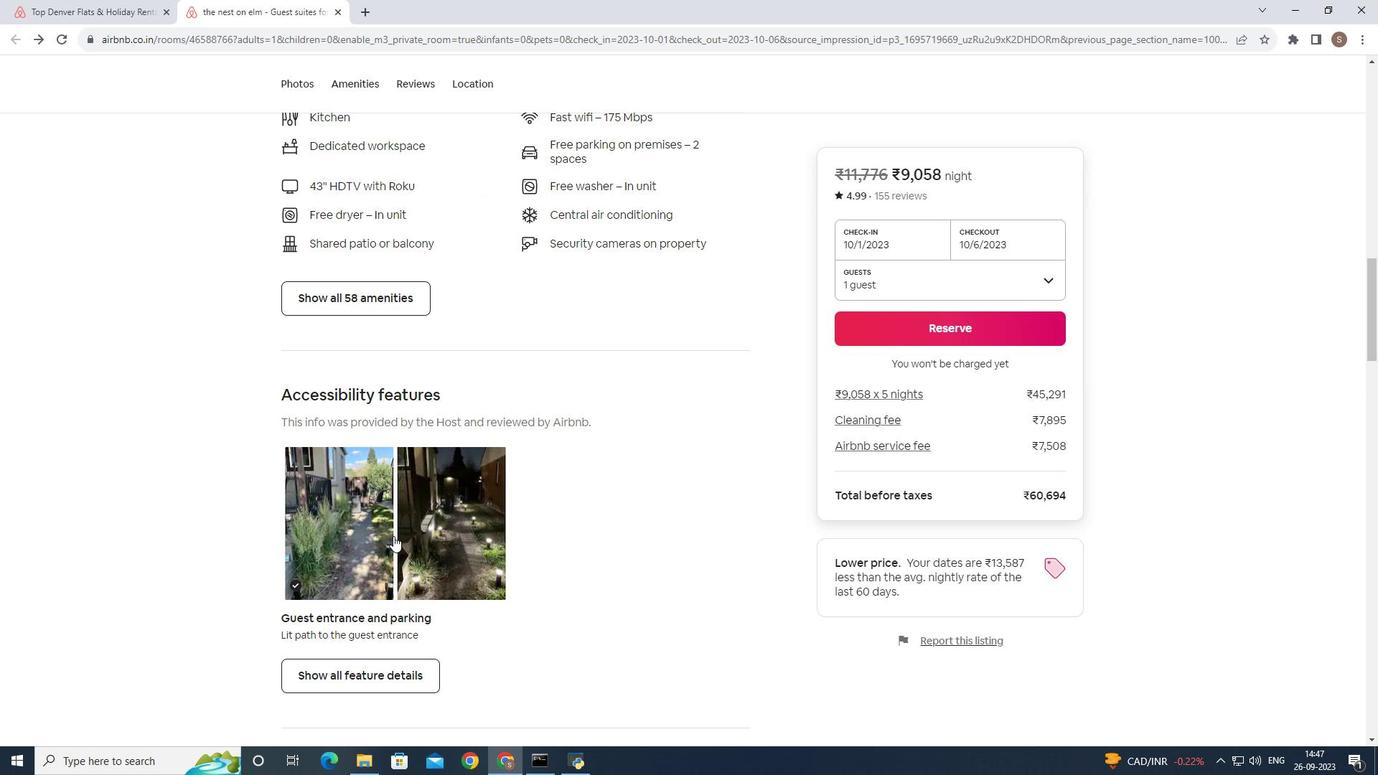 
Action: Mouse moved to (393, 536)
Screenshot: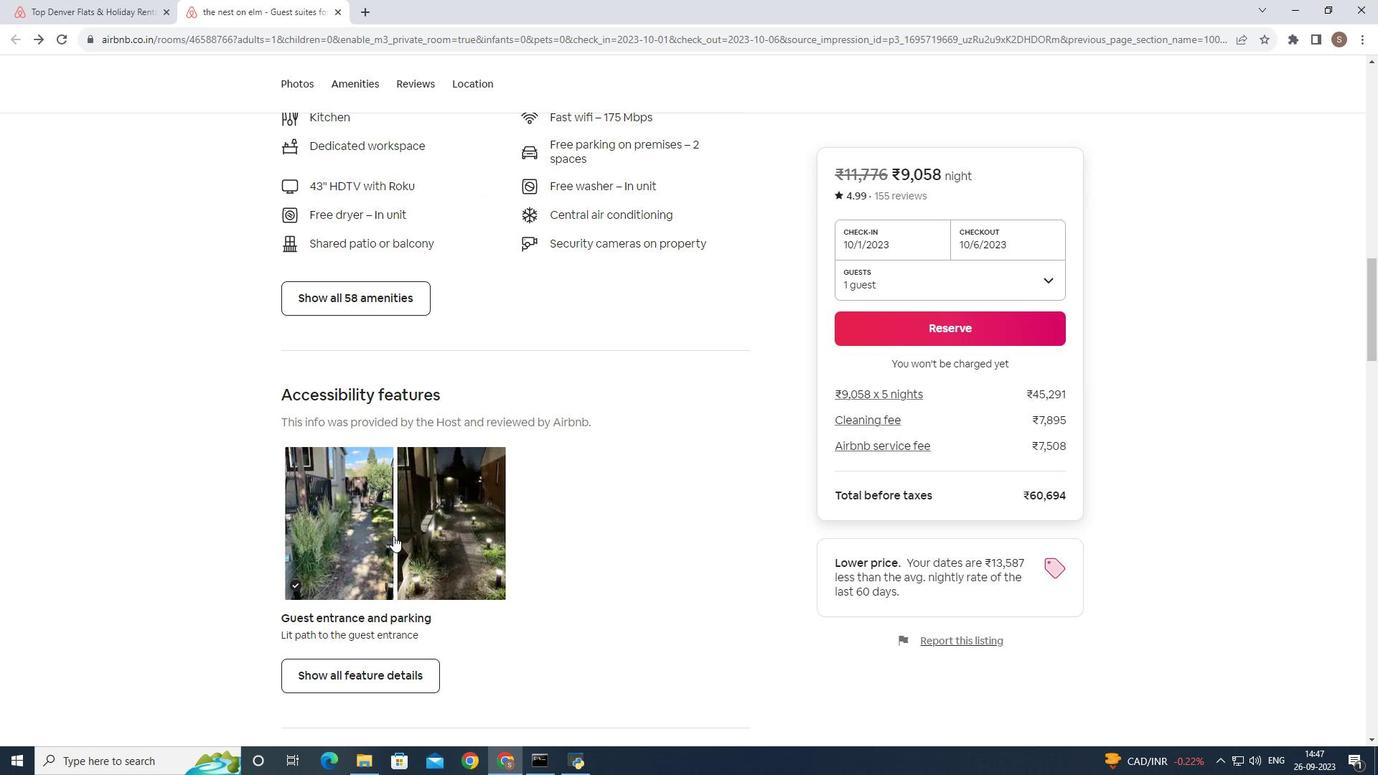 
Action: Mouse scrolled (393, 535) with delta (0, 0)
Screenshot: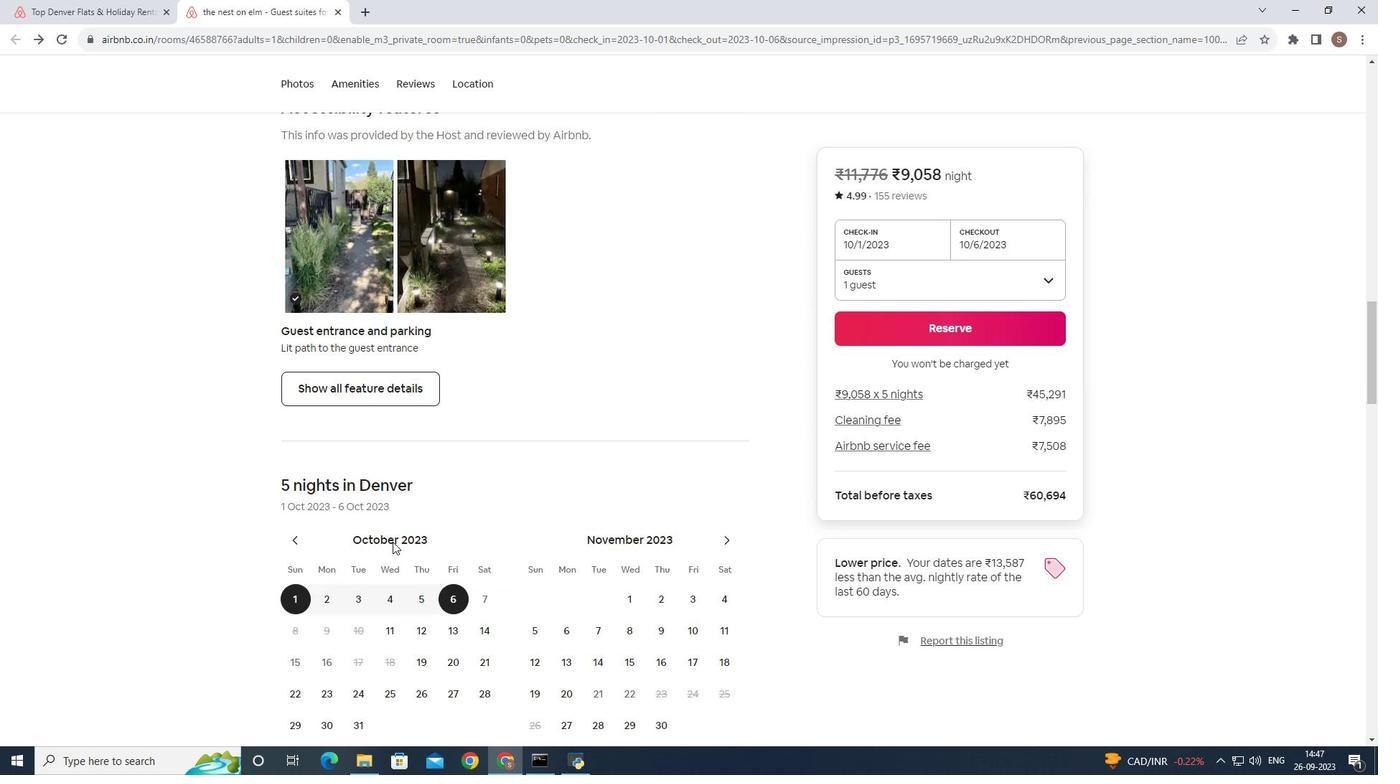 
Action: Mouse scrolled (393, 535) with delta (0, 0)
Screenshot: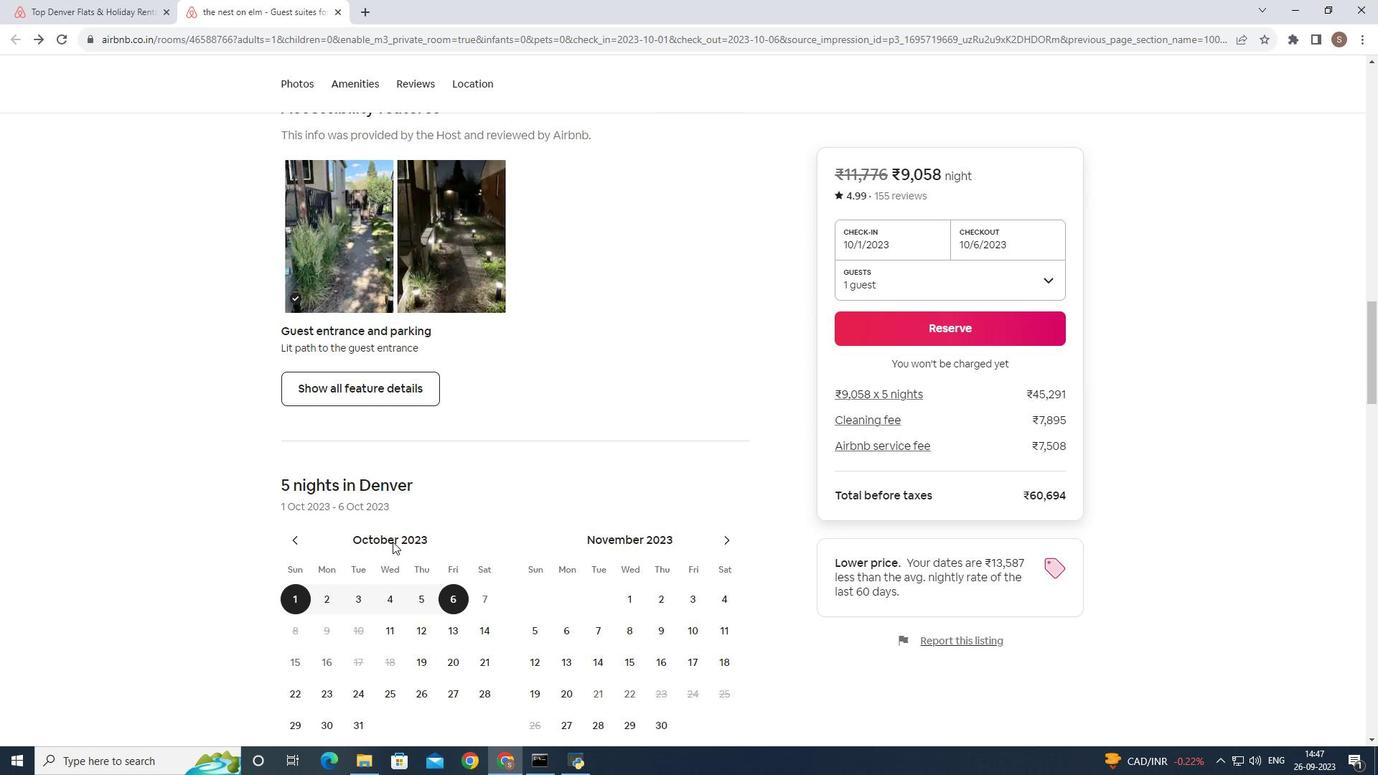 
Action: Mouse scrolled (393, 535) with delta (0, 0)
Screenshot: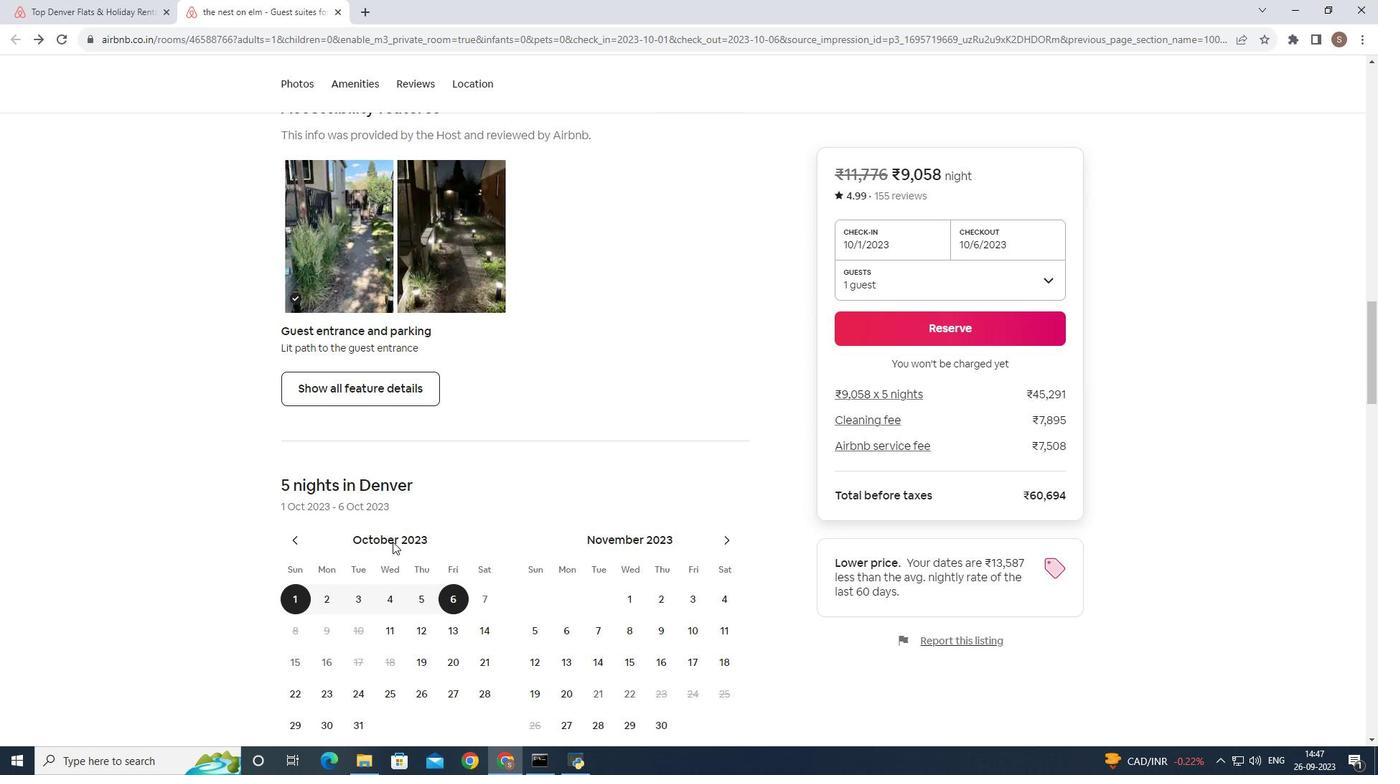 
Action: Mouse moved to (392, 541)
Screenshot: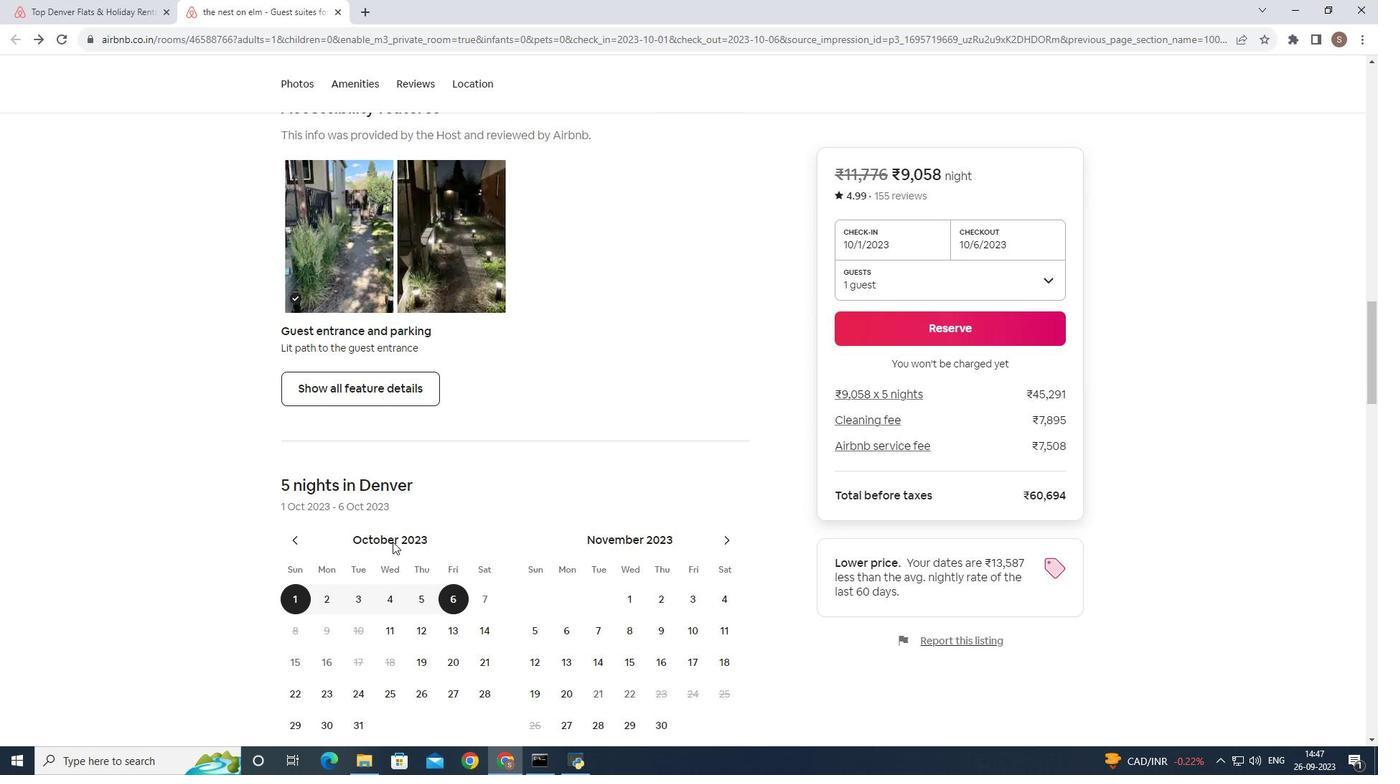 
Action: Mouse scrolled (392, 540) with delta (0, 0)
Screenshot: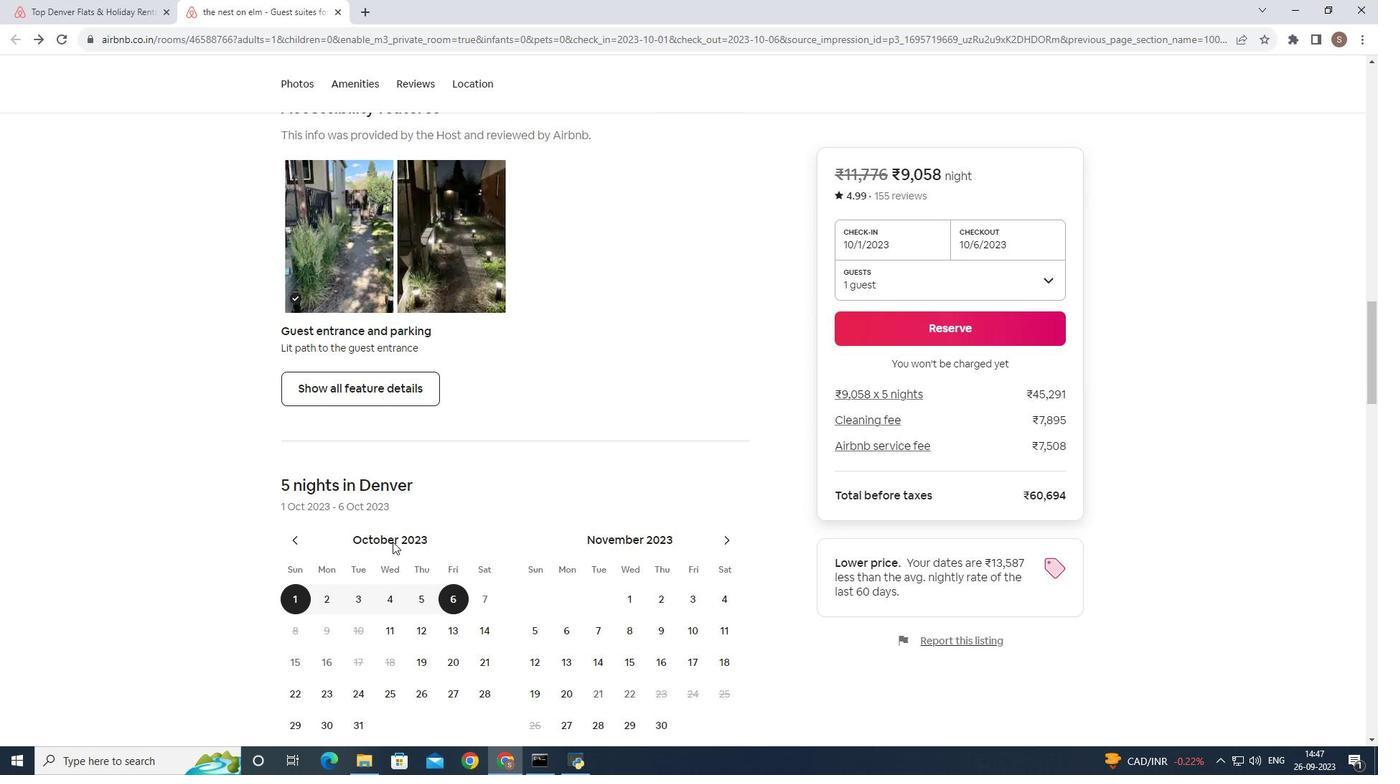 
Action: Mouse moved to (392, 542)
Screenshot: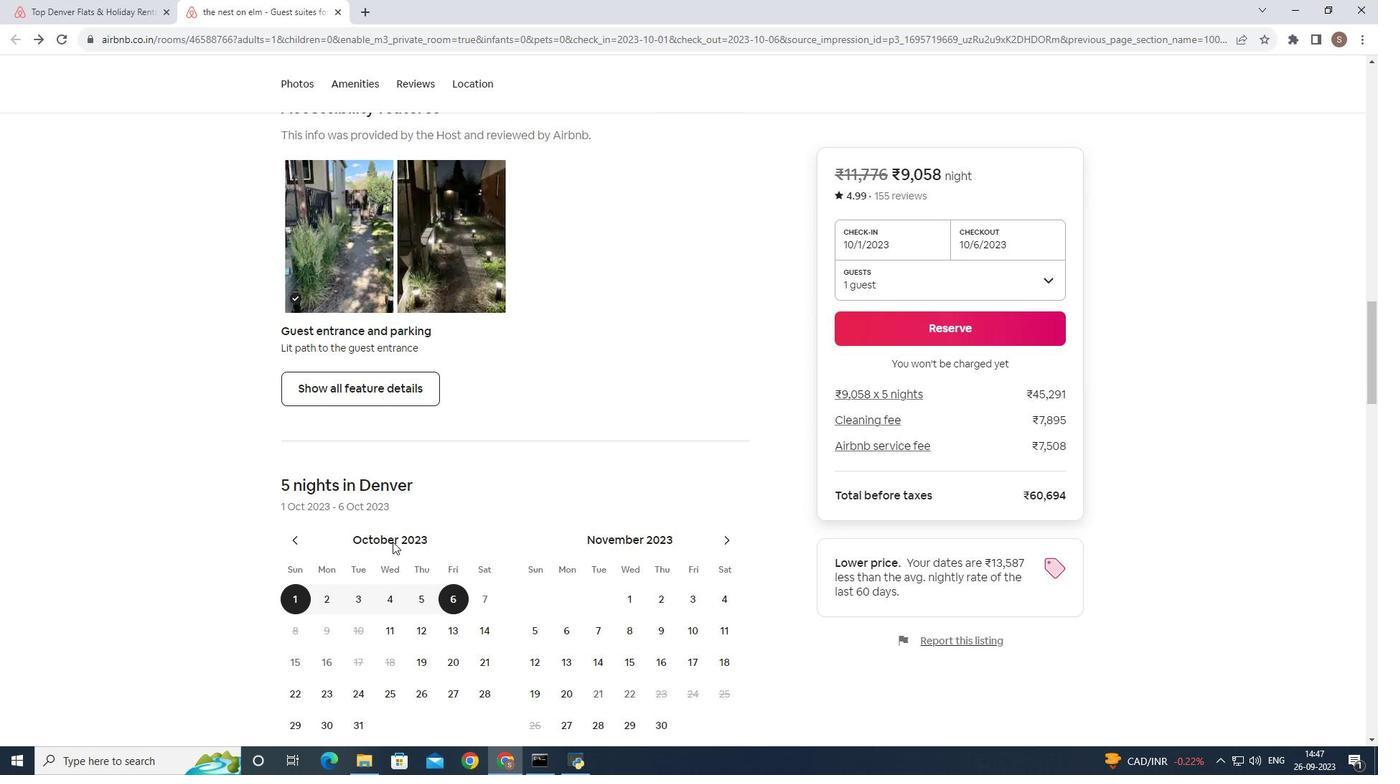 
Action: Mouse scrolled (392, 541) with delta (0, 0)
Screenshot: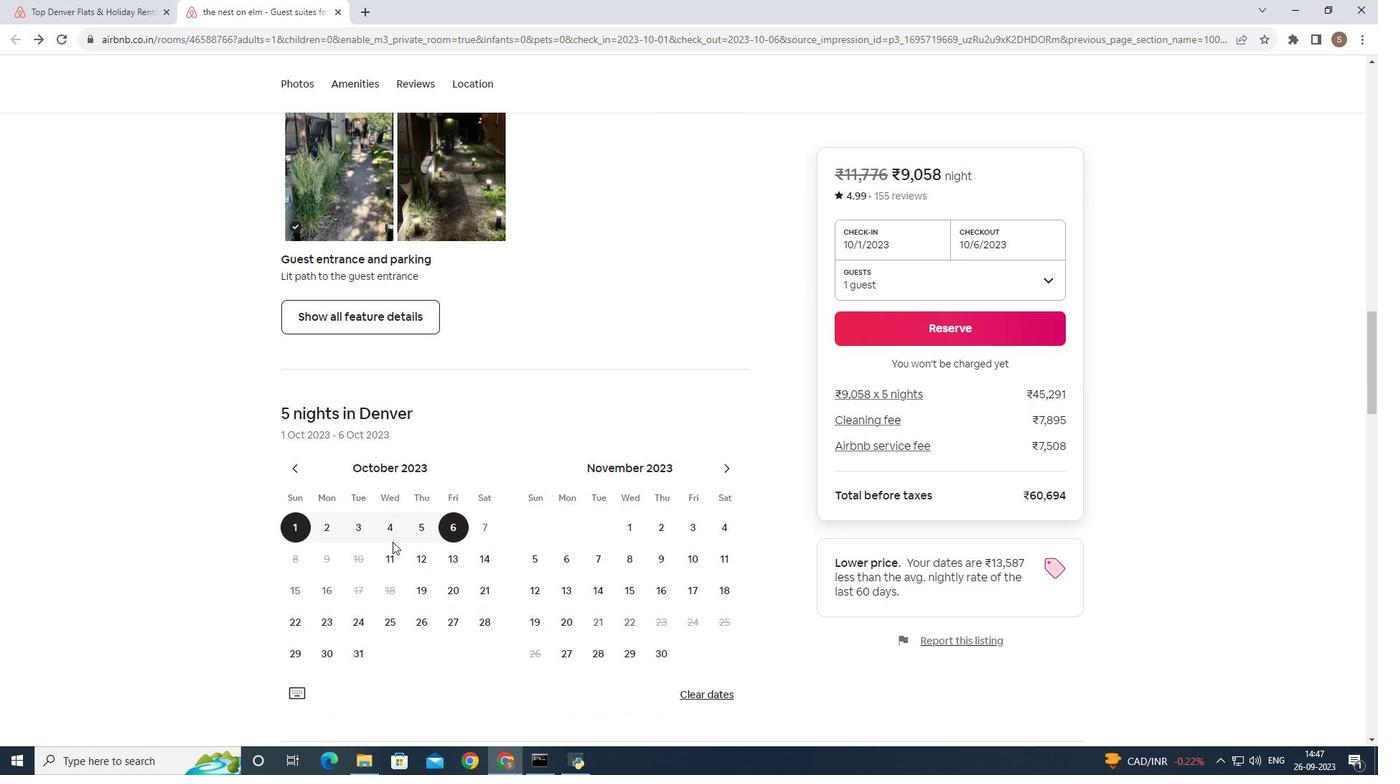
Action: Mouse scrolled (392, 541) with delta (0, 0)
Screenshot: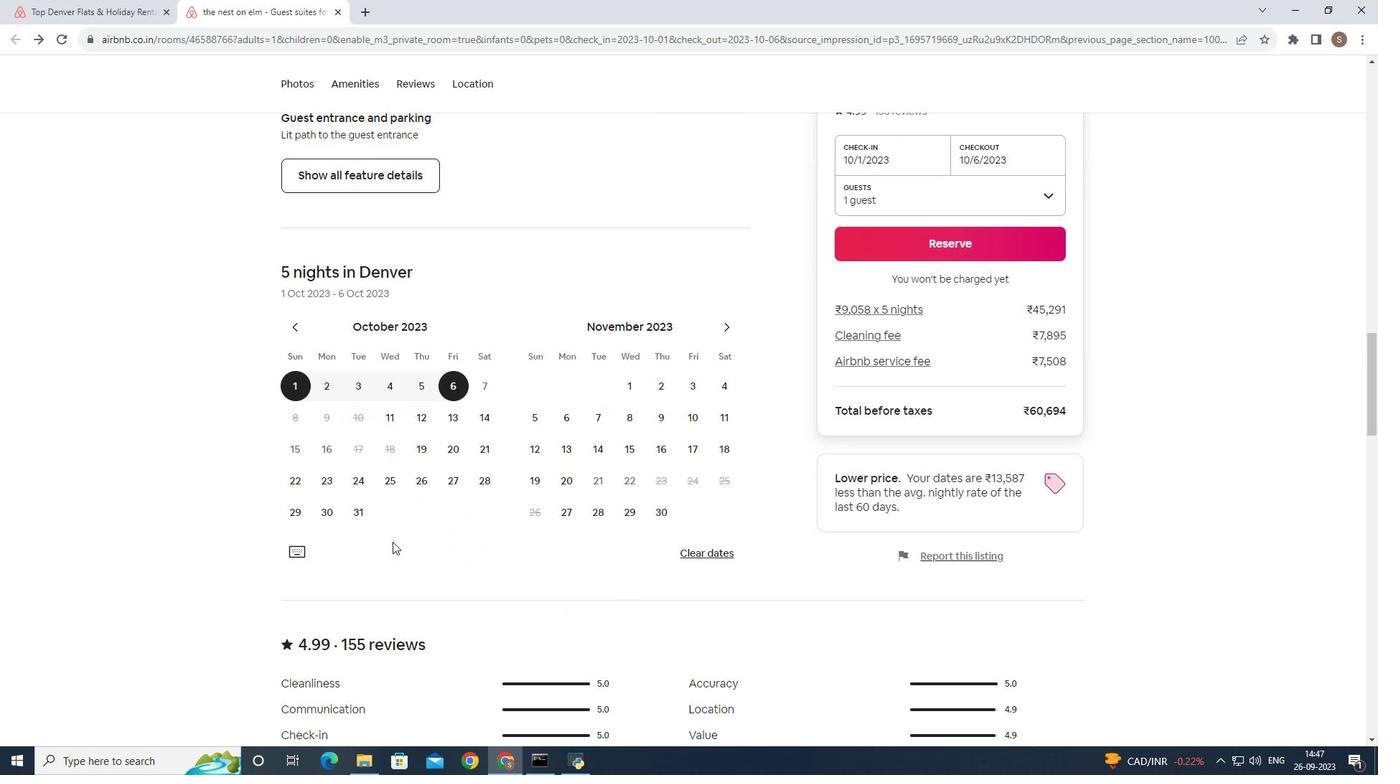 
Action: Mouse scrolled (392, 541) with delta (0, 0)
Screenshot: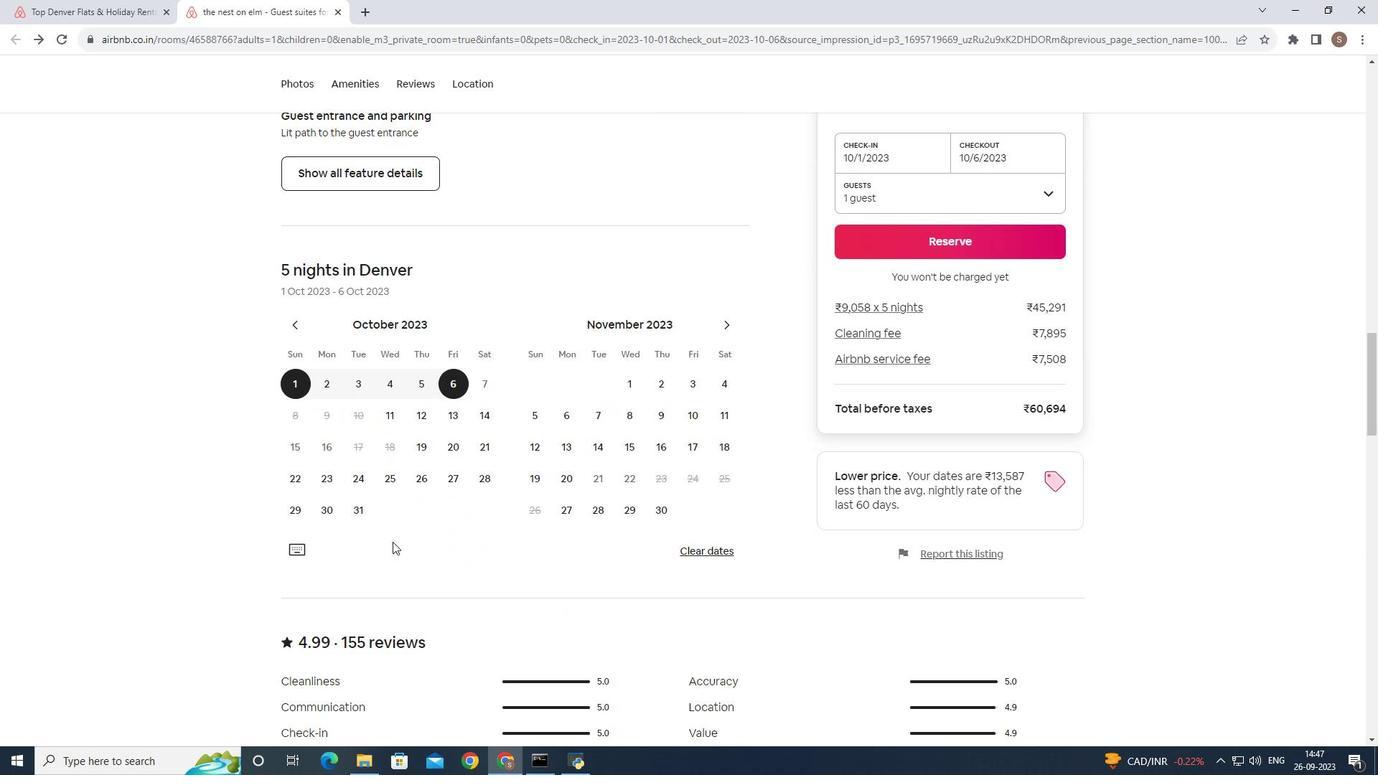 
Action: Mouse scrolled (392, 541) with delta (0, 0)
Screenshot: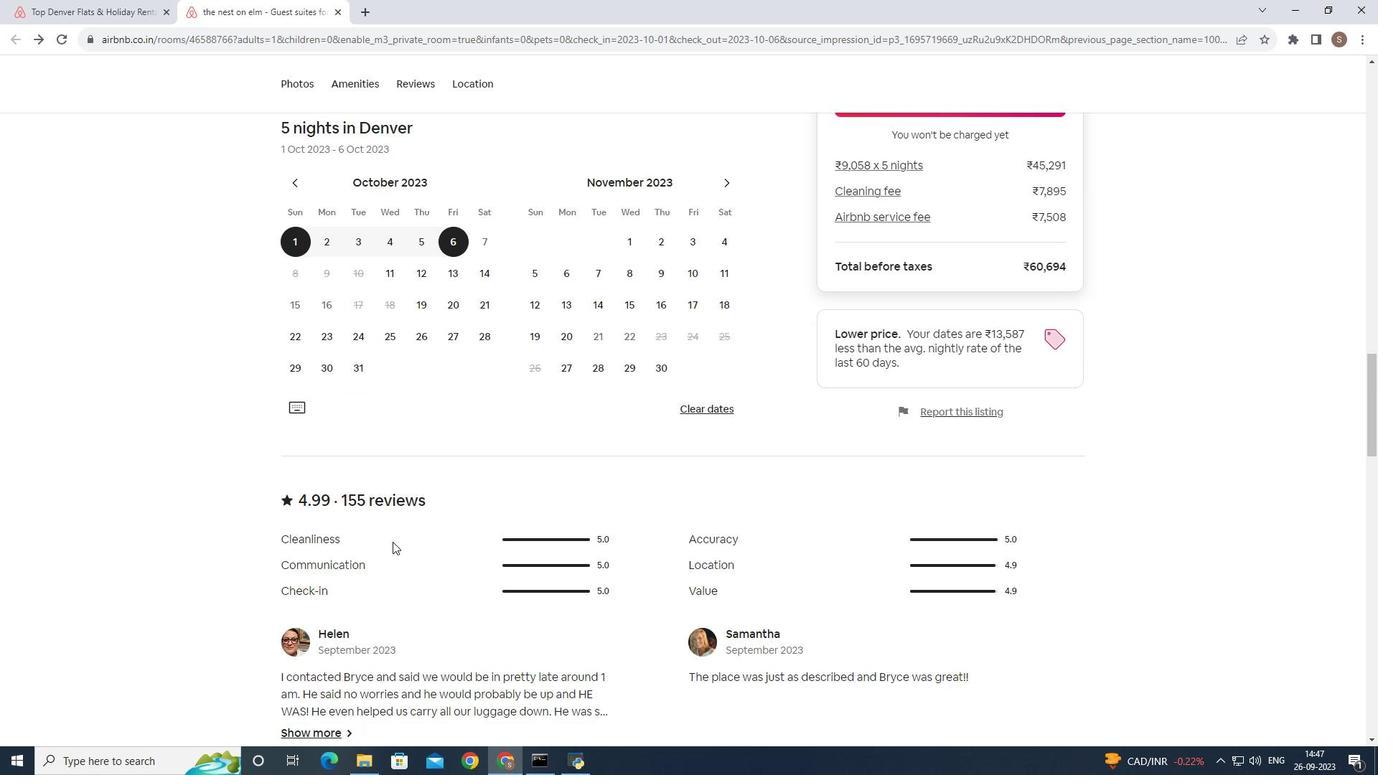 
Action: Mouse scrolled (392, 541) with delta (0, 0)
Screenshot: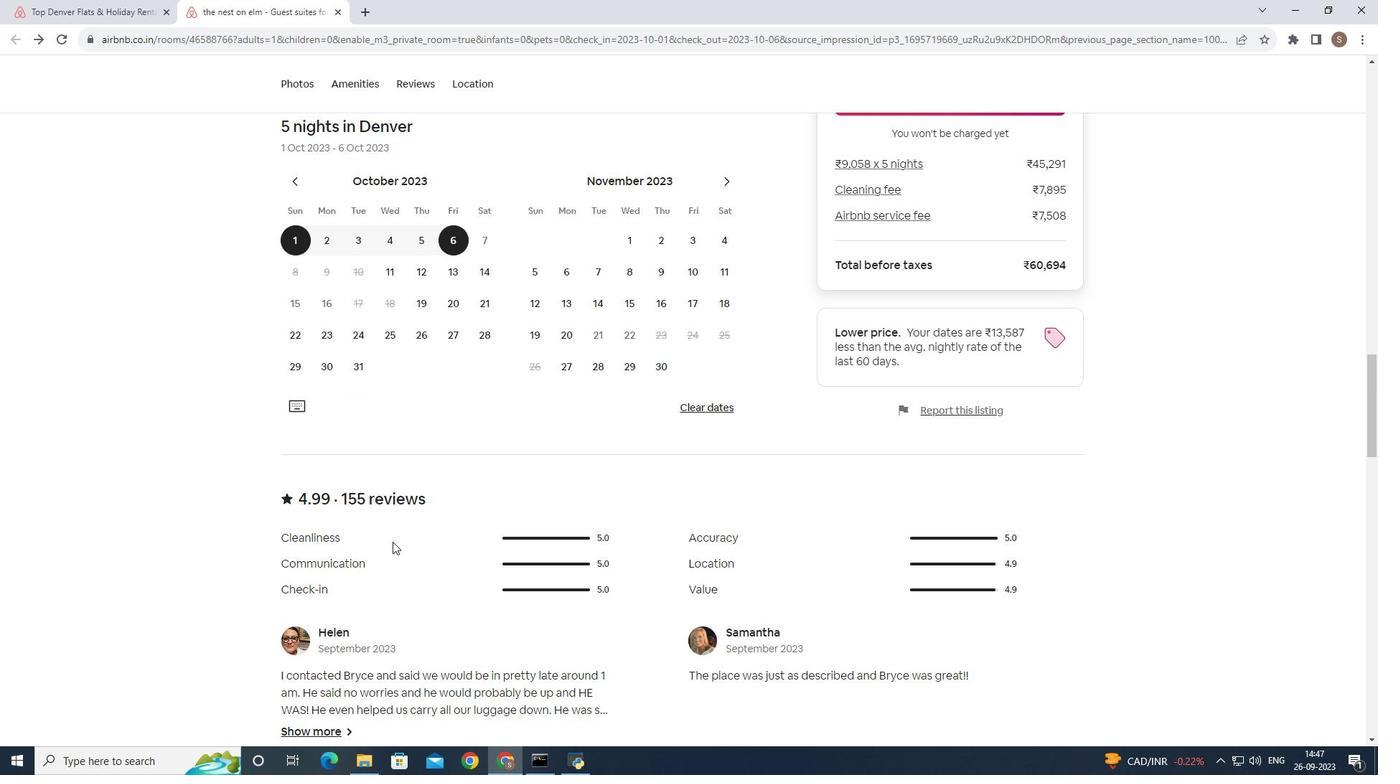 
Action: Mouse scrolled (392, 541) with delta (0, 0)
Screenshot: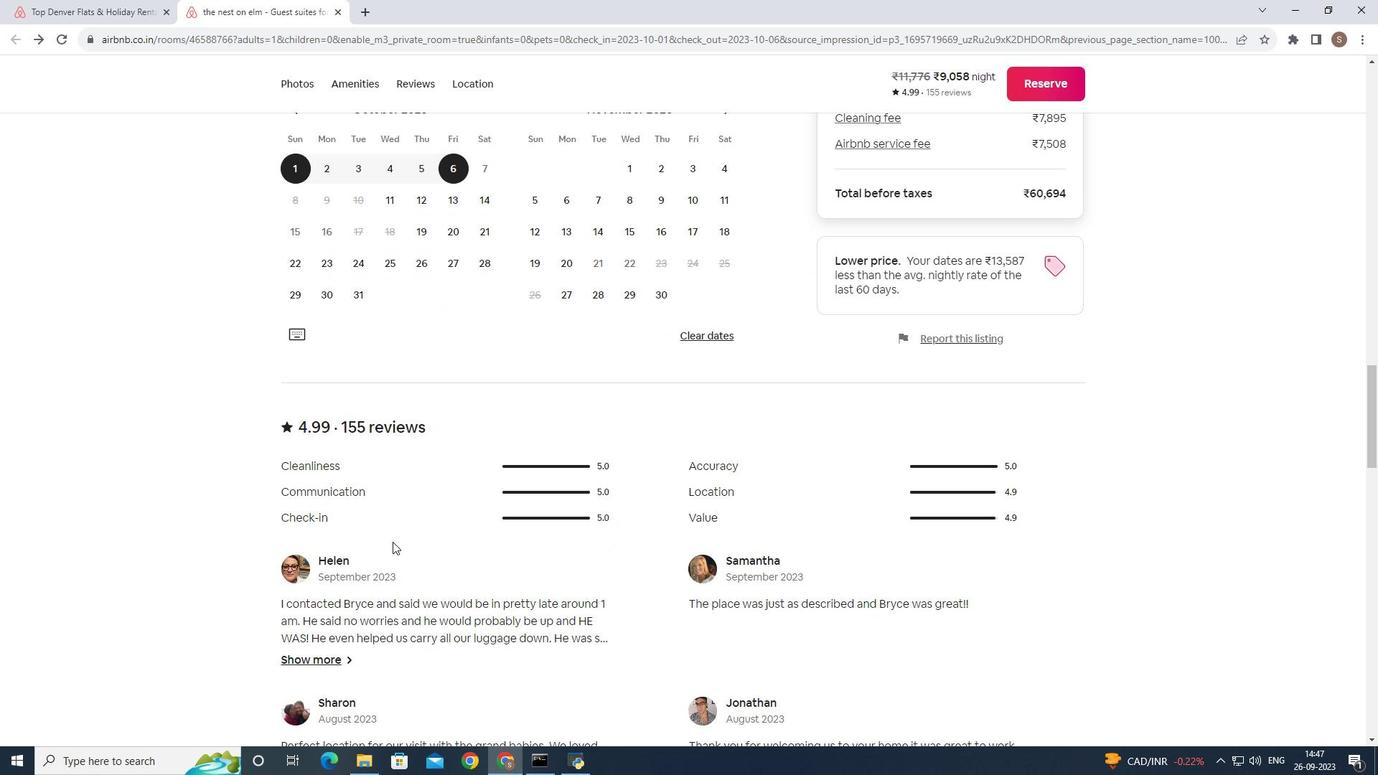 
Action: Mouse scrolled (392, 541) with delta (0, 0)
Screenshot: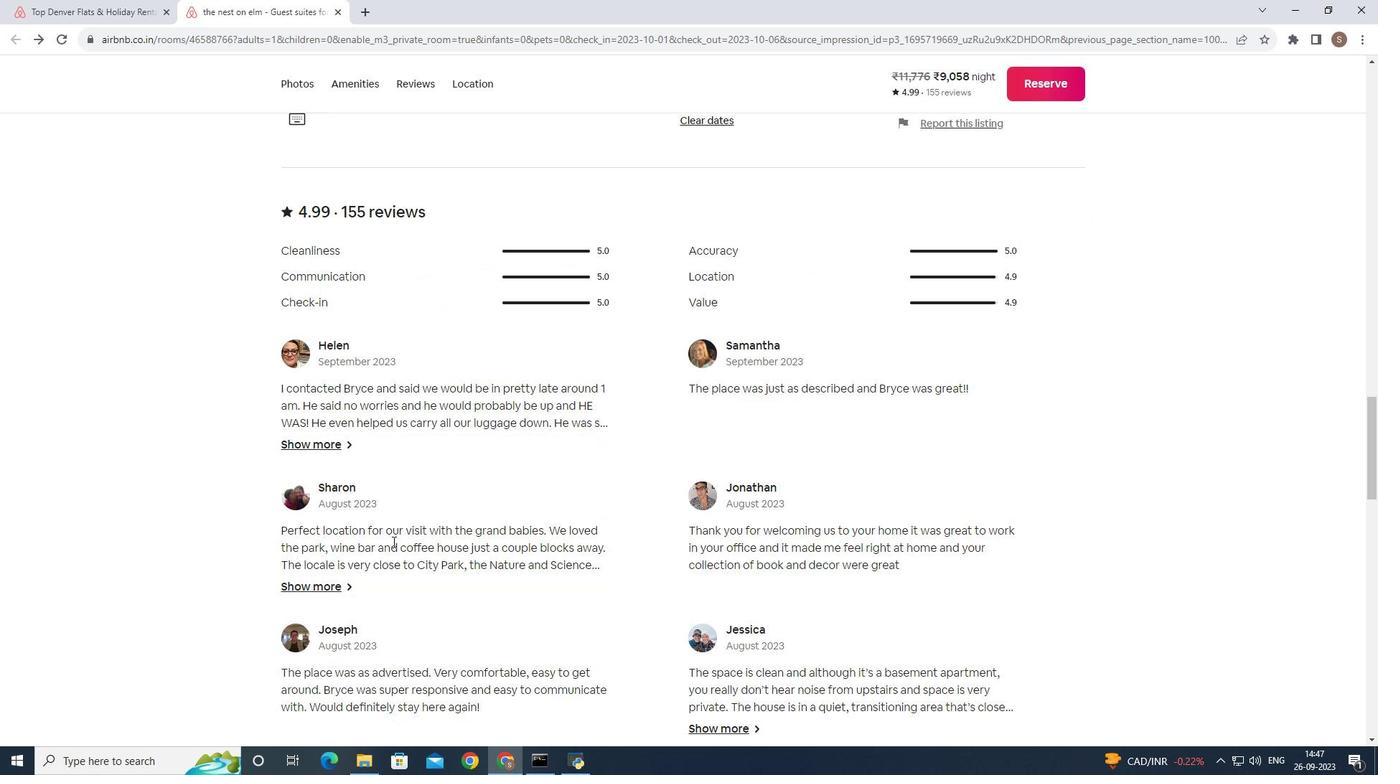
Action: Mouse scrolled (392, 541) with delta (0, 0)
Screenshot: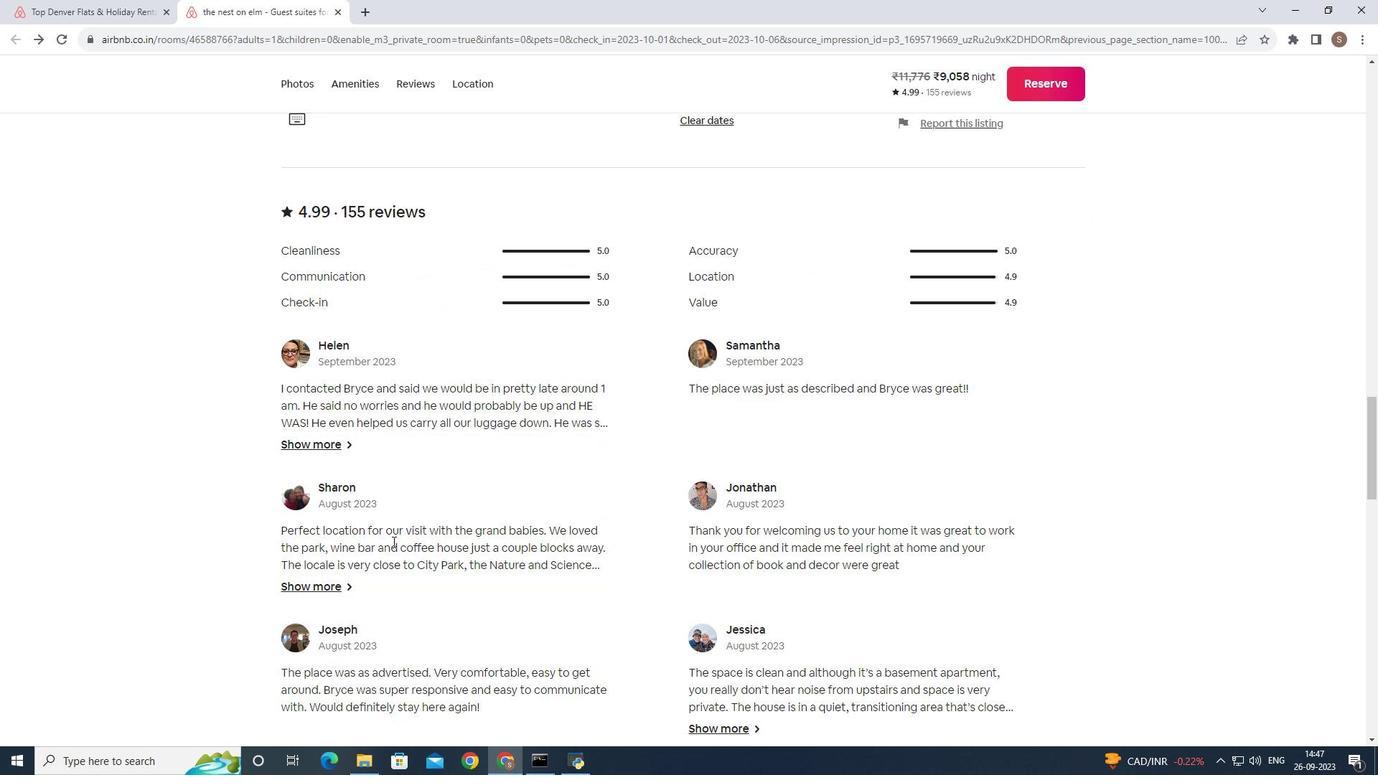
Action: Mouse scrolled (392, 541) with delta (0, 0)
Screenshot: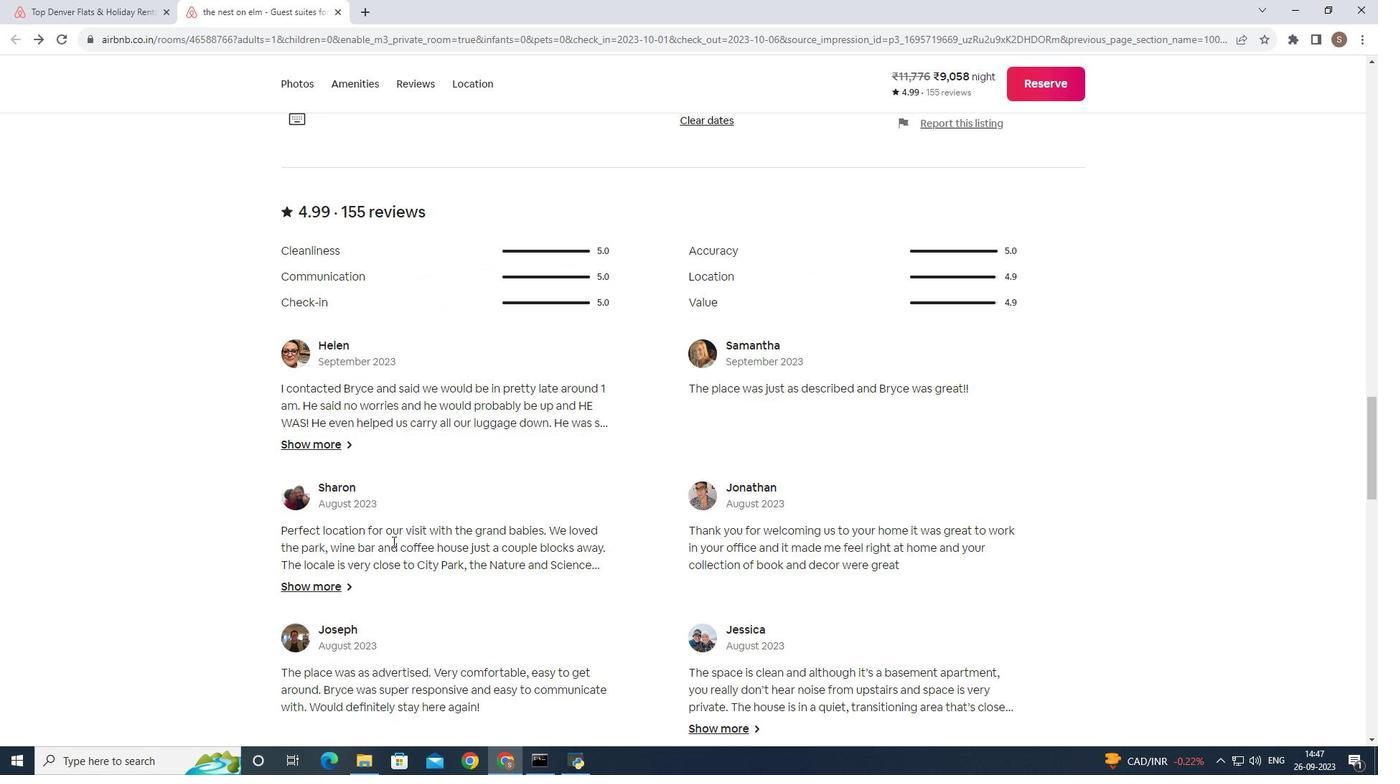 
Action: Mouse scrolled (392, 541) with delta (0, 0)
Screenshot: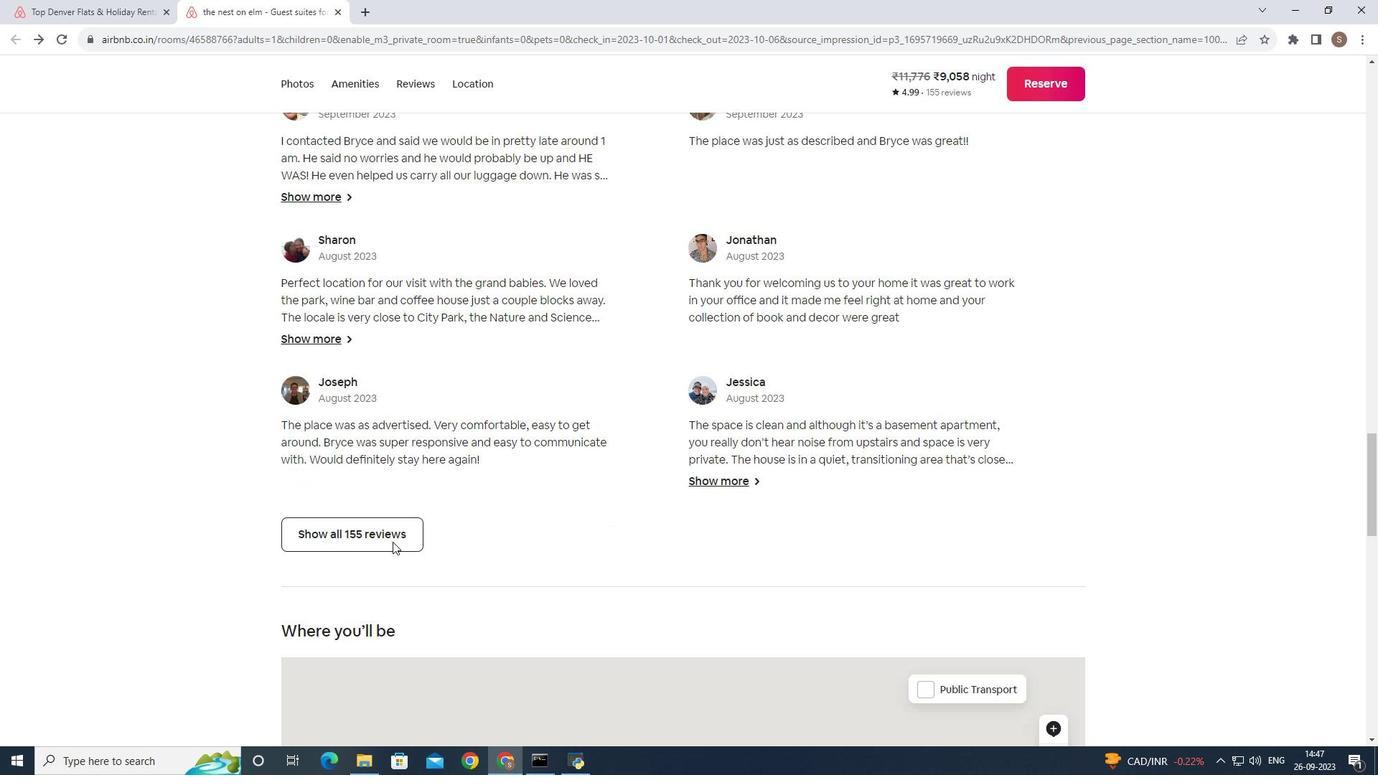 
Action: Mouse scrolled (392, 541) with delta (0, 0)
Screenshot: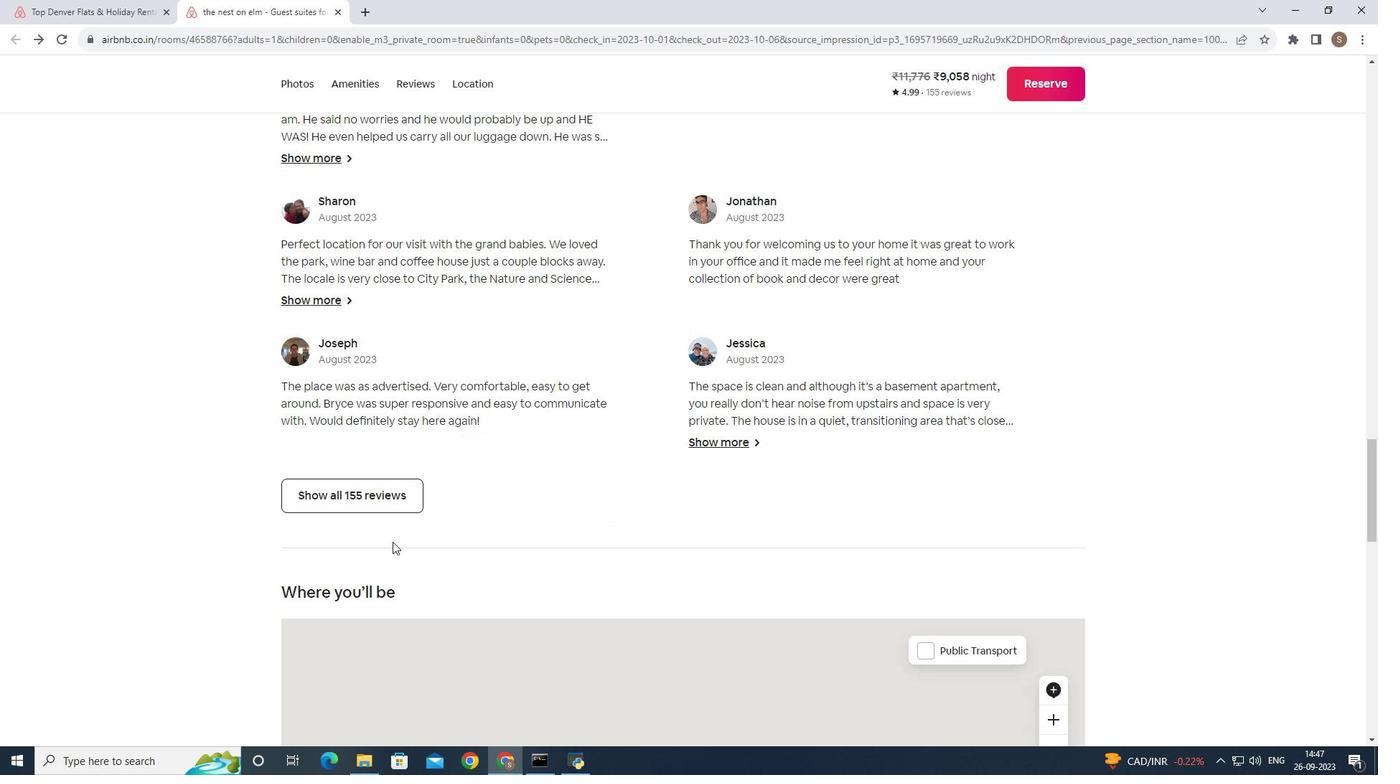 
Action: Mouse scrolled (392, 541) with delta (0, 0)
Screenshot: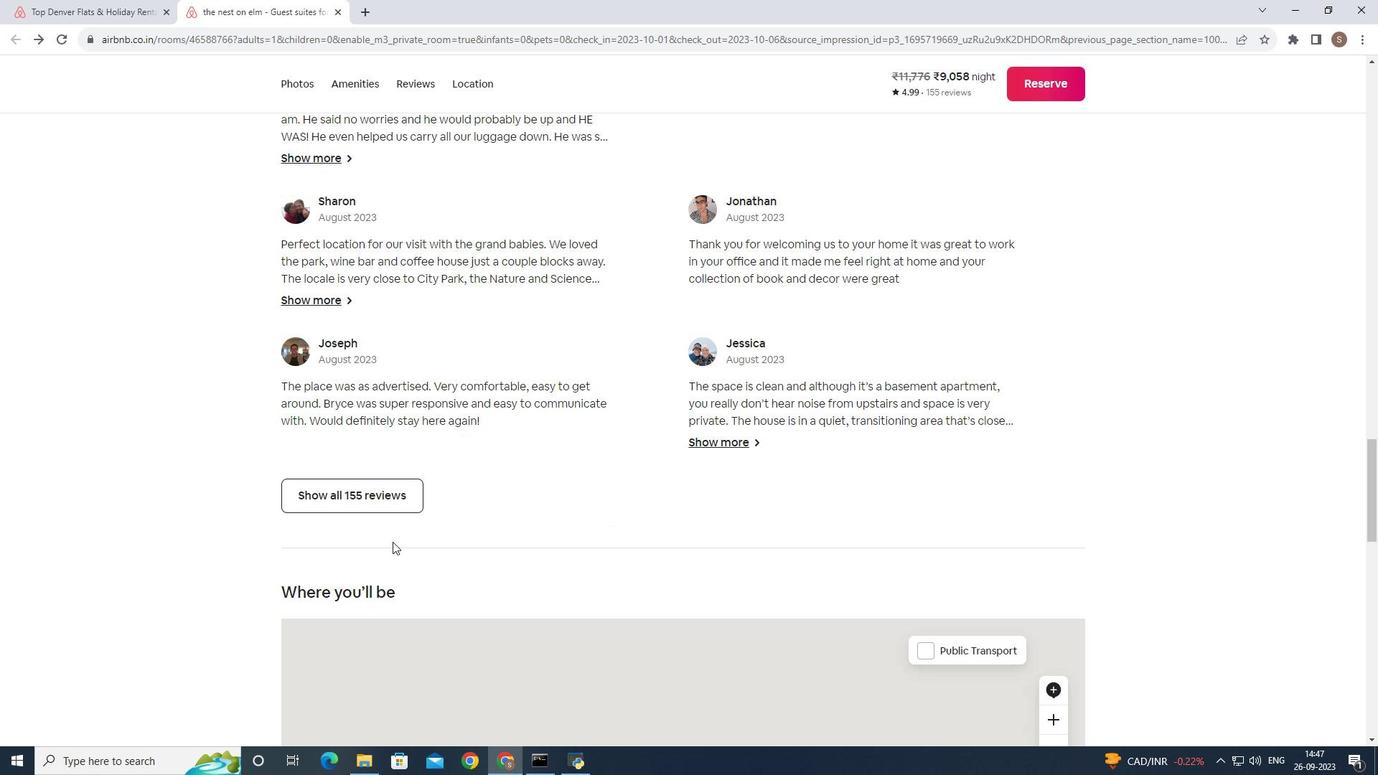 
Action: Mouse scrolled (392, 541) with delta (0, 0)
Screenshot: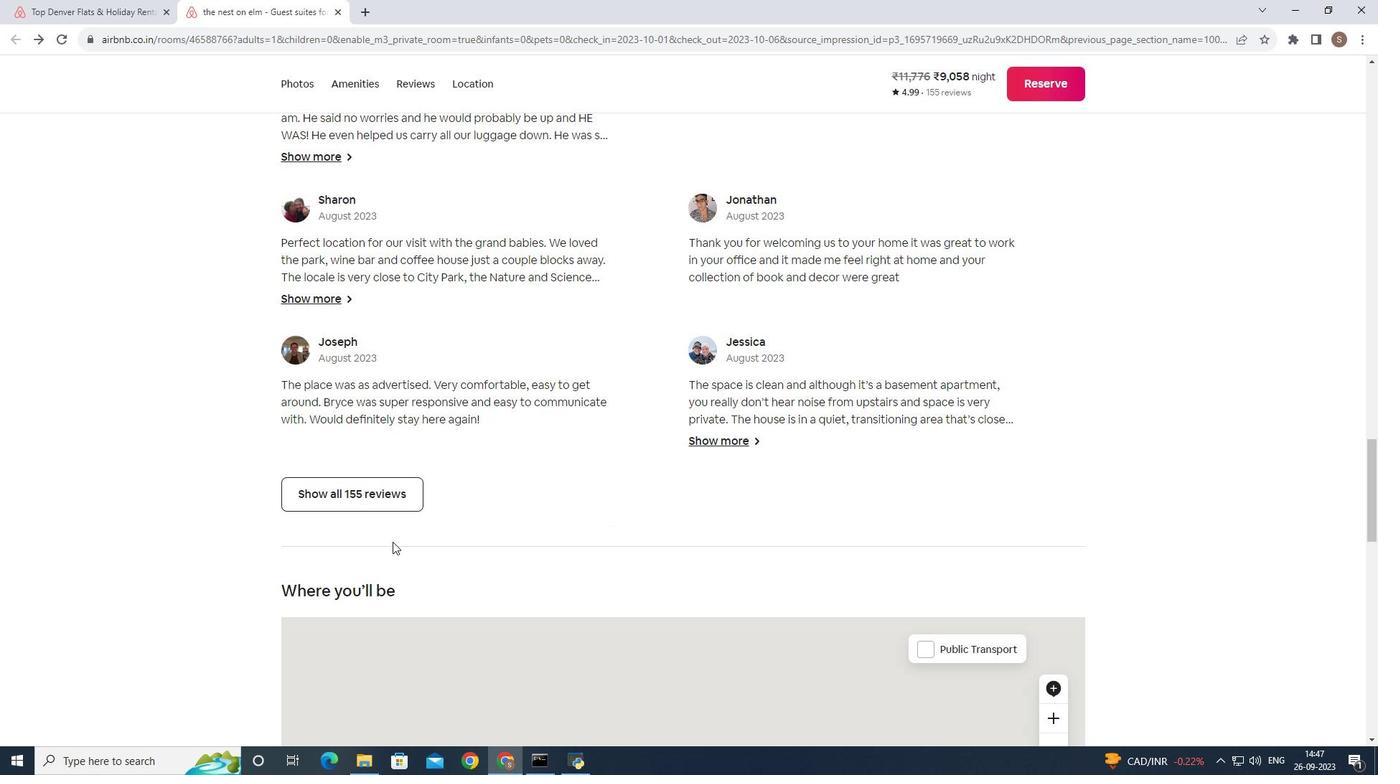 
Action: Mouse scrolled (392, 541) with delta (0, 0)
Screenshot: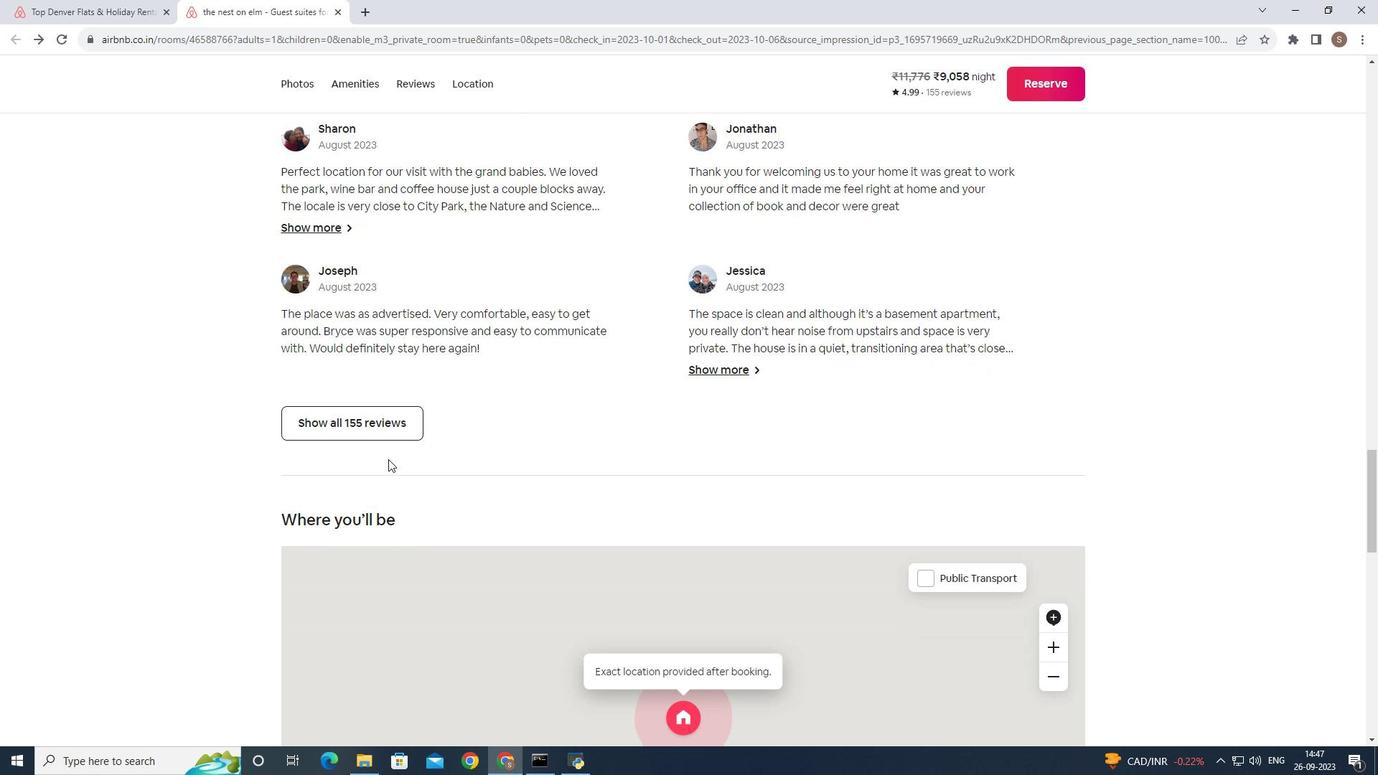 
Action: Mouse moved to (384, 429)
Screenshot: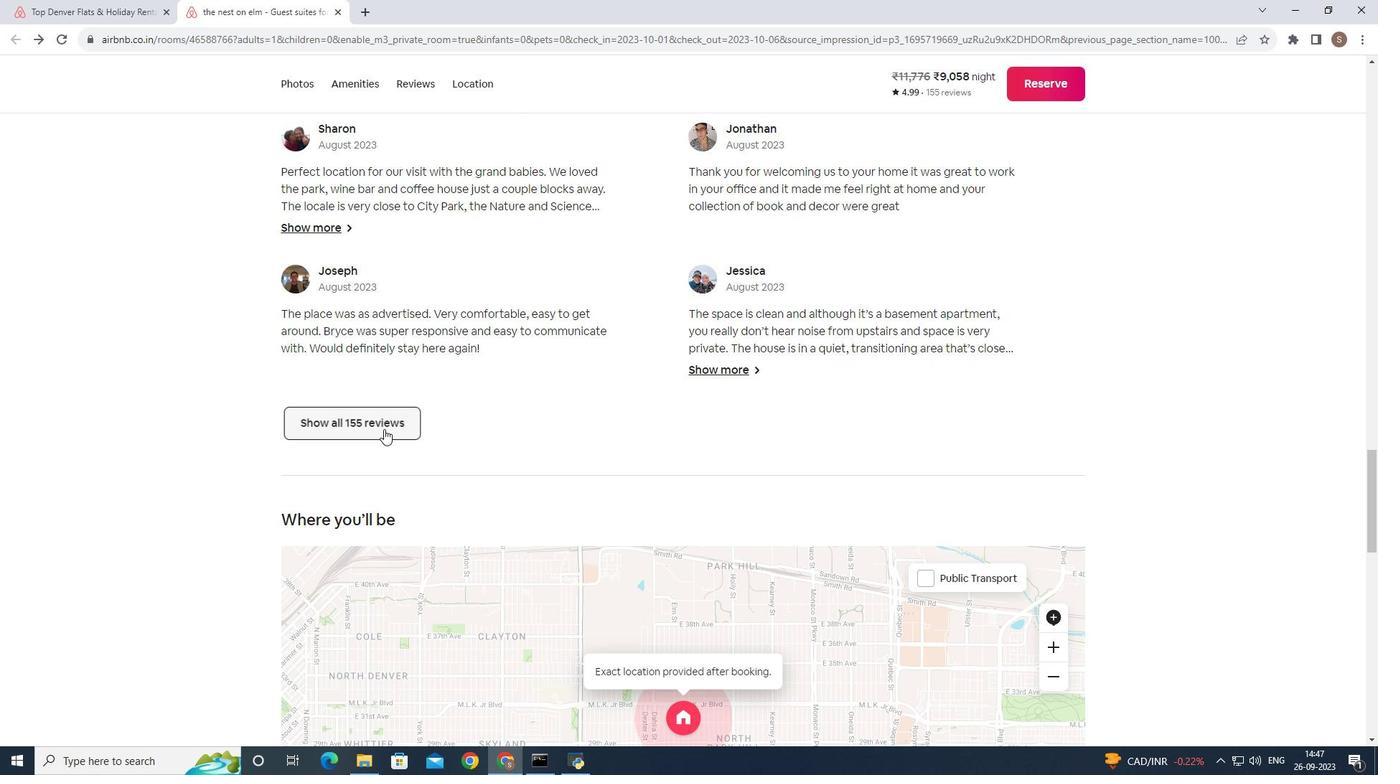 
Action: Mouse pressed left at (384, 429)
Screenshot: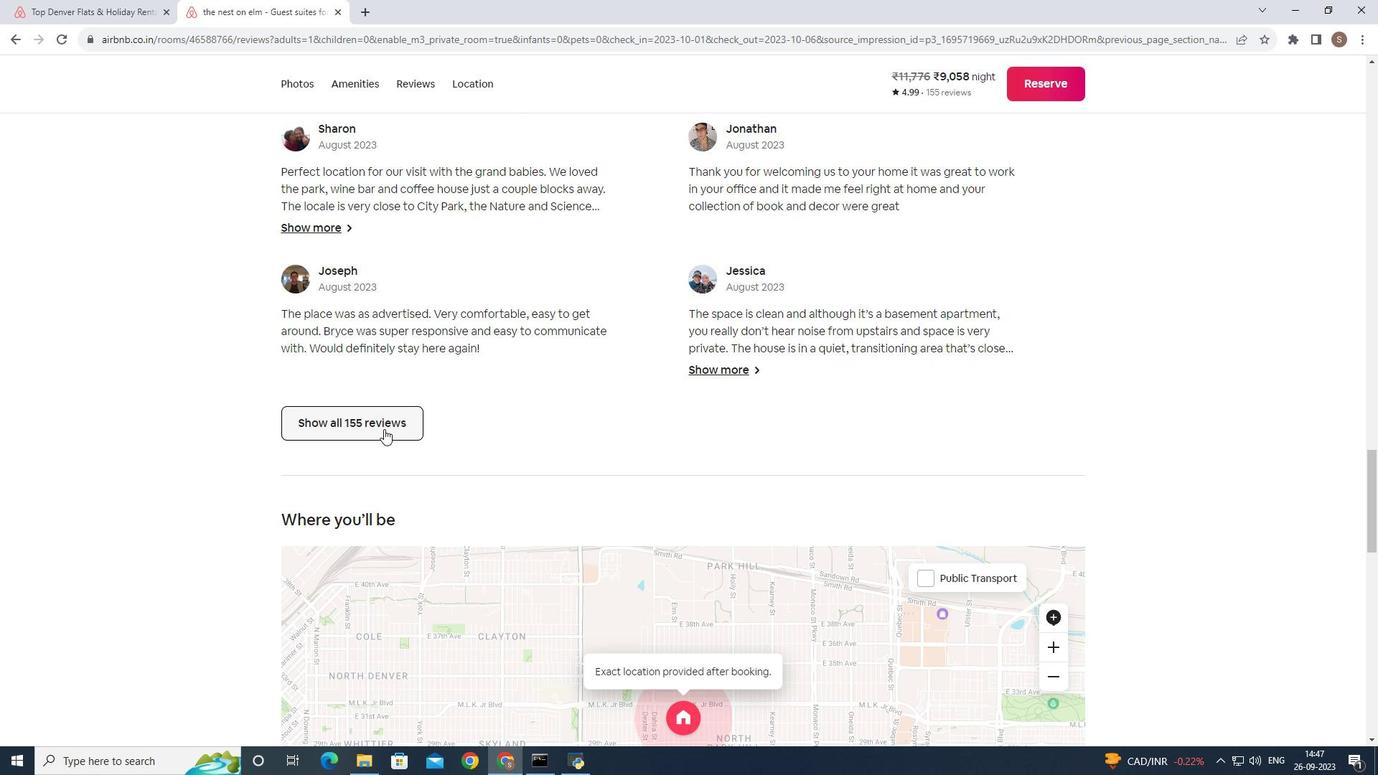 
Action: Mouse moved to (809, 319)
Screenshot: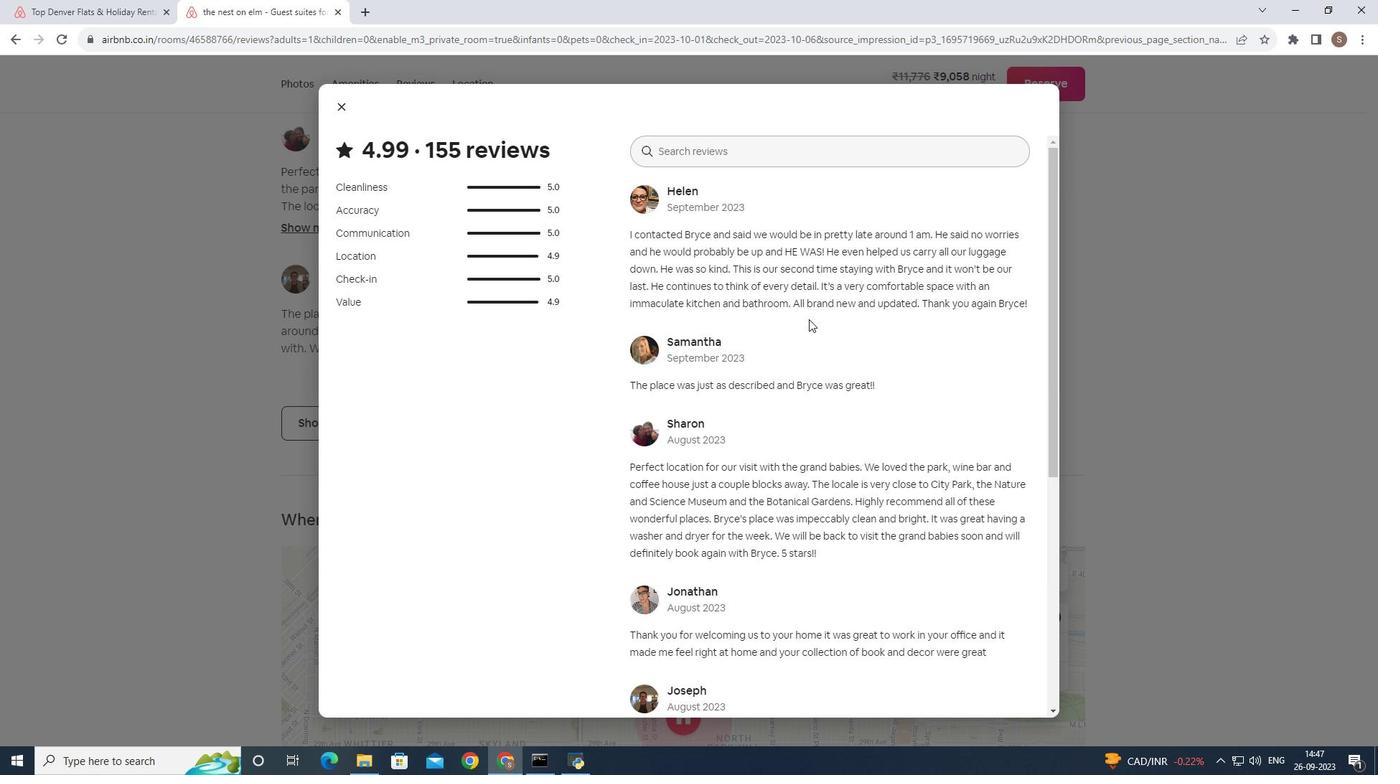 
Action: Mouse pressed left at (809, 319)
Screenshot: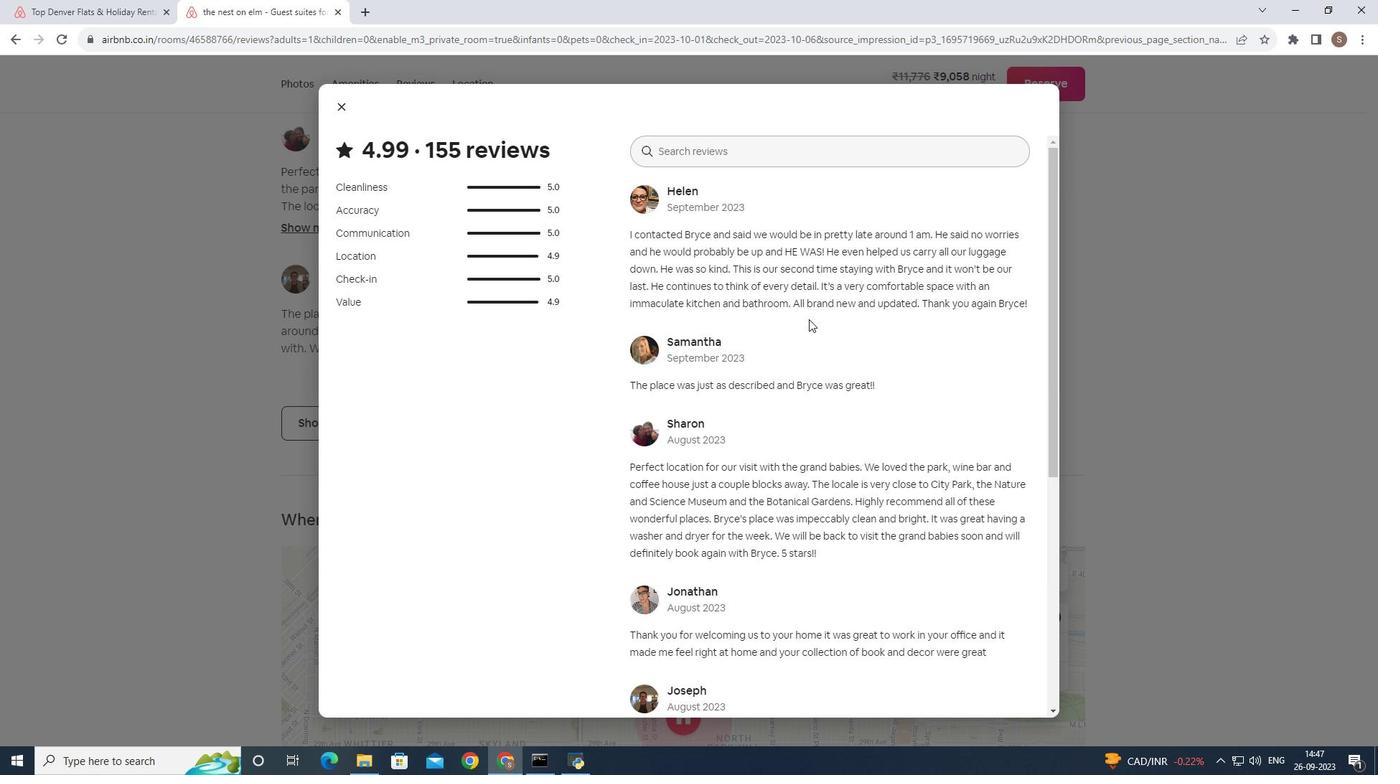 
Action: Key pressed <Key.down><Key.down><Key.down><Key.down><Key.down><Key.down><Key.down><Key.down><Key.down><Key.down><Key.down><Key.down><Key.down><Key.down><Key.down><Key.down><Key.down><Key.down><Key.down><Key.down><Key.down><Key.down><Key.down><Key.down><Key.down><Key.down><Key.down><Key.down><Key.down><Key.down><Key.down><Key.down><Key.down><Key.down><Key.down><Key.down><Key.down><Key.down><Key.down><Key.down><Key.down><Key.down><Key.down><Key.down><Key.down><Key.down><Key.down><Key.down><Key.down><Key.down><Key.down><Key.down><Key.down><Key.down><Key.down><Key.down><Key.down><Key.down><Key.down><Key.down><Key.down><Key.down><Key.down><Key.down><Key.down><Key.down><Key.down><Key.down><Key.down><Key.down><Key.down><Key.down><Key.down><Key.down><Key.down><Key.down><Key.down><Key.down><Key.down><Key.down><Key.down><Key.down><Key.down><Key.down><Key.down><Key.down><Key.down><Key.down><Key.down><Key.down><Key.down><Key.down><Key.down><Key.down><Key.down><Key.down><Key.down><Key.down><Key.down><Key.down><Key.down><Key.down><Key.down><Key.down><Key.down><Key.down><Key.down><Key.down><Key.down><Key.down><Key.down><Key.down><Key.down><Key.down><Key.down><Key.down><Key.down><Key.down><Key.down><Key.down><Key.down><Key.down><Key.down><Key.down><Key.down><Key.down><Key.down><Key.down><Key.down><Key.down><Key.down><Key.down><Key.down><Key.down><Key.down><Key.down><Key.down><Key.down><Key.down><Key.down><Key.down><Key.down><Key.down><Key.down><Key.down><Key.down><Key.down><Key.down><Key.down><Key.down><Key.down><Key.down><Key.down><Key.down><Key.down><Key.down><Key.down><Key.down><Key.down><Key.down><Key.down><Key.down><Key.down><Key.down><Key.down><Key.down><Key.down><Key.down><Key.down><Key.down><Key.down><Key.down><Key.down><Key.down><Key.down><Key.down><Key.down><Key.down><Key.down><Key.down><Key.down><Key.down><Key.down><Key.down><Key.down><Key.down><Key.down><Key.down><Key.down><Key.down><Key.down><Key.down><Key.down><Key.down><Key.down><Key.down><Key.down><Key.down><Key.down><Key.down><Key.down><Key.down><Key.down><Key.down><Key.down><Key.down><Key.down><Key.down><Key.down><Key.down><Key.down><Key.down><Key.down><Key.down><Key.down><Key.down><Key.down><Key.down><Key.down><Key.down><Key.down><Key.down><Key.down><Key.down><Key.down><Key.down><Key.down><Key.down><Key.down><Key.down><Key.down><Key.down><Key.down><Key.down><Key.down><Key.down><Key.down><Key.down><Key.down><Key.down><Key.down><Key.down><Key.down><Key.down><Key.down><Key.down><Key.down><Key.down><Key.down><Key.down><Key.down><Key.down><Key.down><Key.down><Key.down><Key.down><Key.down><Key.down><Key.down><Key.down><Key.down><Key.down><Key.down><Key.down><Key.down><Key.down><Key.down><Key.down><Key.down><Key.down><Key.down><Key.down><Key.down><Key.down><Key.down><Key.down><Key.down><Key.down><Key.down><Key.down><Key.down><Key.down><Key.down><Key.down><Key.down><Key.down><Key.down><Key.down><Key.down><Key.down><Key.down><Key.down><Key.down><Key.down><Key.down><Key.down><Key.down><Key.down><Key.down><Key.down><Key.down><Key.down><Key.down><Key.down><Key.down><Key.down><Key.down><Key.down><Key.down><Key.down><Key.down><Key.down><Key.down><Key.down><Key.down><Key.down><Key.down><Key.down><Key.down><Key.down><Key.down><Key.down><Key.down><Key.down><Key.down><Key.down><Key.down><Key.down><Key.down><Key.down><Key.down><Key.down><Key.down><Key.down><Key.down><Key.down><Key.down><Key.down><Key.down><Key.down><Key.down><Key.down><Key.down><Key.down><Key.down><Key.down><Key.down><Key.down><Key.down><Key.down><Key.down><Key.down><Key.down><Key.down><Key.down><Key.down><Key.down><Key.down><Key.down><Key.down><Key.down><Key.down><Key.down><Key.down><Key.down><Key.down><Key.down><Key.down><Key.down><Key.down><Key.down><Key.down><Key.down><Key.down><Key.down><Key.down><Key.down><Key.down><Key.down><Key.down><Key.down><Key.down><Key.down><Key.down><Key.down><Key.down><Key.down><Key.down><Key.down><Key.down><Key.down><Key.down><Key.down><Key.down><Key.down><Key.down><Key.down><Key.down><Key.down><Key.down><Key.down><Key.down><Key.down><Key.down><Key.down><Key.down><Key.down><Key.down><Key.down><Key.down><Key.down><Key.down><Key.down><Key.down><Key.down><Key.down><Key.right><Key.down><Key.down><Key.down><Key.down><Key.down><Key.down><Key.down><Key.down><Key.down><Key.down><Key.down><Key.down><Key.down><Key.down><Key.down><Key.down><Key.down><Key.down><Key.down><Key.down><Key.down><Key.down><Key.down><Key.down><Key.down><Key.down><Key.down><Key.down><Key.down><Key.down><Key.down><Key.down><Key.down><Key.down><Key.down><Key.down><Key.down><Key.down><Key.down><Key.down><Key.down><Key.down><Key.down><Key.down><Key.down><Key.down><Key.down><Key.down><Key.down><Key.down><Key.down><Key.down><Key.down><Key.down><Key.down><Key.down><Key.down><Key.down><Key.down><Key.down><Key.down><Key.down><Key.down><Key.down><Key.down><Key.down><Key.down><Key.down><Key.down><Key.down><Key.down><Key.down><Key.down><Key.down><Key.down><Key.down><Key.down><Key.down><Key.down><Key.down><Key.down><Key.down><Key.down><Key.down><Key.down><Key.down><Key.down><Key.down><Key.down><Key.down><Key.down><Key.down><Key.down><Key.down><Key.down><Key.down><Key.down><Key.down><Key.down><Key.down><Key.down><Key.down><Key.down><Key.down><Key.down><Key.down><Key.down><Key.down><Key.down><Key.down><Key.down><Key.down><Key.down><Key.down><Key.down><Key.down><Key.down><Key.down><Key.down><Key.down><Key.down><Key.down><Key.down><Key.down><Key.down><Key.down><Key.down><Key.down><Key.down><Key.down><Key.down><Key.down><Key.down><Key.down><Key.down><Key.down><Key.down><Key.down><Key.down><Key.down><Key.down><Key.down><Key.down><Key.down><Key.down><Key.down><Key.down><Key.down><Key.down><Key.down><Key.down><Key.down><Key.down><Key.down><Key.down><Key.down><Key.down><Key.down><Key.down><Key.down><Key.down><Key.down><Key.down><Key.down><Key.down><Key.down><Key.down><Key.down><Key.down><Key.down><Key.down><Key.down><Key.down><Key.down><Key.down><Key.down><Key.down><Key.down><Key.down><Key.down><Key.down><Key.down><Key.down><Key.down><Key.down><Key.down><Key.down><Key.down><Key.down><Key.down><Key.down><Key.down><Key.down><Key.down><Key.down><Key.down><Key.down>
Screenshot: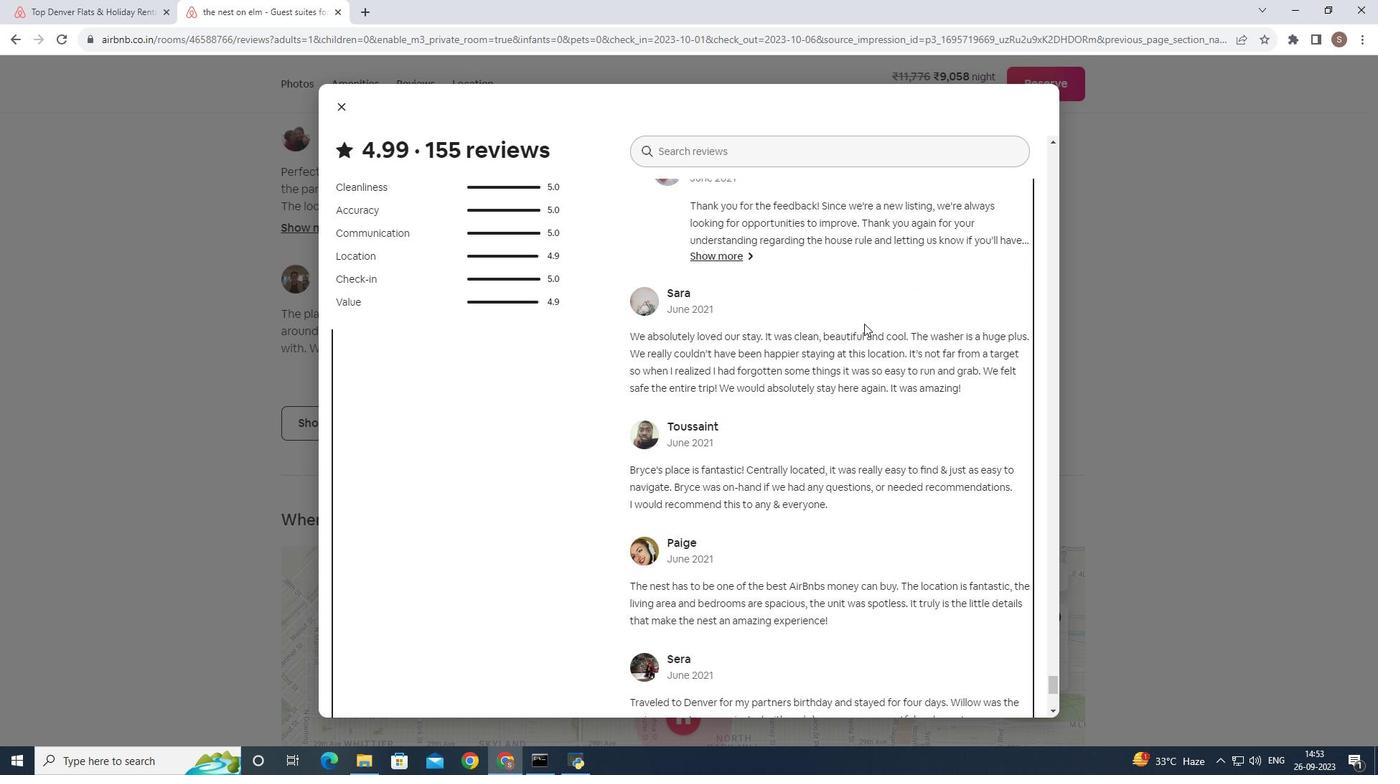 
Action: Mouse moved to (349, 106)
Screenshot: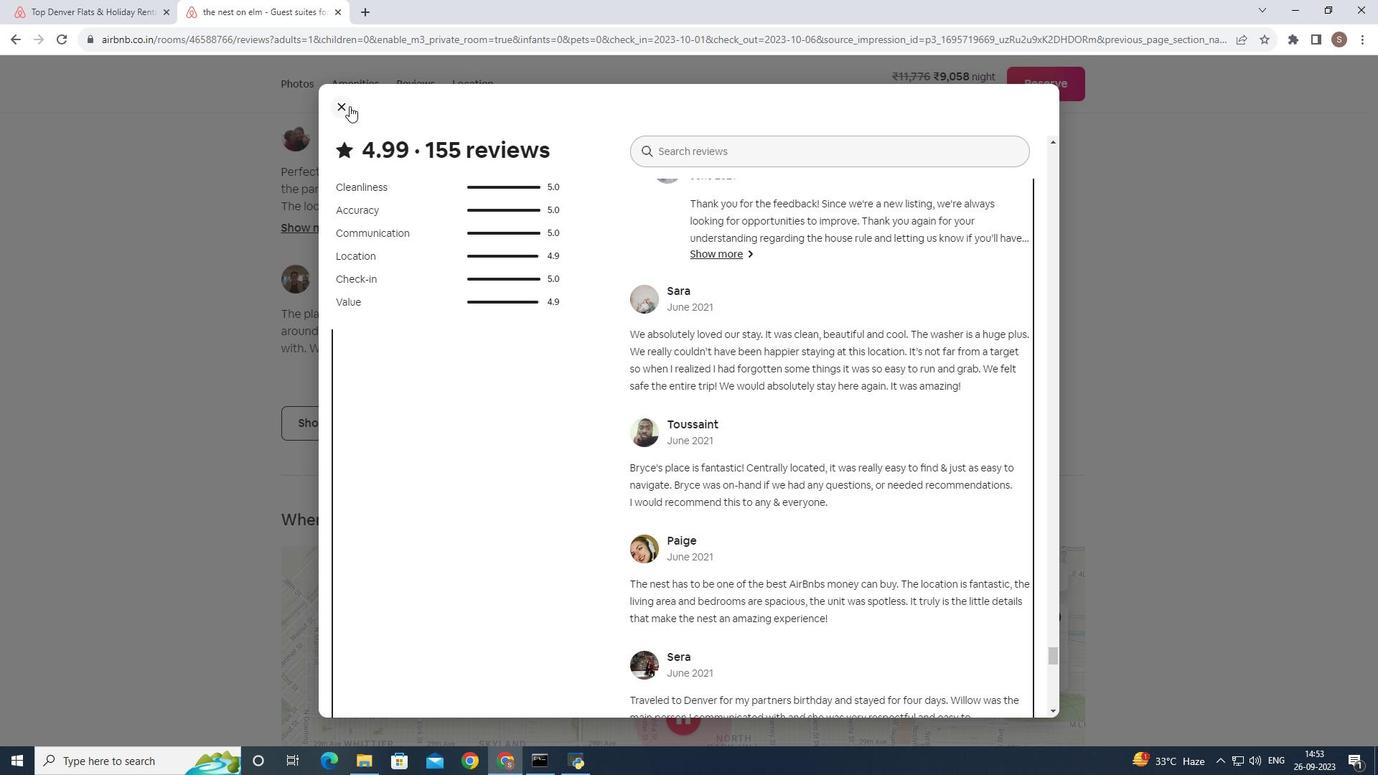 
Action: Mouse pressed left at (349, 106)
Screenshot: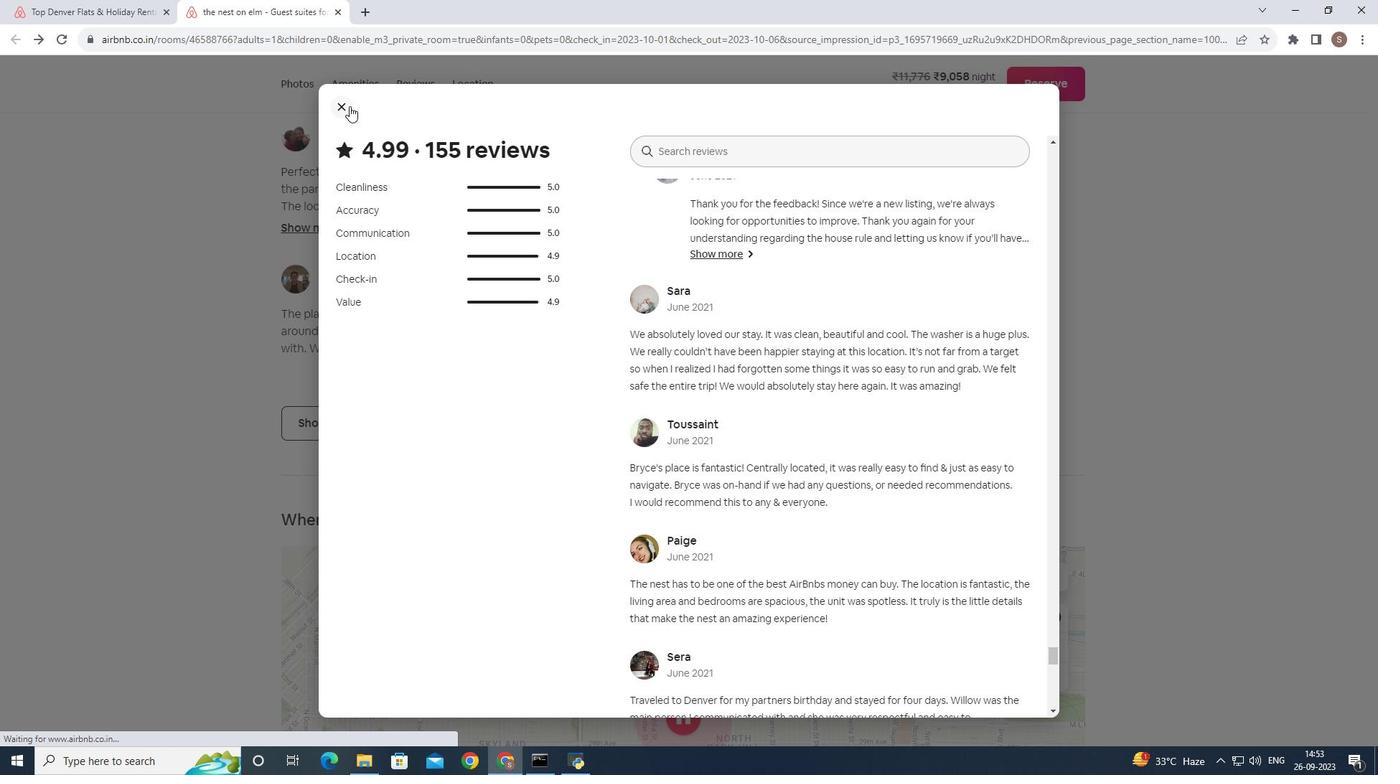 
Action: Mouse moved to (440, 508)
Screenshot: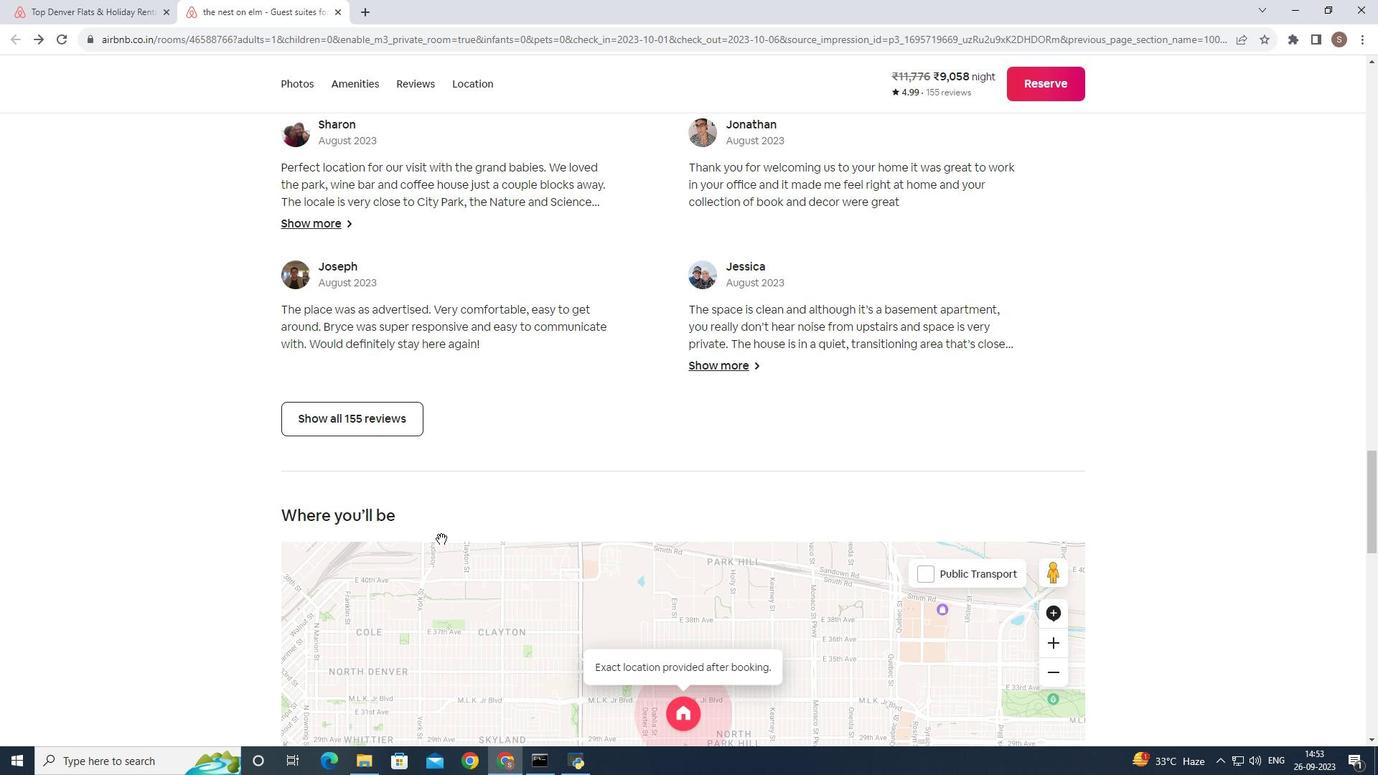 
Action: Mouse scrolled (440, 507) with delta (0, 0)
Screenshot: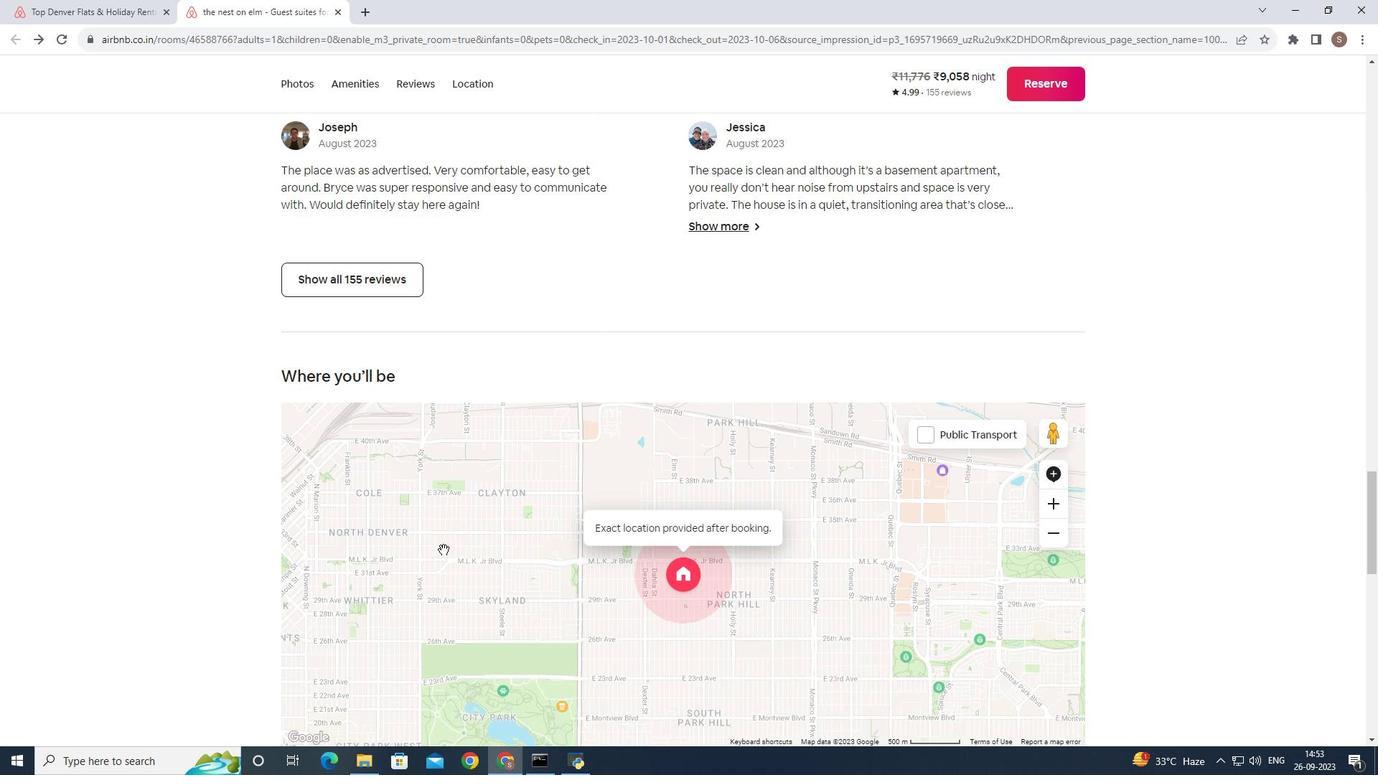 
Action: Mouse moved to (440, 524)
Screenshot: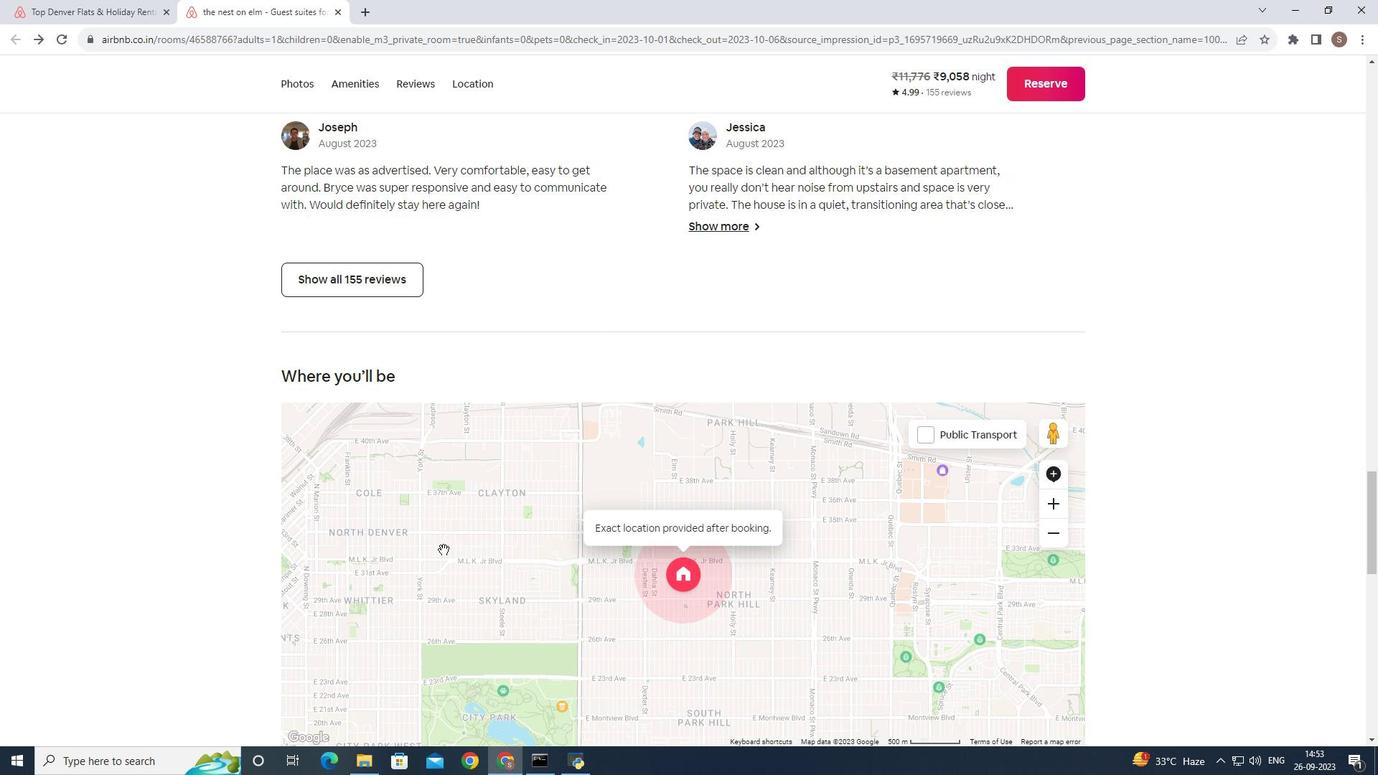 
Action: Mouse scrolled (440, 524) with delta (0, 0)
Screenshot: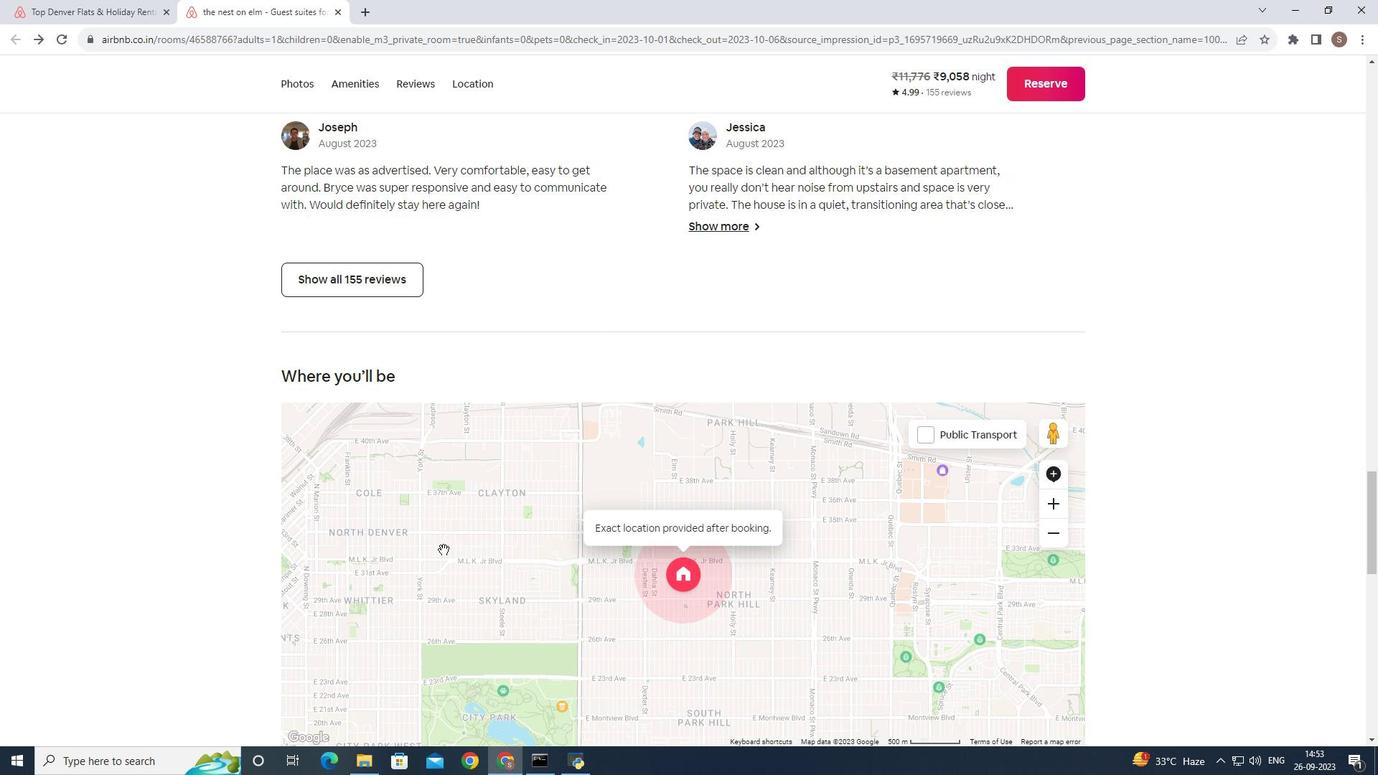 
Action: Mouse moved to (443, 550)
Screenshot: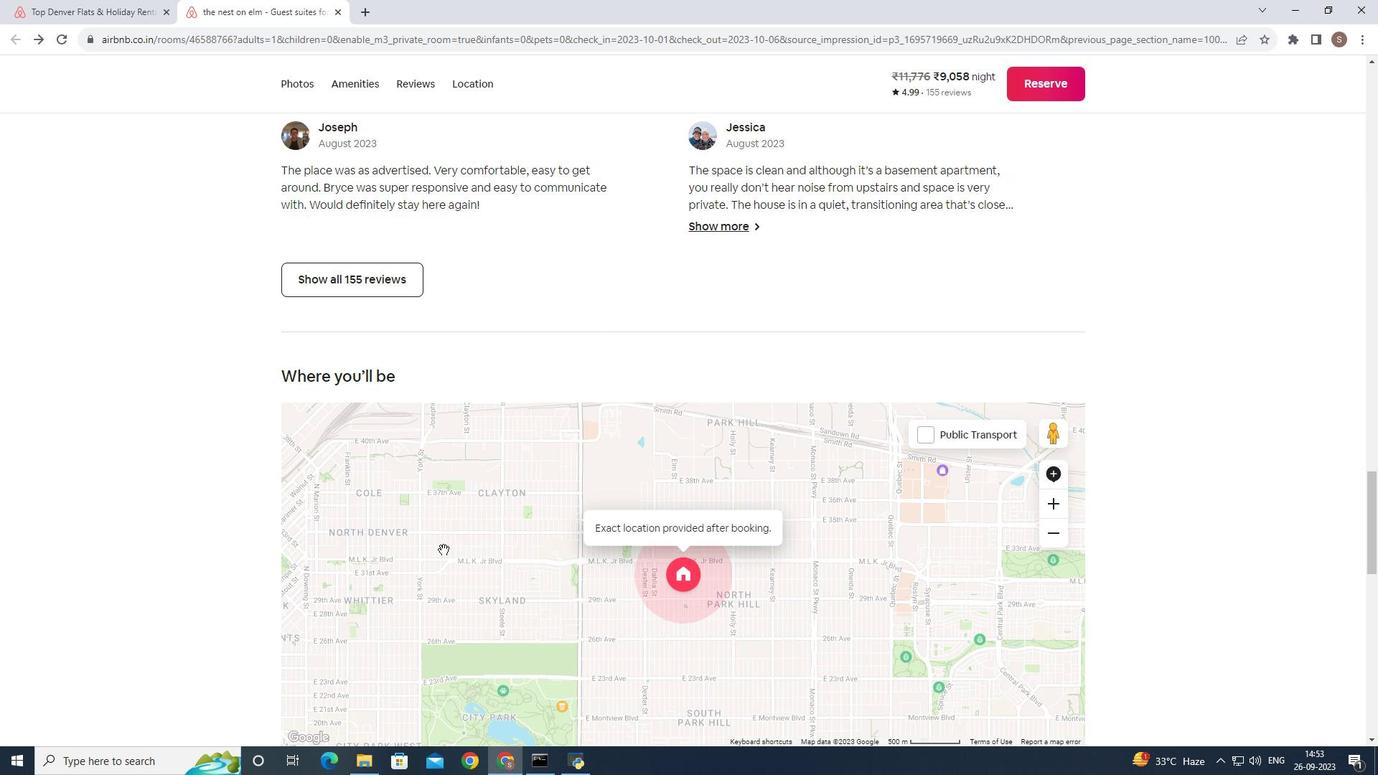 
Action: Mouse scrolled (443, 549) with delta (0, 0)
Screenshot: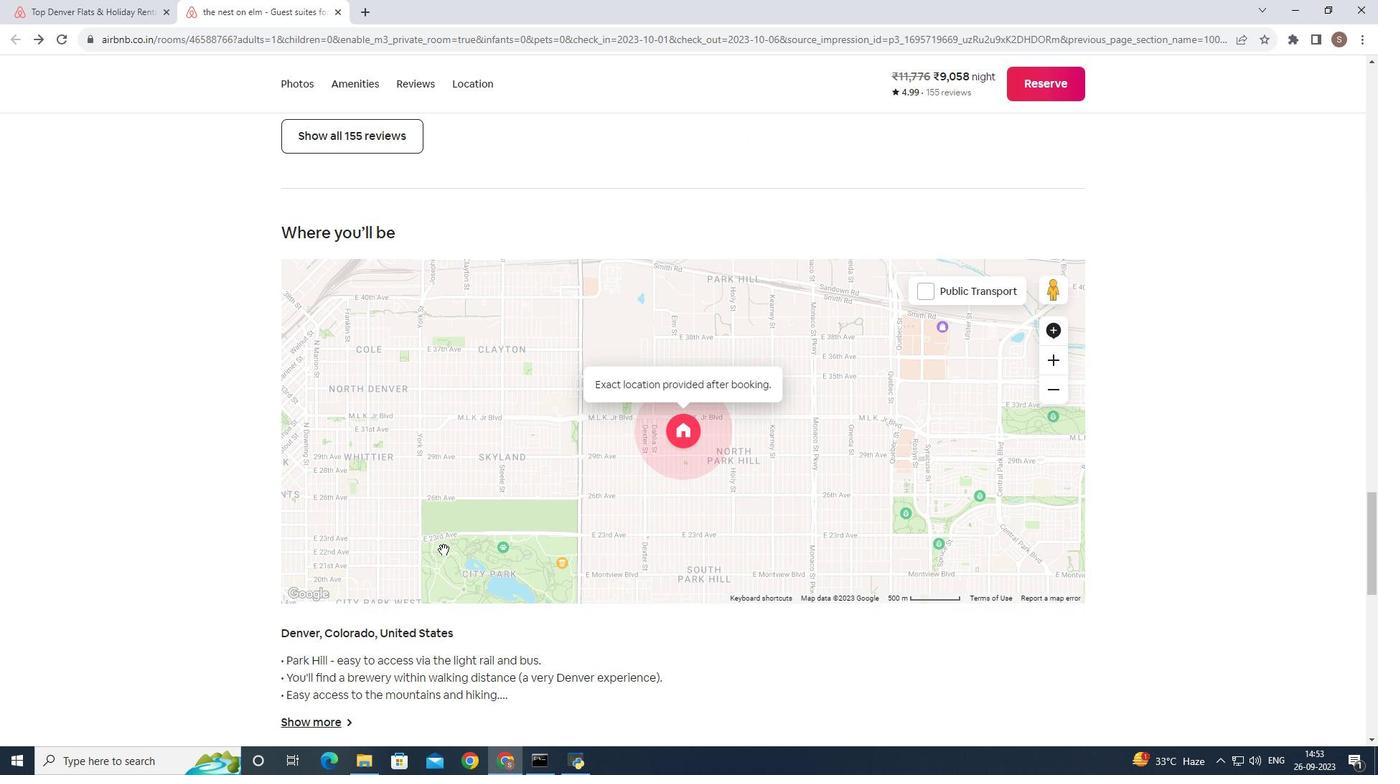 
Action: Mouse scrolled (443, 549) with delta (0, 0)
Screenshot: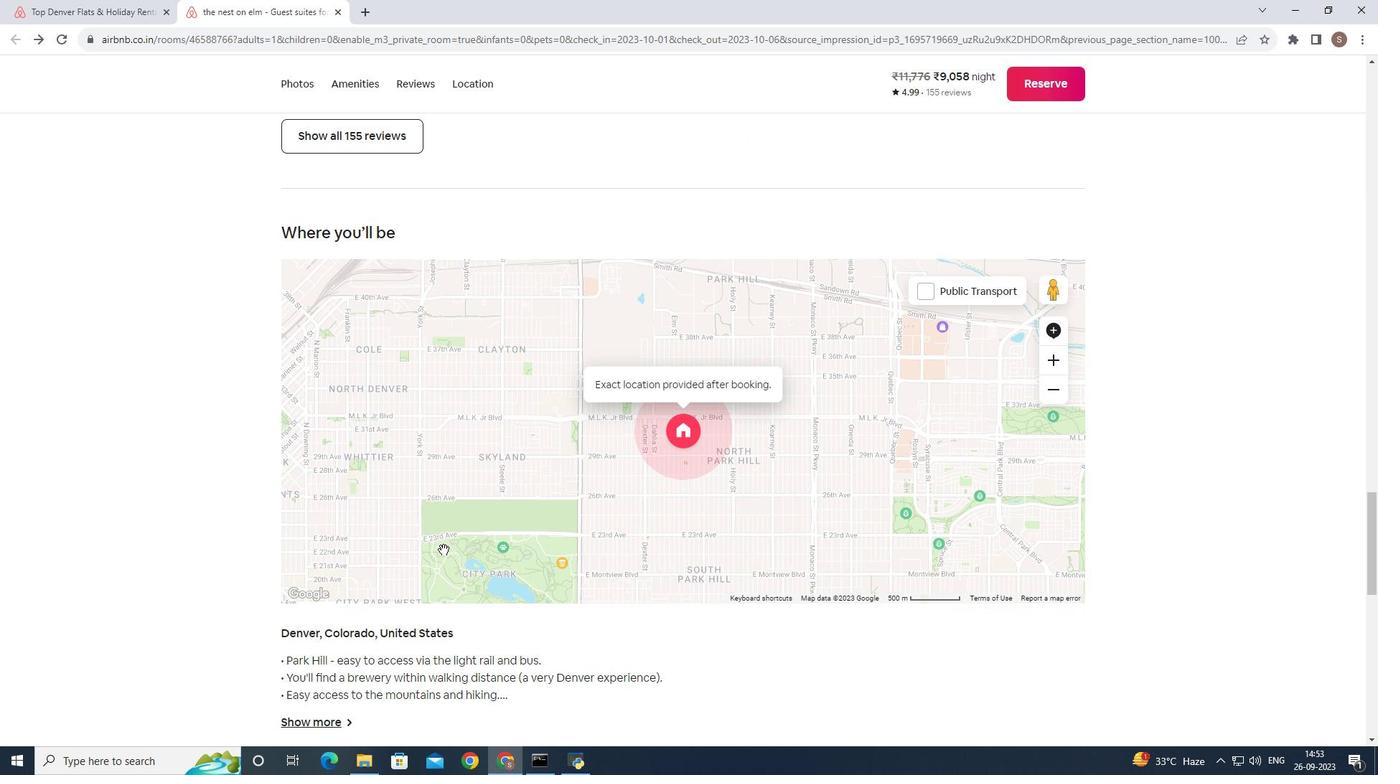 
Action: Mouse scrolled (443, 549) with delta (0, 0)
Screenshot: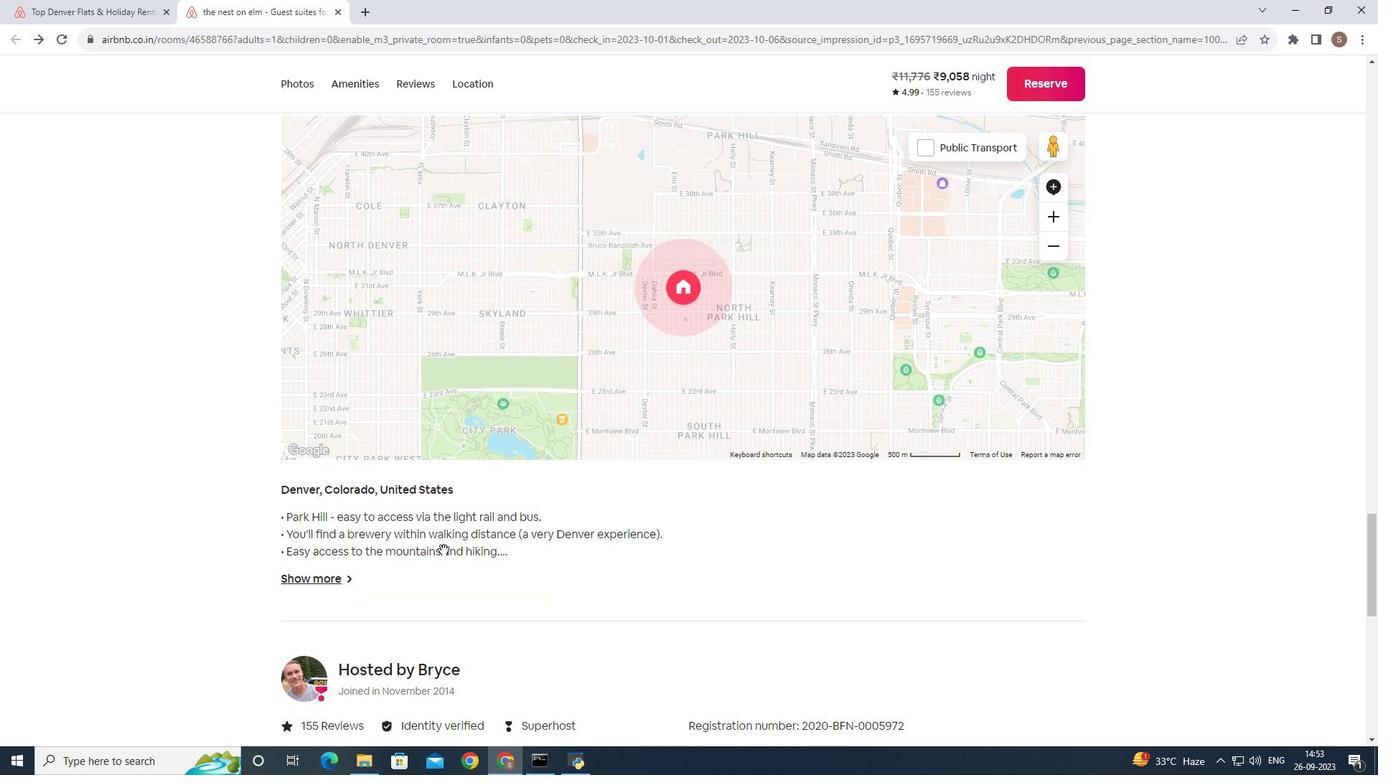 
Action: Mouse scrolled (443, 549) with delta (0, 0)
Screenshot: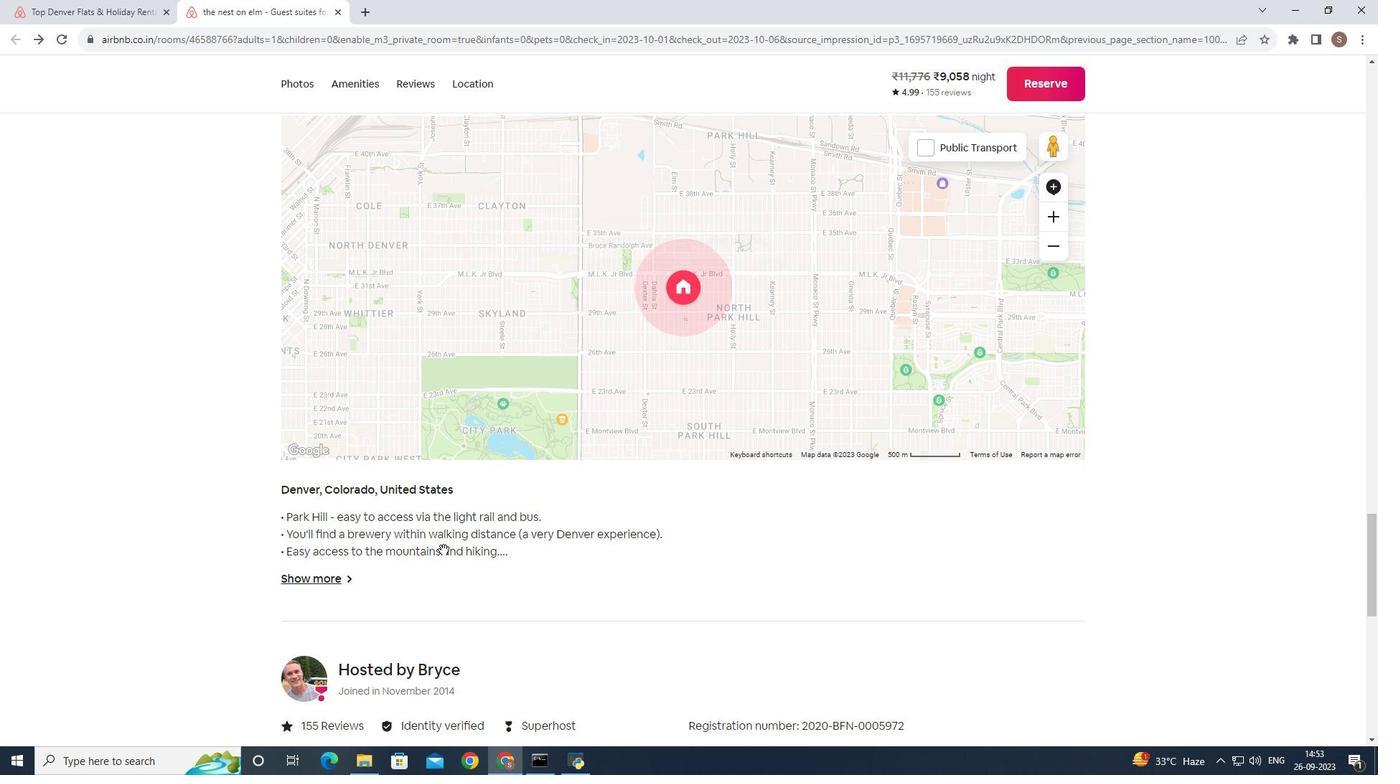 
Action: Mouse scrolled (443, 549) with delta (0, 0)
Screenshot: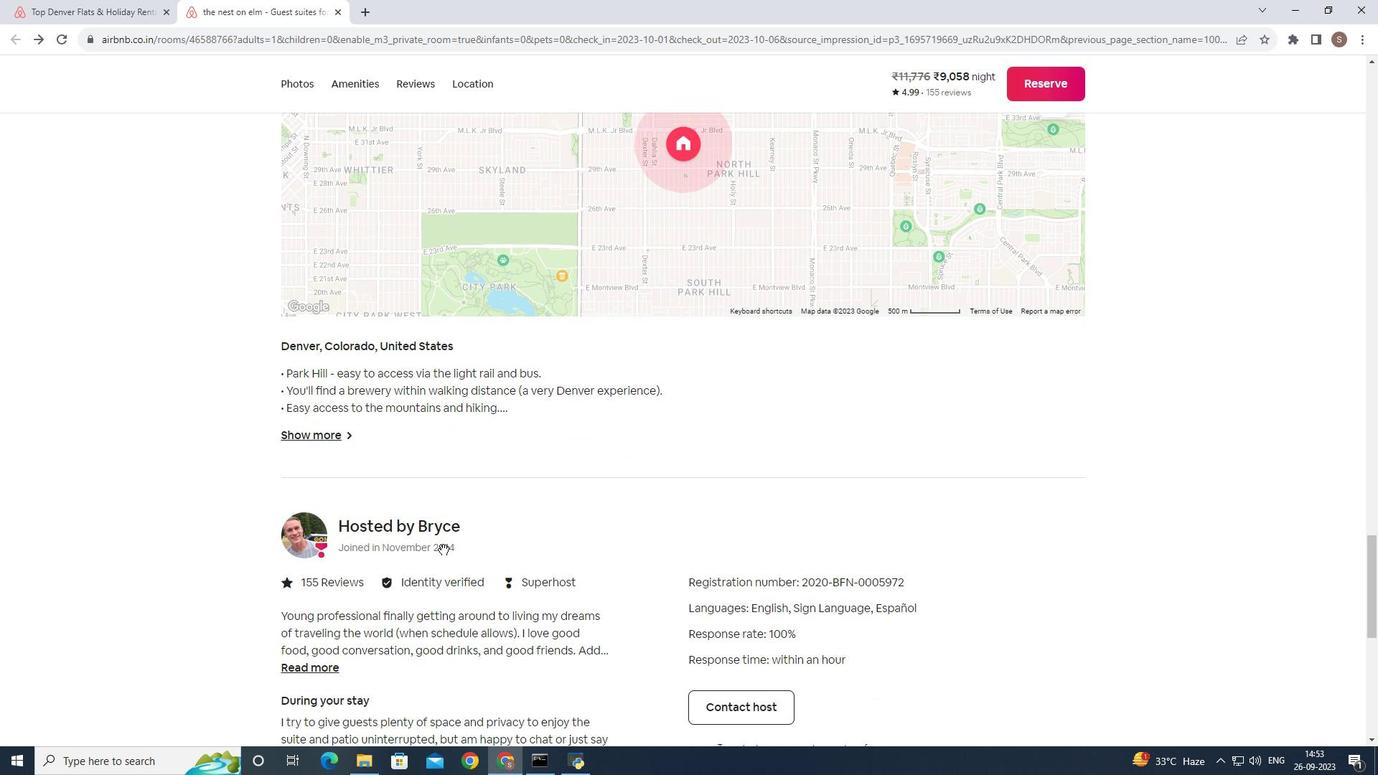 
Action: Mouse scrolled (443, 549) with delta (0, 0)
Screenshot: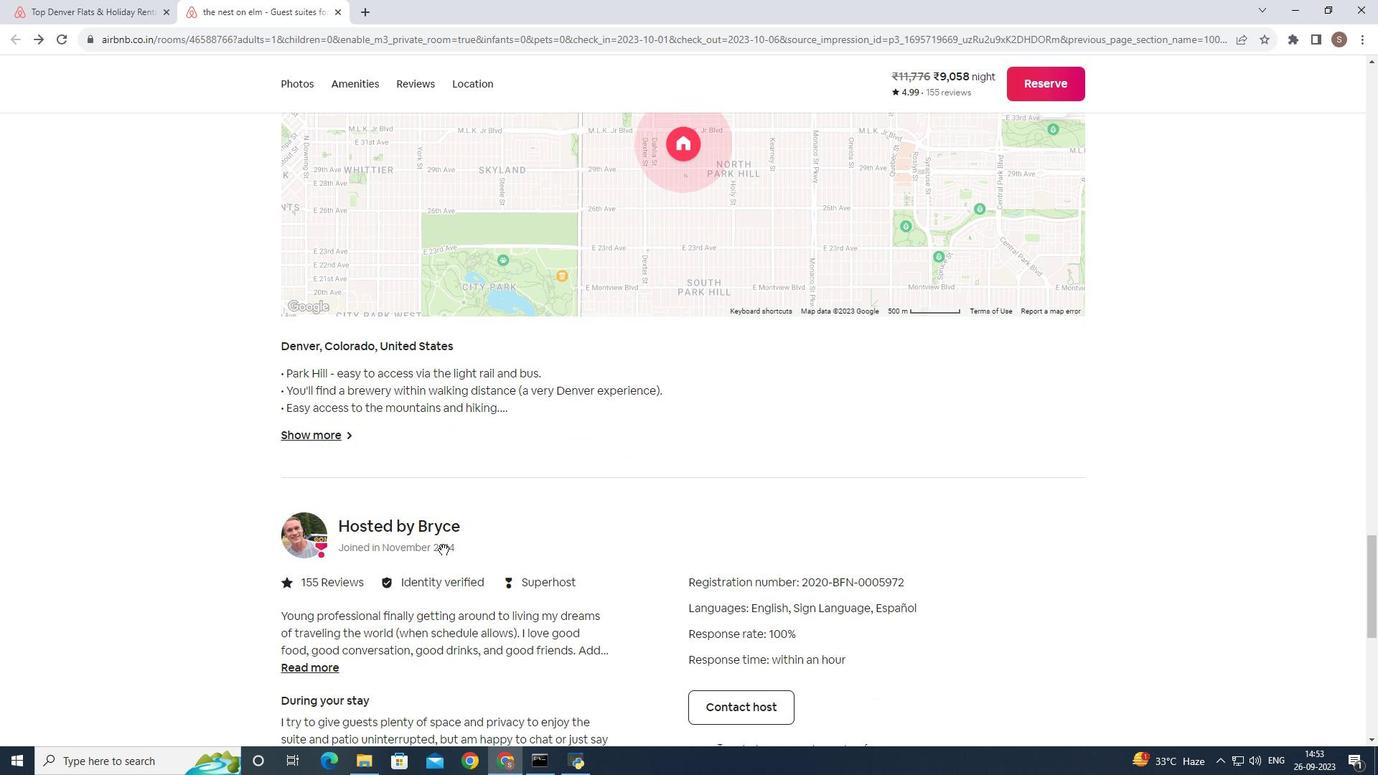 
Action: Mouse scrolled (443, 549) with delta (0, 0)
Screenshot: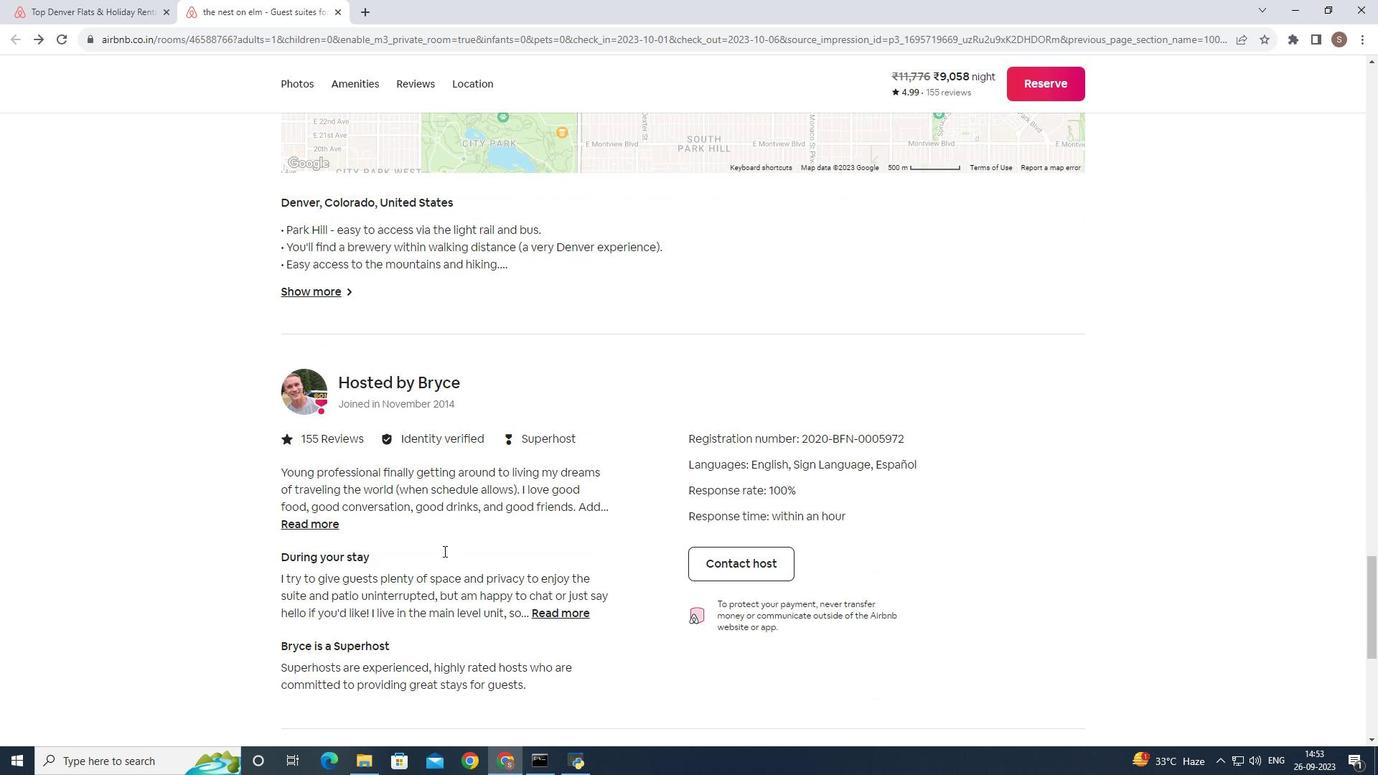 
Action: Mouse scrolled (443, 549) with delta (0, 0)
Screenshot: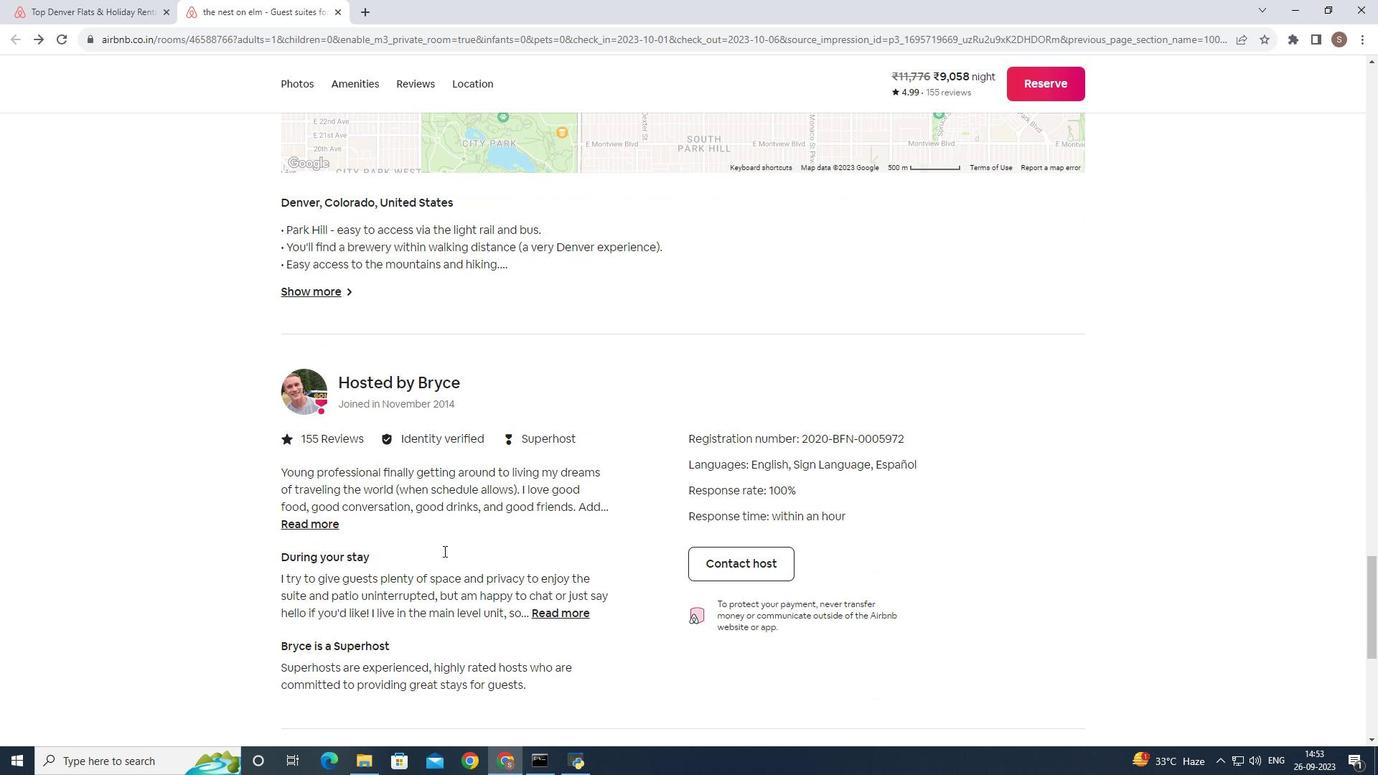 
Action: Mouse moved to (443, 551)
Screenshot: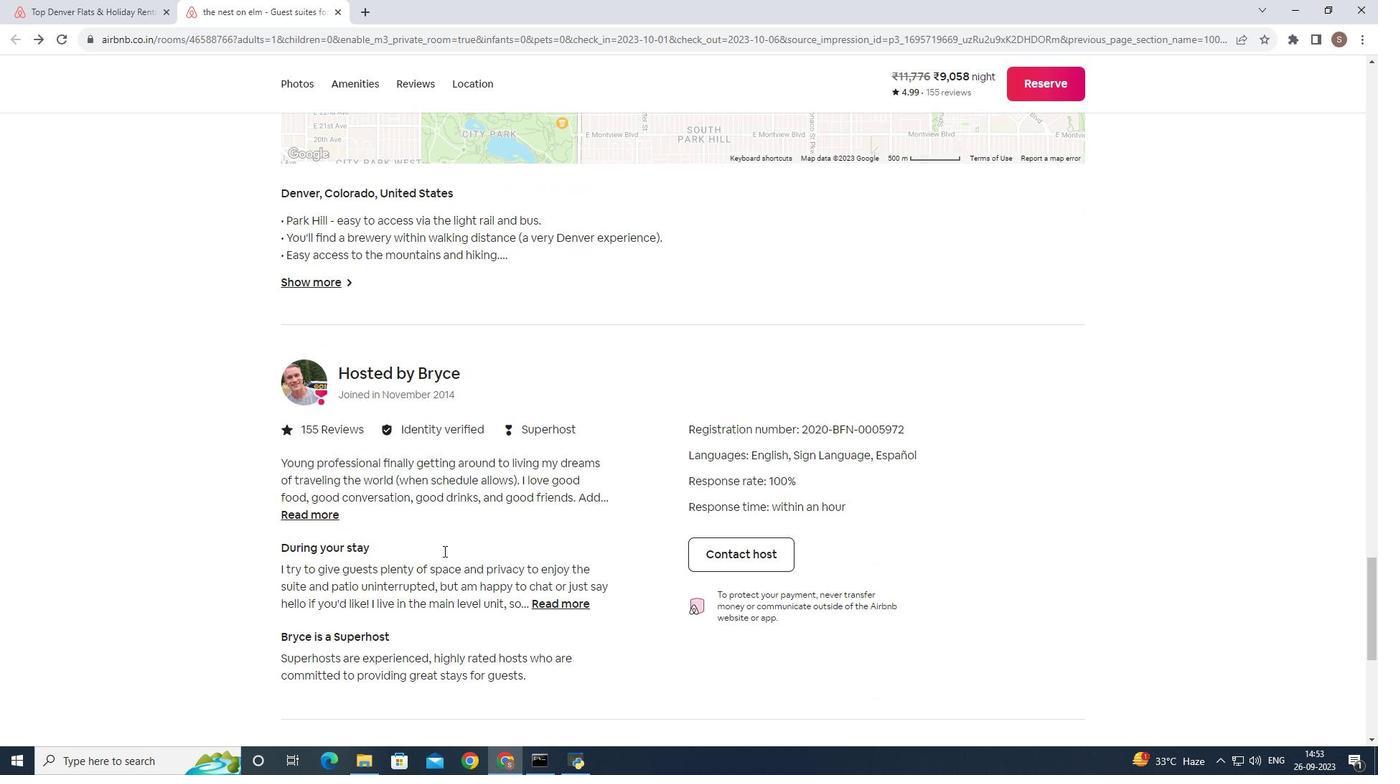 
Action: Mouse scrolled (443, 550) with delta (0, 0)
Screenshot: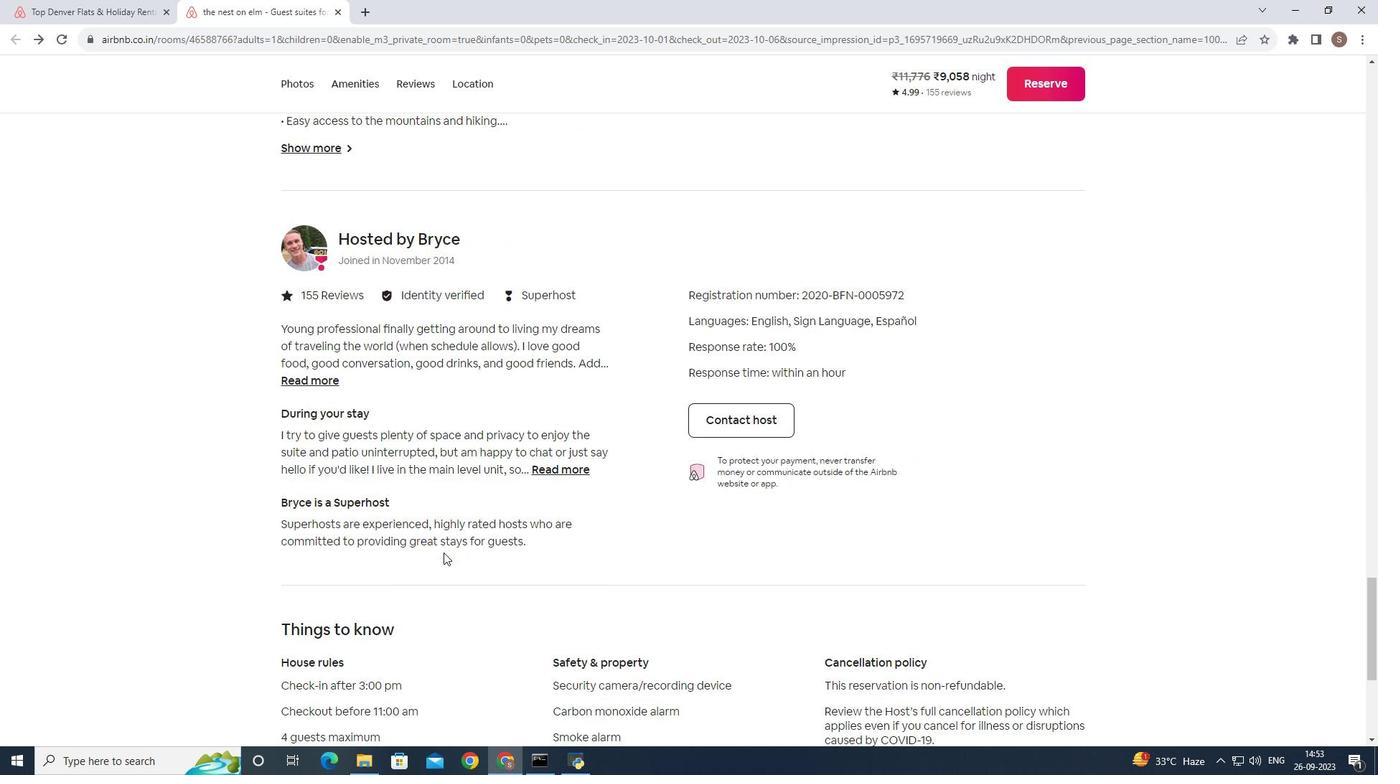 
Action: Mouse scrolled (443, 550) with delta (0, 0)
Screenshot: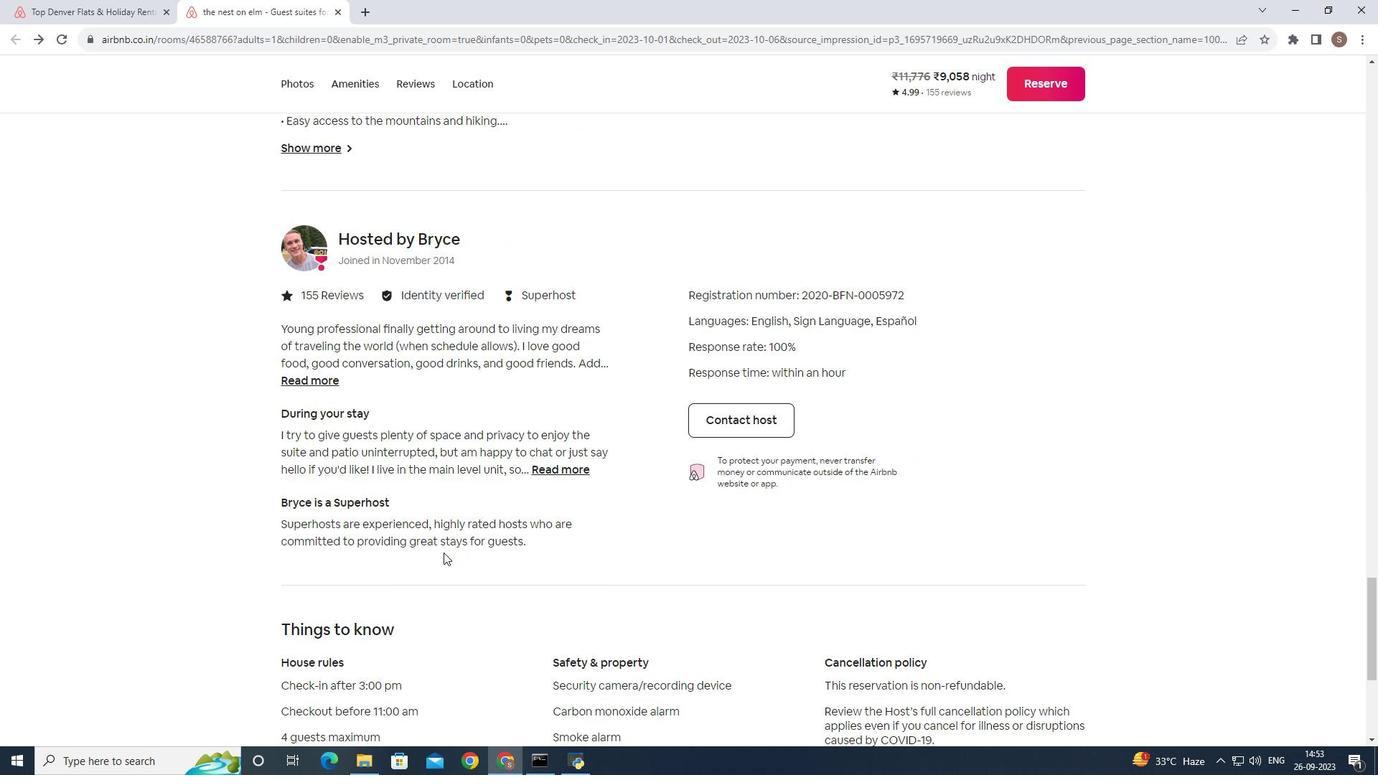 
Action: Mouse moved to (443, 552)
Screenshot: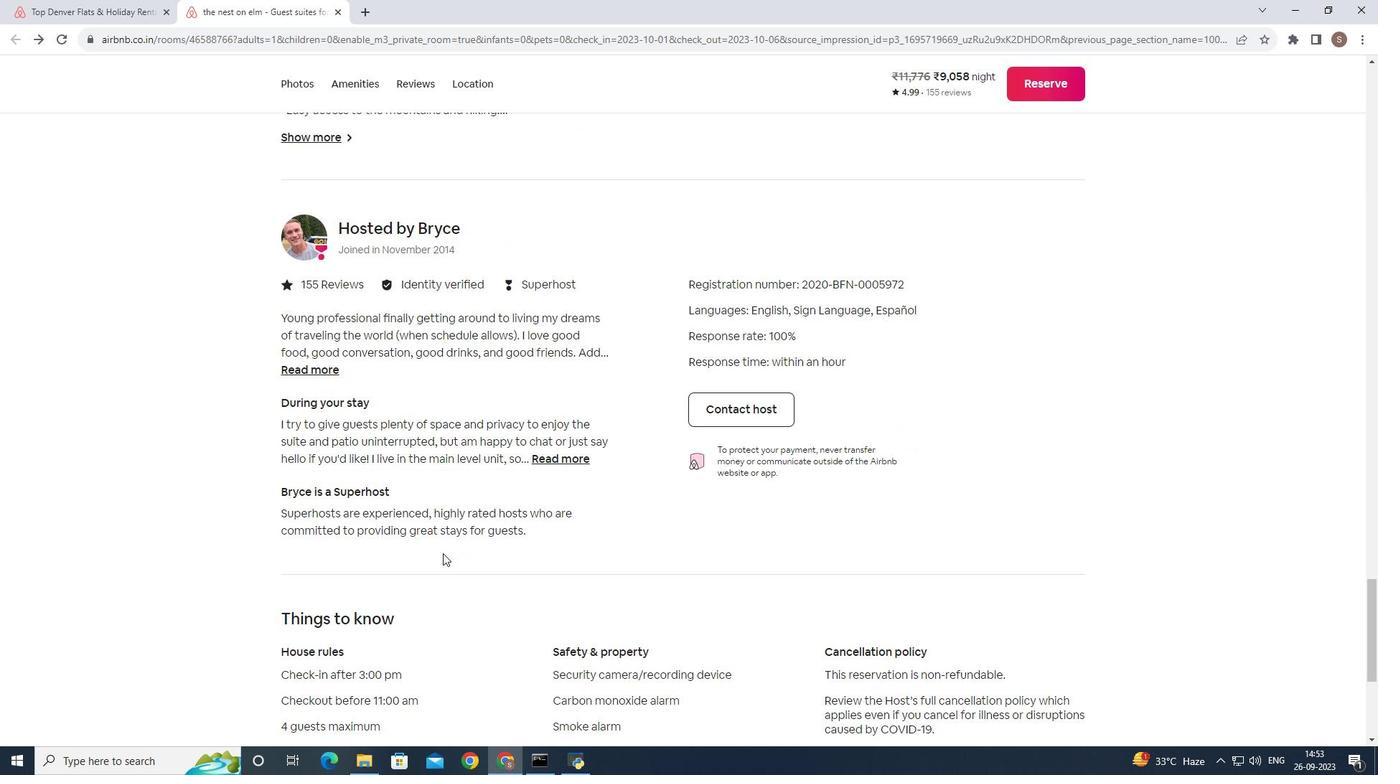 
Action: Mouse scrolled (443, 552) with delta (0, 0)
Screenshot: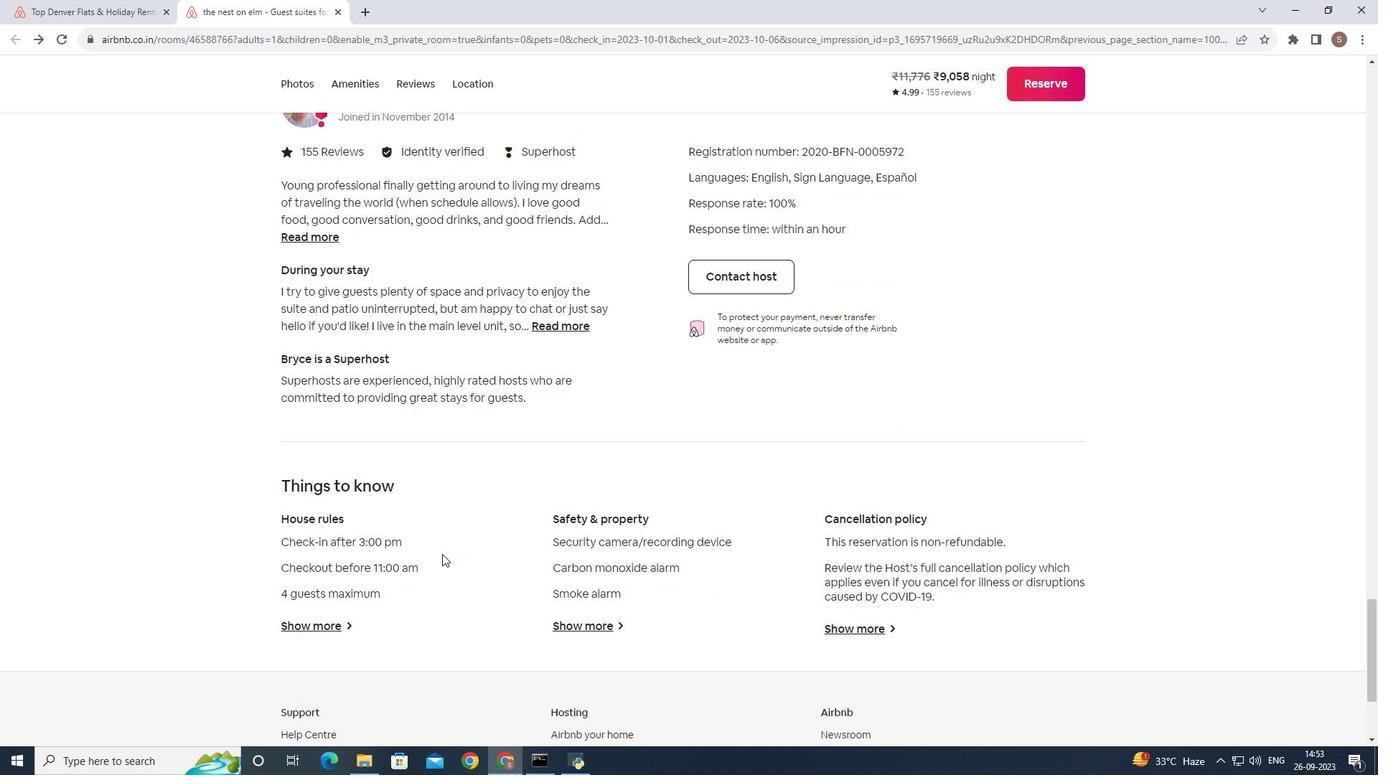 
Action: Mouse moved to (443, 553)
Screenshot: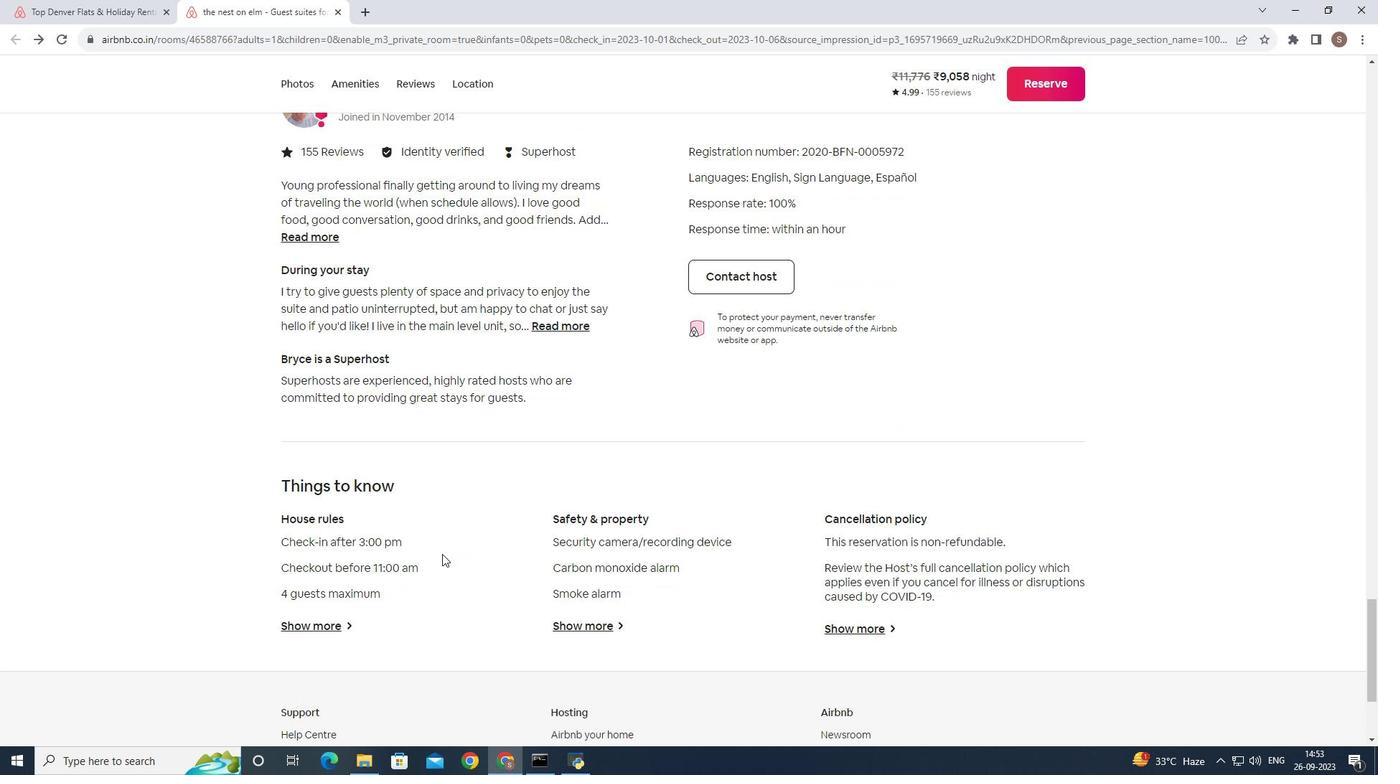 
Action: Mouse scrolled (443, 552) with delta (0, 0)
Screenshot: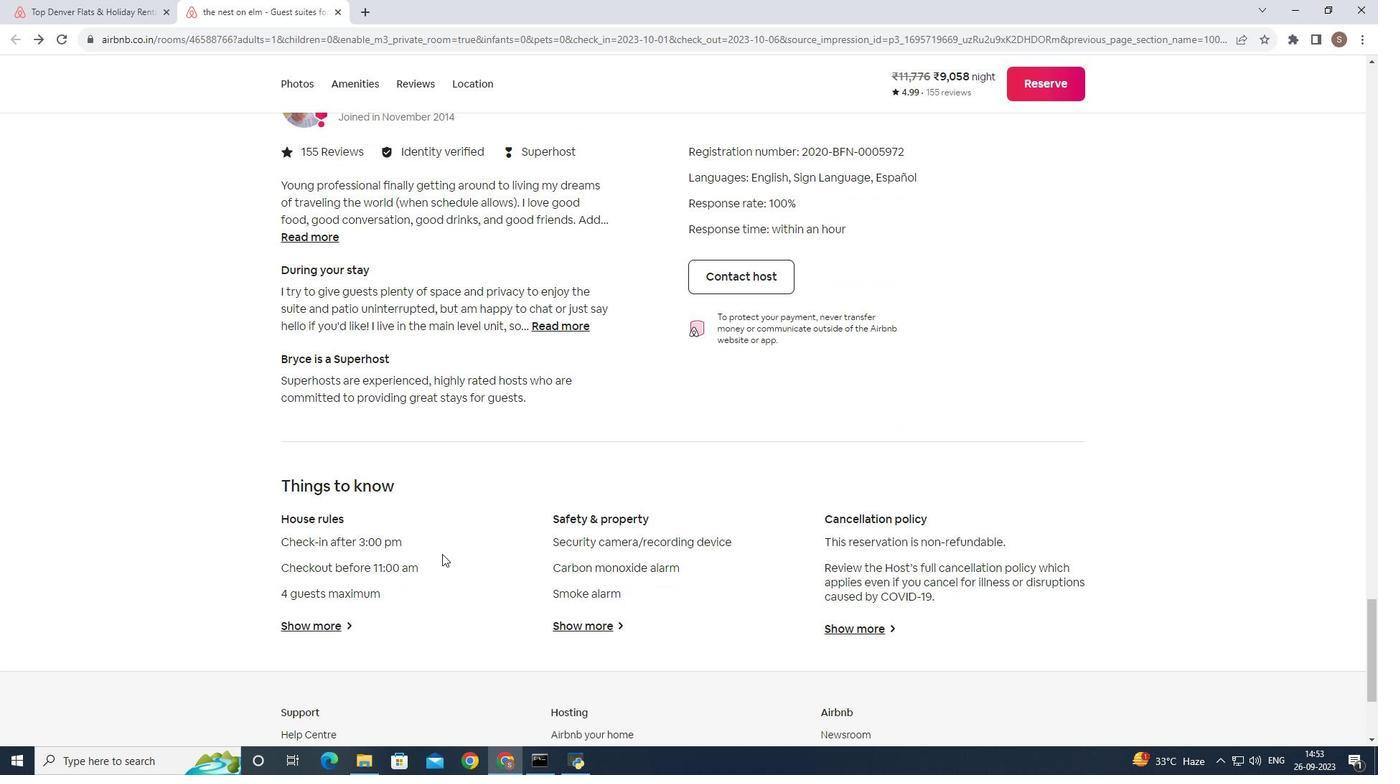 
Action: Mouse moved to (442, 554)
Screenshot: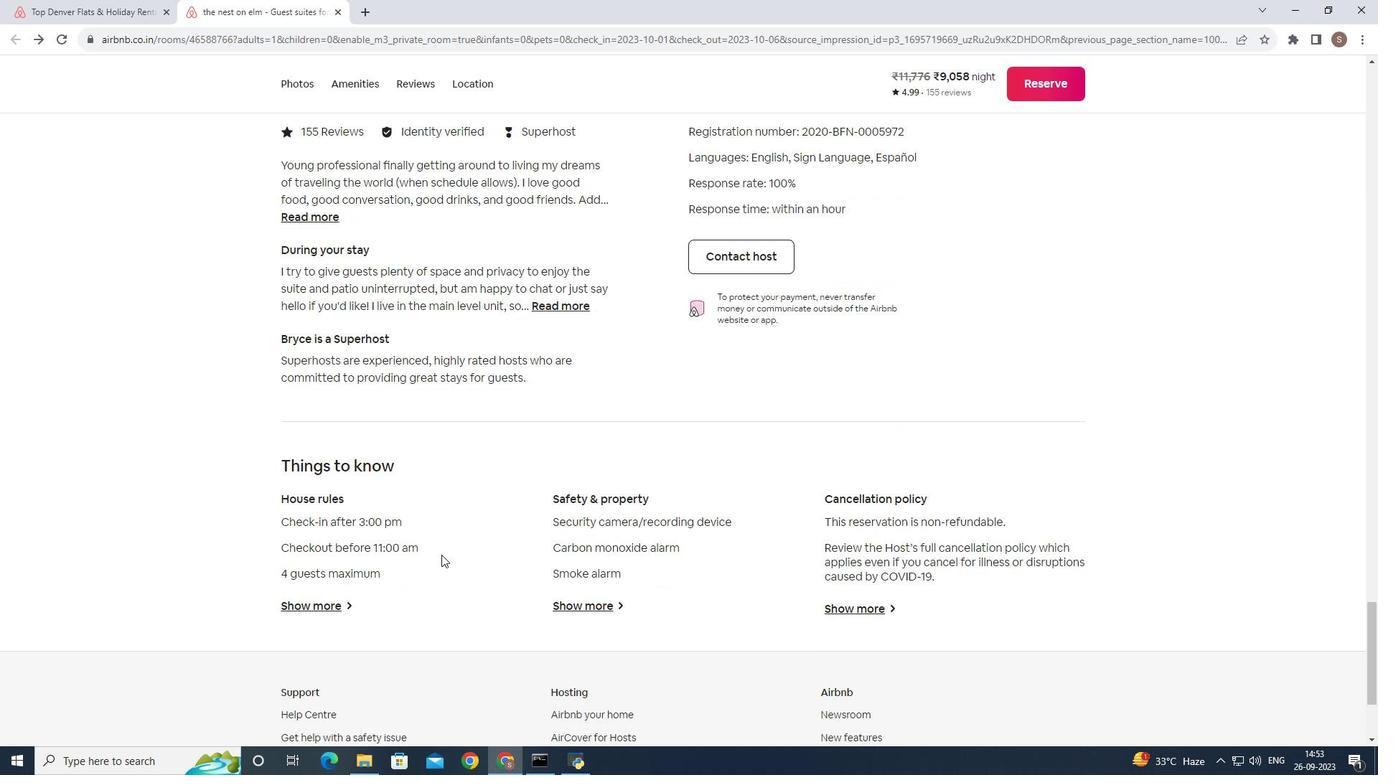 
Action: Mouse scrolled (442, 553) with delta (0, 0)
Screenshot: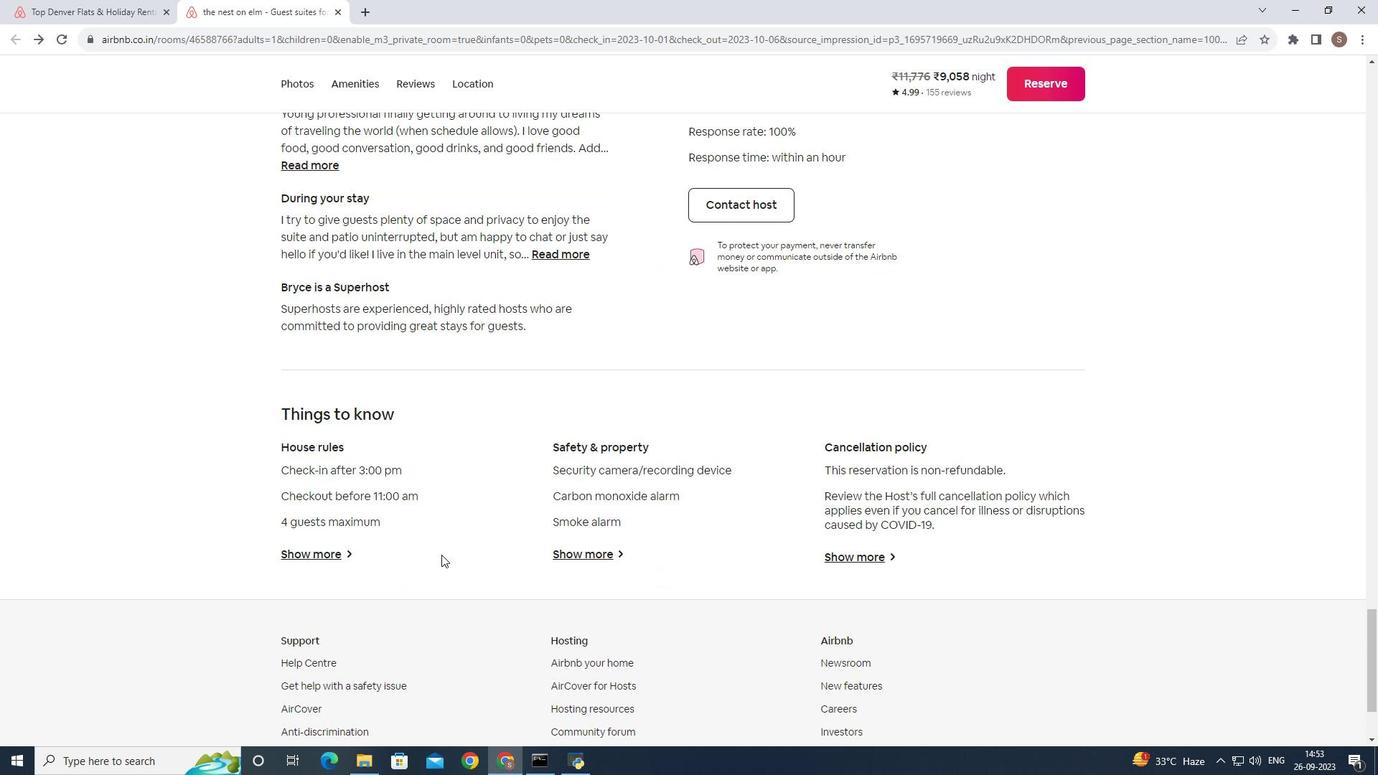 
Action: Mouse moved to (441, 555)
Screenshot: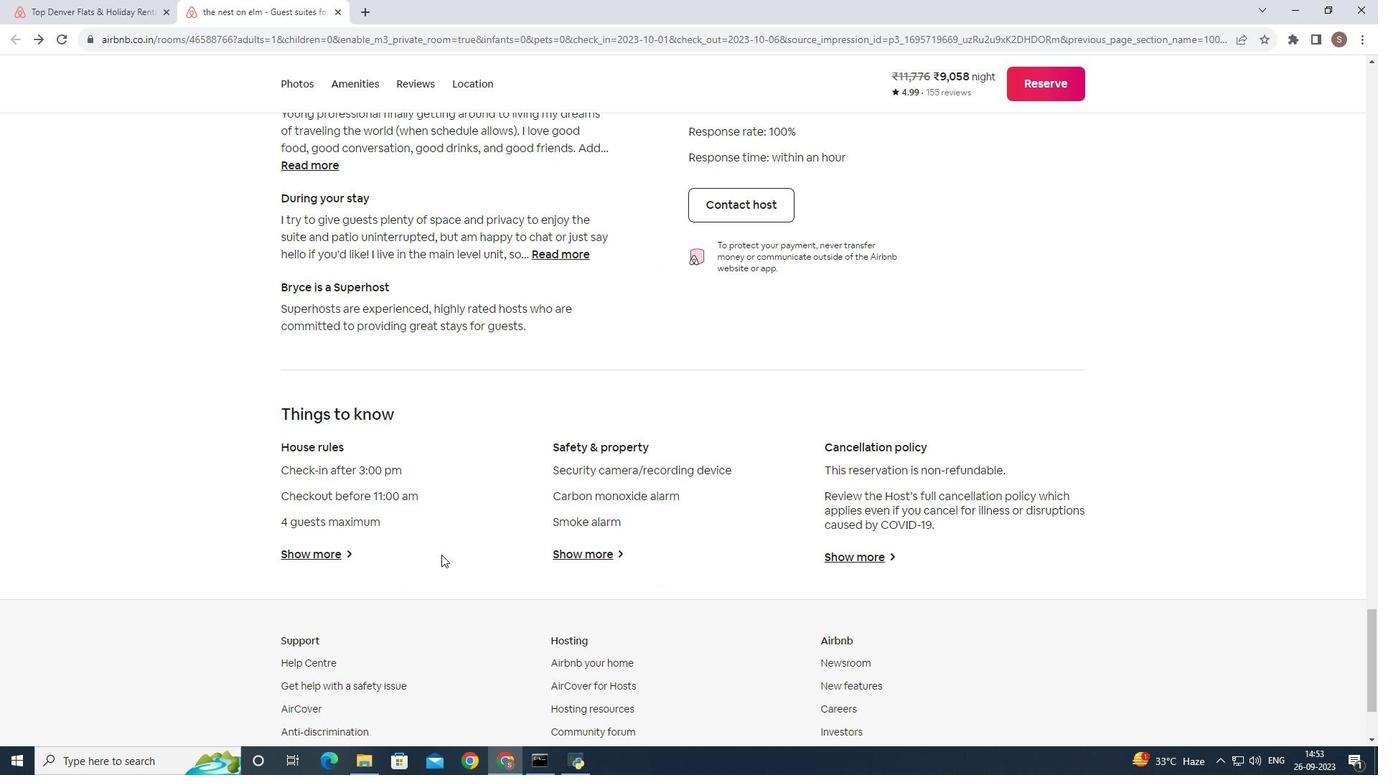 
Action: Mouse scrolled (441, 554) with delta (0, 0)
Screenshot: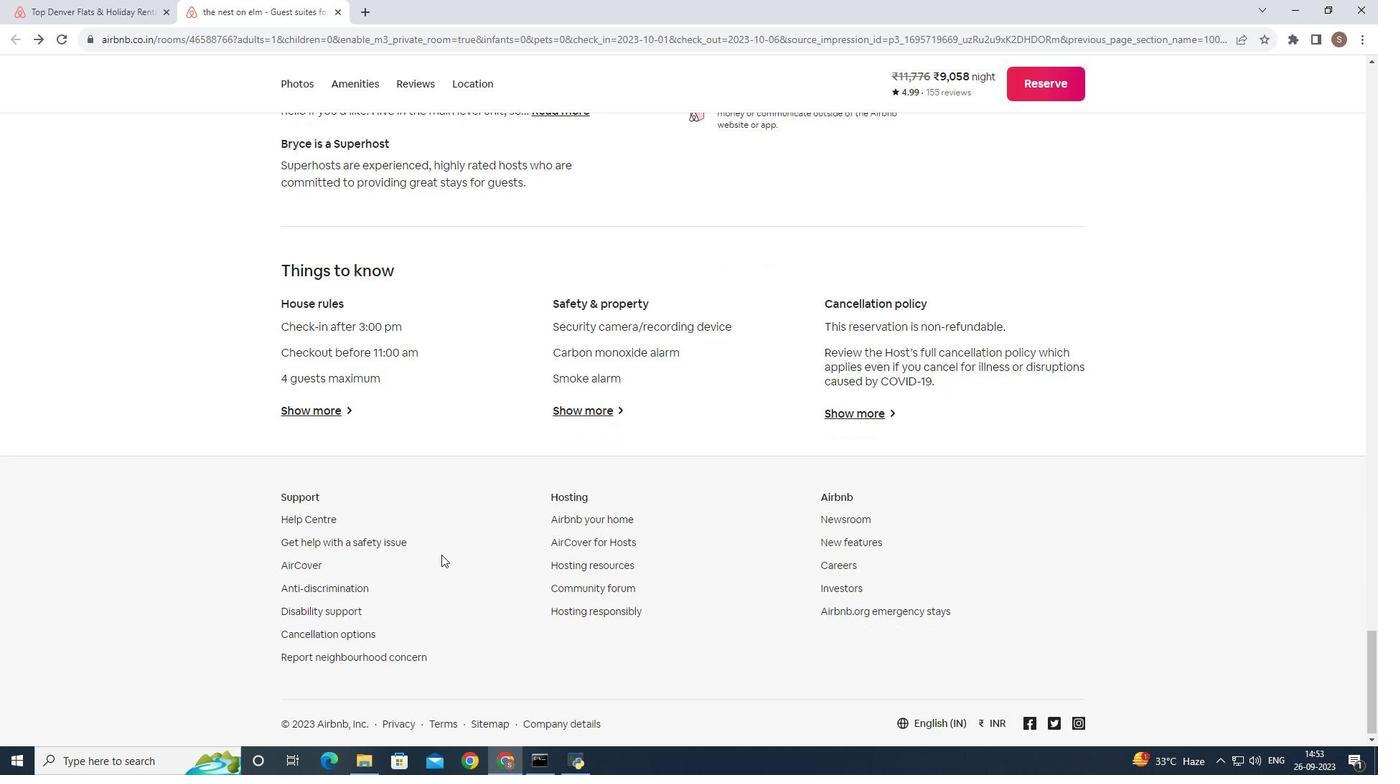 
Action: Mouse scrolled (441, 554) with delta (0, 0)
Screenshot: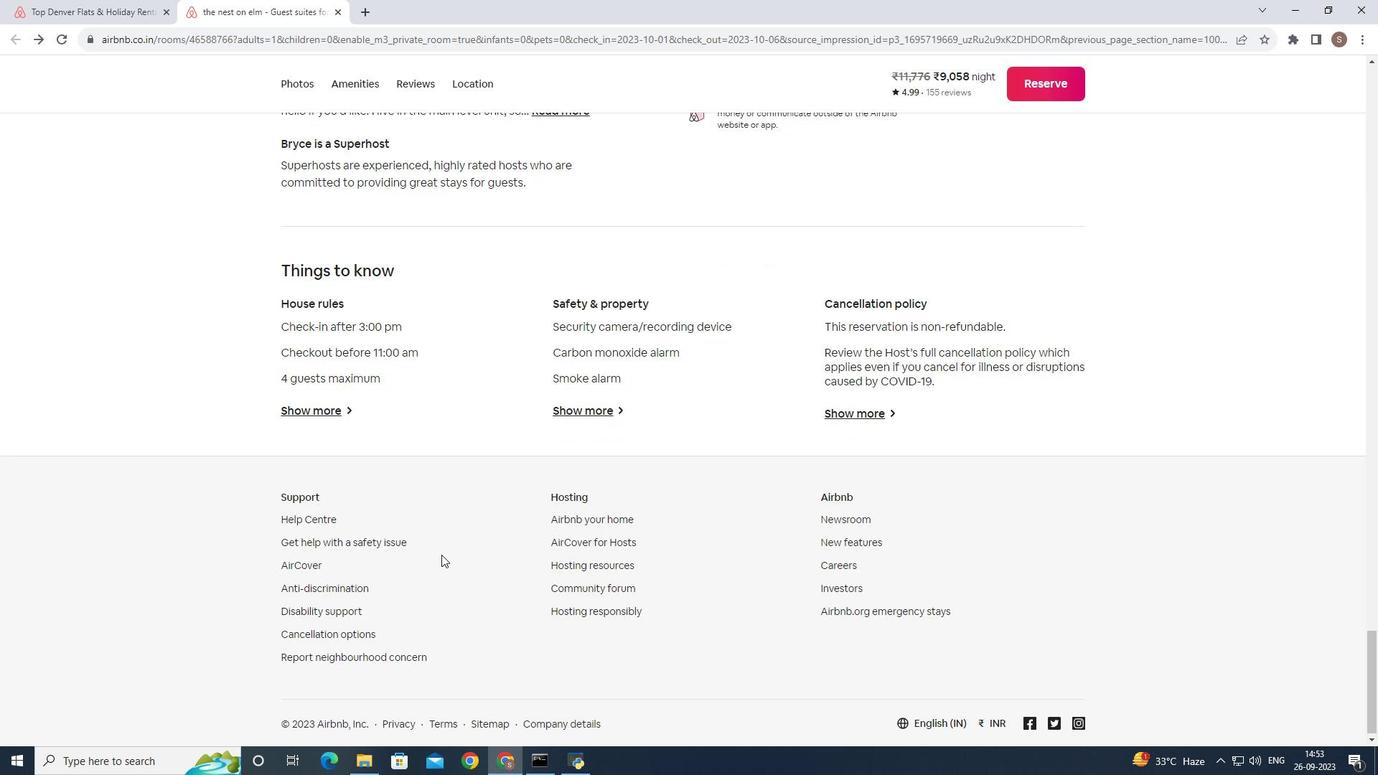 
Action: Mouse scrolled (441, 554) with delta (0, 0)
Screenshot: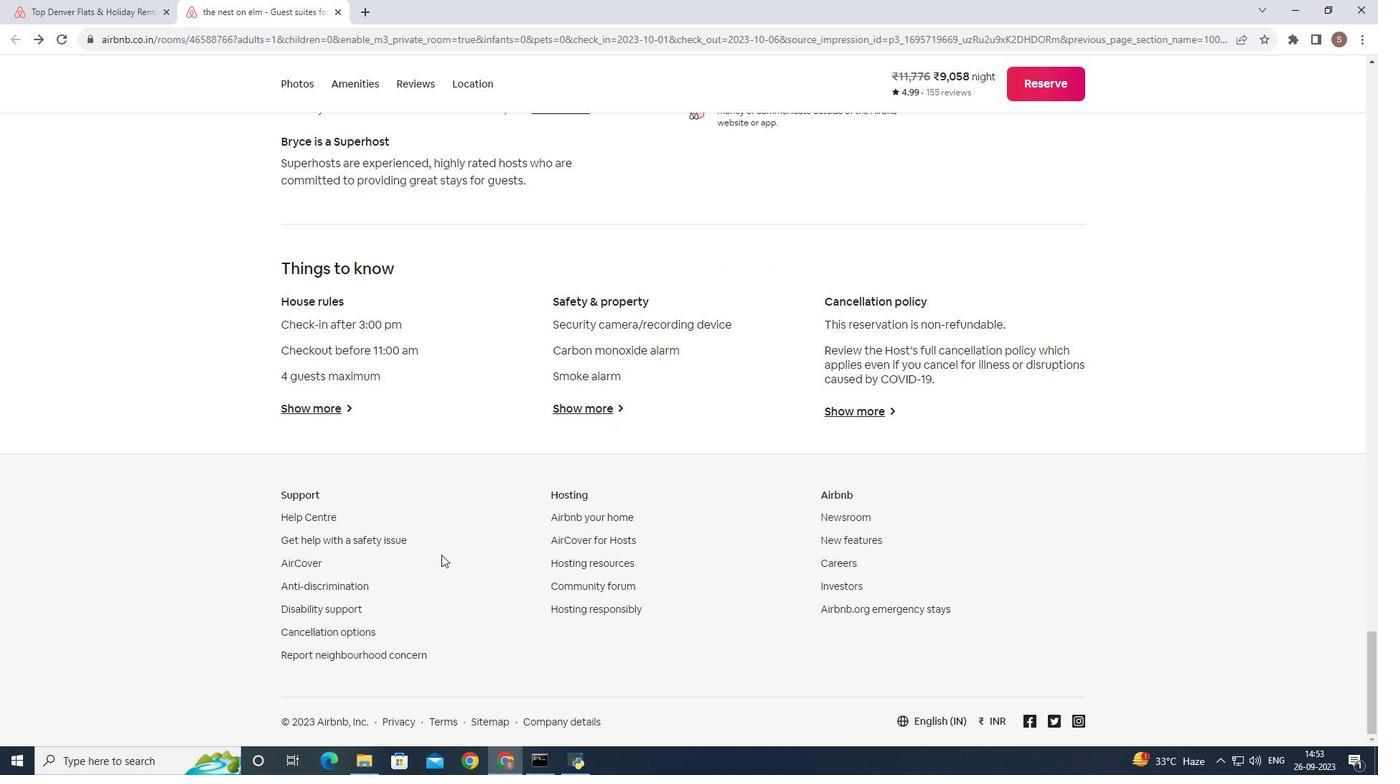 
Action: Mouse scrolled (441, 554) with delta (0, 0)
Screenshot: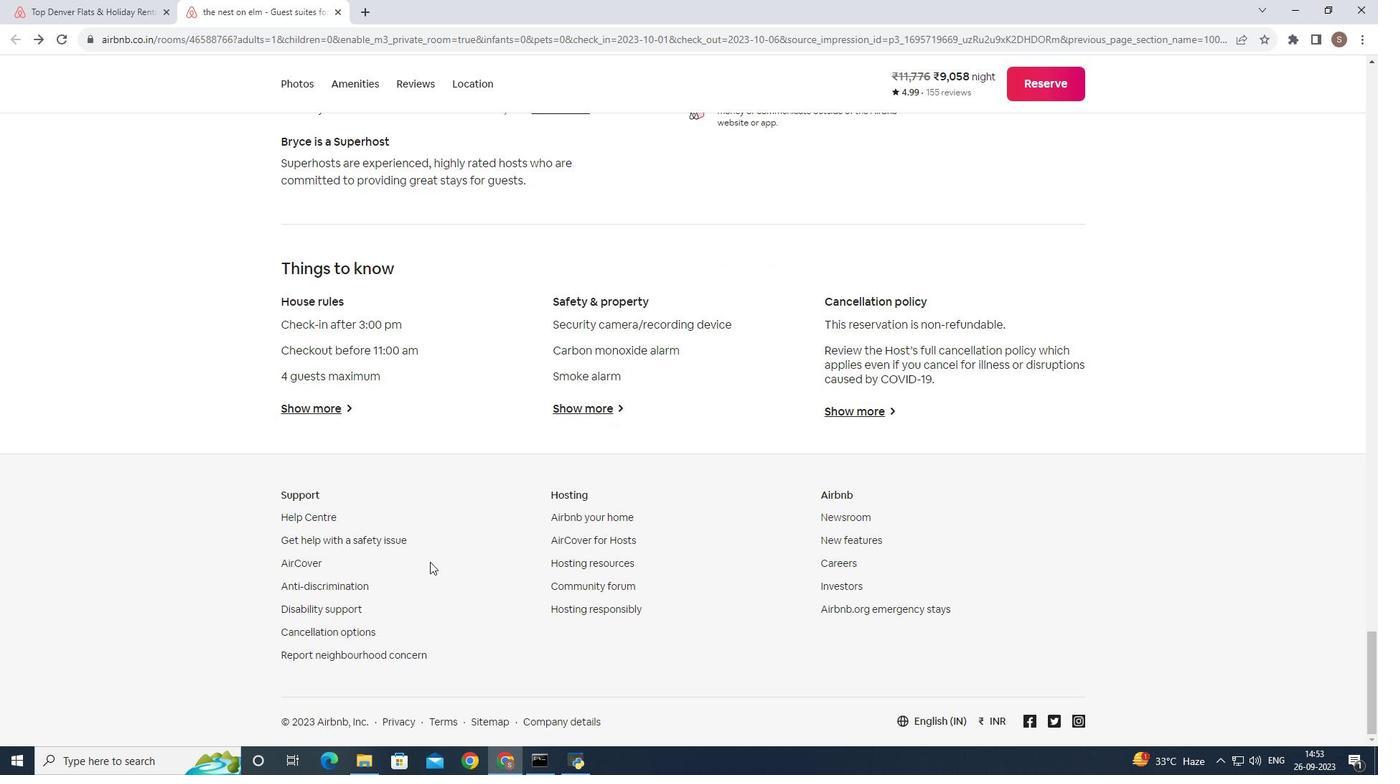 
Action: Mouse moved to (117, 4)
Screenshot: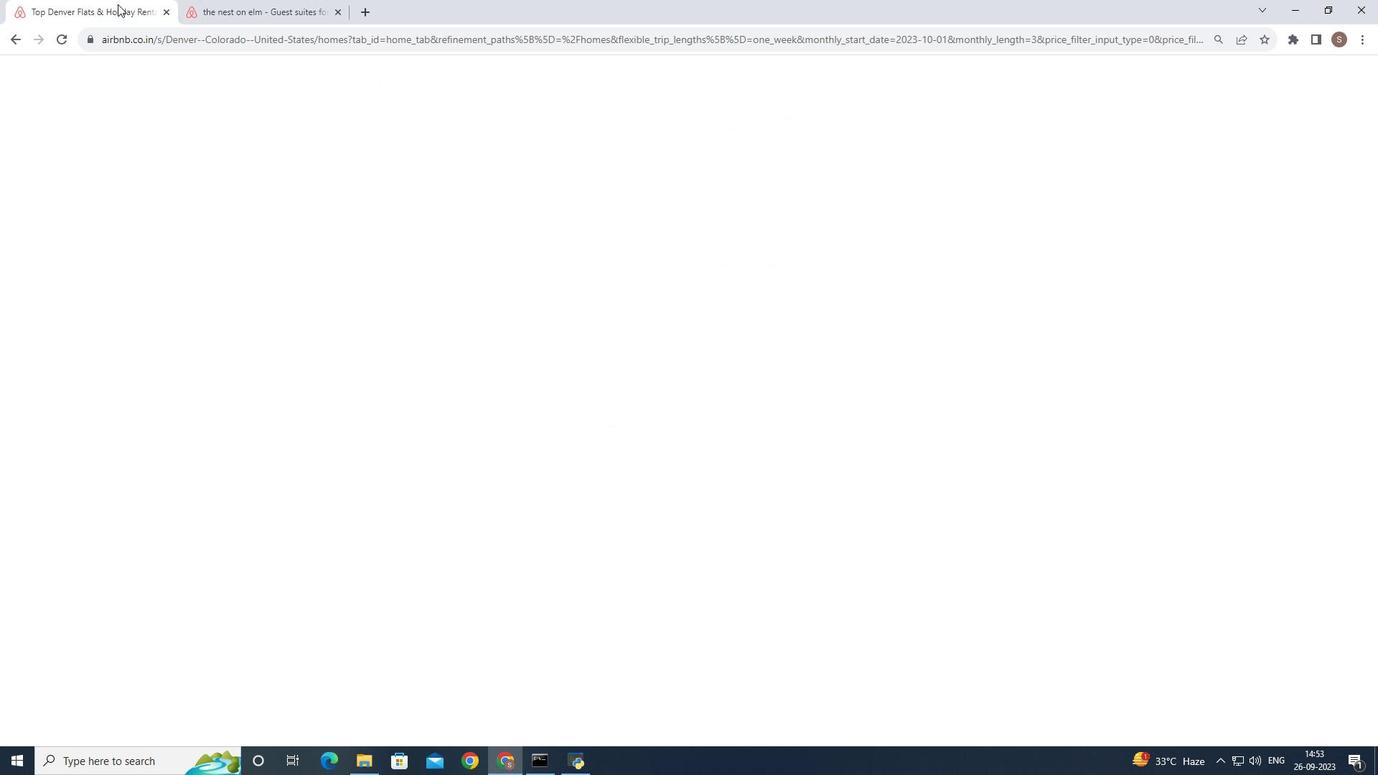 
Action: Mouse pressed left at (117, 4)
Screenshot: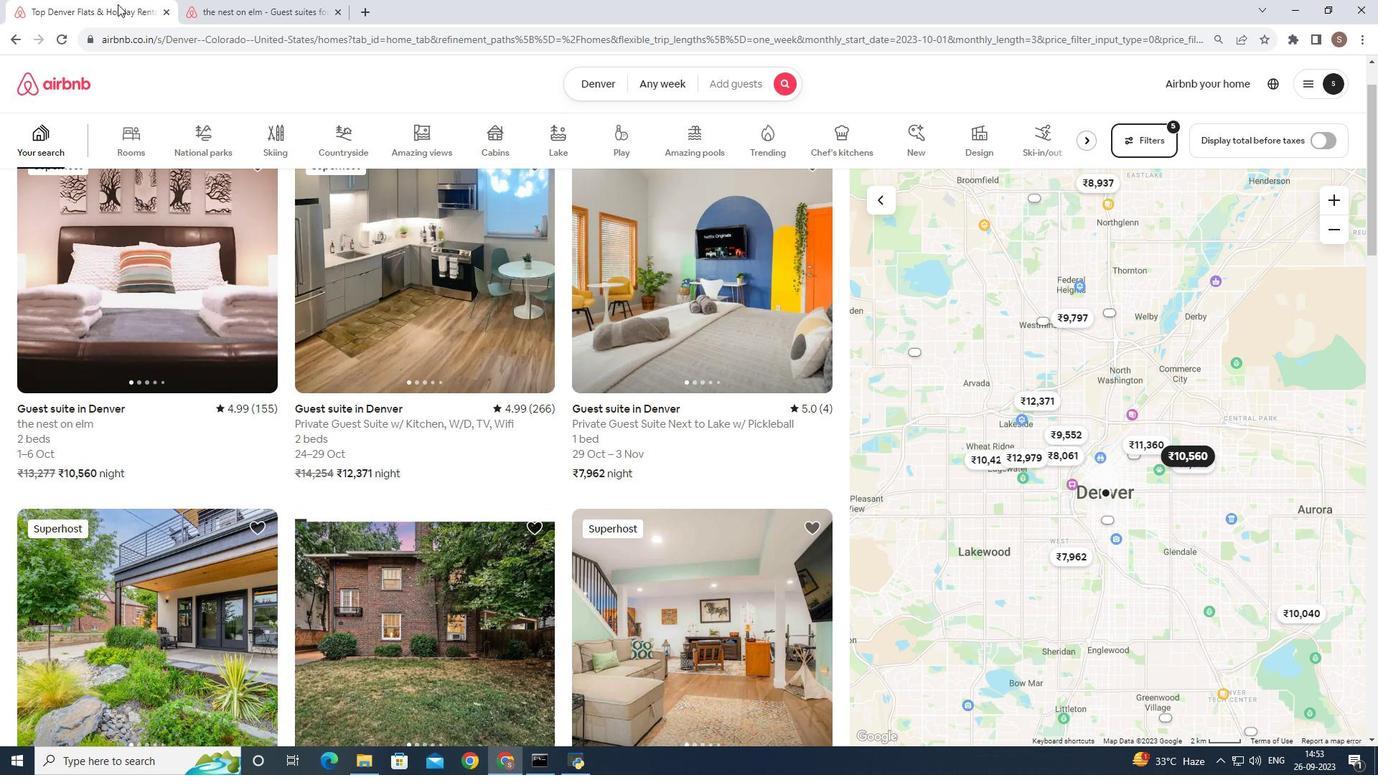 
Action: Mouse moved to (364, 449)
Screenshot: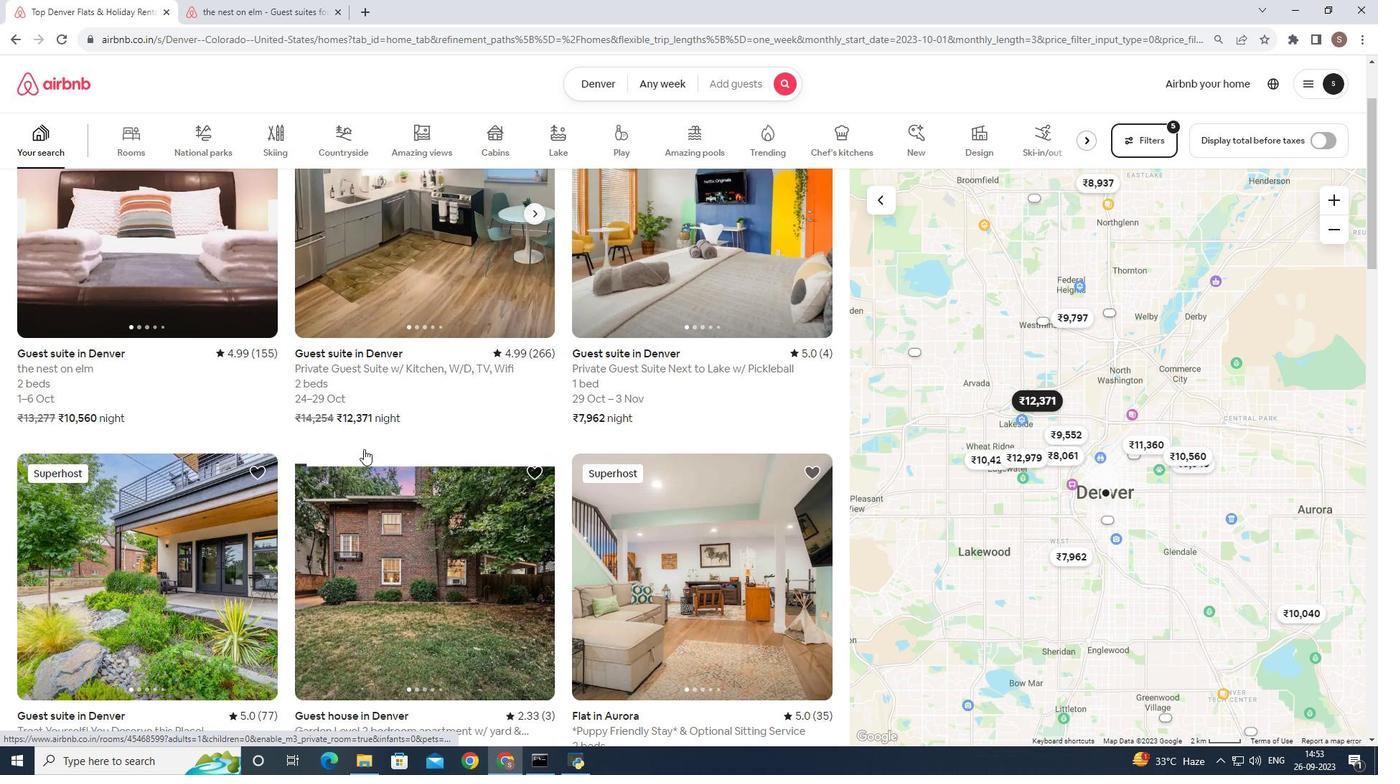 
Action: Mouse scrolled (364, 448) with delta (0, 0)
Screenshot: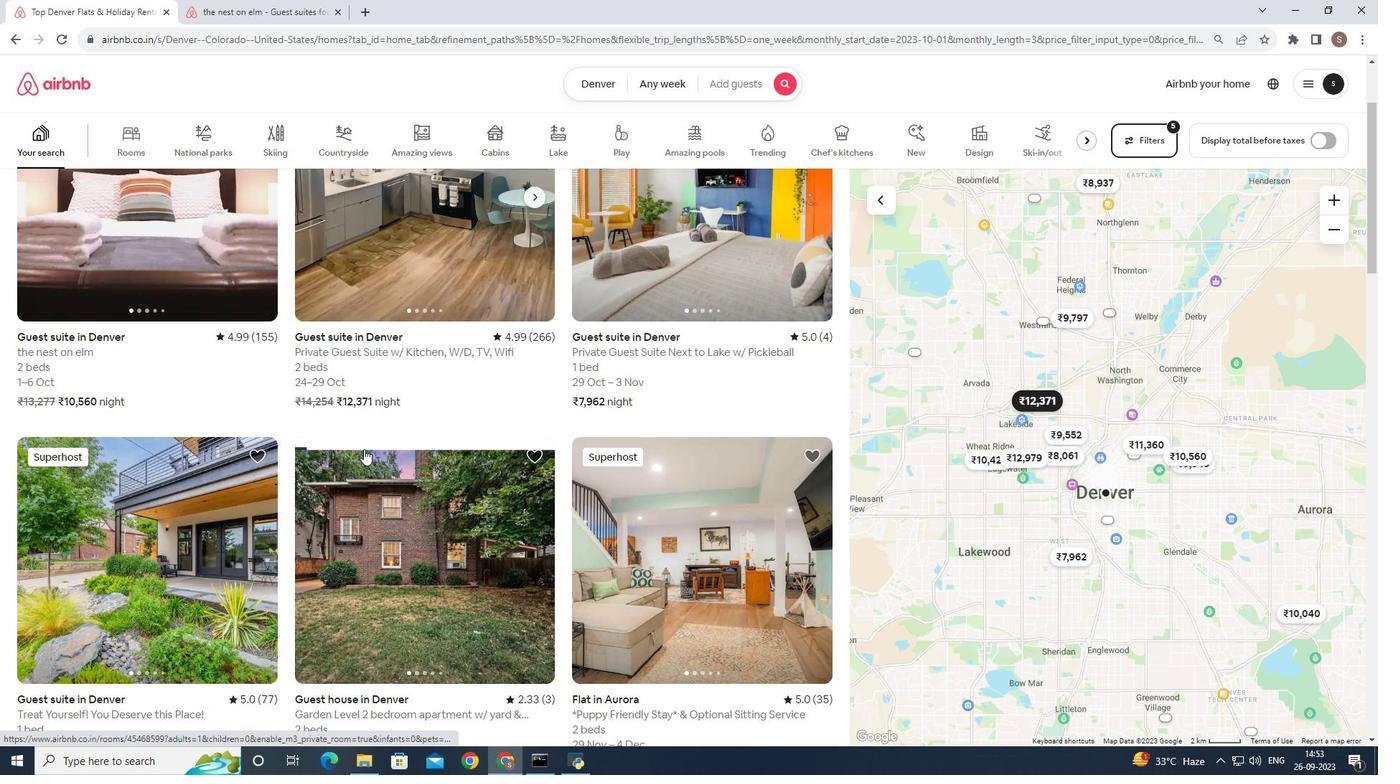 
Action: Mouse scrolled (364, 450) with delta (0, 0)
Screenshot: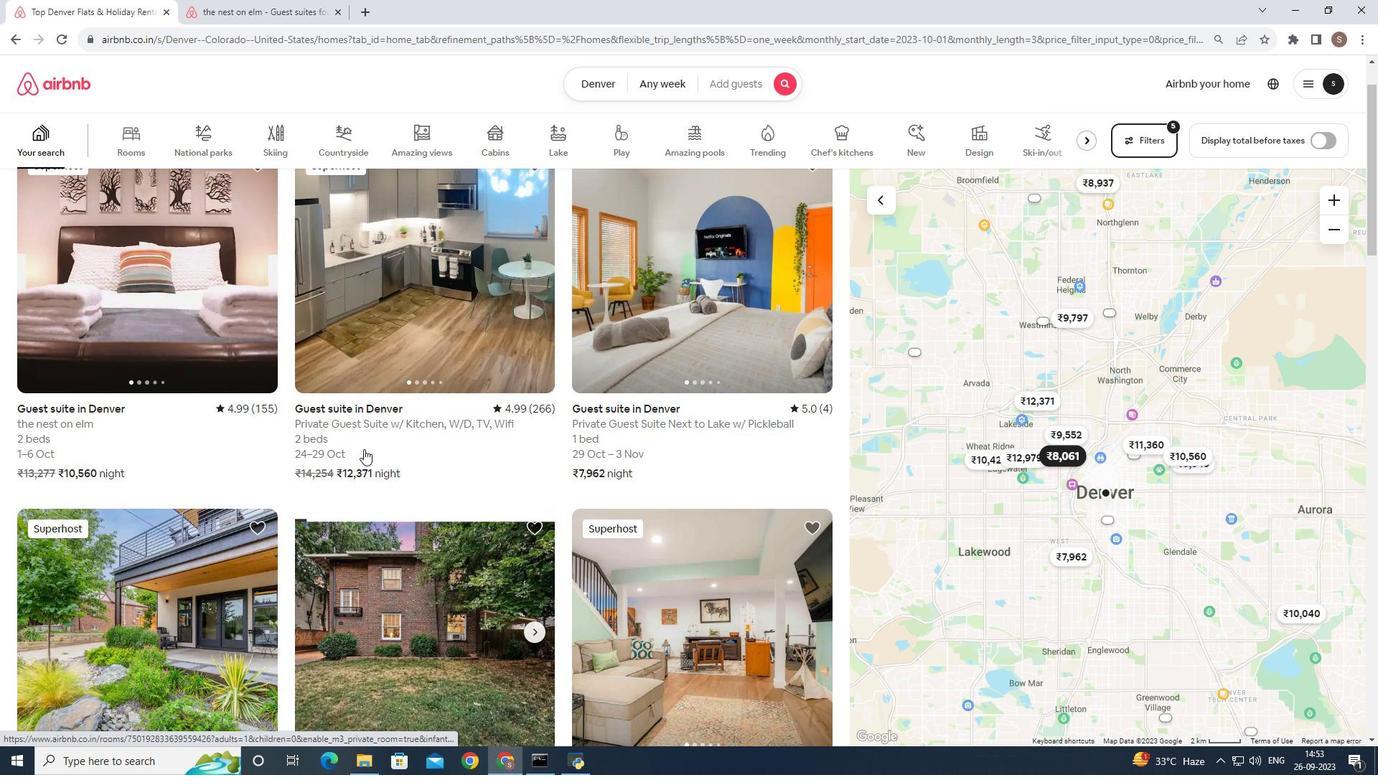 
Action: Mouse moved to (435, 305)
Screenshot: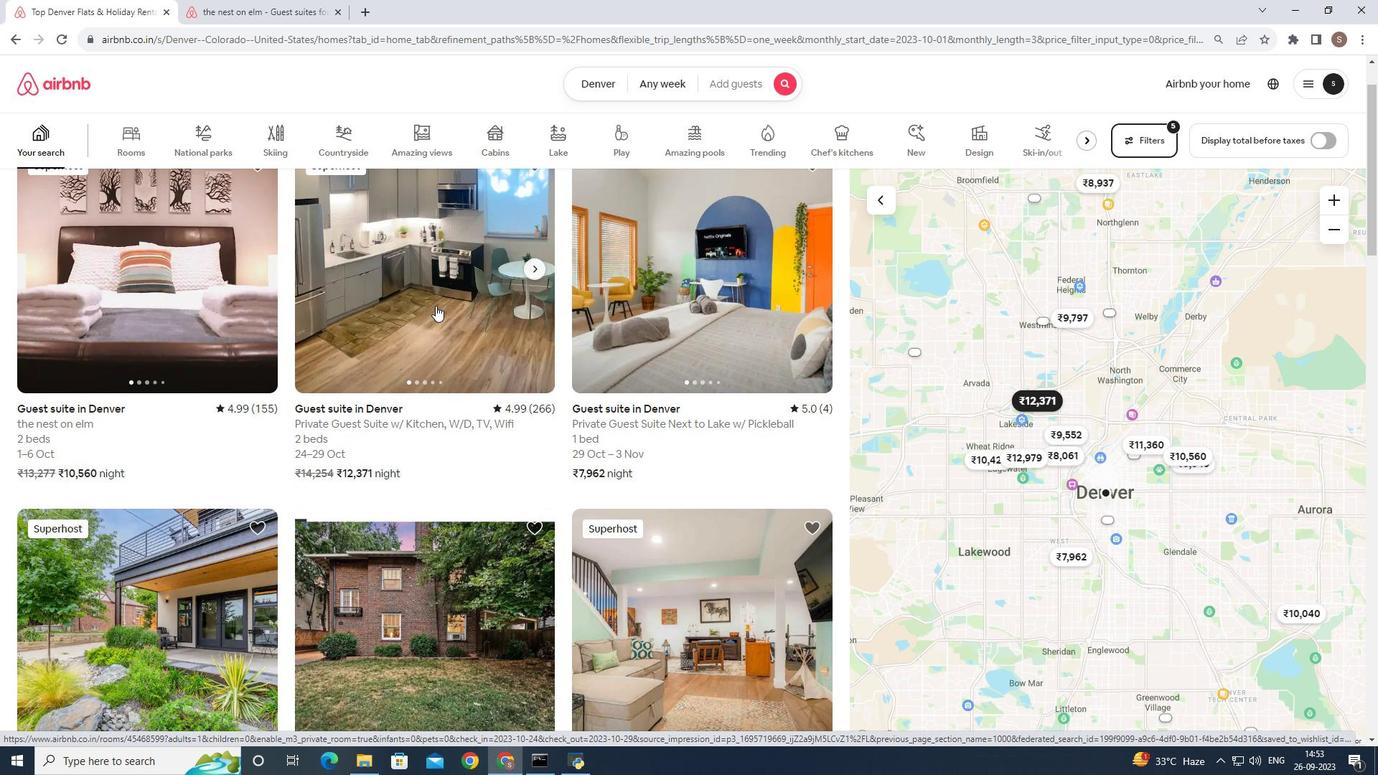 
Action: Mouse pressed left at (435, 305)
Screenshot: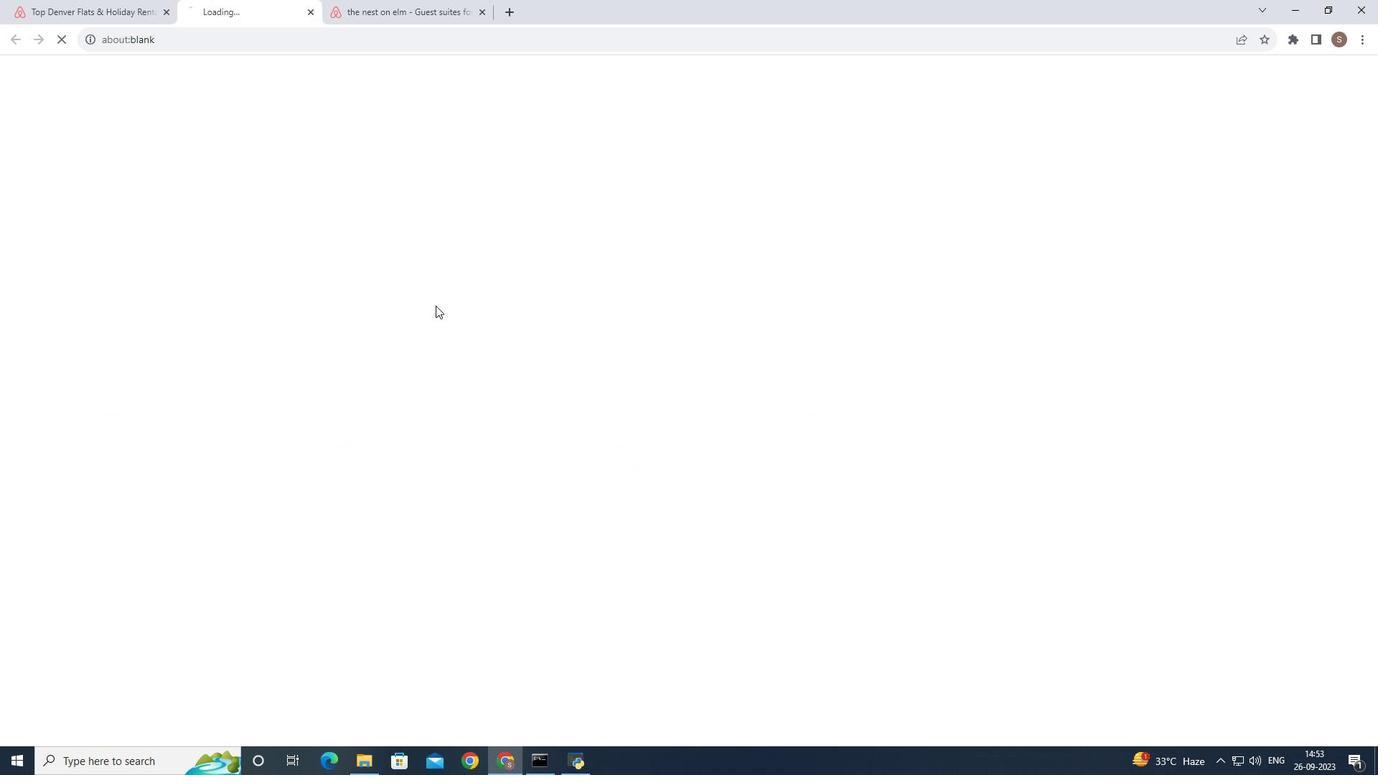 
Action: Mouse moved to (1028, 530)
Screenshot: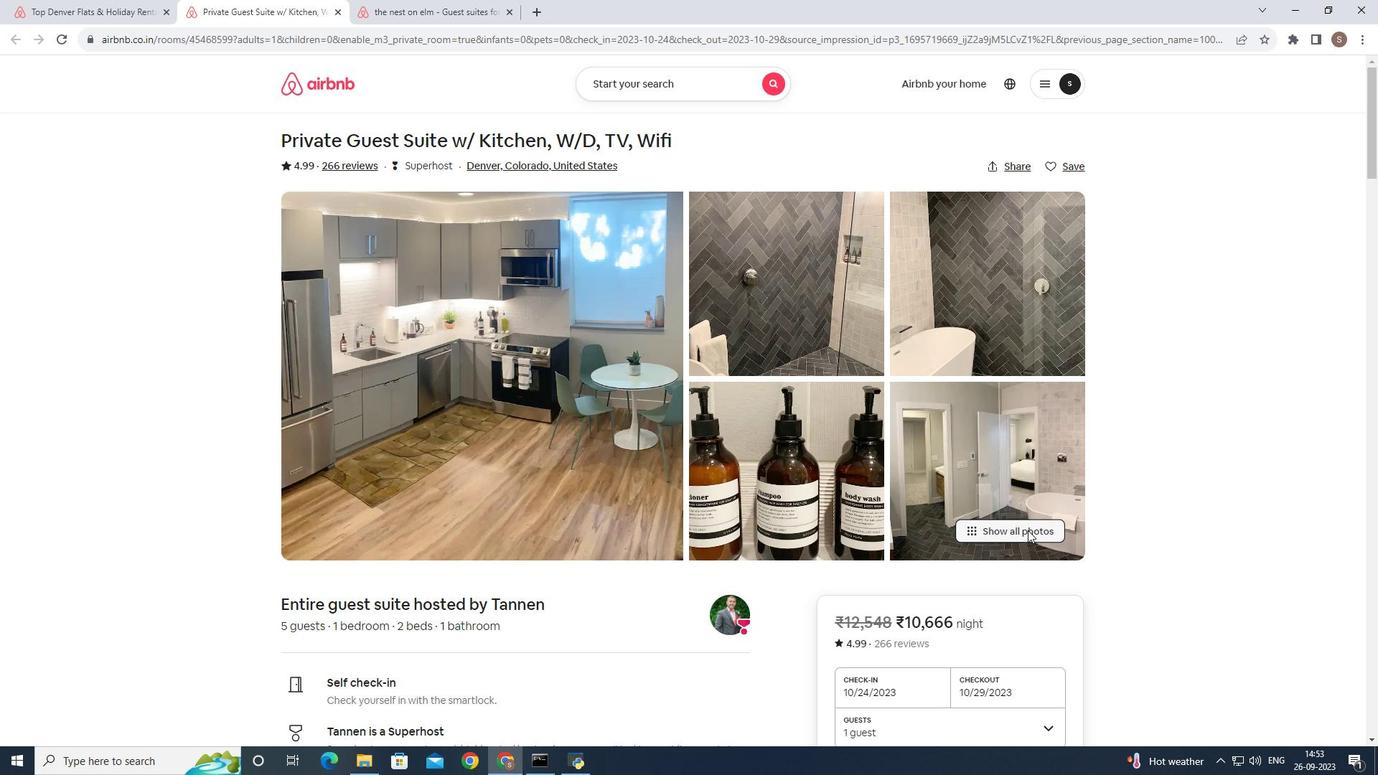 
Action: Mouse pressed left at (1028, 530)
Screenshot: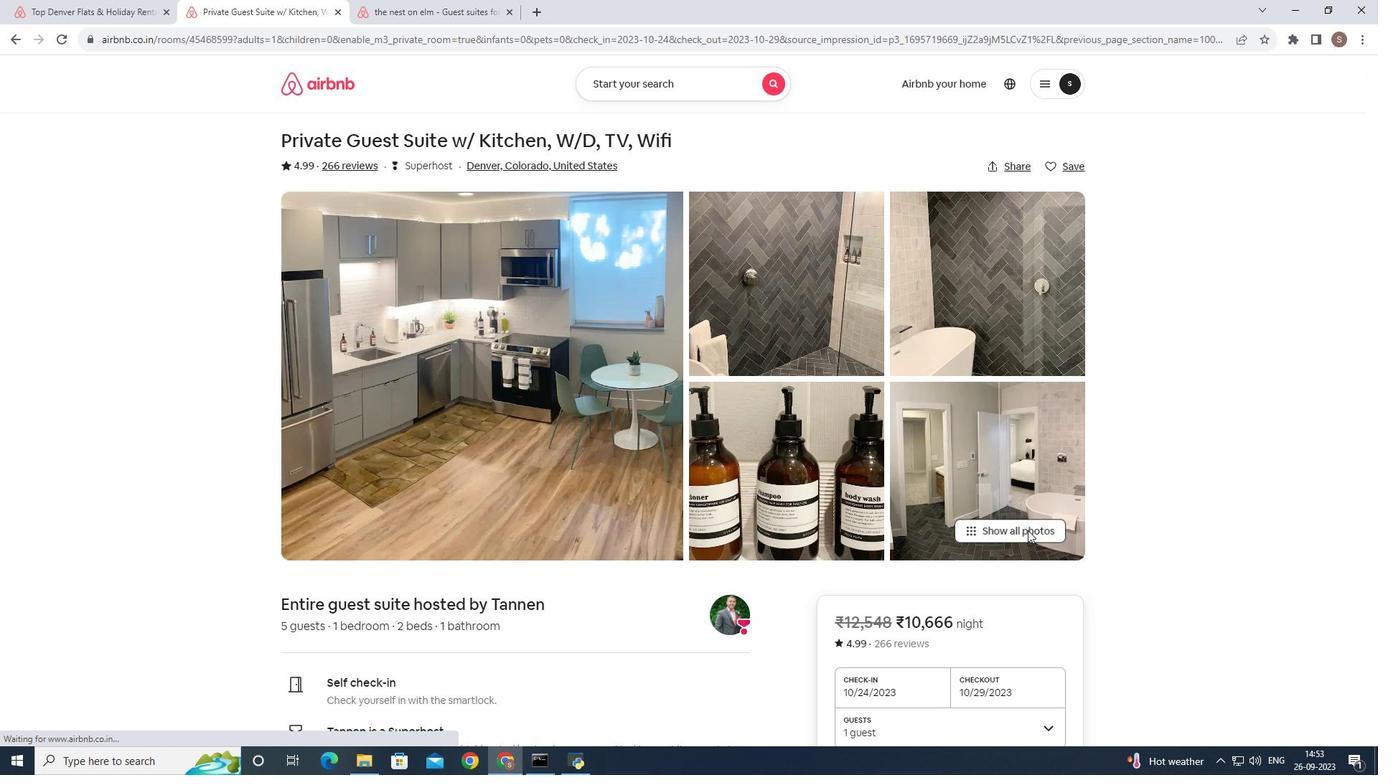 
Action: Mouse moved to (788, 450)
Screenshot: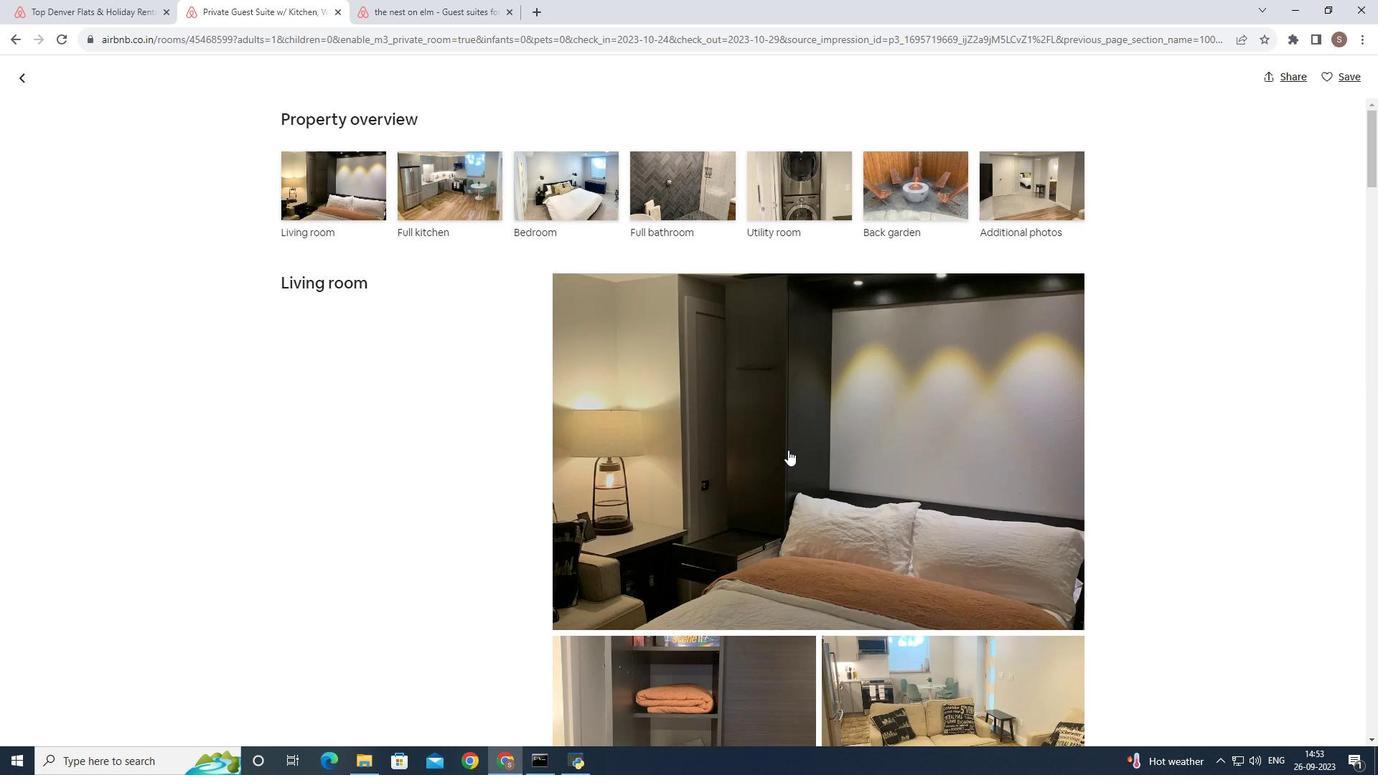 
Action: Mouse pressed left at (788, 450)
Screenshot: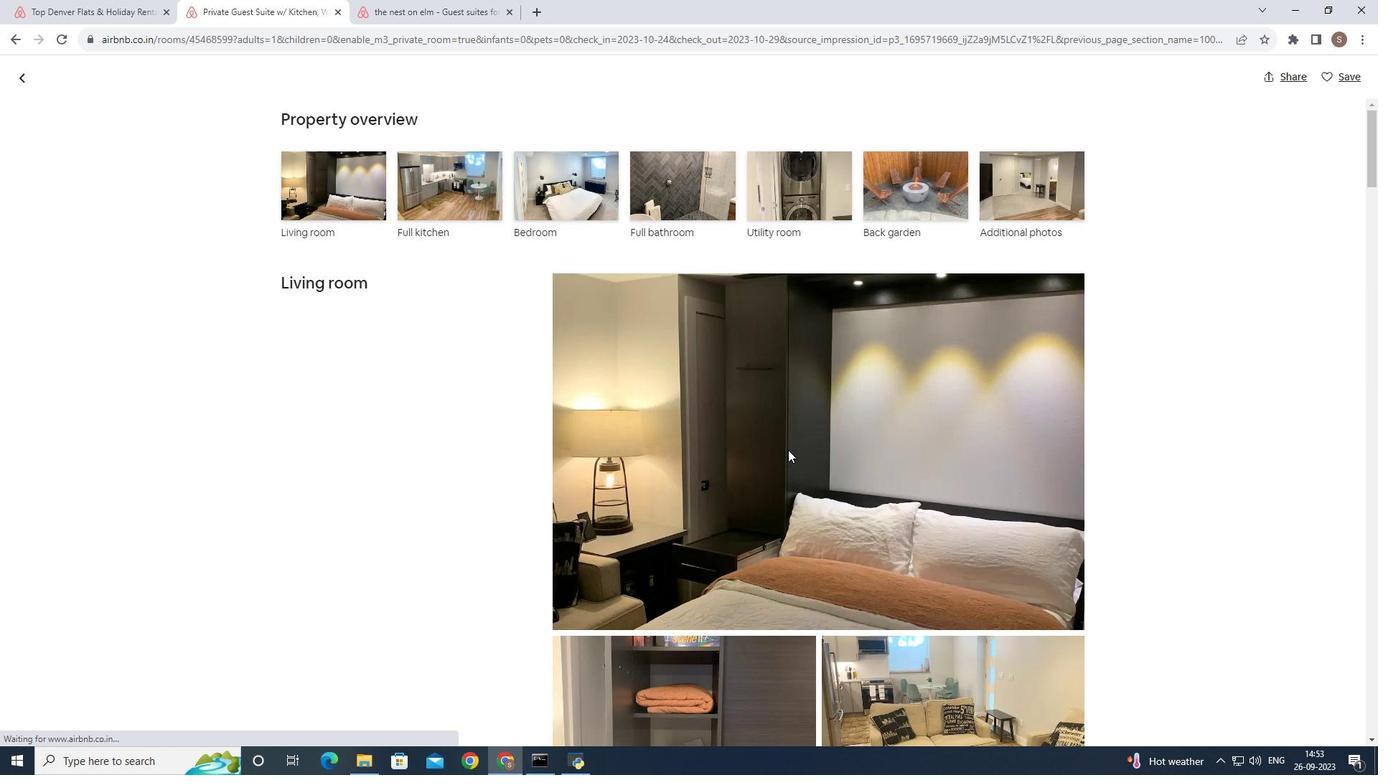 
Action: Key pressed <Key.right><Key.right><Key.right><Key.right><Key.right><Key.right><Key.right><Key.right><Key.right><Key.right><Key.right><Key.right><Key.right><Key.right><Key.right><Key.right><Key.right><Key.right><Key.right><Key.right><Key.right><Key.right><Key.right><Key.right><Key.right><Key.right><Key.right><Key.right><Key.right><Key.right><Key.right><Key.right>
Screenshot: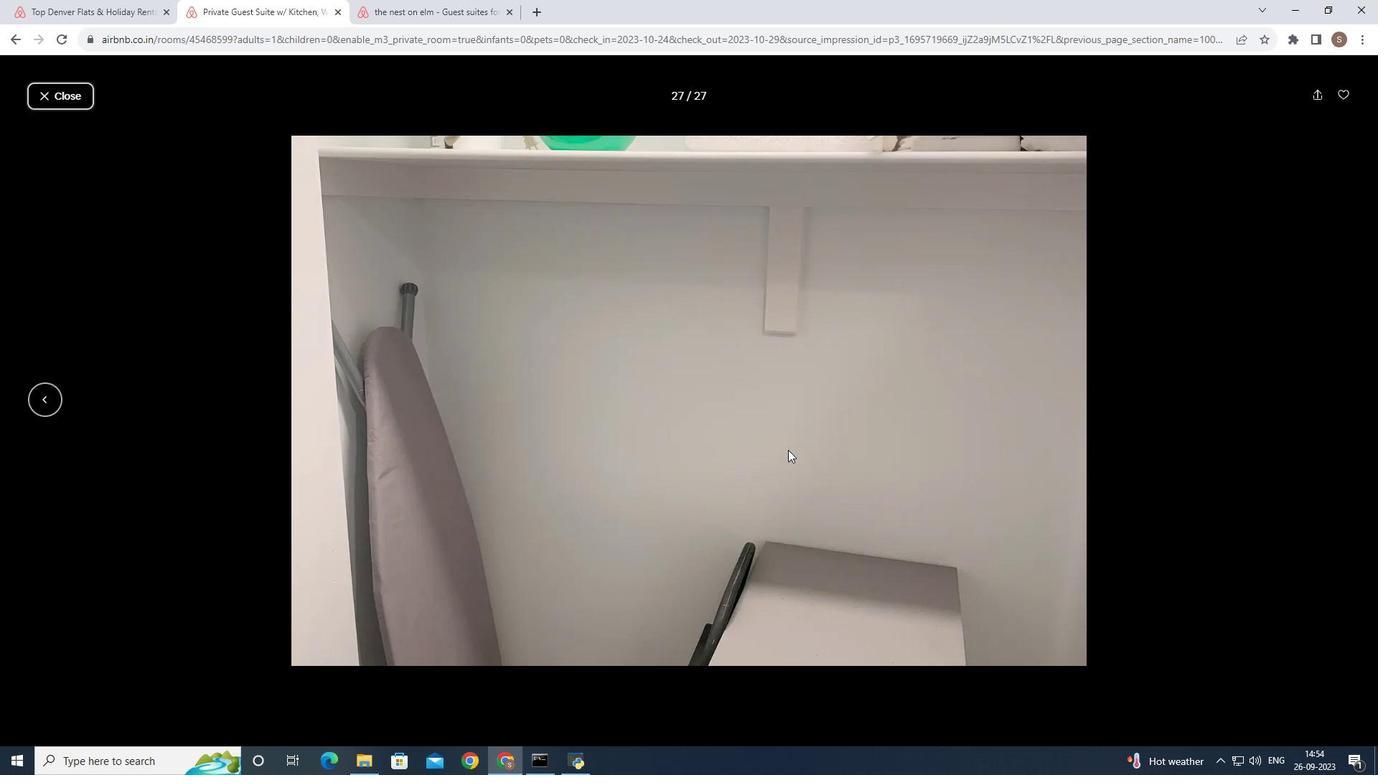 
Action: Mouse moved to (84, 101)
Screenshot: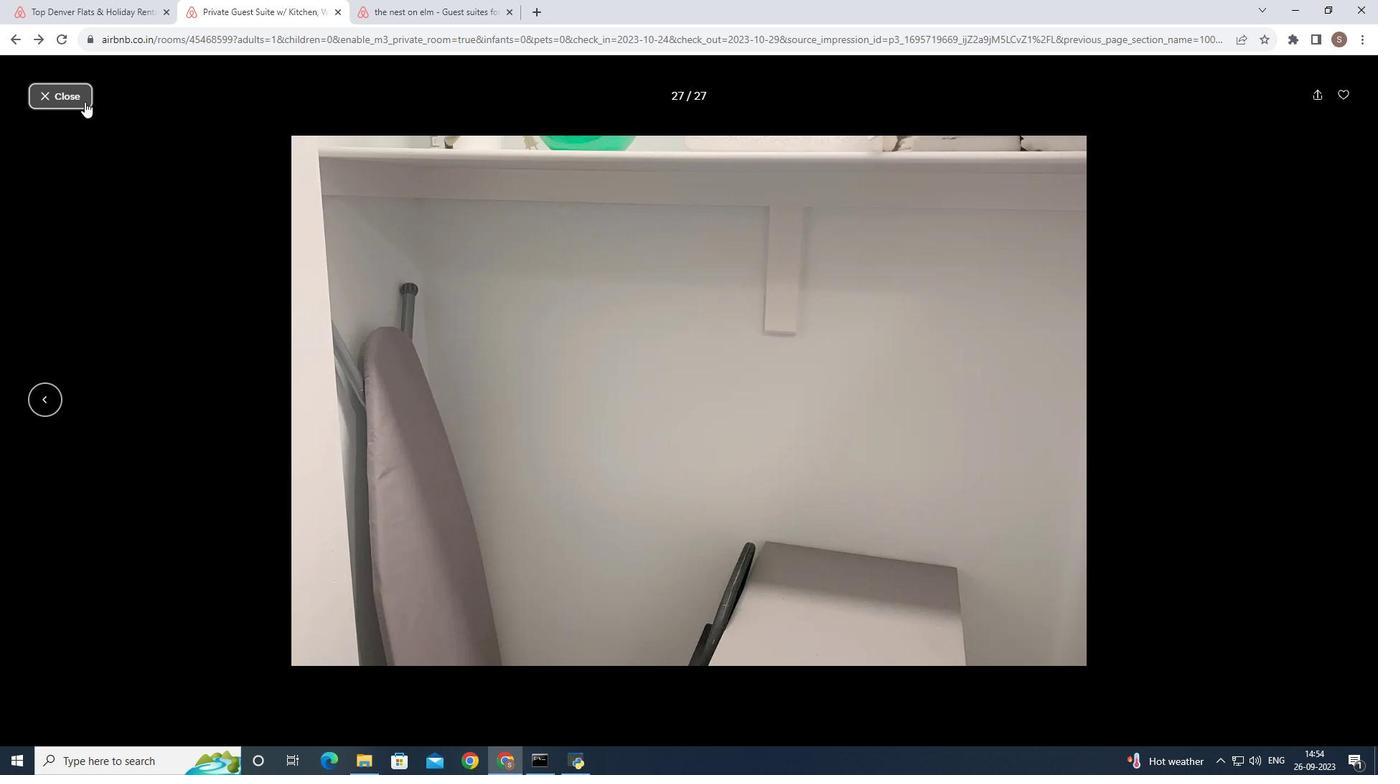 
Action: Mouse pressed left at (84, 101)
Screenshot: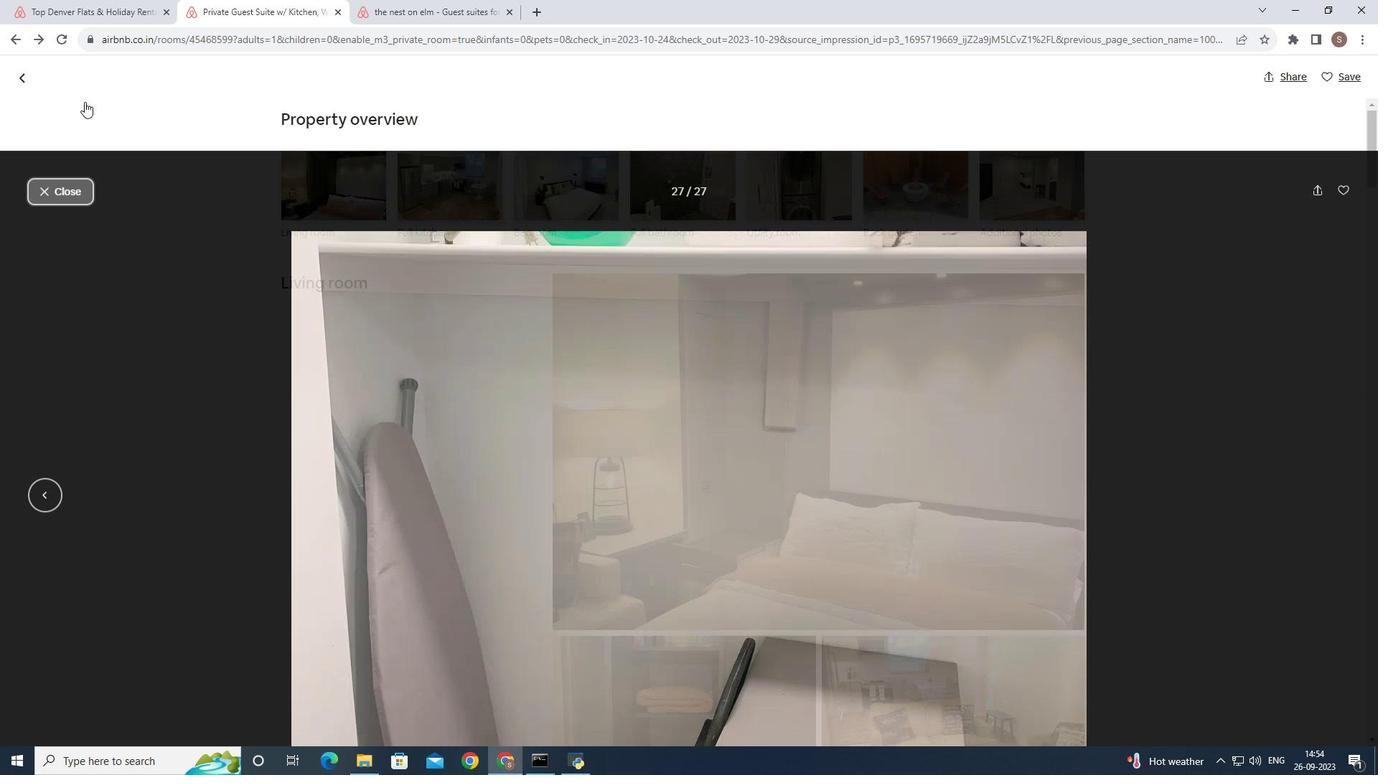 
Action: Mouse moved to (26, 77)
Screenshot: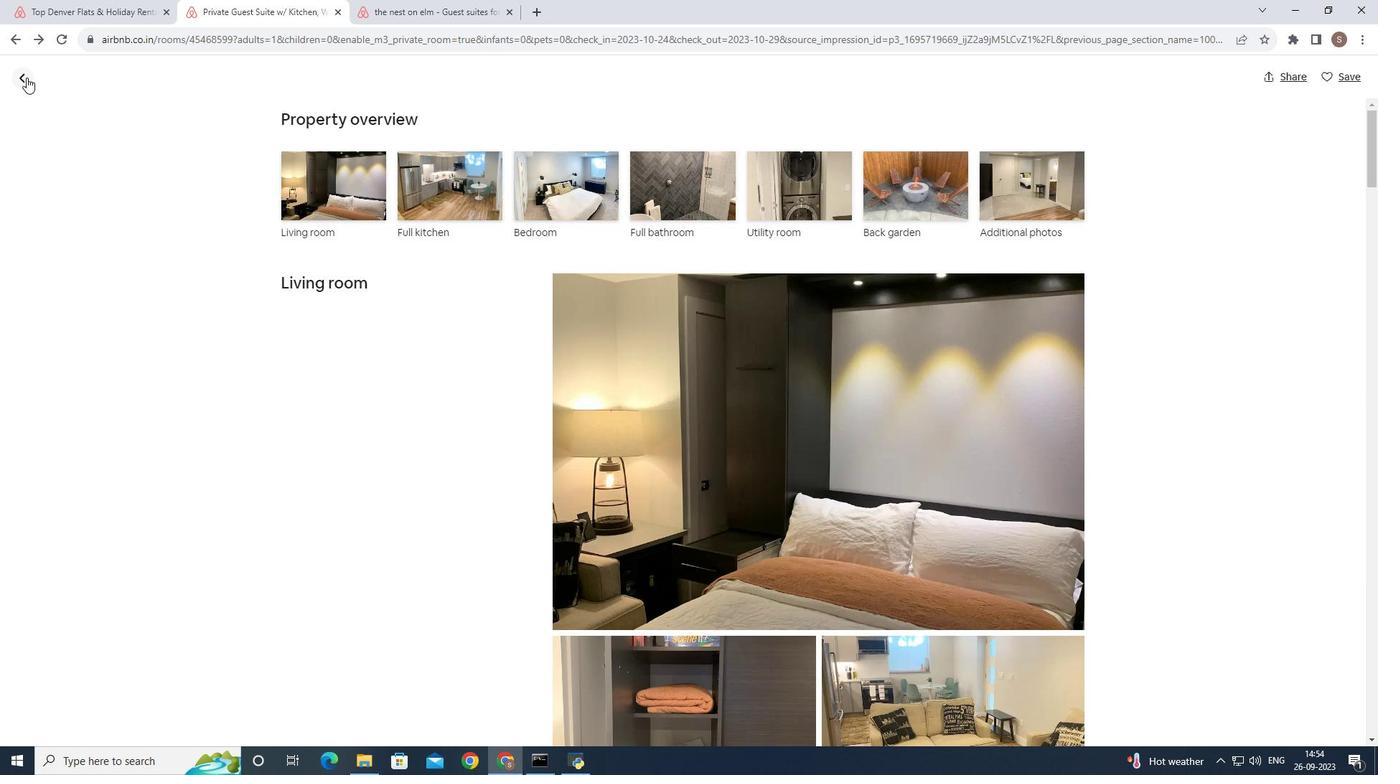 
Action: Mouse pressed left at (26, 77)
Screenshot: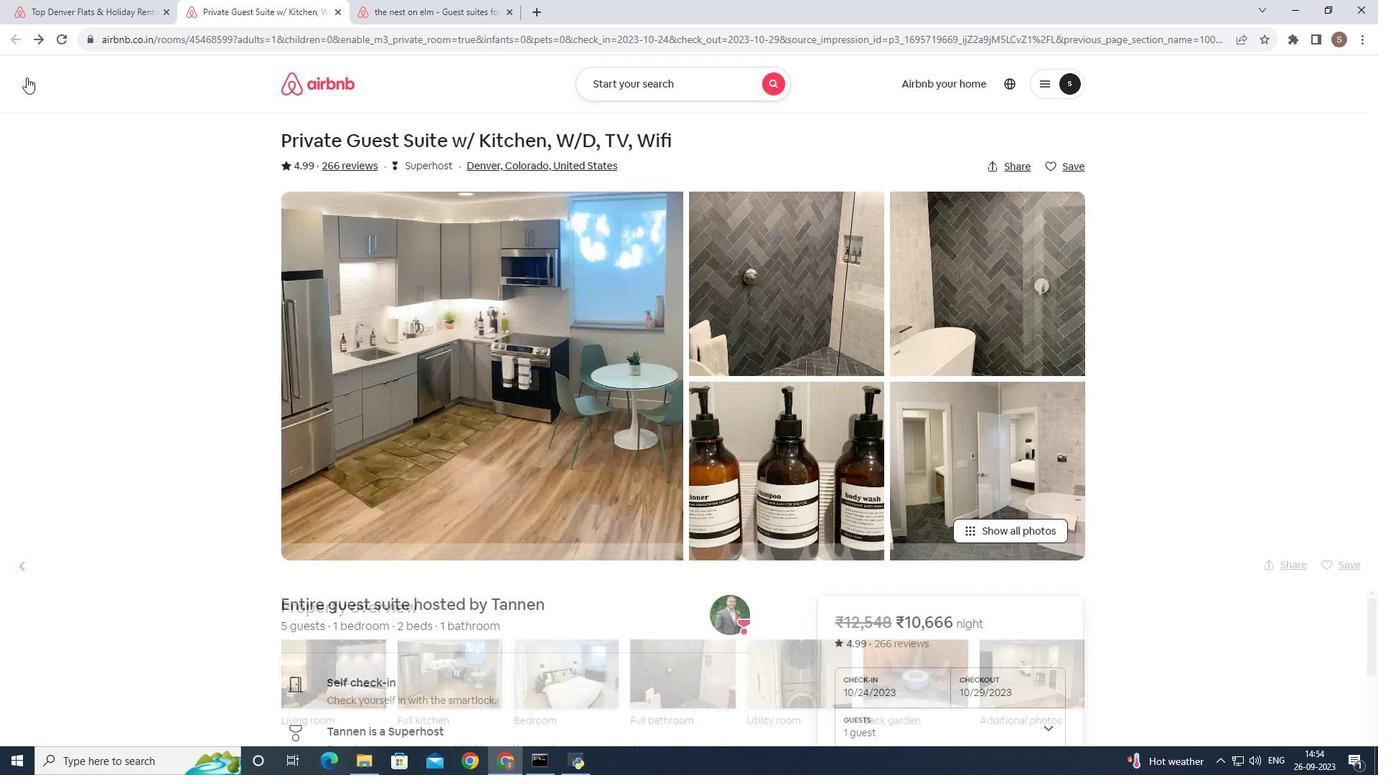 
Action: Mouse moved to (514, 400)
Screenshot: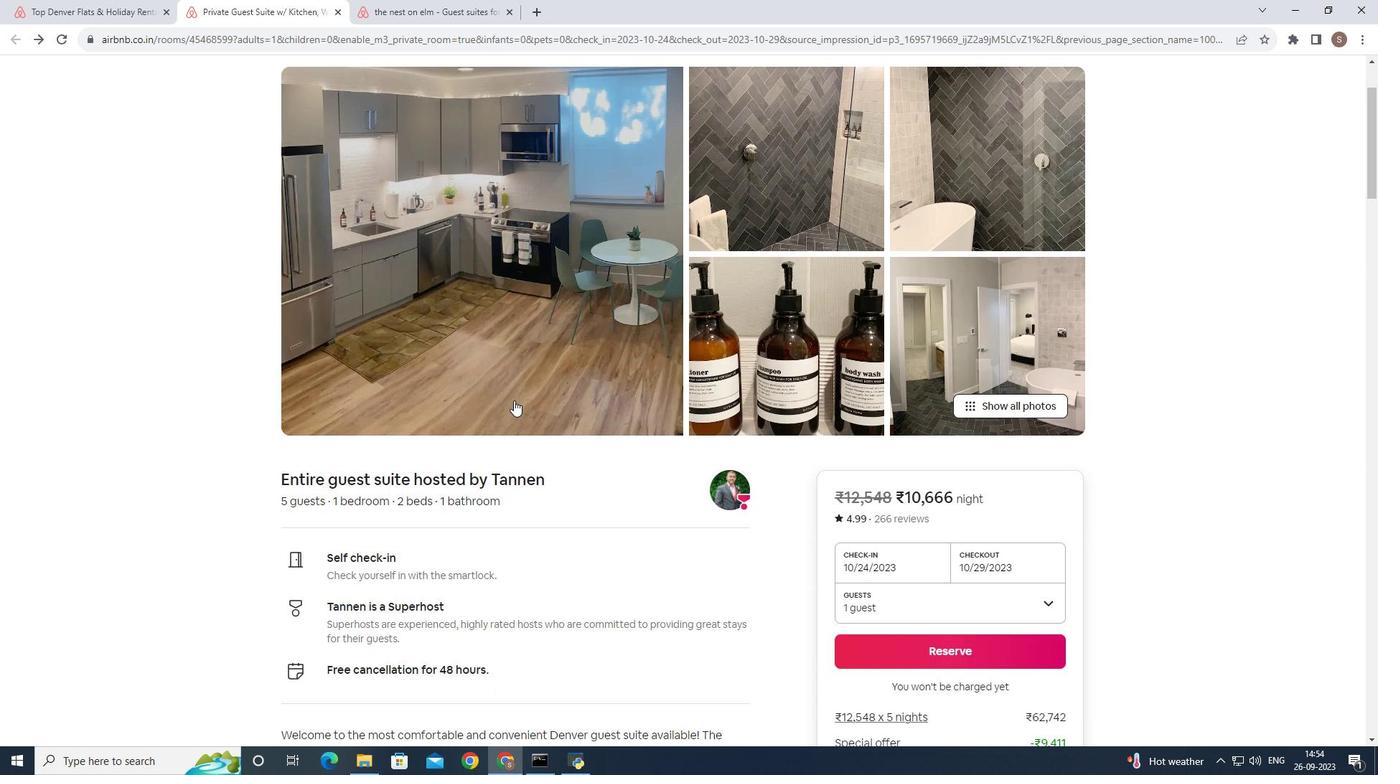 
Action: Mouse scrolled (514, 399) with delta (0, 0)
Screenshot: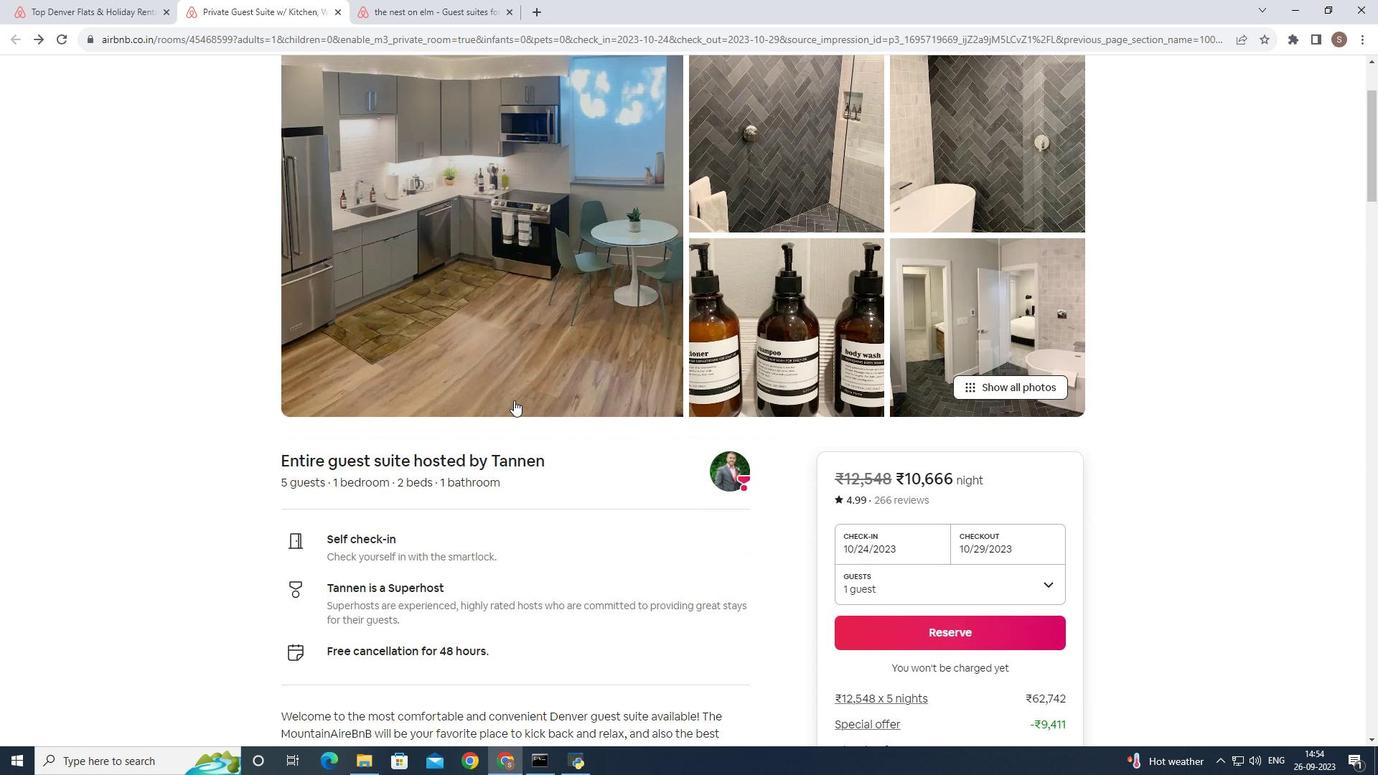 
Action: Mouse scrolled (514, 399) with delta (0, 0)
Screenshot: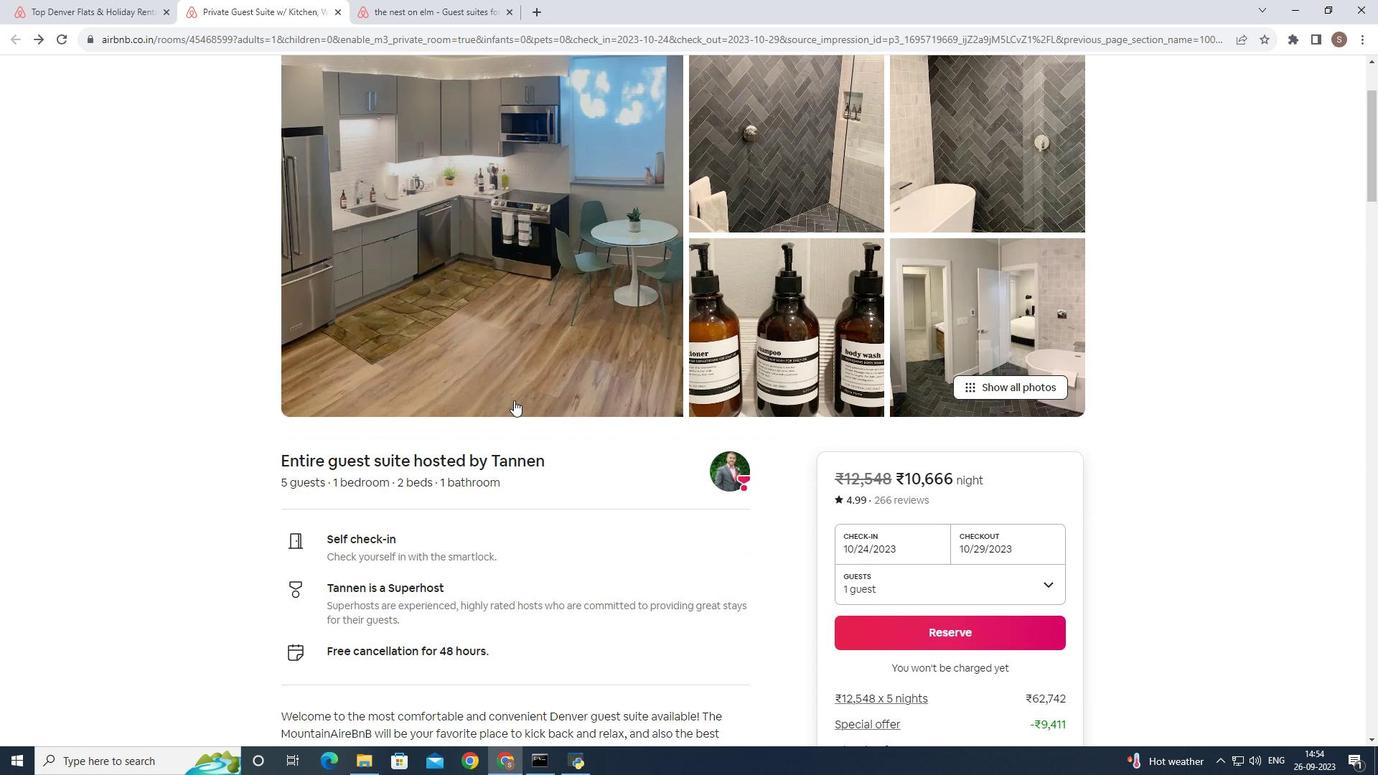 
Action: Mouse scrolled (514, 399) with delta (0, 0)
Screenshot: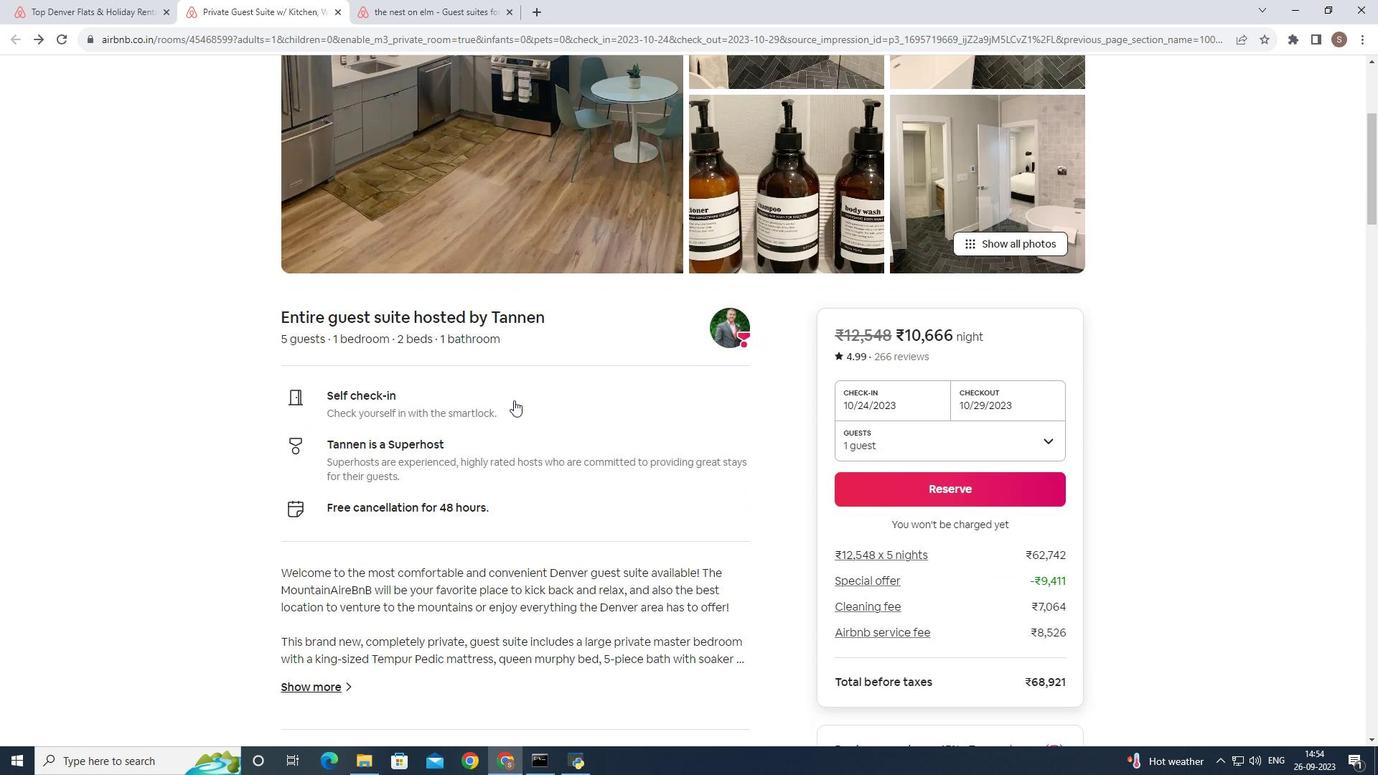 
Action: Mouse scrolled (514, 399) with delta (0, 0)
Screenshot: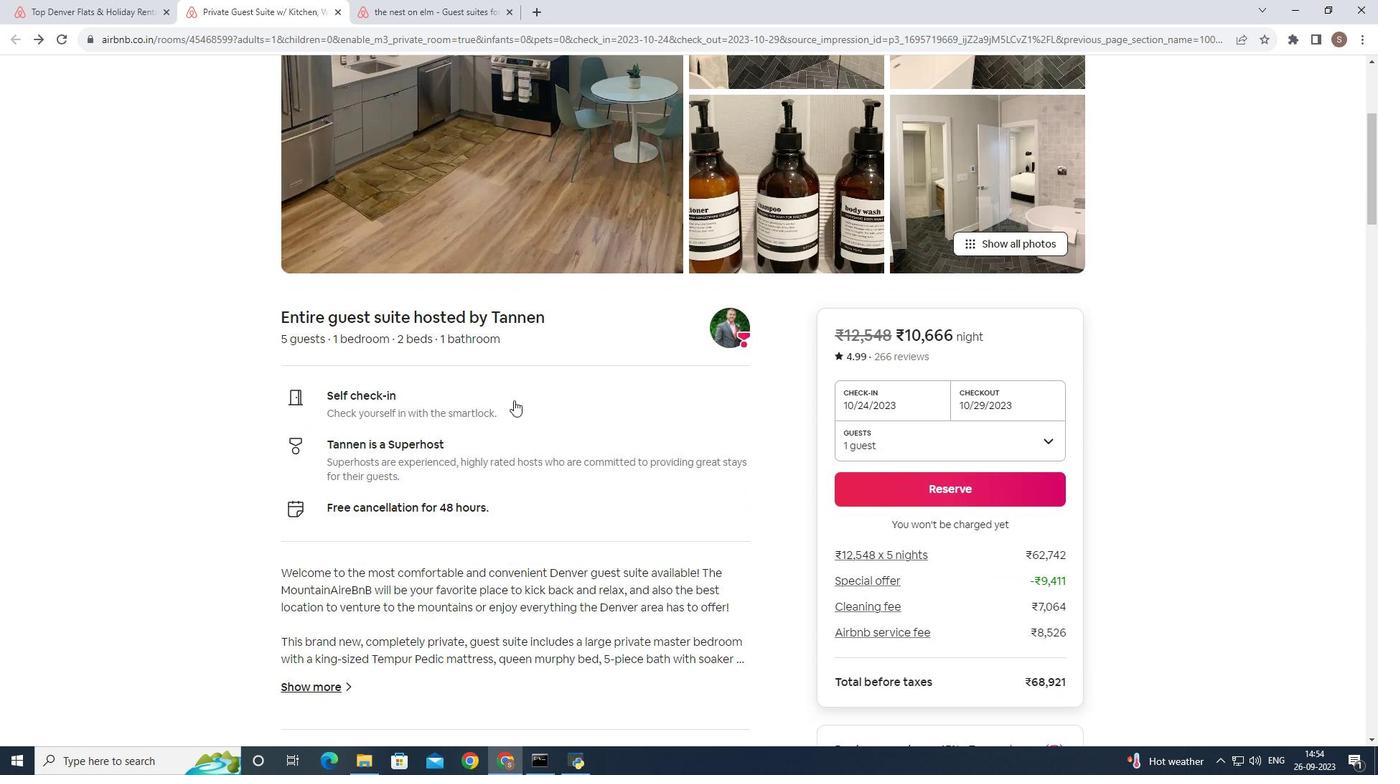 
Action: Mouse scrolled (514, 399) with delta (0, 0)
Screenshot: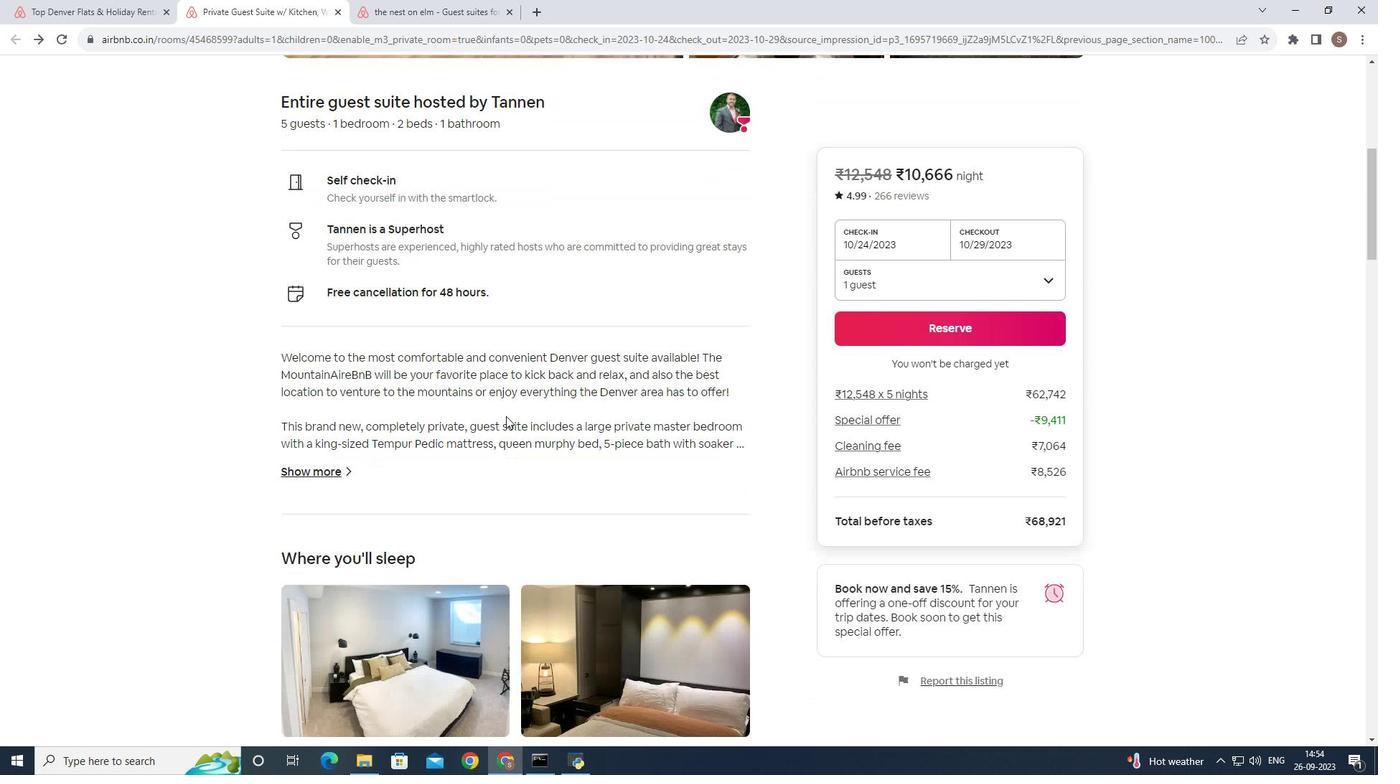 
Action: Mouse scrolled (514, 399) with delta (0, 0)
Screenshot: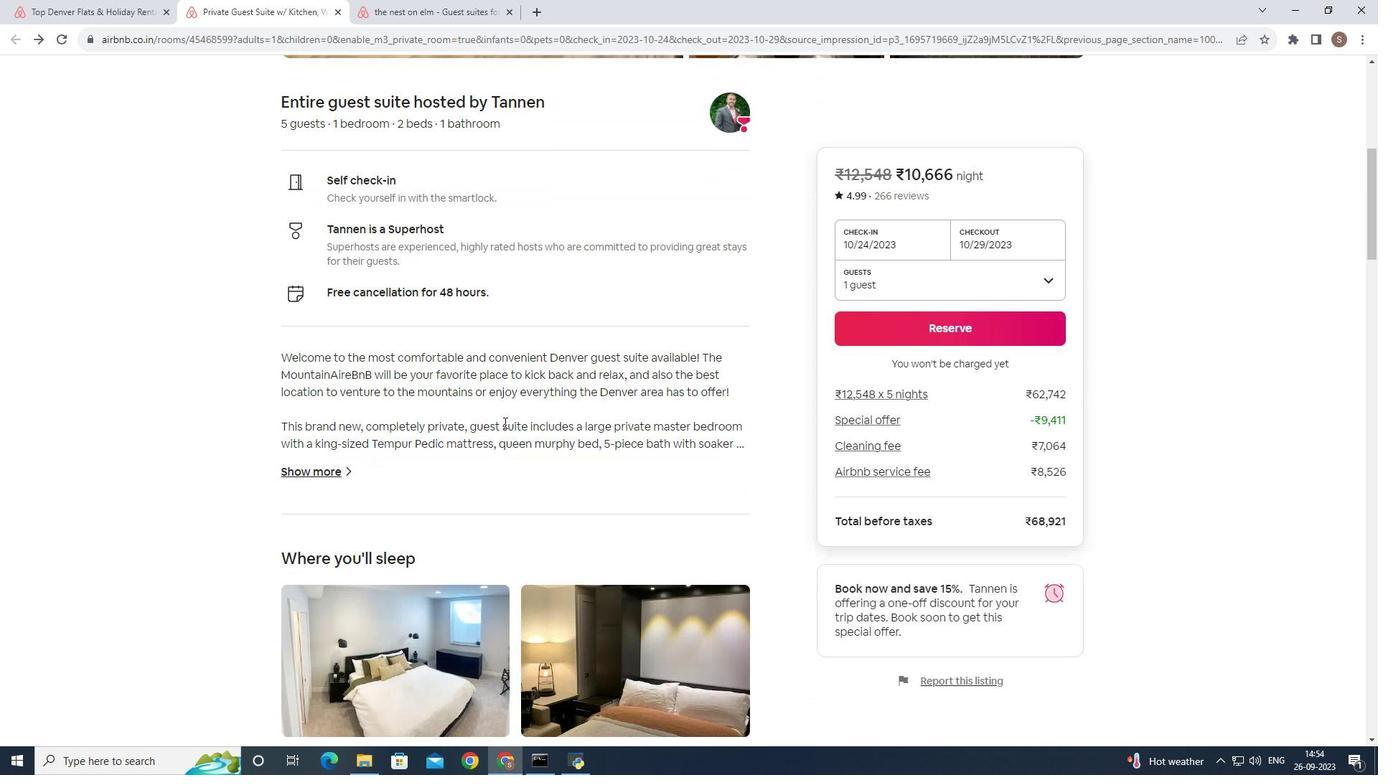 
Action: Mouse scrolled (514, 399) with delta (0, 0)
Screenshot: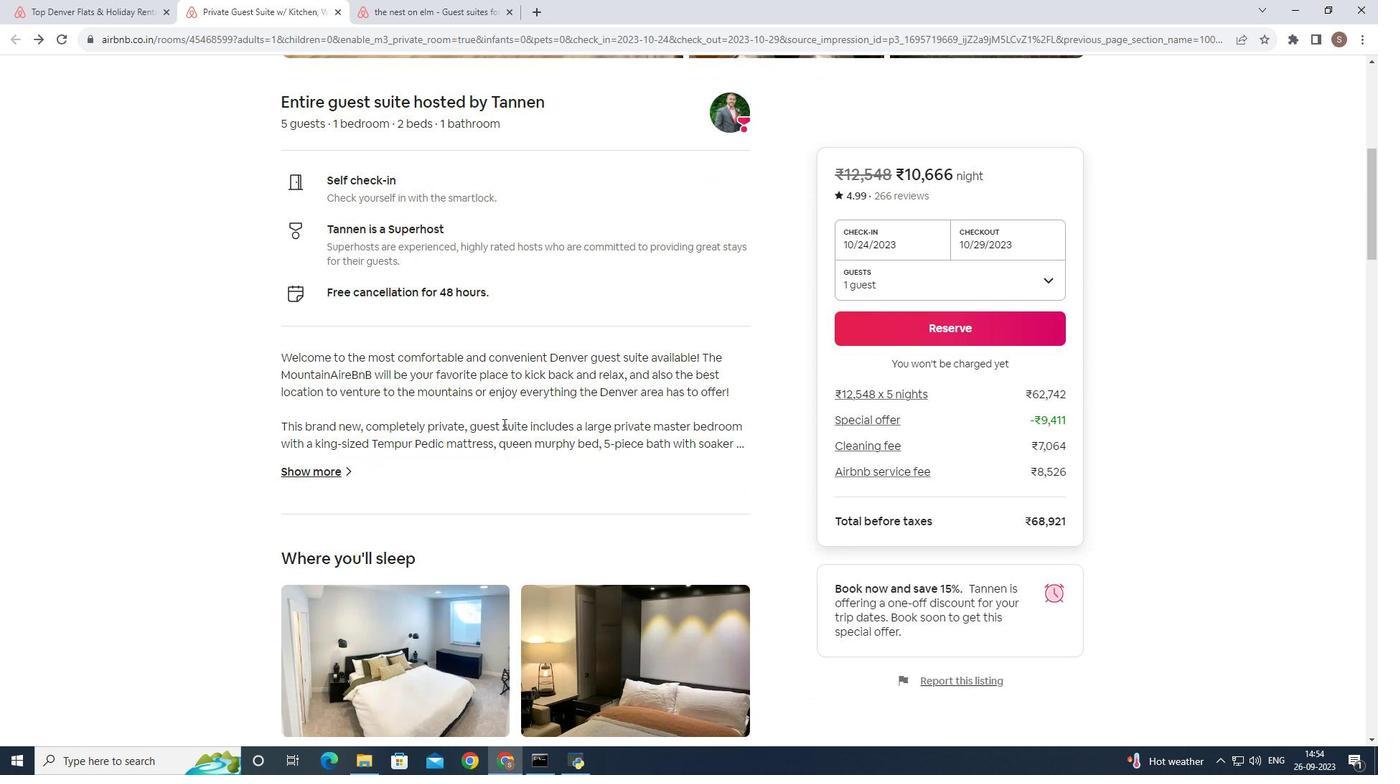 
Action: Mouse moved to (503, 425)
Screenshot: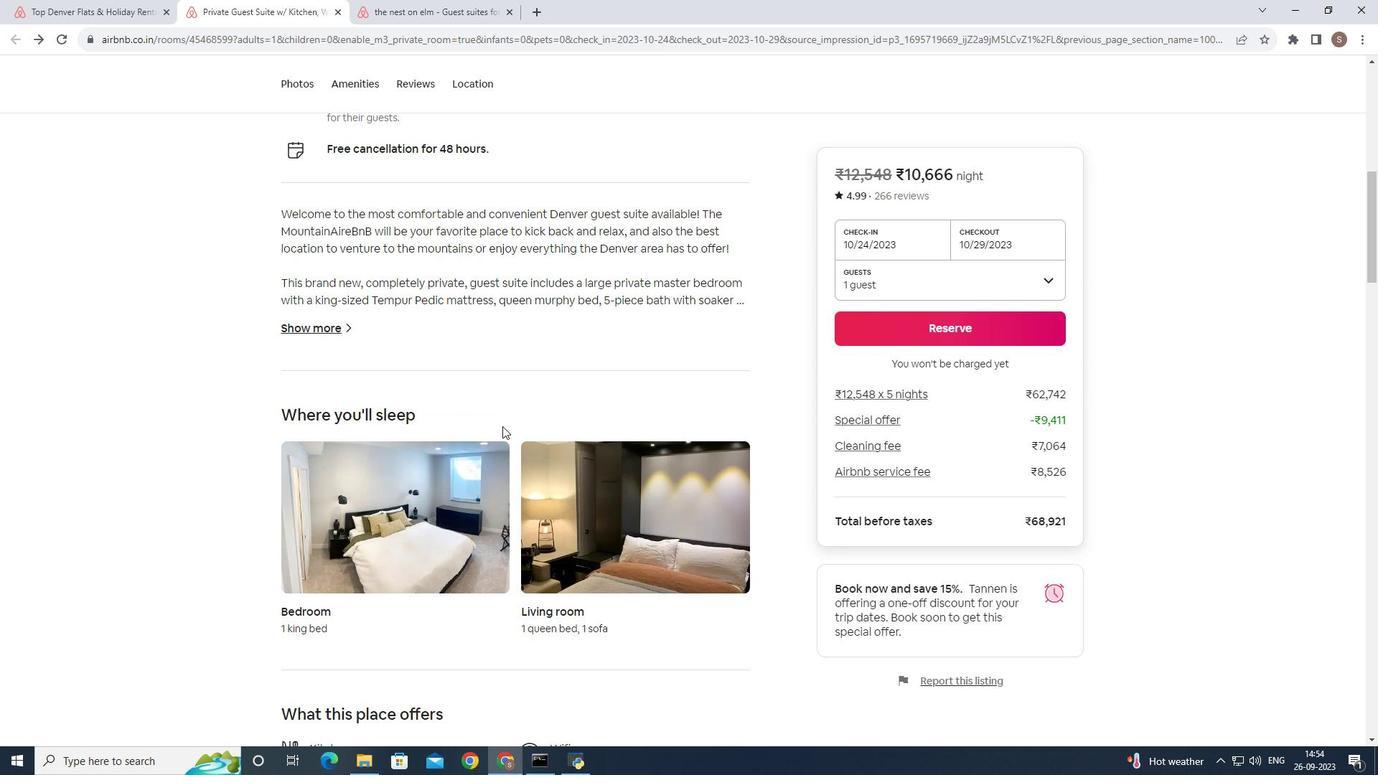 
Action: Mouse scrolled (503, 425) with delta (0, 0)
Screenshot: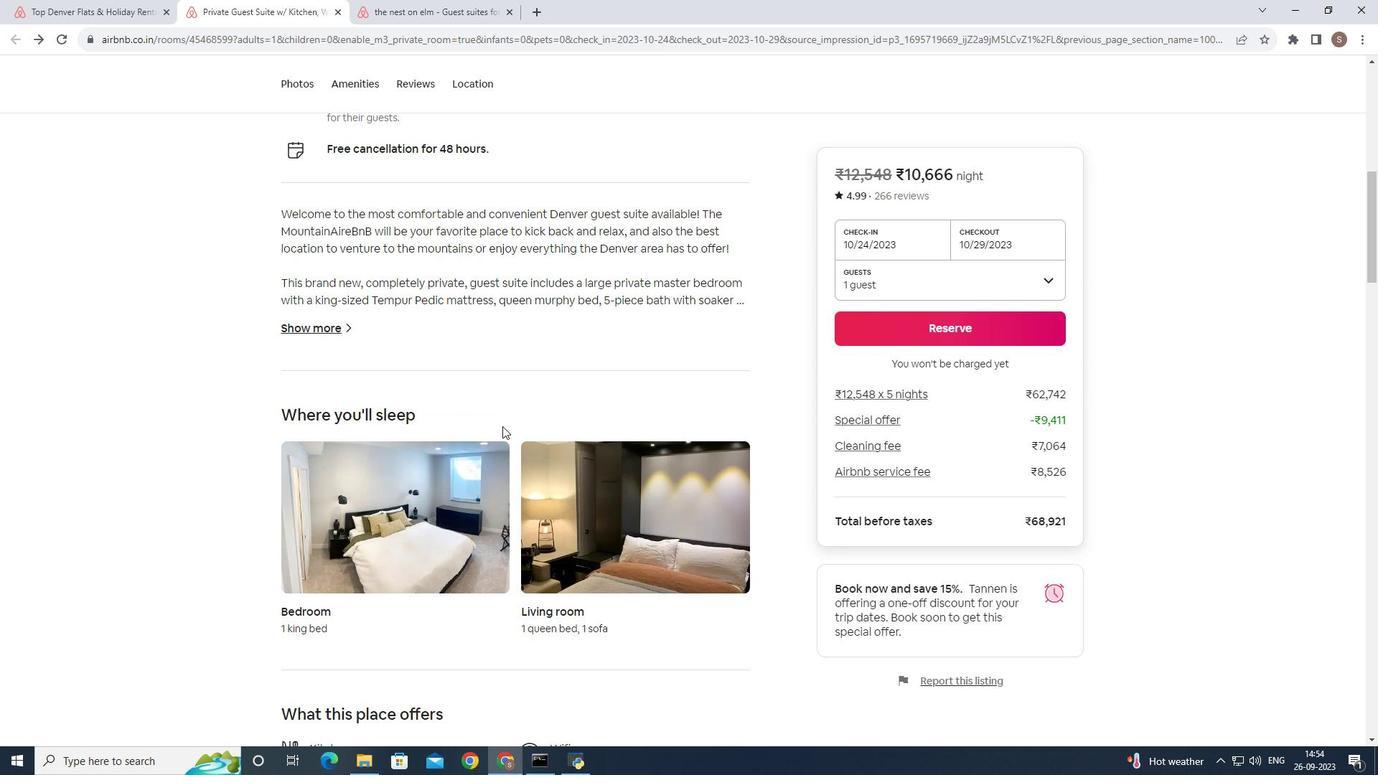
Action: Mouse moved to (502, 425)
Screenshot: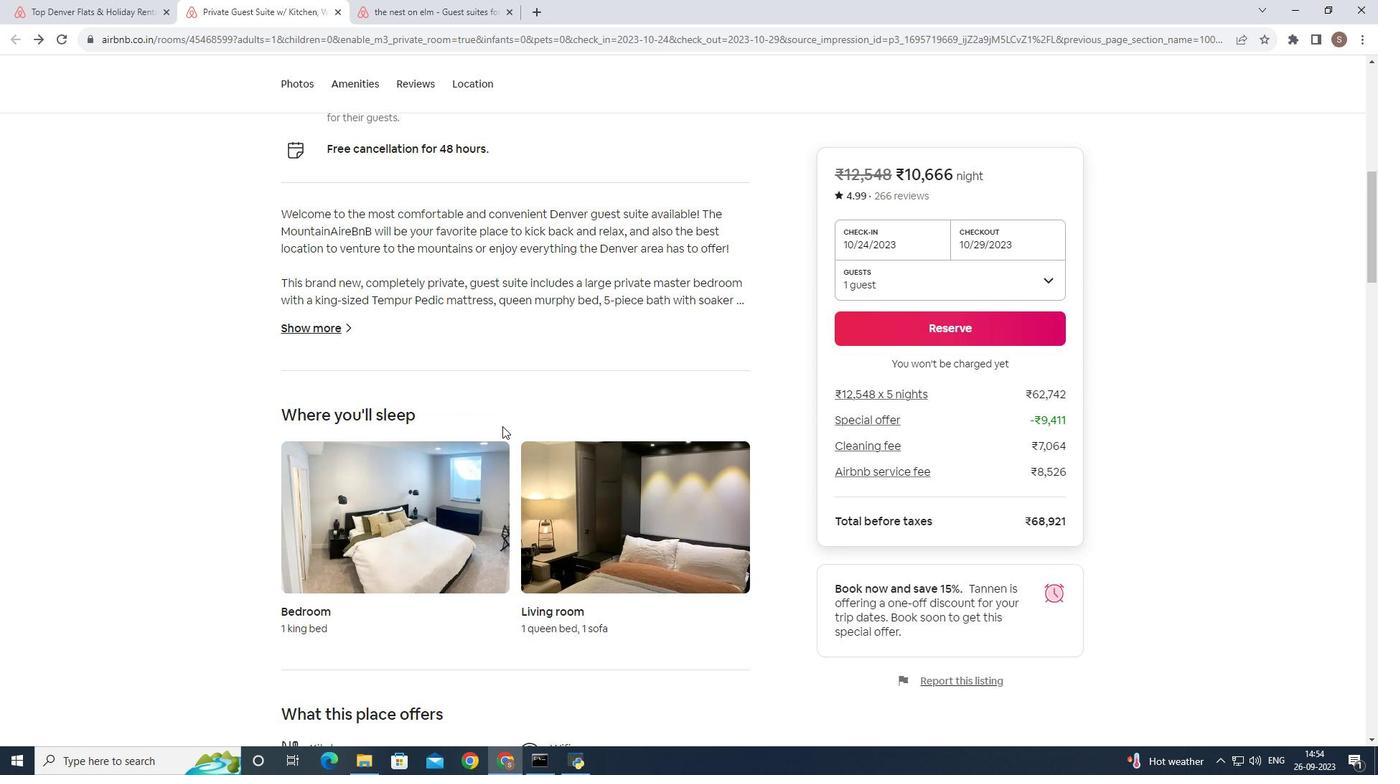 
Action: Mouse scrolled (502, 425) with delta (0, 0)
Screenshot: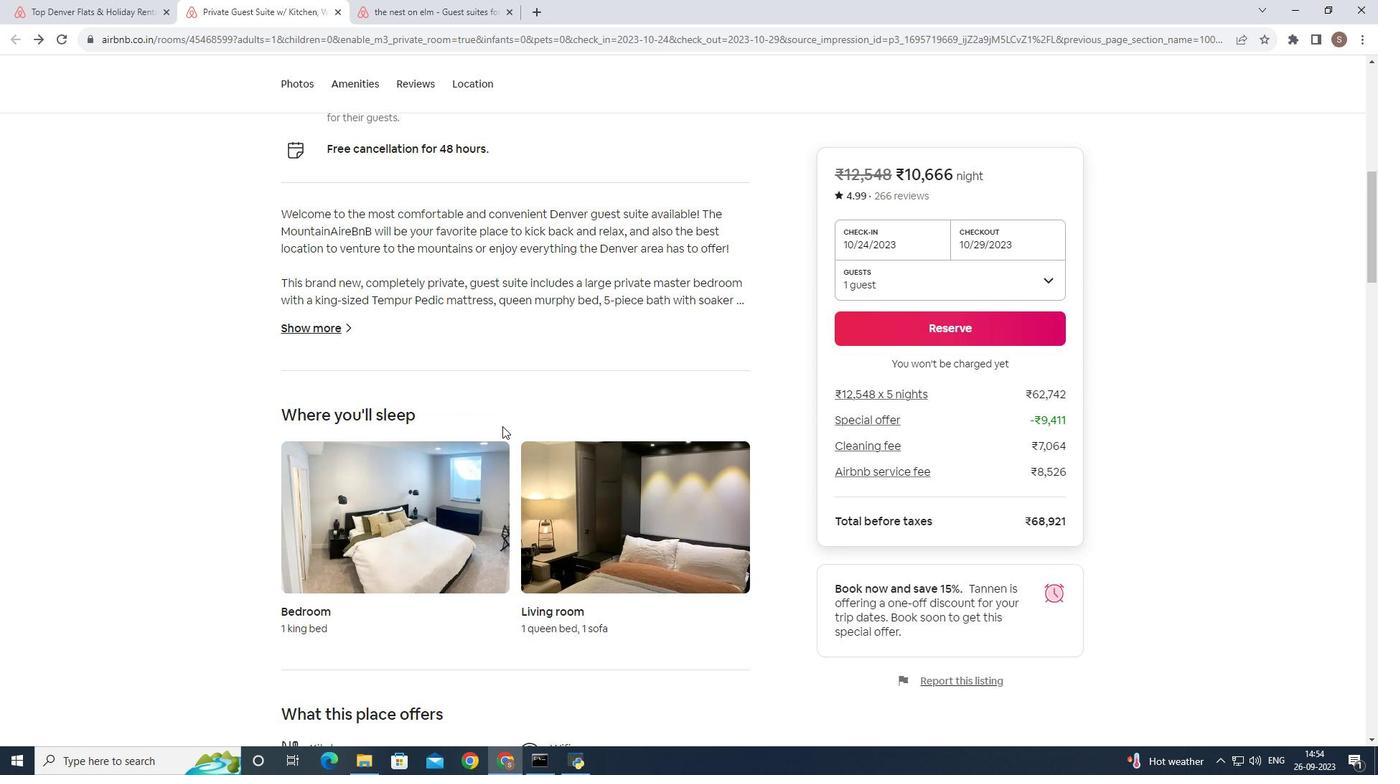 
Action: Mouse moved to (422, 425)
Screenshot: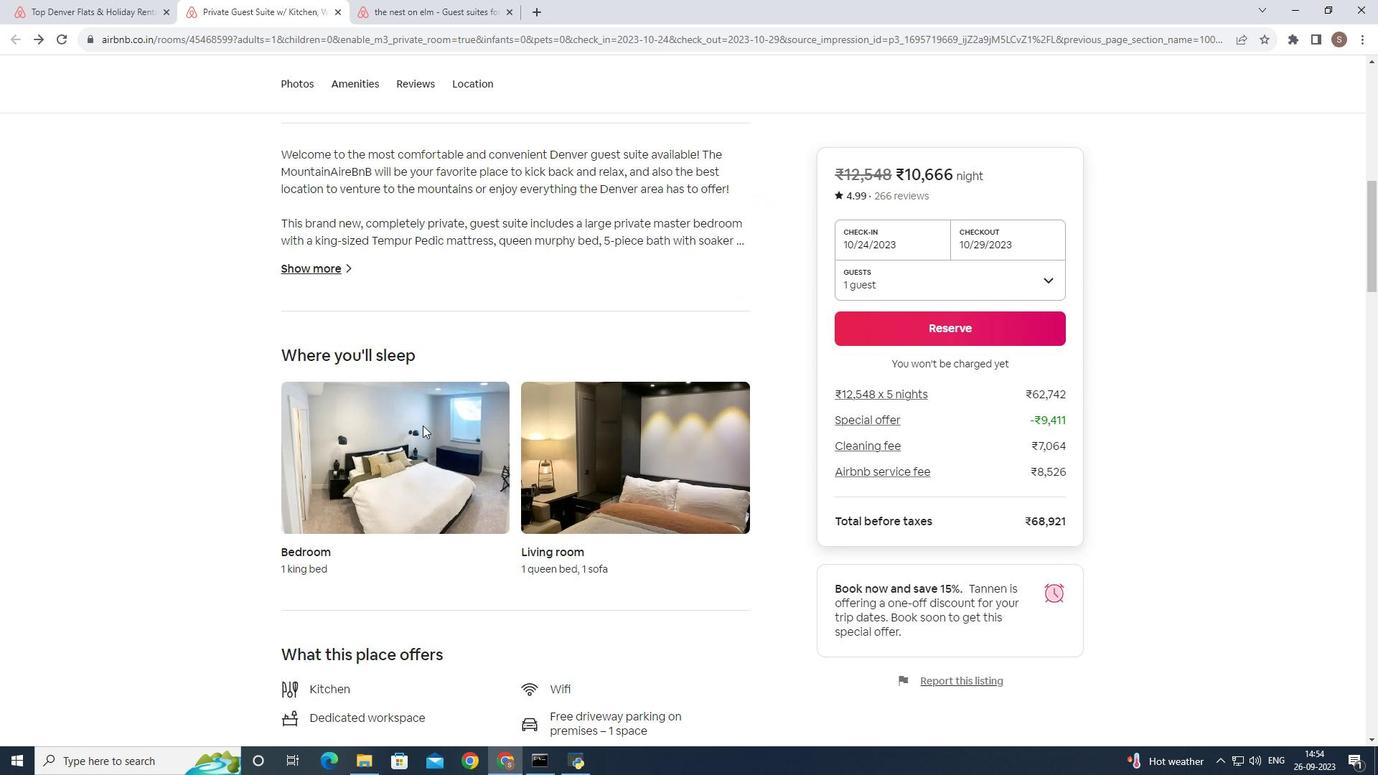 
Action: Mouse scrolled (422, 425) with delta (0, 0)
Screenshot: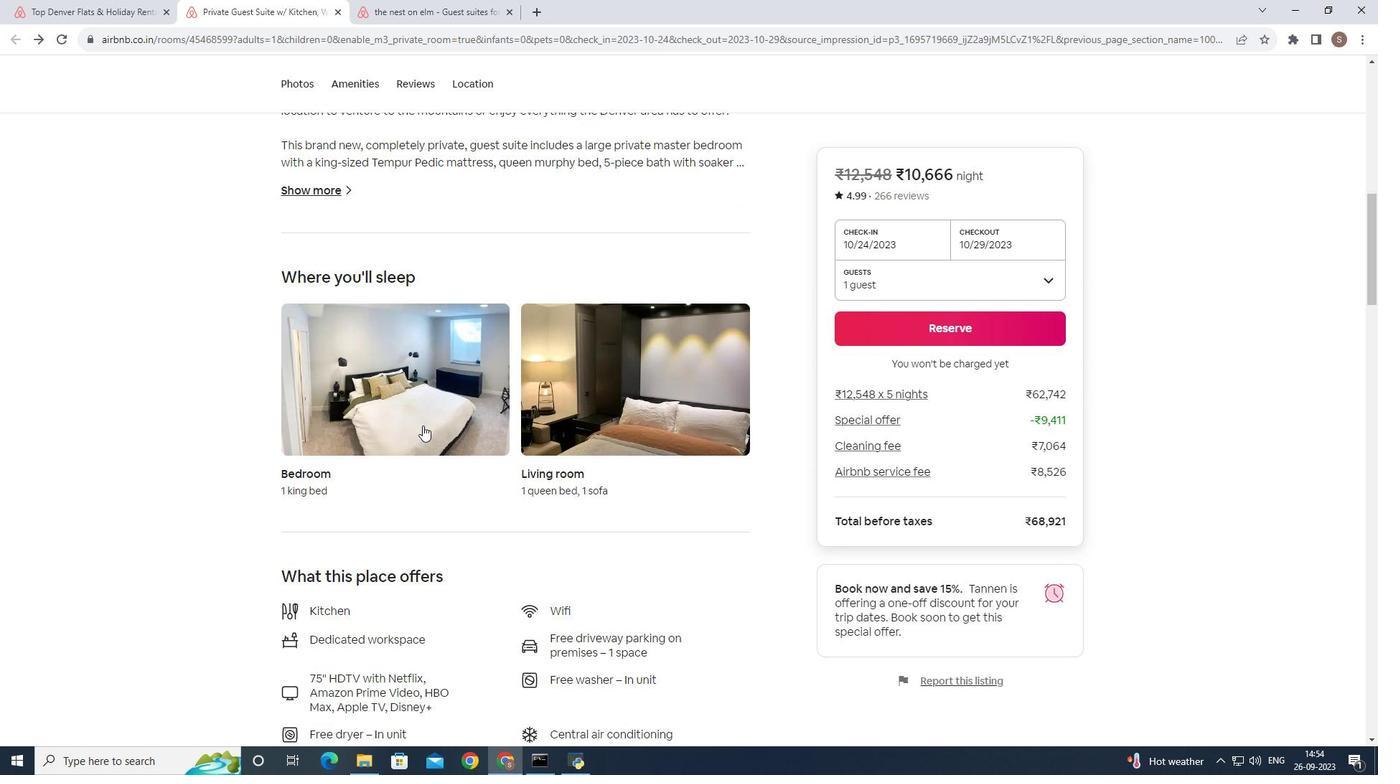 
Action: Mouse scrolled (422, 425) with delta (0, 0)
Screenshot: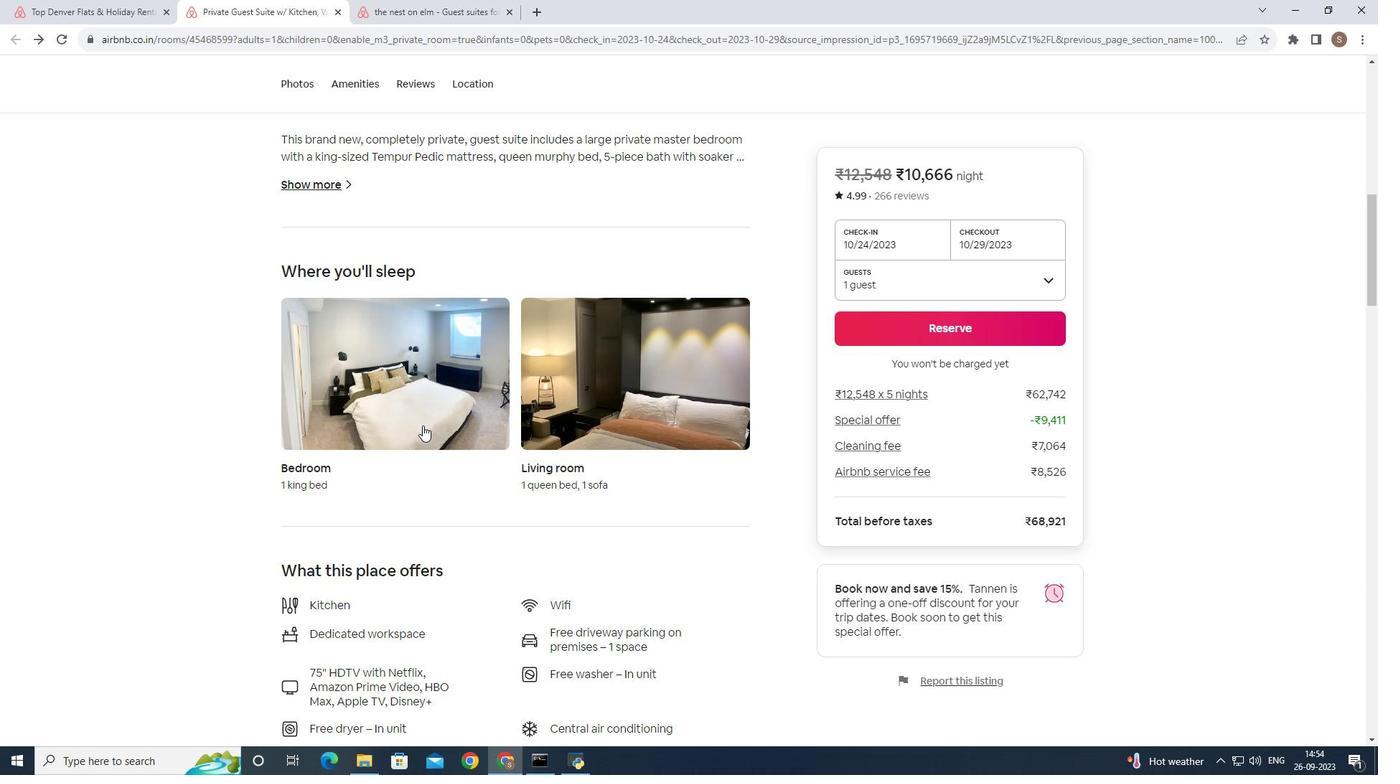 
Action: Mouse scrolled (422, 425) with delta (0, 0)
Screenshot: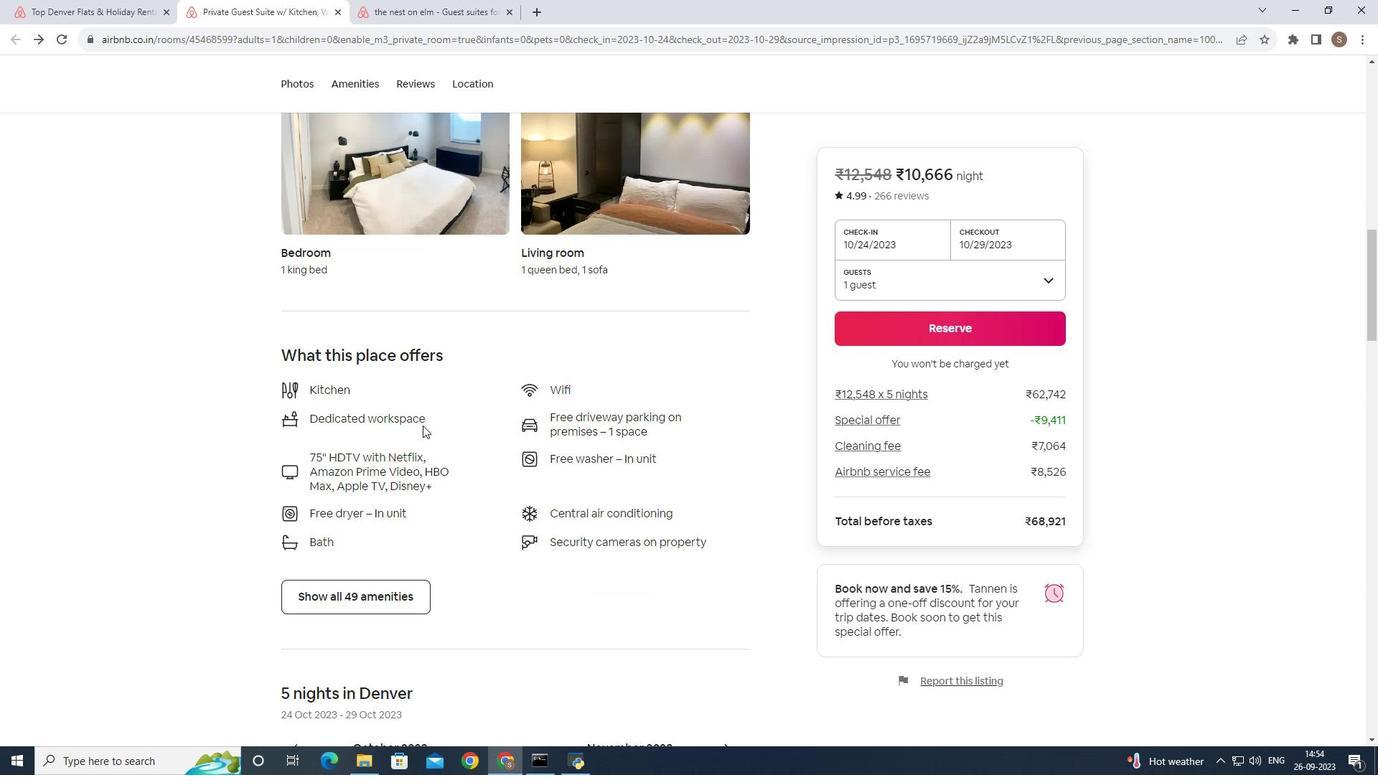 
Action: Mouse scrolled (422, 425) with delta (0, 0)
Screenshot: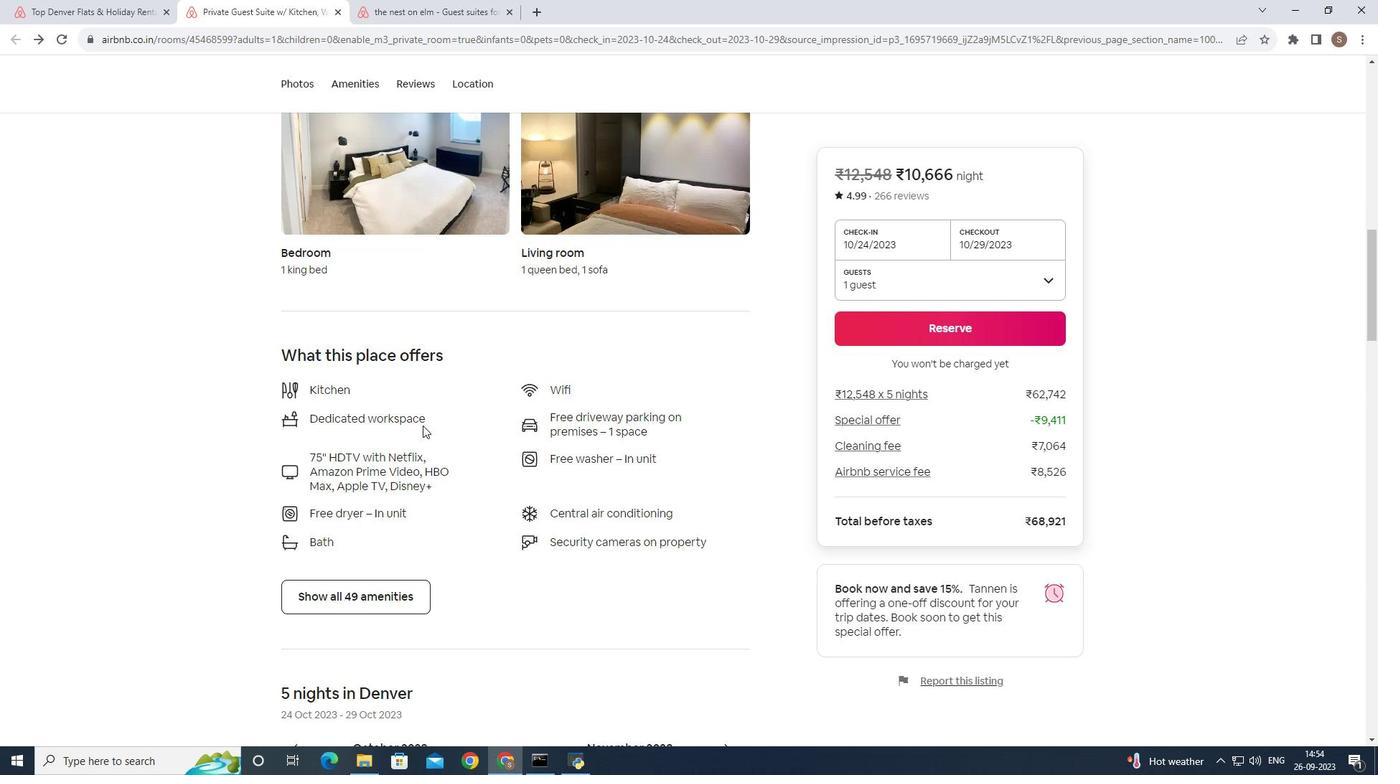 
Action: Mouse scrolled (422, 425) with delta (0, 0)
Screenshot: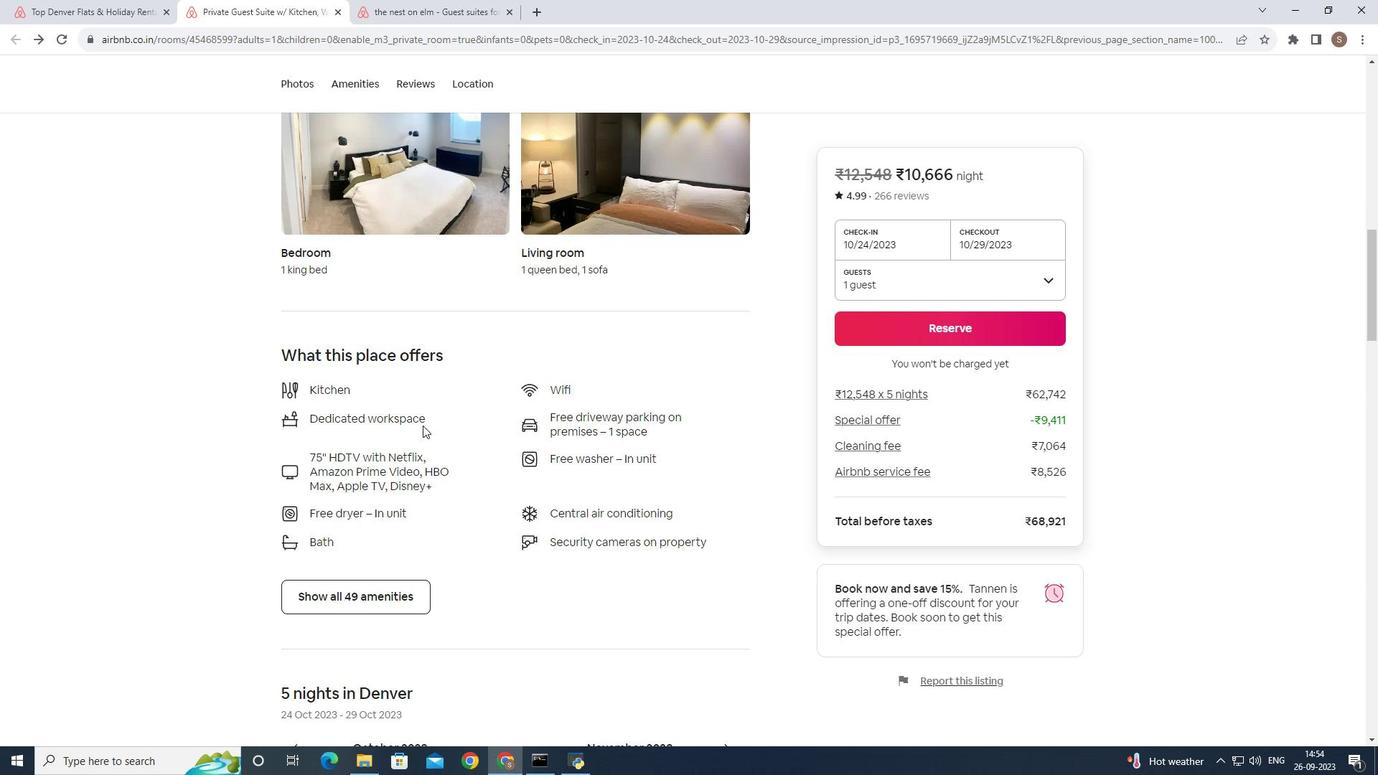 
Action: Mouse moved to (369, 584)
Screenshot: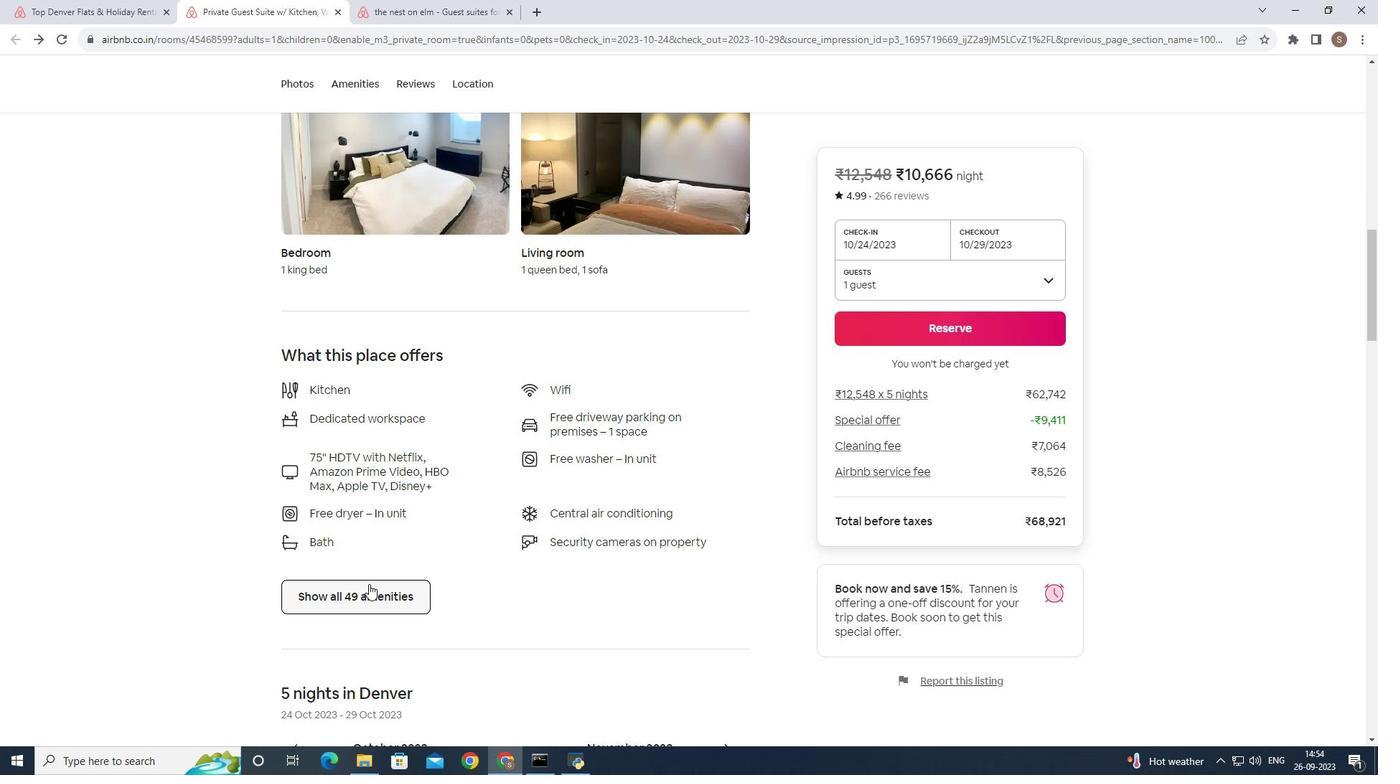 
Action: Mouse pressed left at (369, 584)
Screenshot: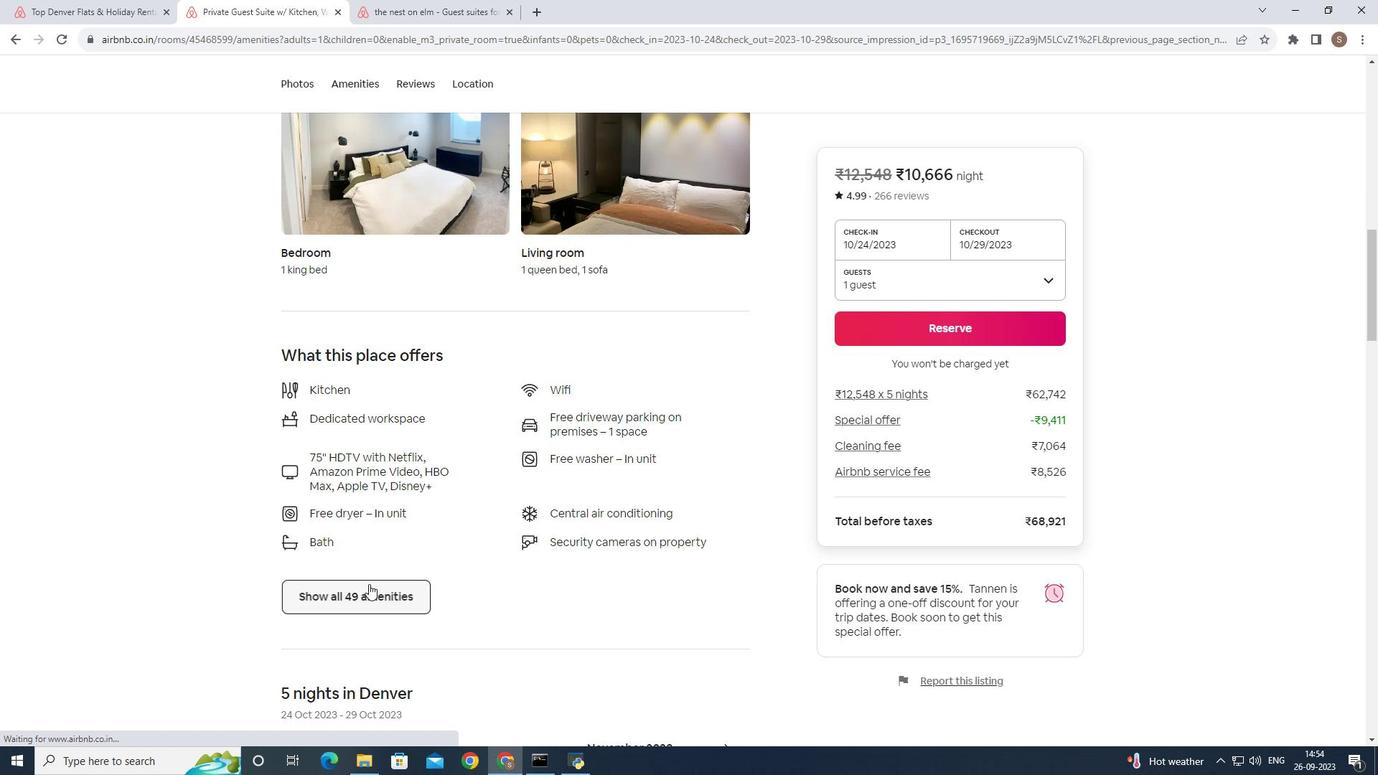 
Action: Mouse moved to (654, 476)
Screenshot: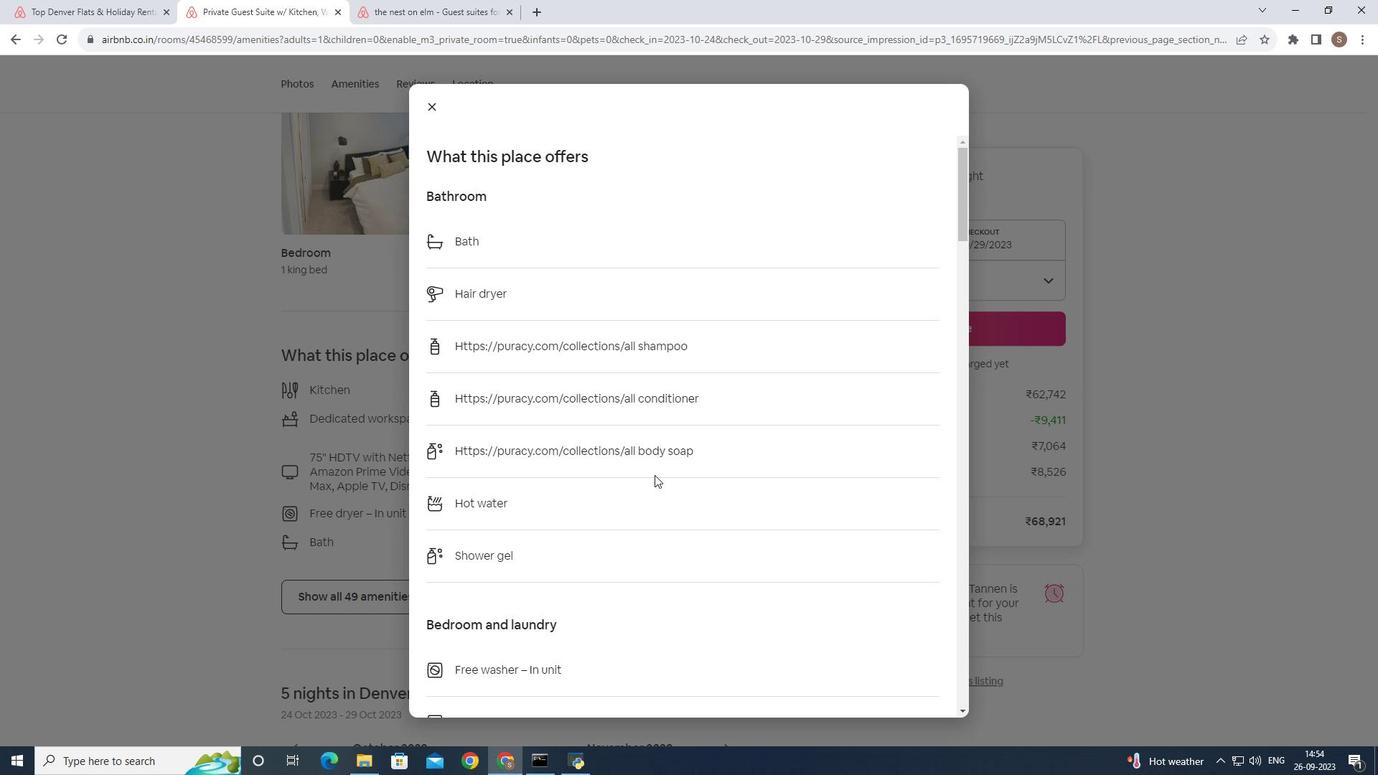 
Action: Mouse pressed left at (654, 476)
Screenshot: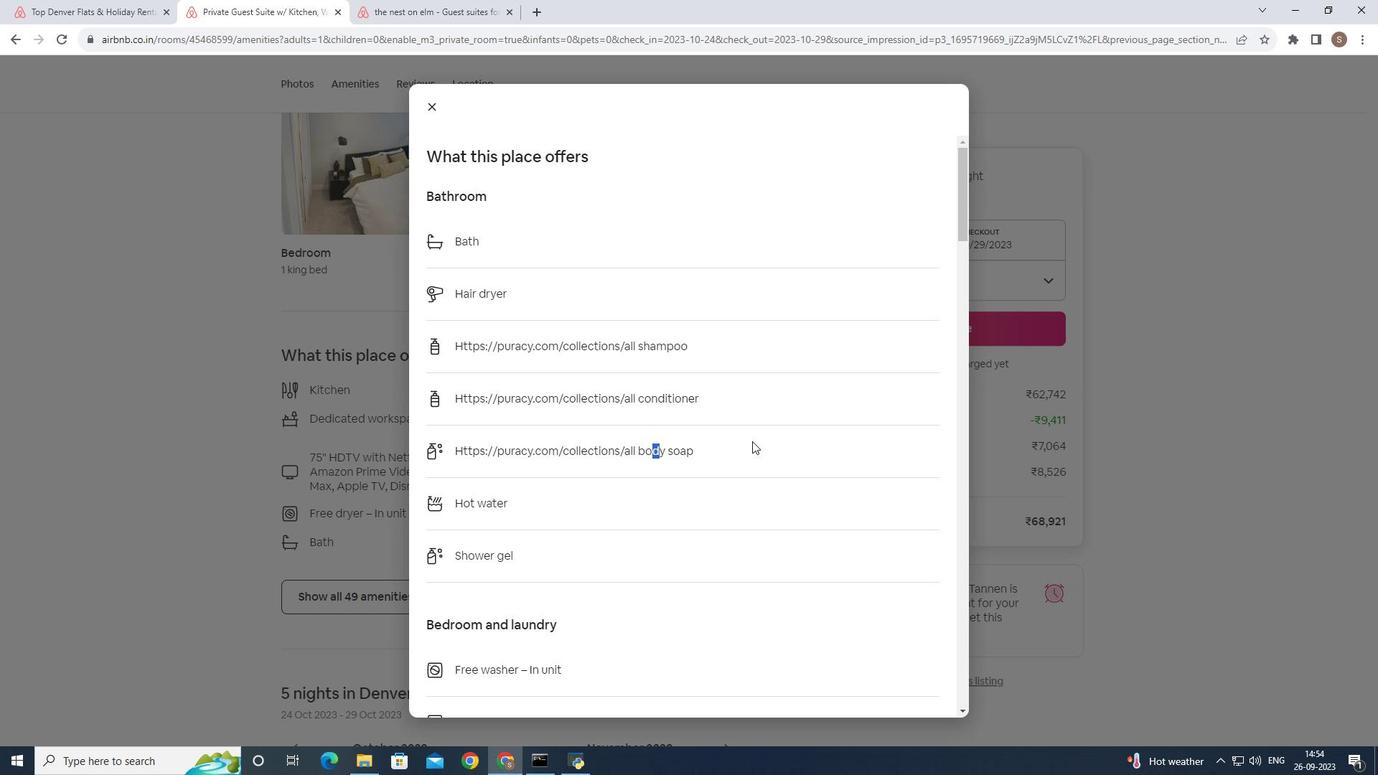 
Action: Mouse moved to (752, 441)
Screenshot: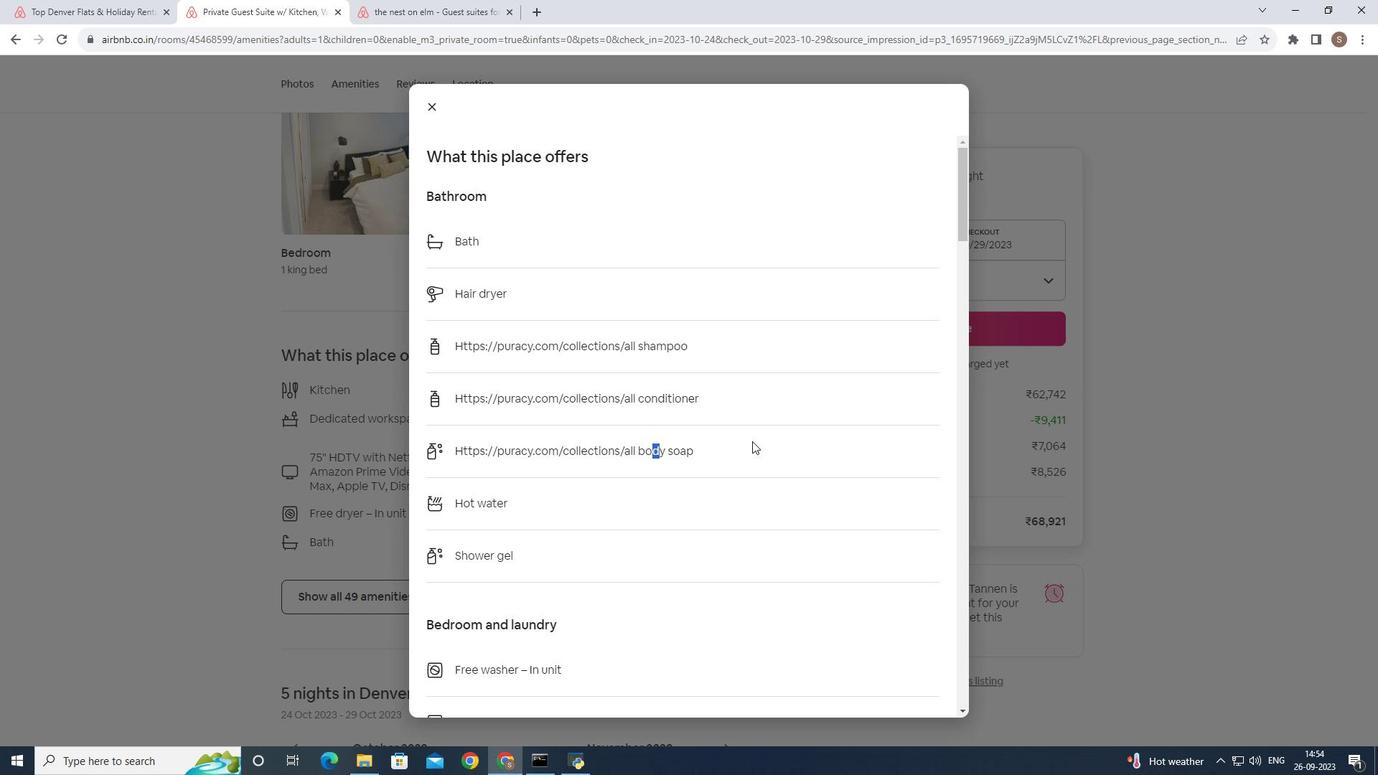 
Action: Mouse pressed left at (752, 441)
Screenshot: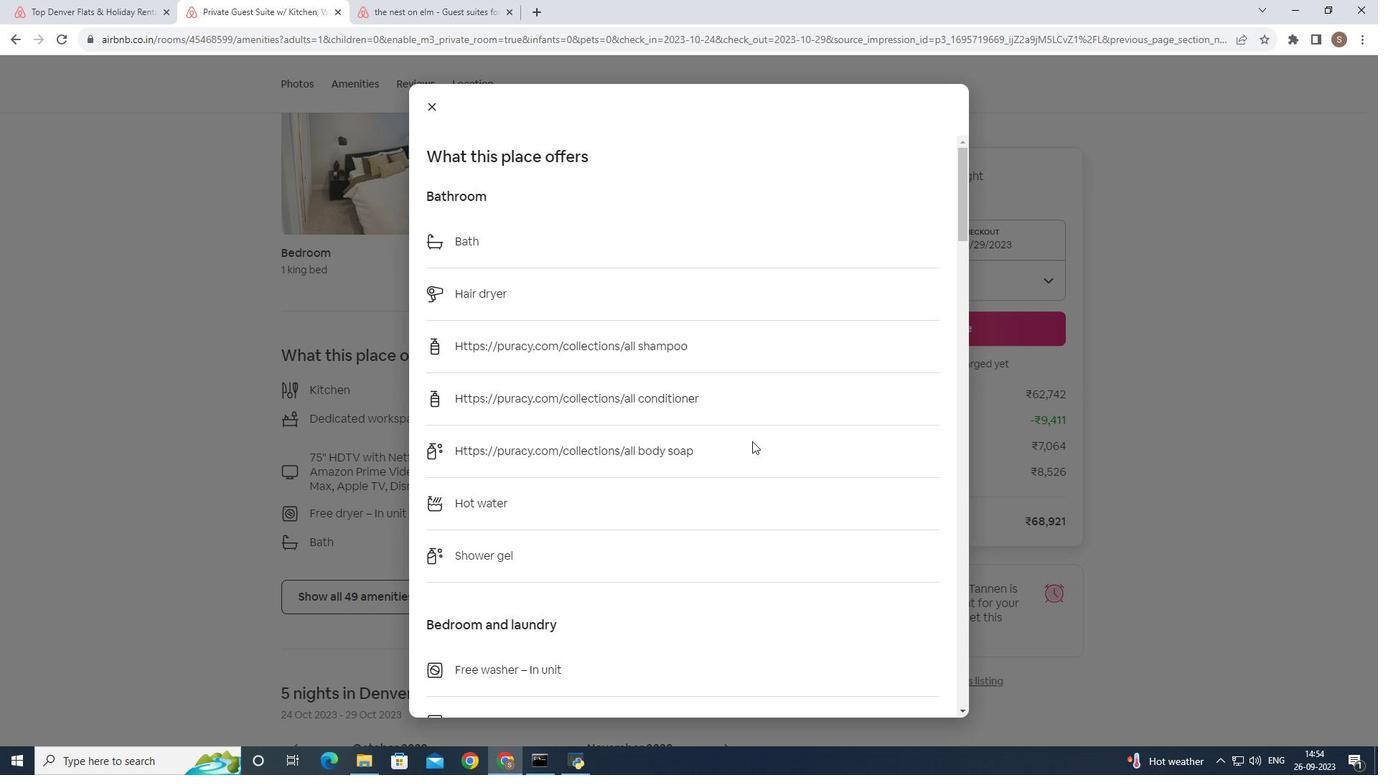 
Action: Key pressed <Key.down><Key.down><Key.down><Key.down><Key.down><Key.down><Key.down><Key.down><Key.down><Key.down><Key.down><Key.down><Key.down><Key.down><Key.down><Key.down><Key.down><Key.down><Key.down><Key.down><Key.down><Key.down><Key.down><Key.down><Key.down><Key.down><Key.down><Key.down><Key.down><Key.down><Key.down><Key.down><Key.down><Key.down><Key.down><Key.down><Key.down><Key.down><Key.down><Key.down><Key.down><Key.down><Key.down><Key.down><Key.down><Key.down><Key.down><Key.down><Key.down><Key.down><Key.down><Key.down><Key.down><Key.down><Key.down><Key.down><Key.down><Key.down><Key.down><Key.down><Key.down><Key.down><Key.down><Key.down><Key.down><Key.down><Key.down><Key.down><Key.down><Key.down><Key.down><Key.down><Key.down><Key.down><Key.down><Key.down><Key.down><Key.down><Key.down><Key.down><Key.down><Key.down>
Screenshot: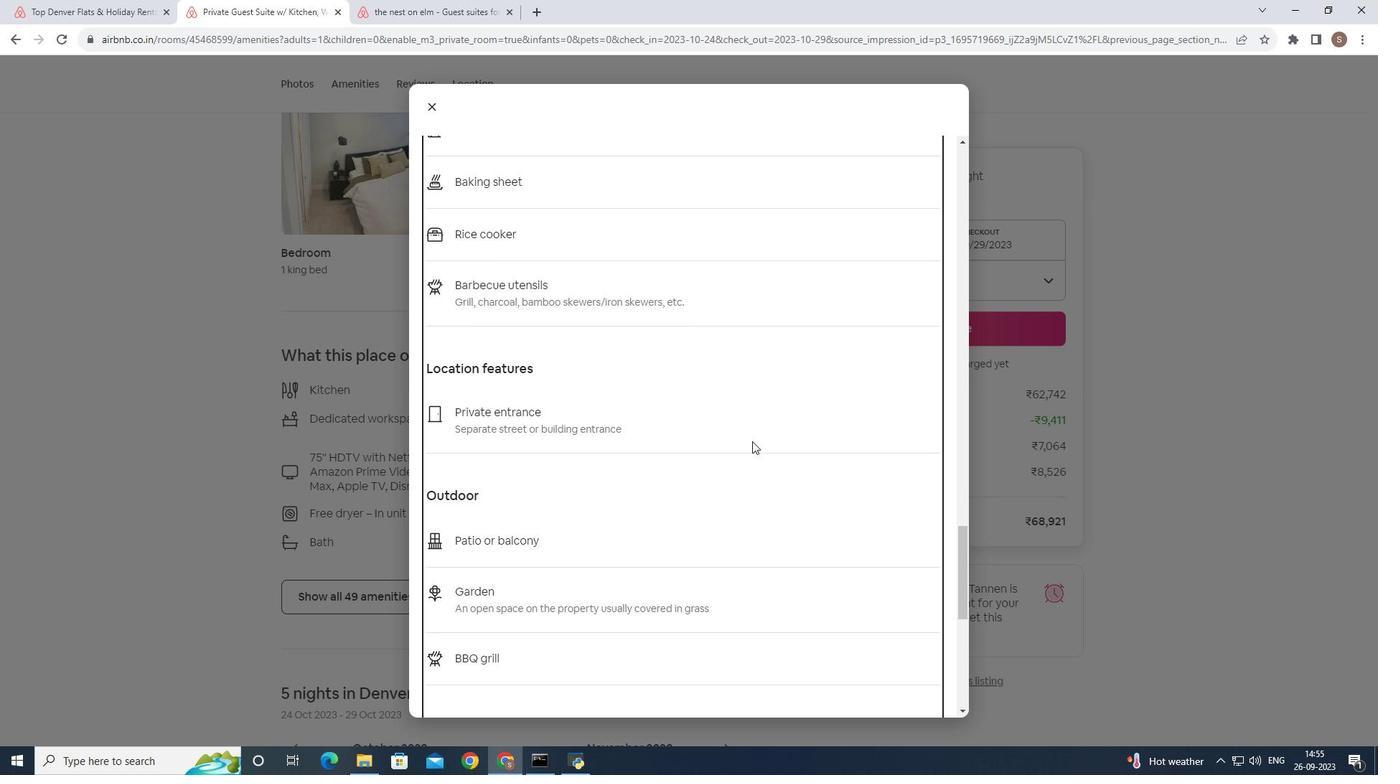 
Action: Mouse moved to (436, 108)
Screenshot: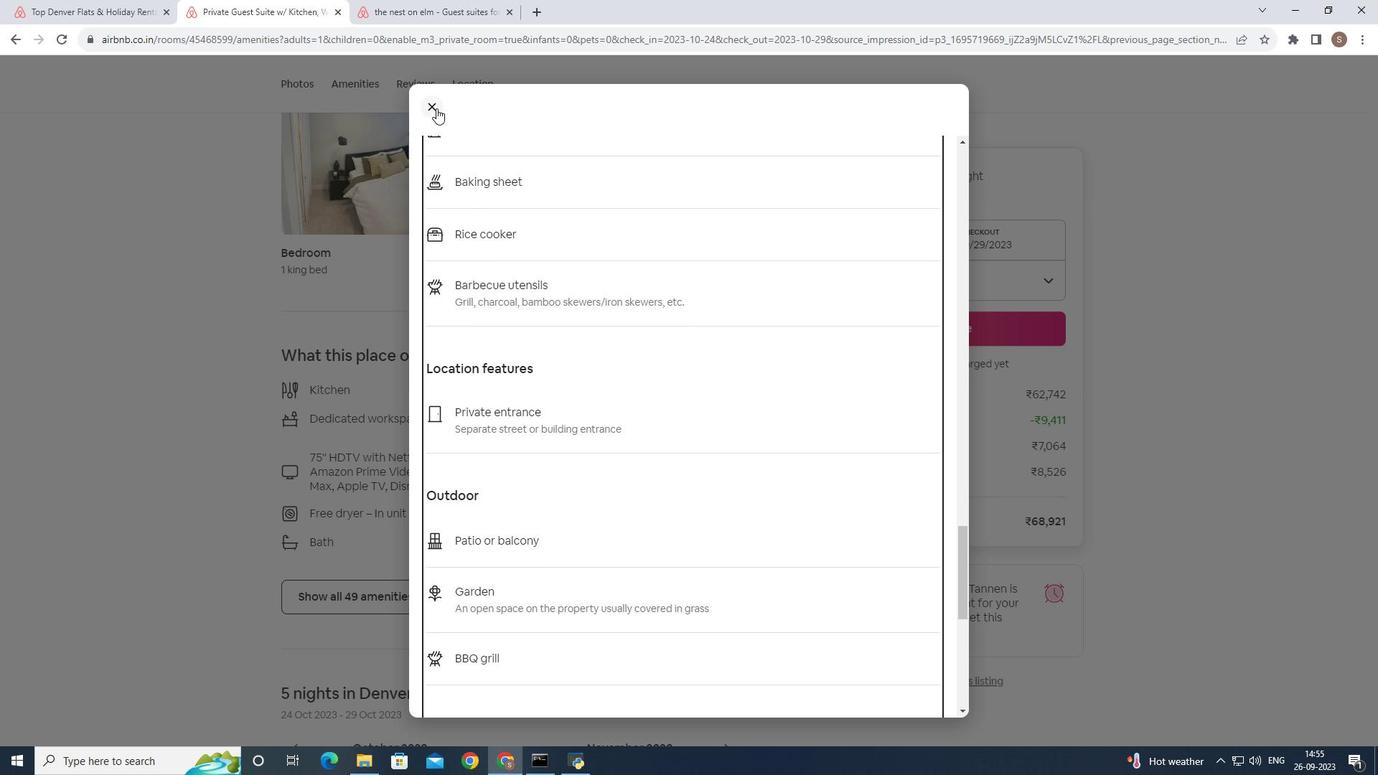 
Action: Mouse pressed left at (436, 108)
Screenshot: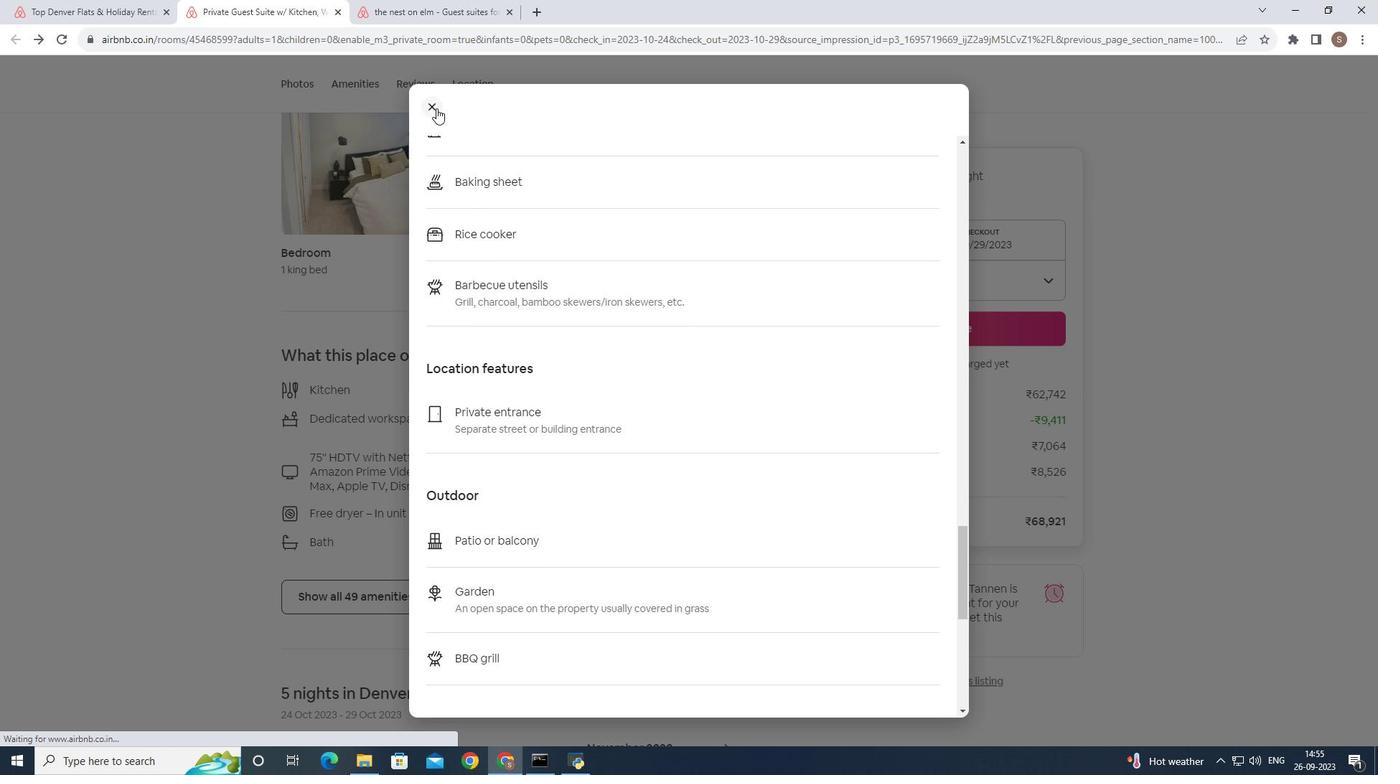 
Action: Mouse moved to (395, 517)
Screenshot: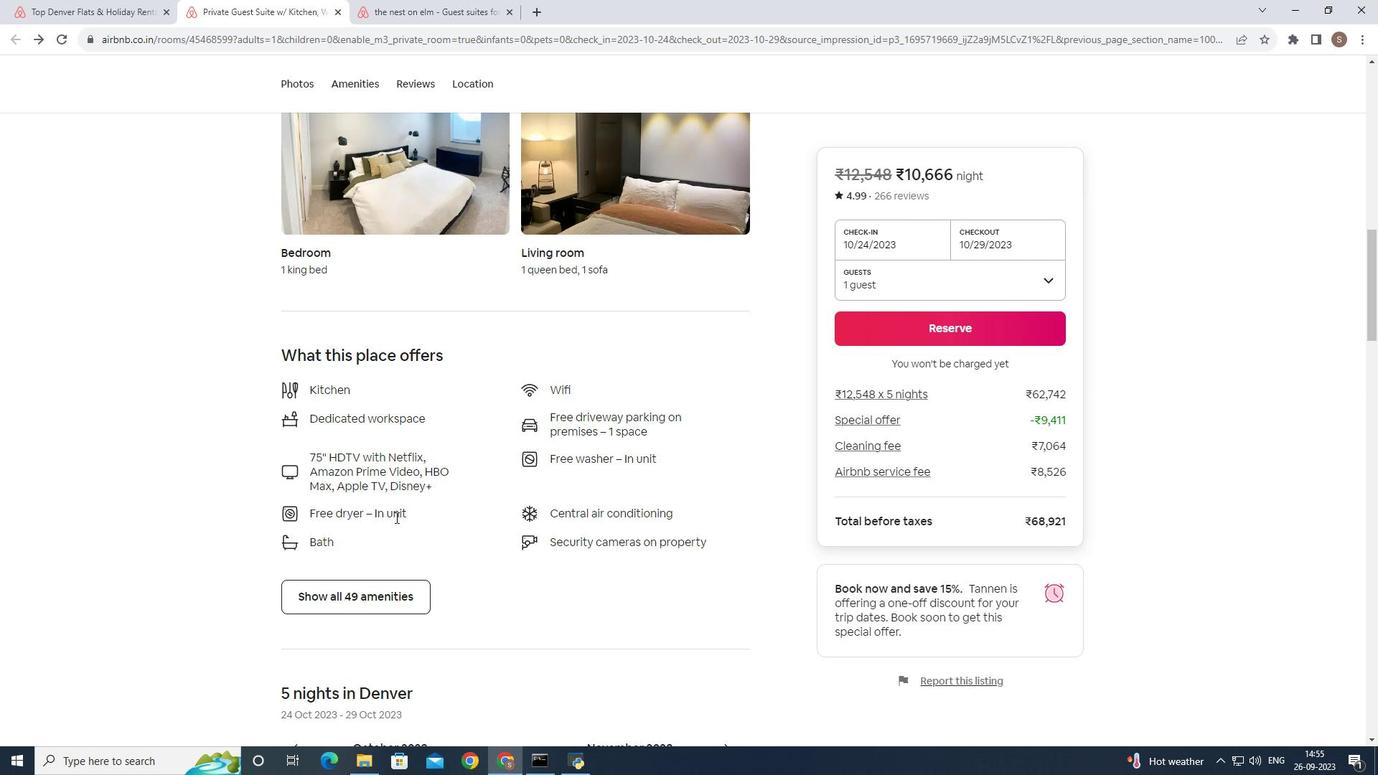 
Action: Mouse scrolled (395, 516) with delta (0, 0)
Screenshot: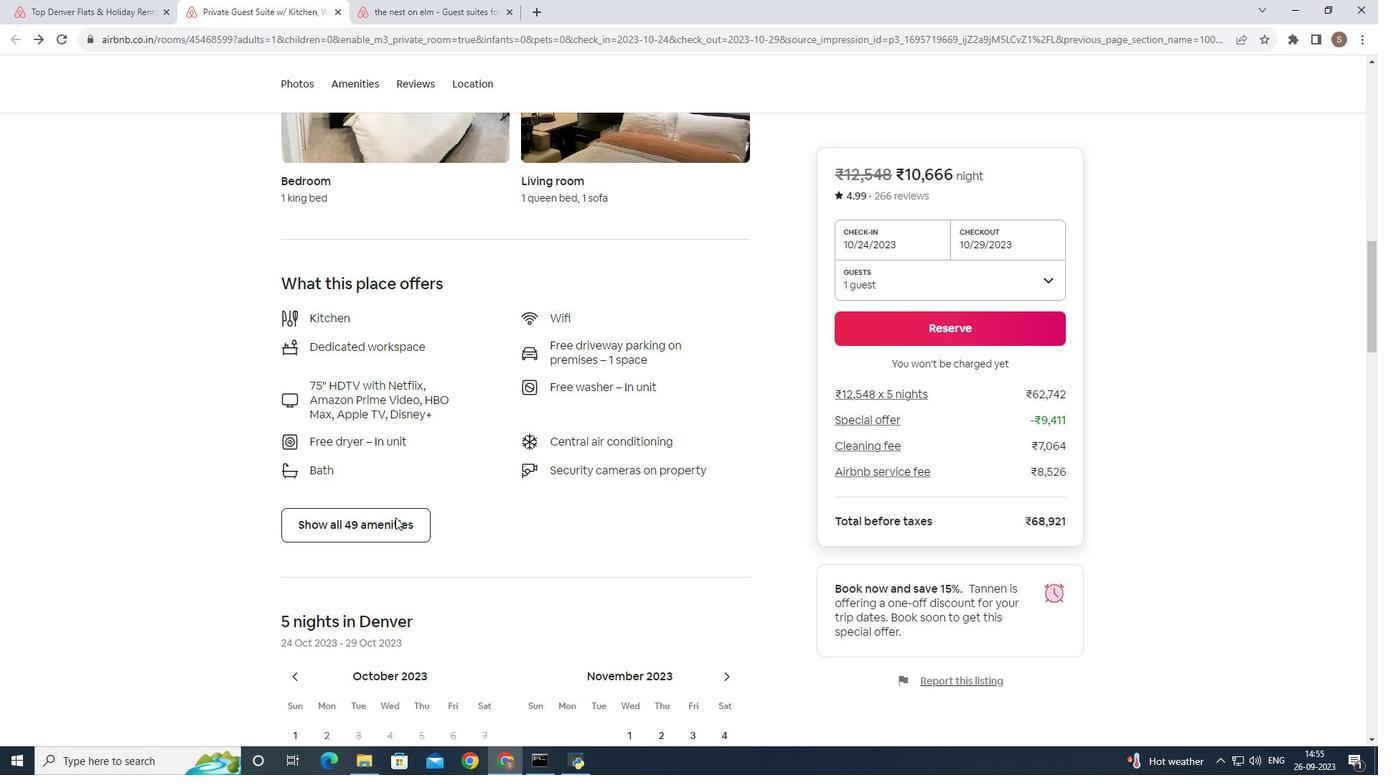 
Action: Mouse scrolled (395, 516) with delta (0, 0)
Screenshot: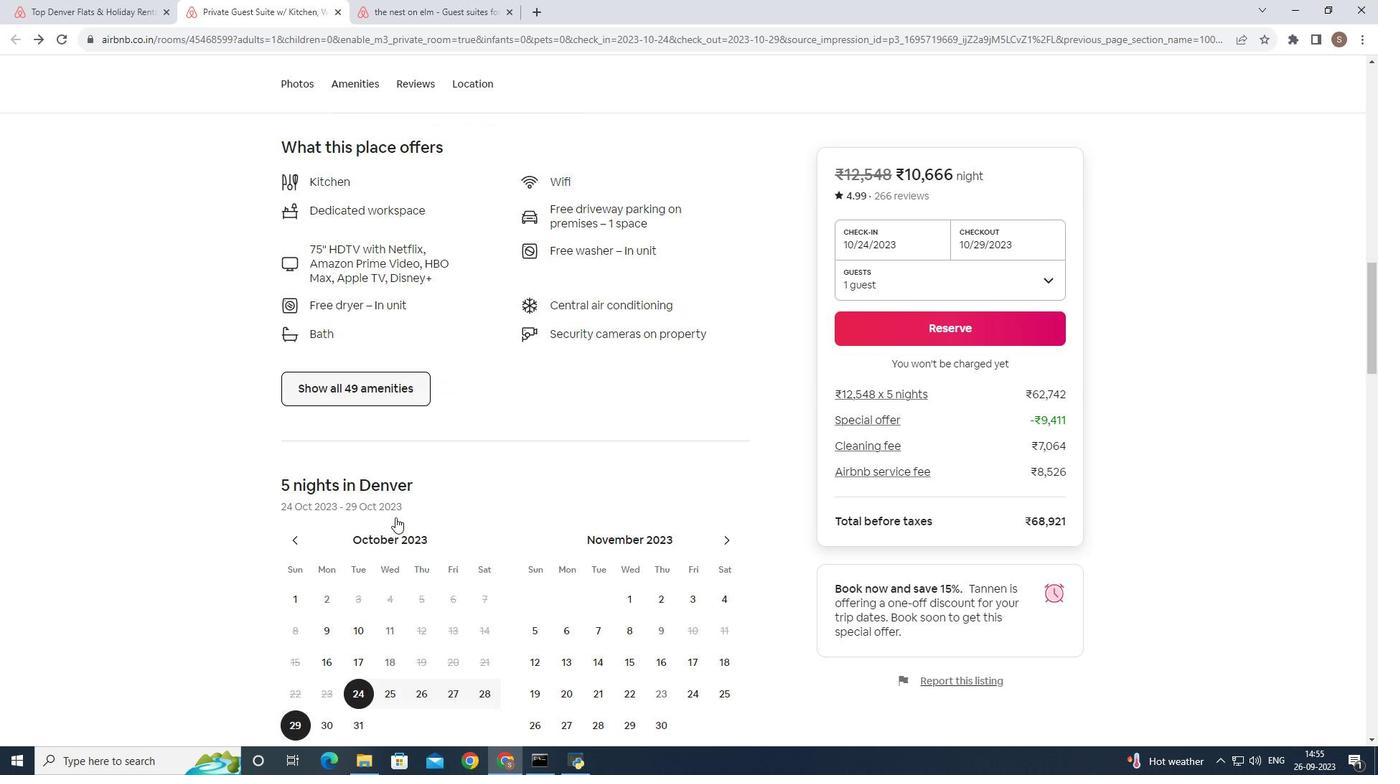 
Action: Mouse scrolled (395, 516) with delta (0, 0)
Screenshot: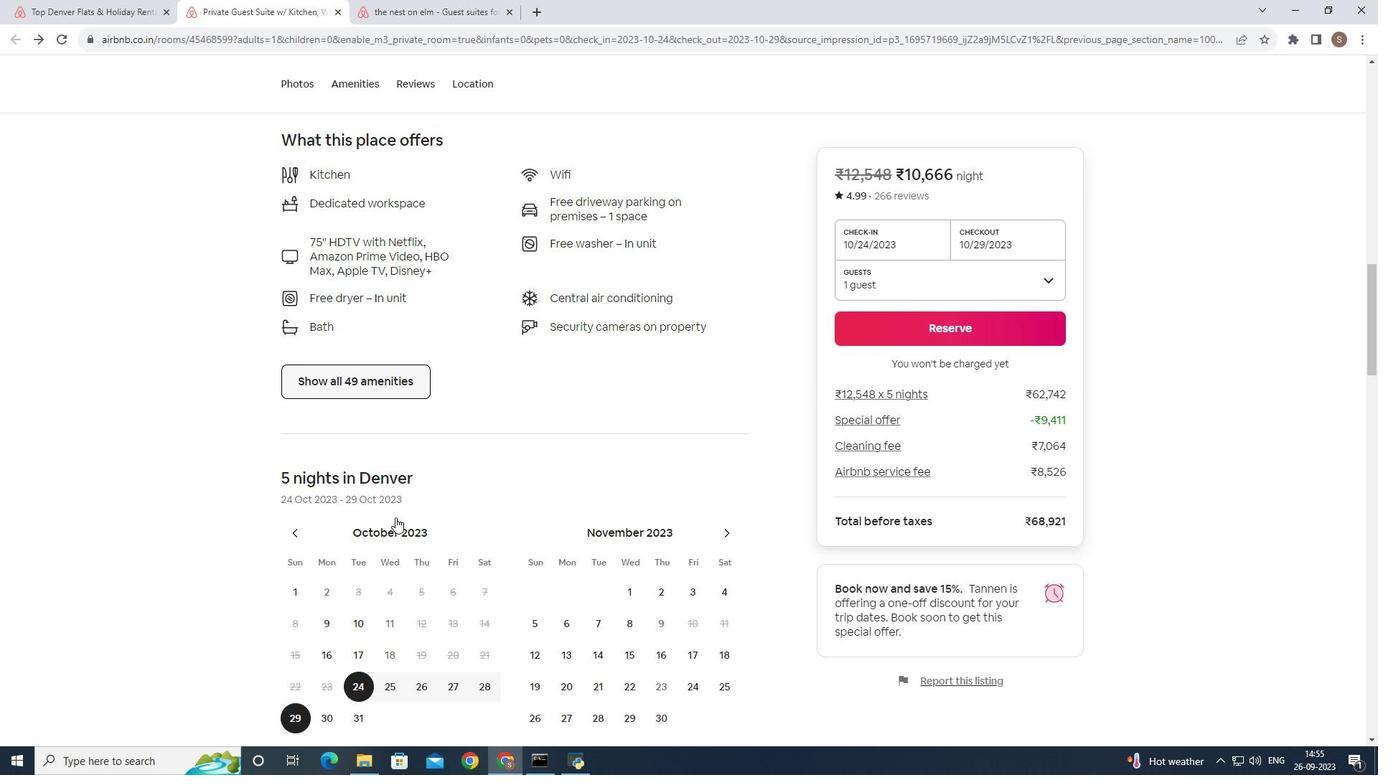 
Action: Mouse scrolled (395, 516) with delta (0, 0)
Screenshot: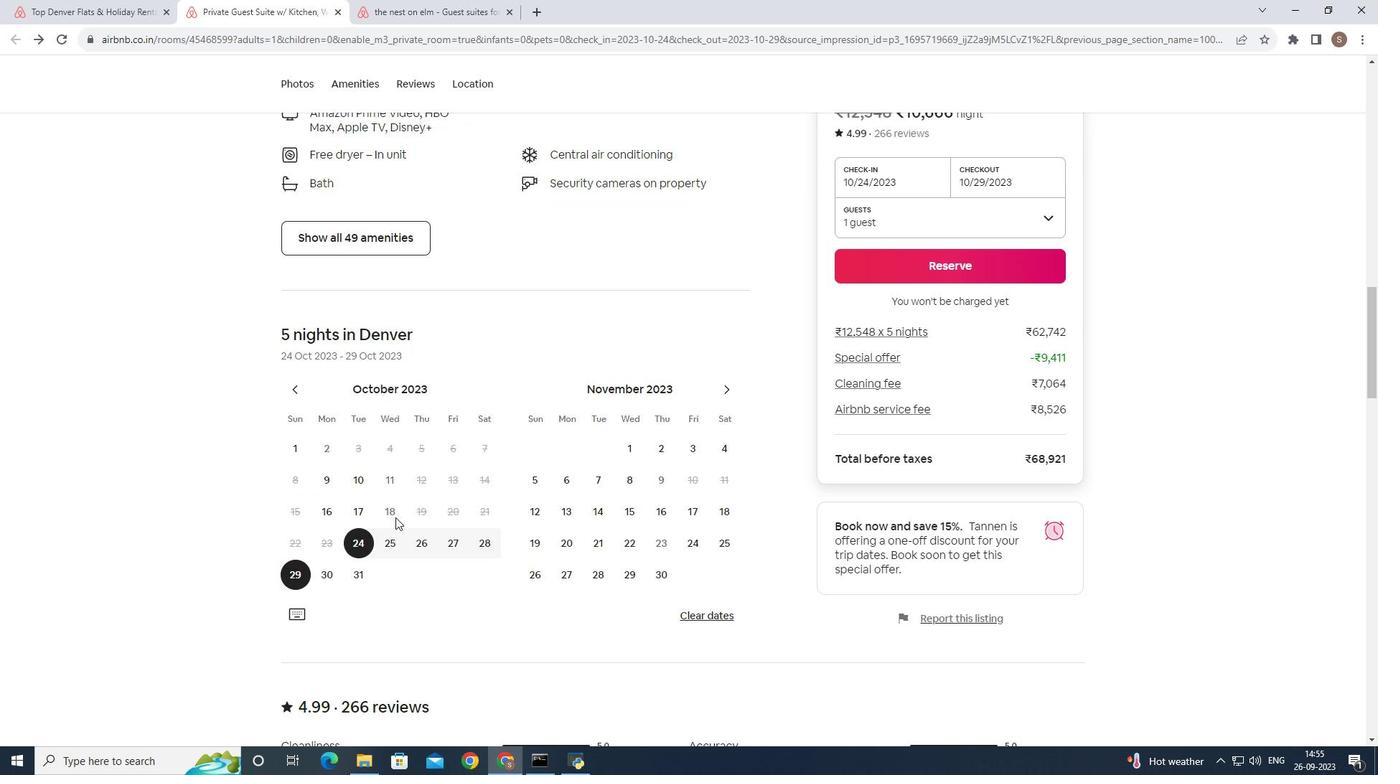 
Action: Mouse scrolled (395, 516) with delta (0, 0)
Screenshot: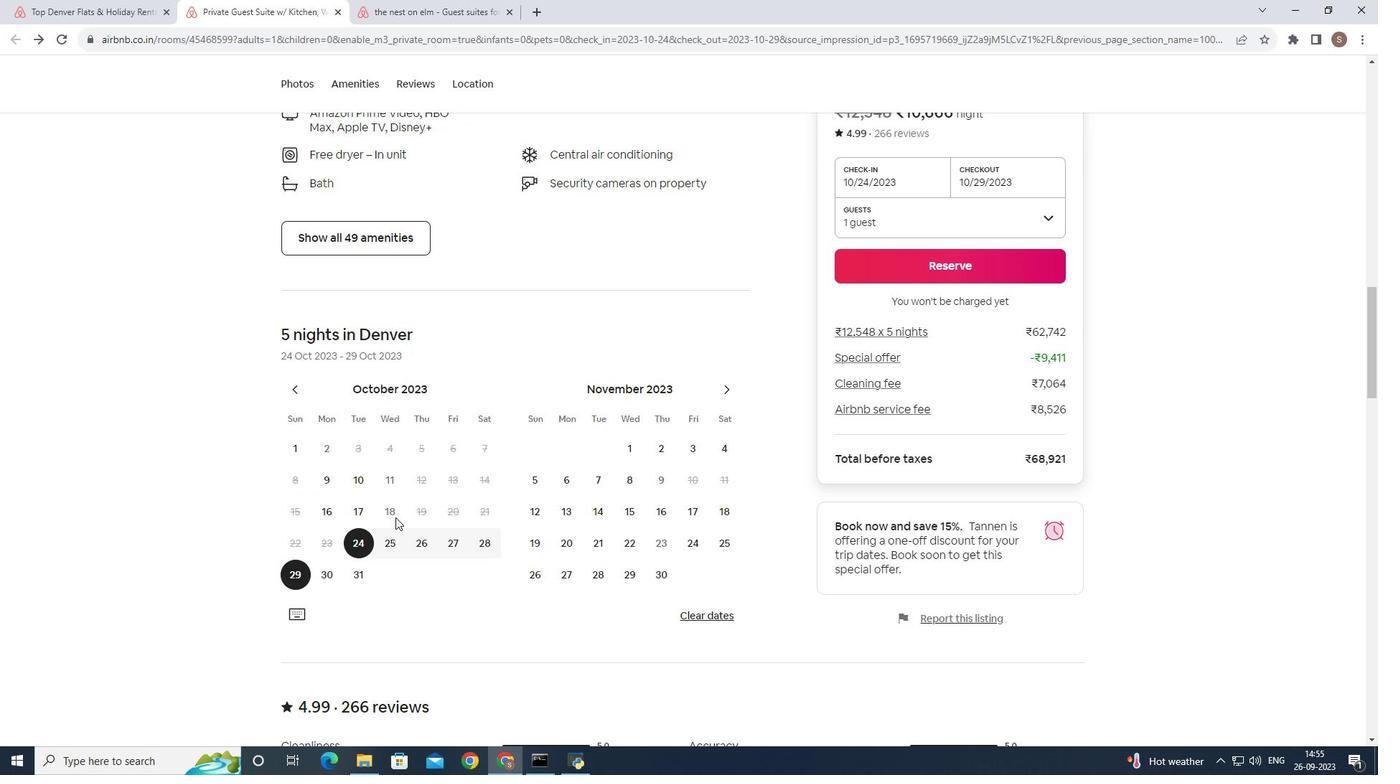 
Action: Mouse scrolled (395, 516) with delta (0, 0)
Screenshot: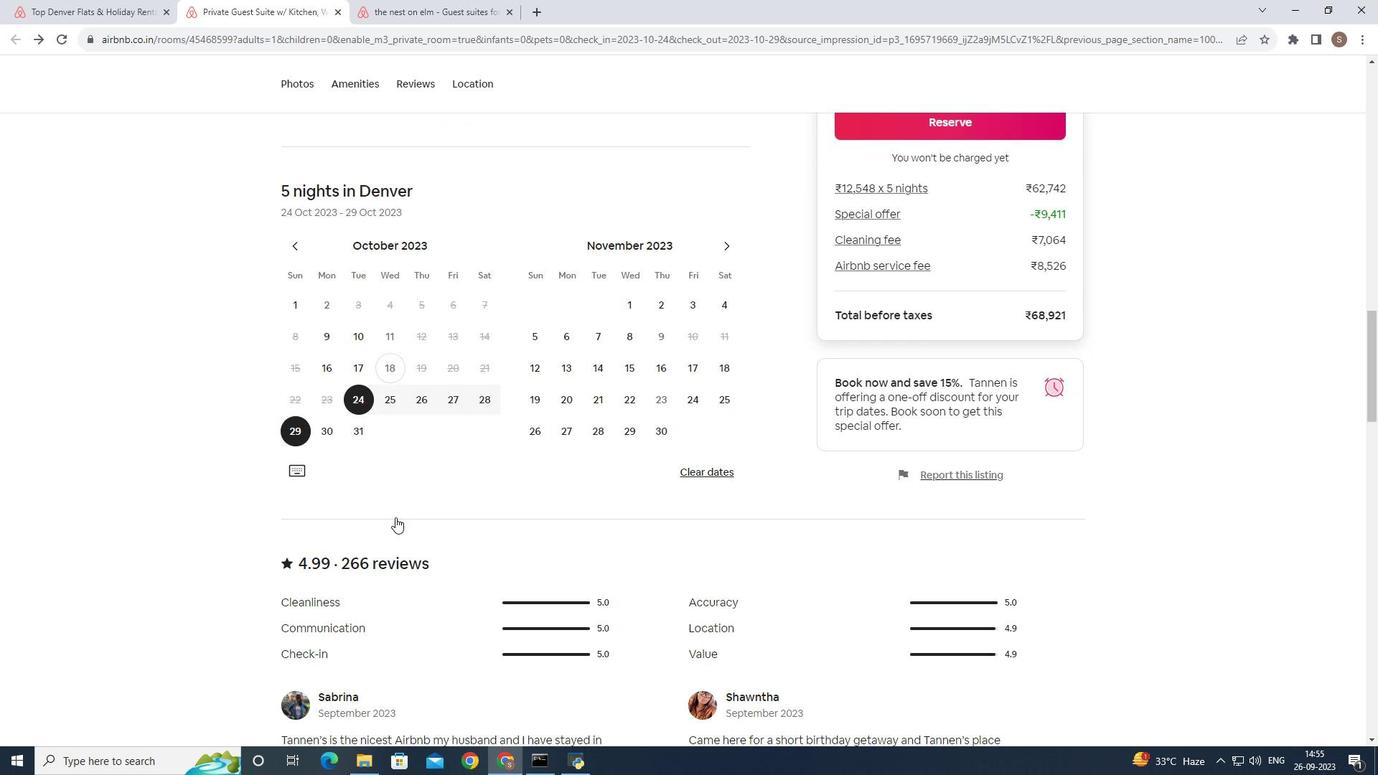 
Action: Mouse scrolled (395, 516) with delta (0, 0)
Screenshot: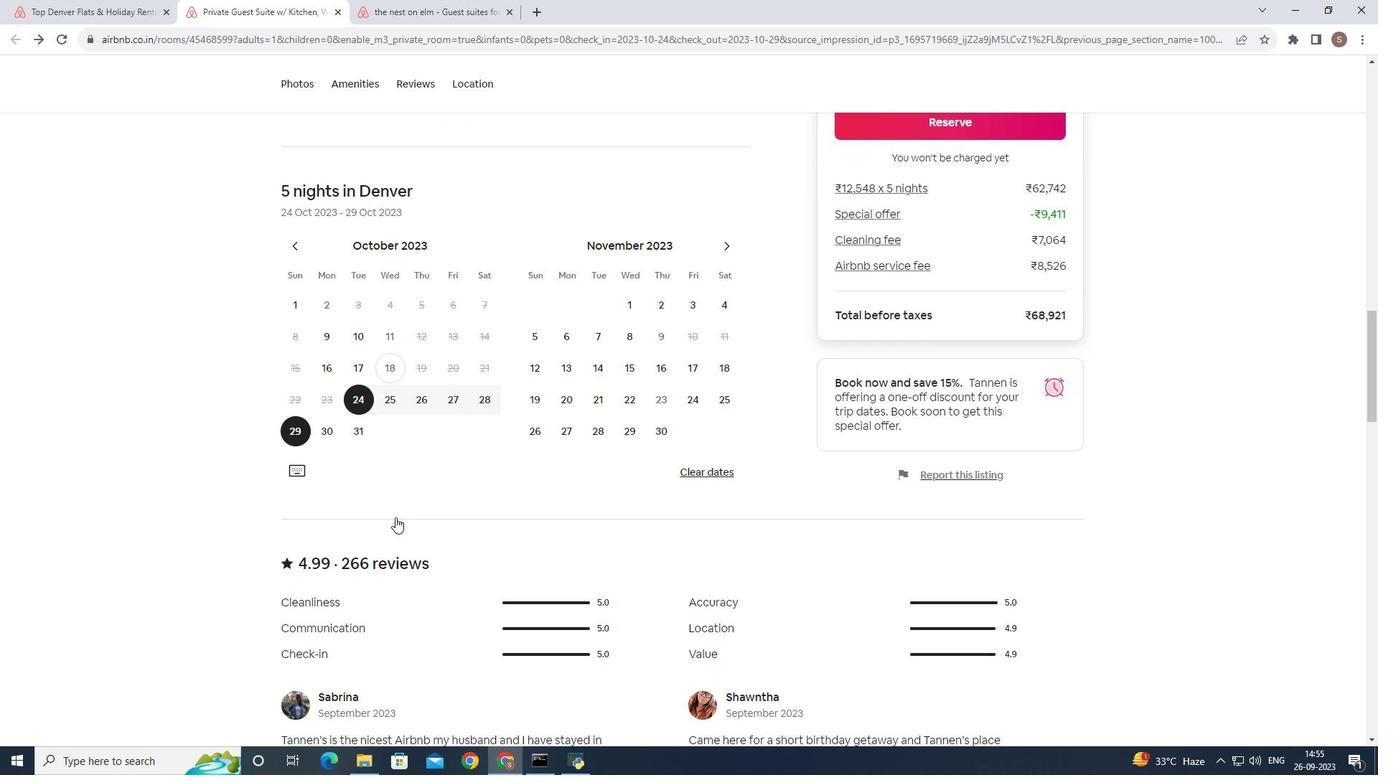 
Action: Mouse scrolled (395, 516) with delta (0, 0)
Screenshot: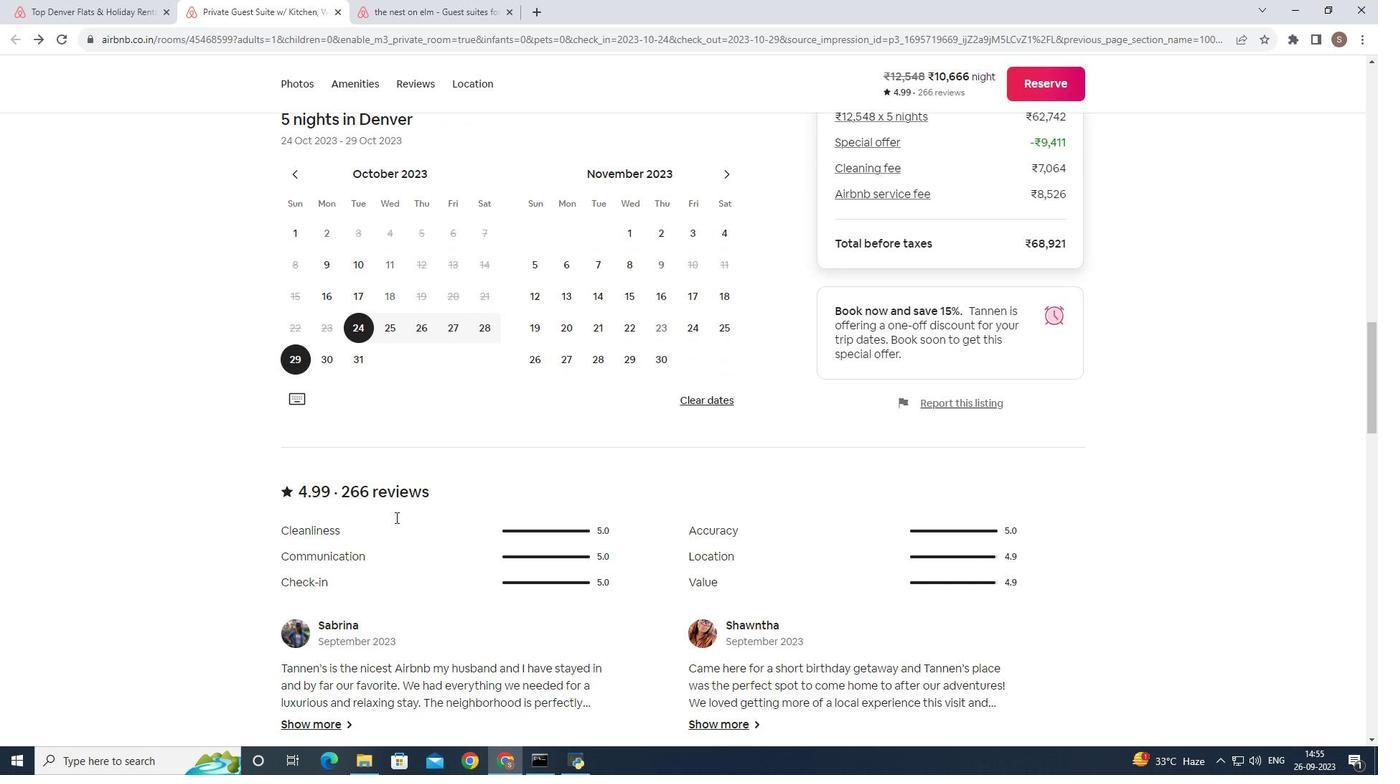 
Action: Mouse scrolled (395, 516) with delta (0, 0)
Screenshot: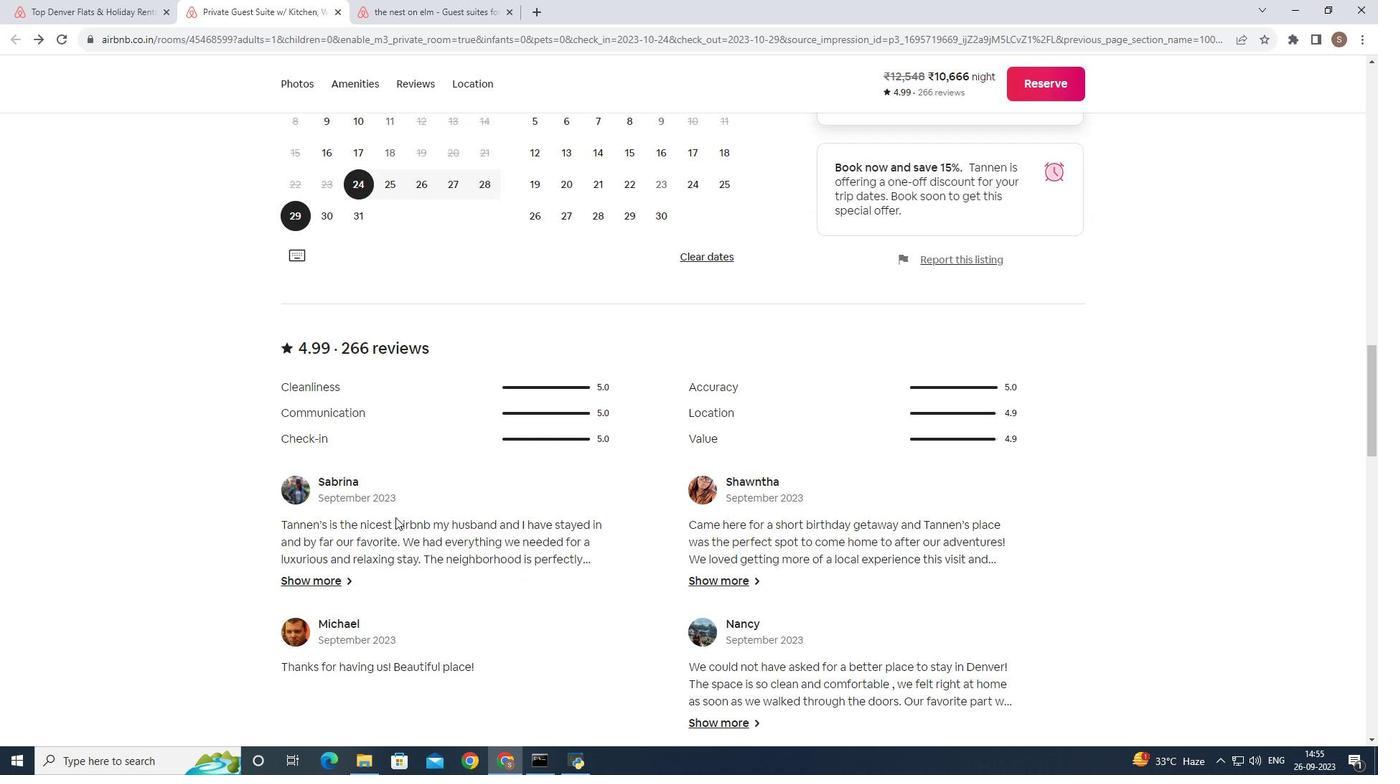 
Action: Mouse scrolled (395, 516) with delta (0, 0)
Screenshot: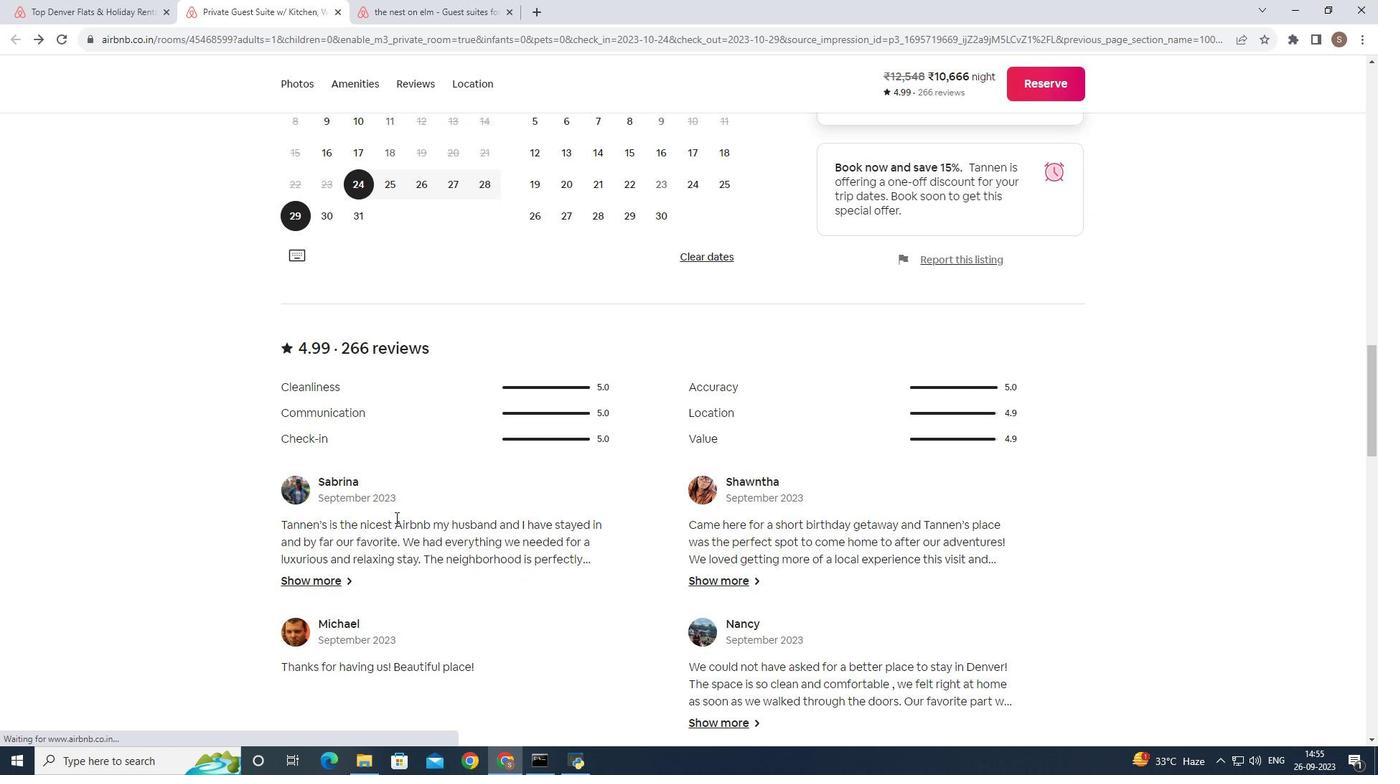 
Action: Mouse scrolled (395, 516) with delta (0, 0)
Screenshot: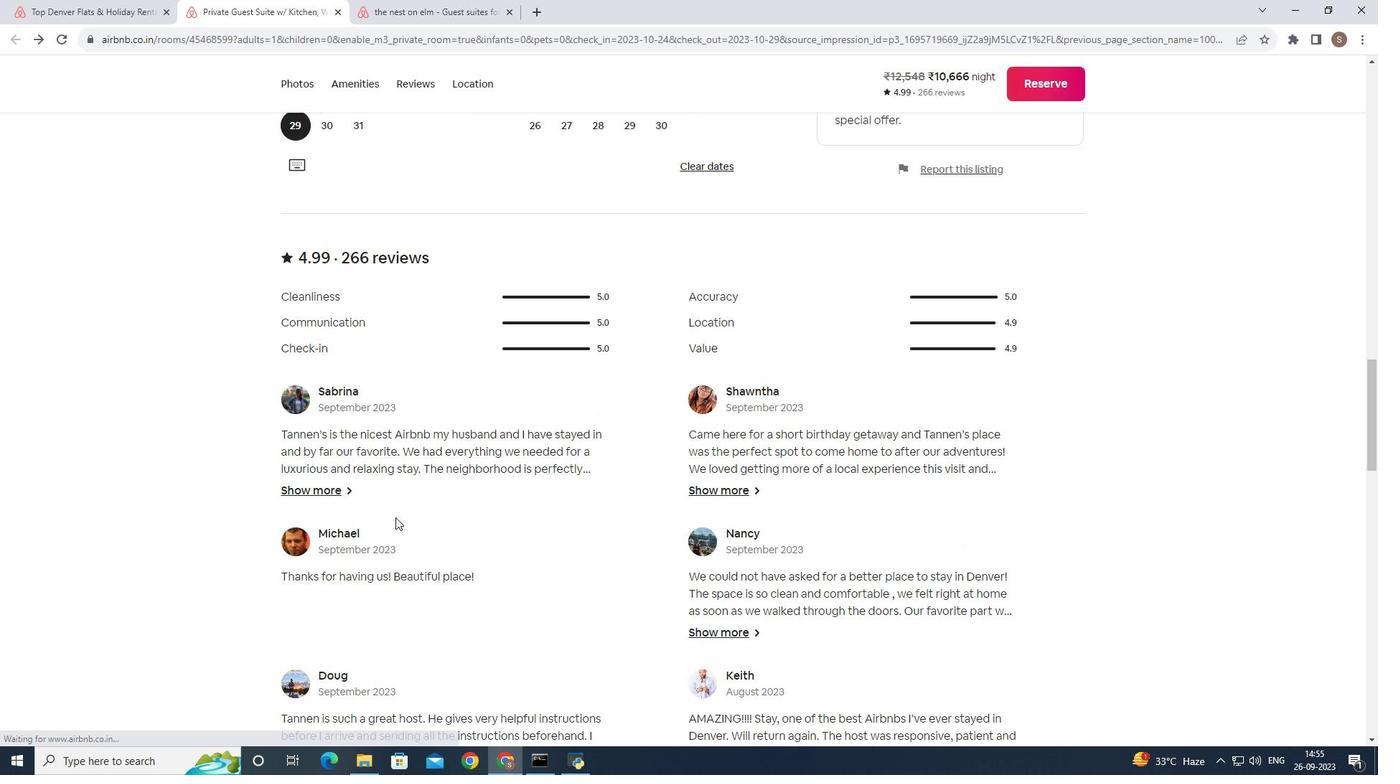 
Action: Mouse scrolled (395, 516) with delta (0, 0)
Screenshot: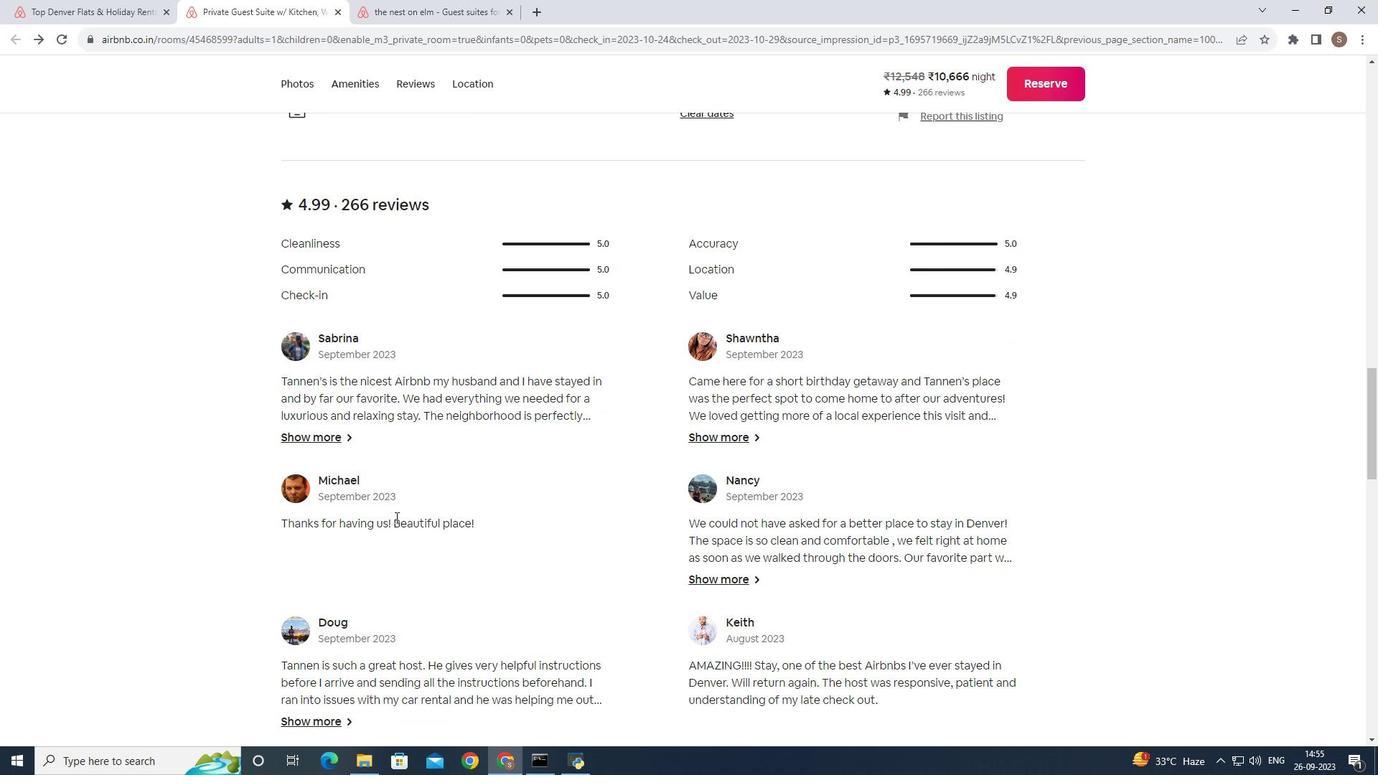 
Action: Mouse scrolled (395, 516) with delta (0, 0)
Screenshot: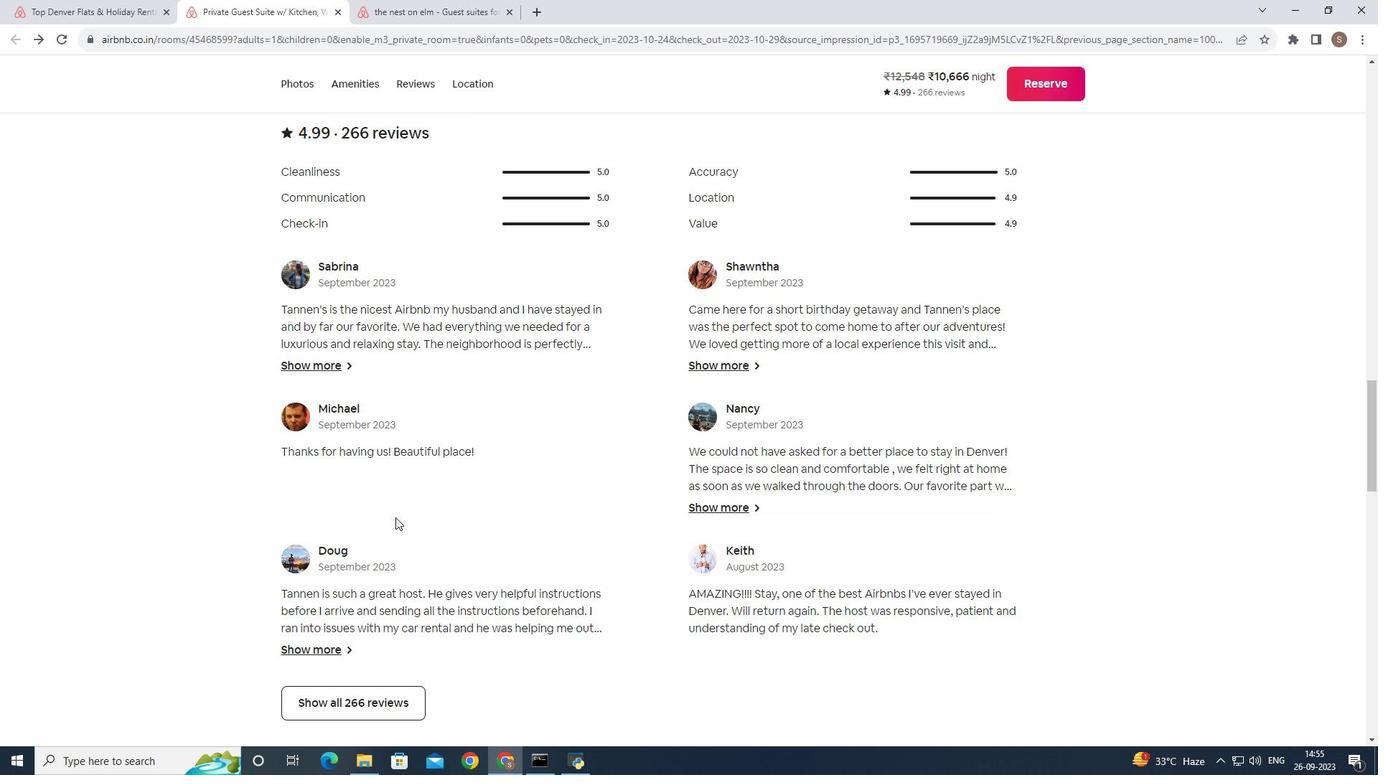 
Action: Mouse pressed left at (395, 517)
Screenshot: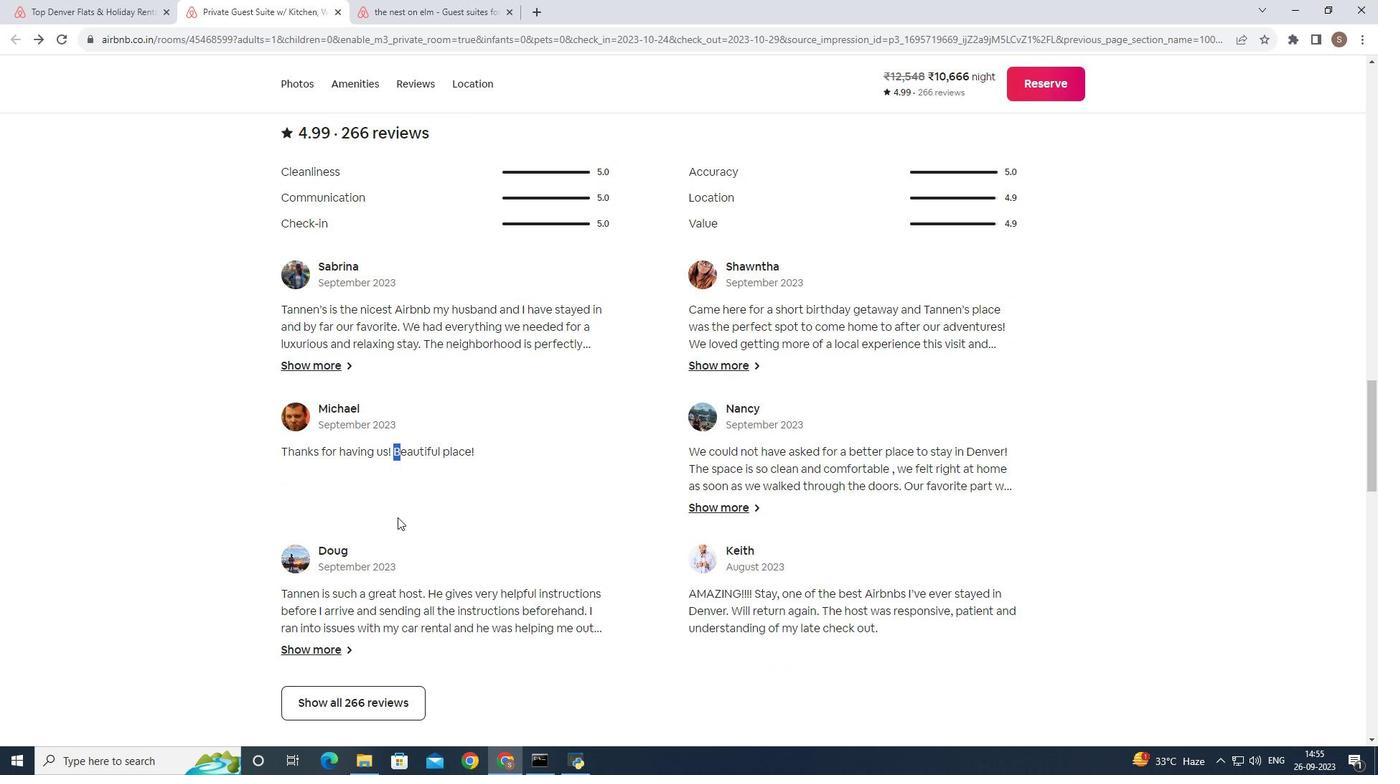 
Action: Mouse moved to (483, 510)
Screenshot: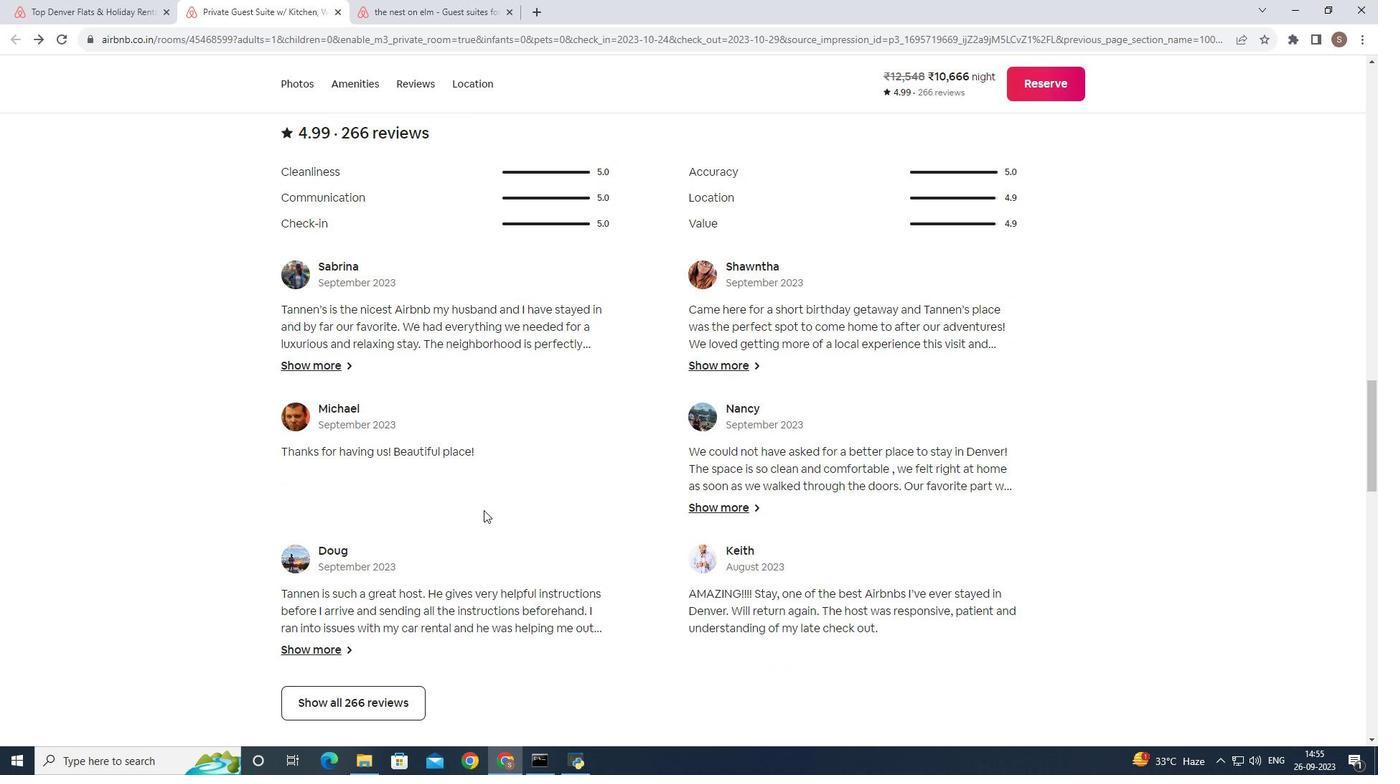 
Action: Mouse pressed left at (483, 510)
